 Task: Set up an approval process and email alert for Java course discount requests in Salesforce.
Action: Mouse moved to (494, 397)
Screenshot: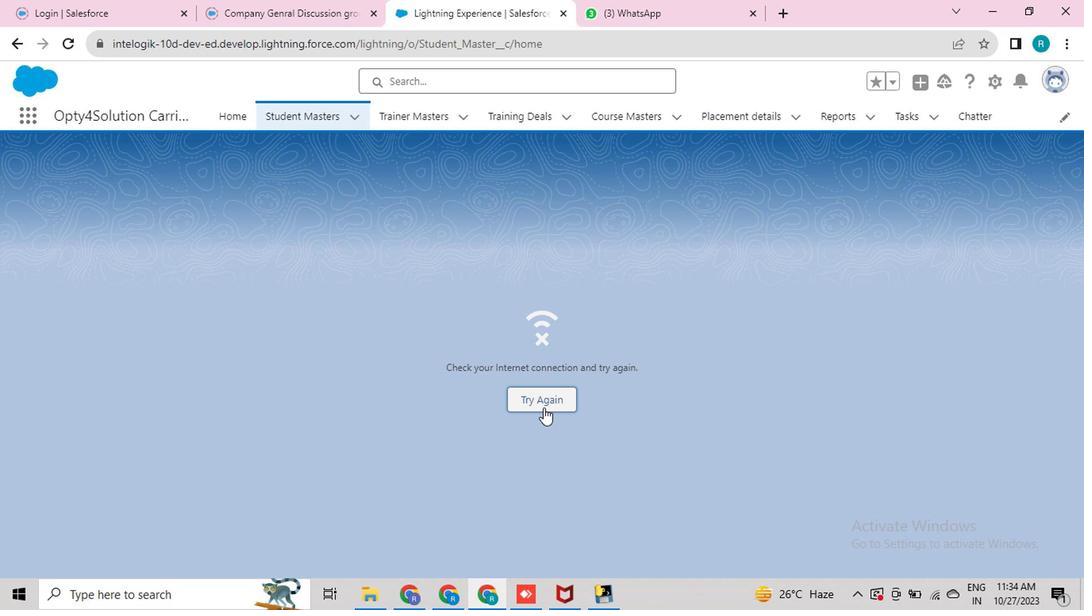 
Action: Mouse pressed left at (494, 397)
Screenshot: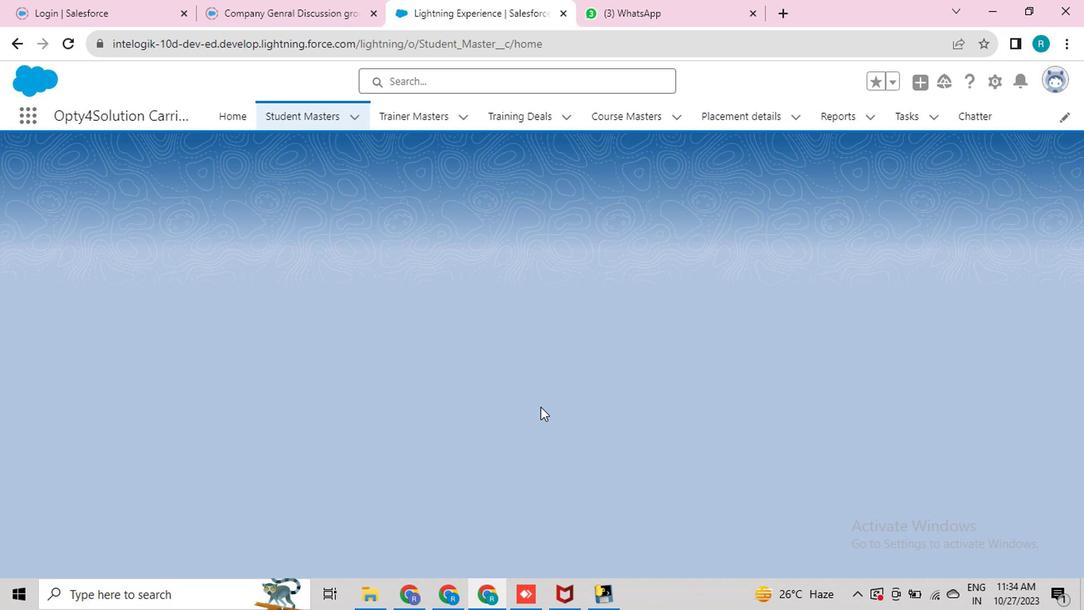 
Action: Mouse moved to (216, 185)
Screenshot: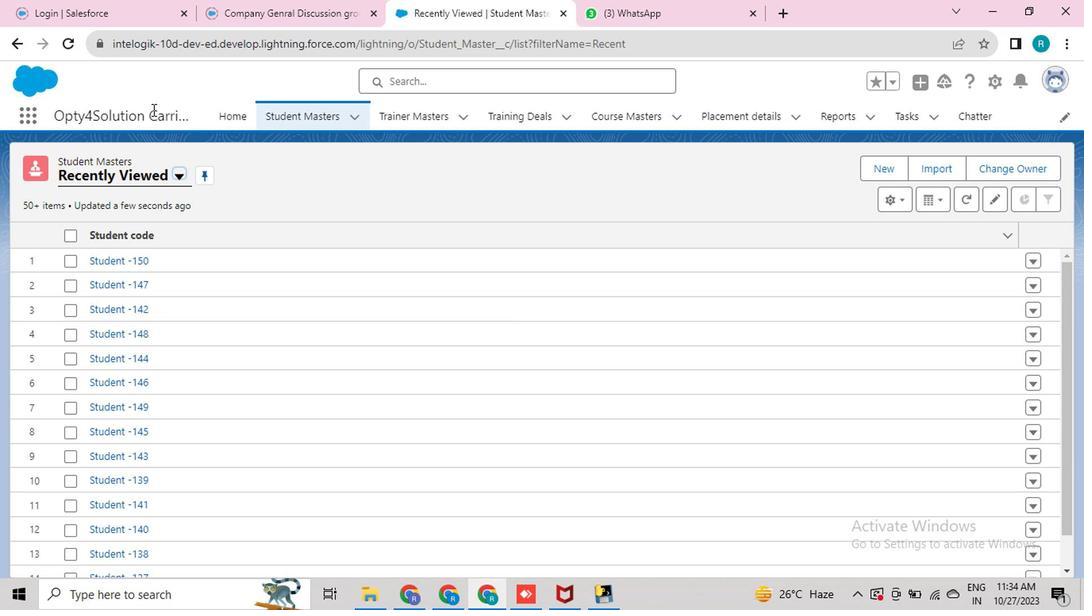 
Action: Key pressed <Key.f11>
Screenshot: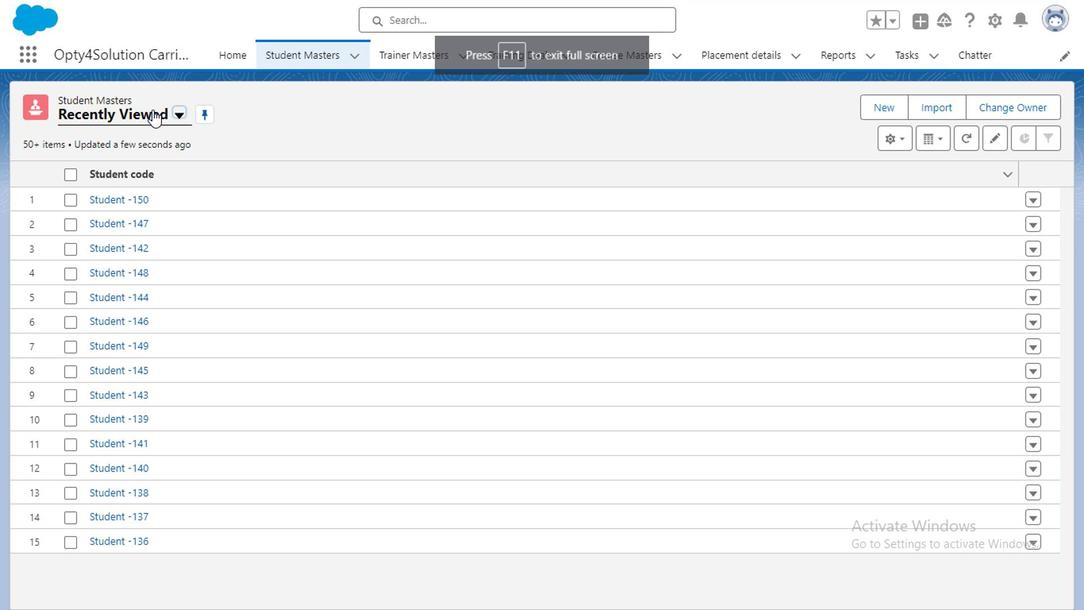 
Action: Mouse moved to (387, 145)
Screenshot: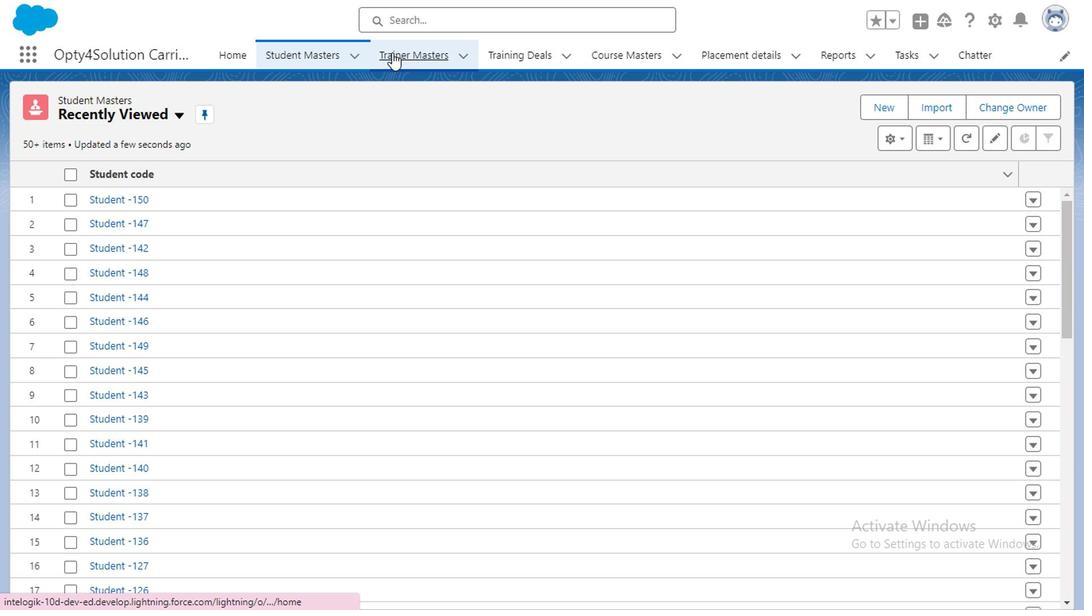 
Action: Mouse pressed left at (387, 145)
Screenshot: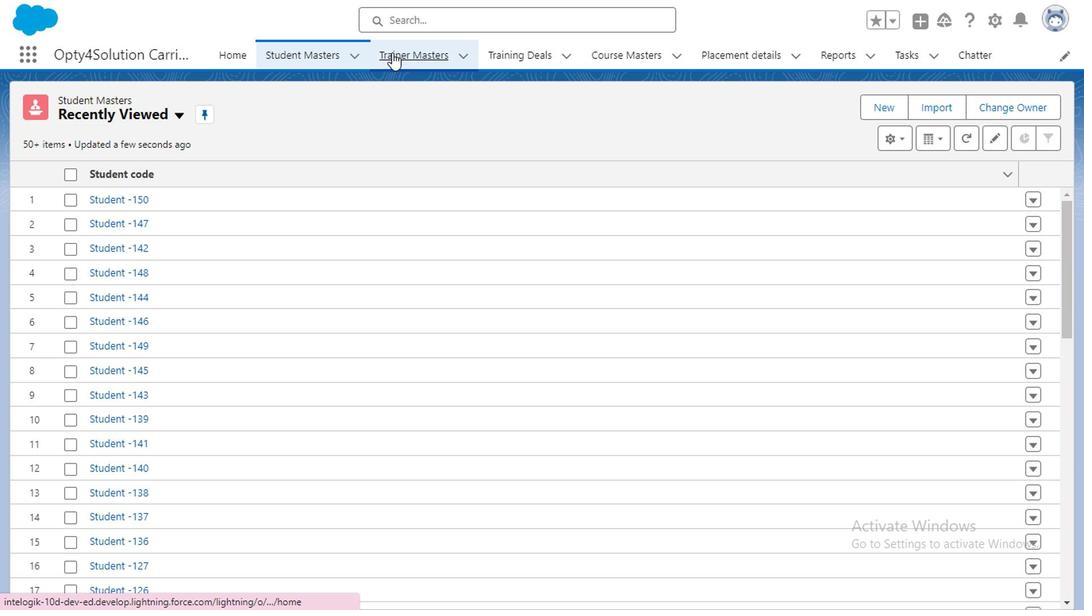
Action: Mouse moved to (817, 120)
Screenshot: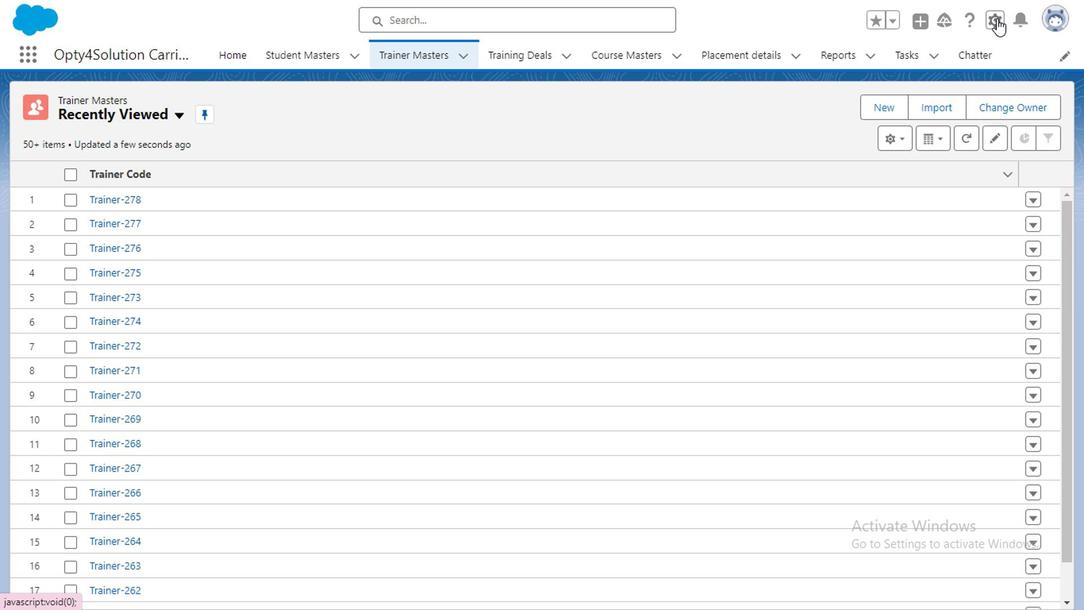 
Action: Mouse pressed left at (817, 120)
Screenshot: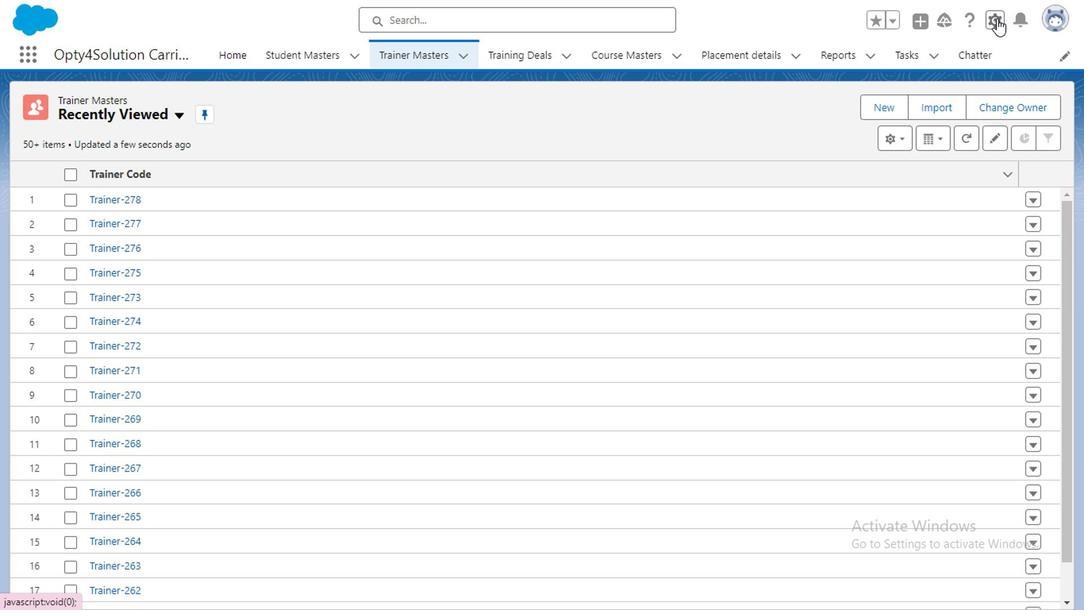 
Action: Mouse moved to (483, 308)
Screenshot: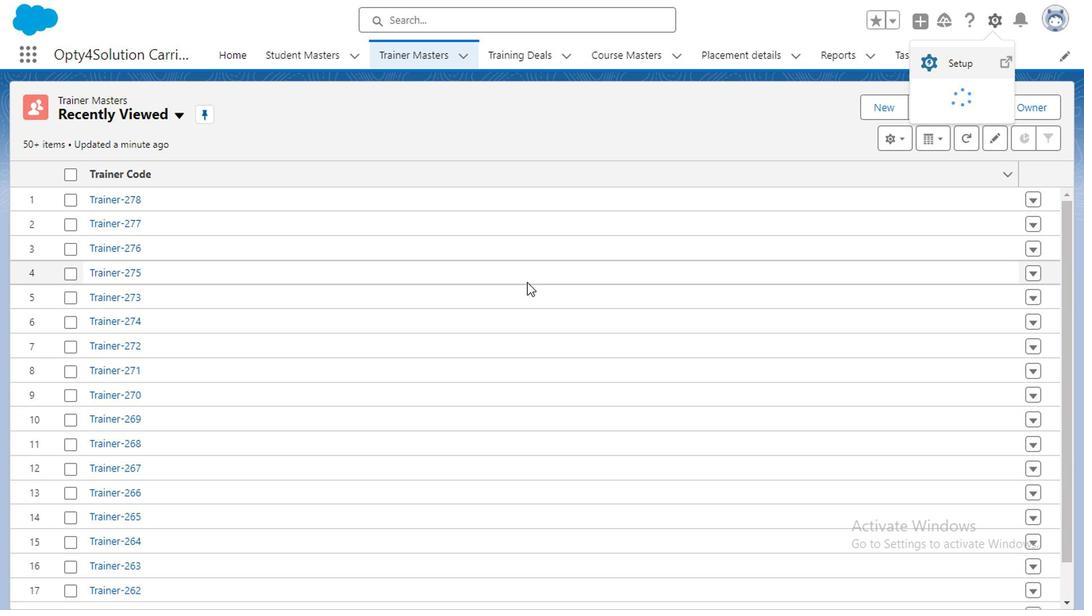 
Action: Mouse pressed left at (483, 308)
Screenshot: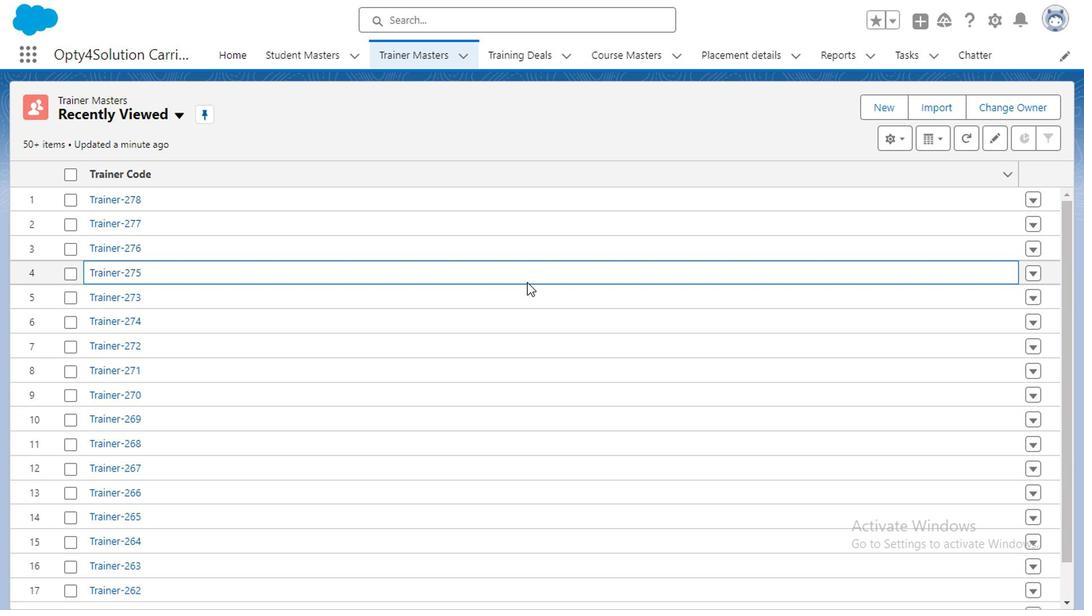 
Action: Mouse moved to (817, 118)
Screenshot: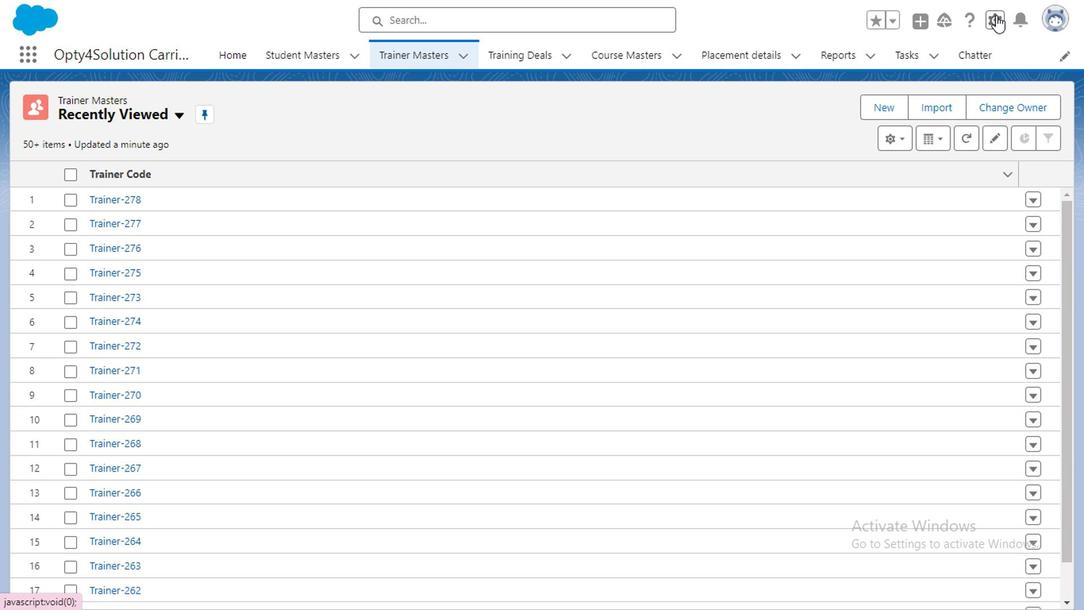 
Action: Mouse pressed left at (817, 118)
Screenshot: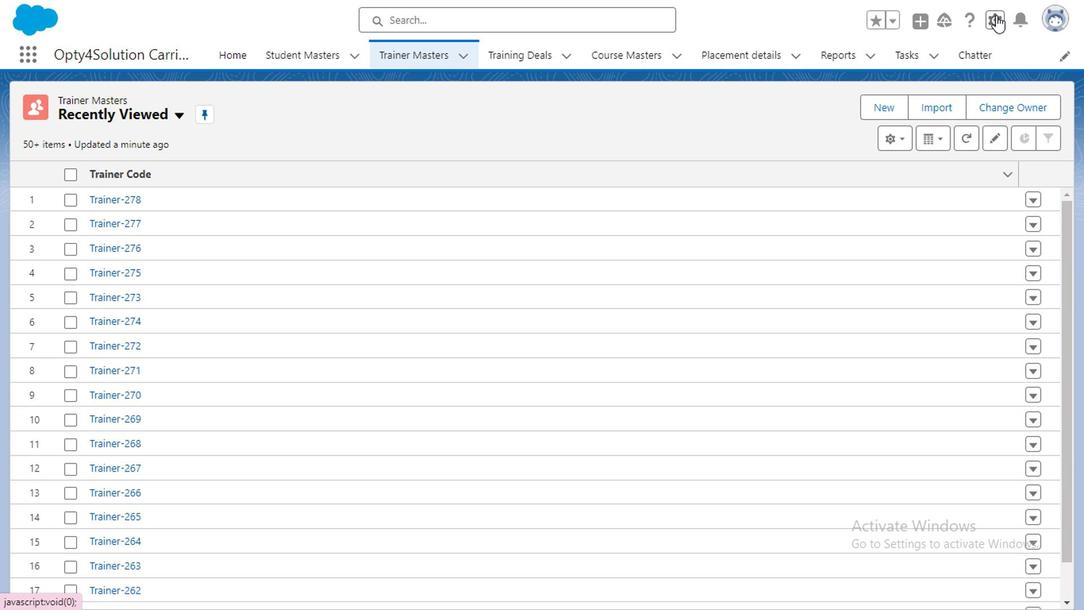 
Action: Mouse moved to (780, 155)
Screenshot: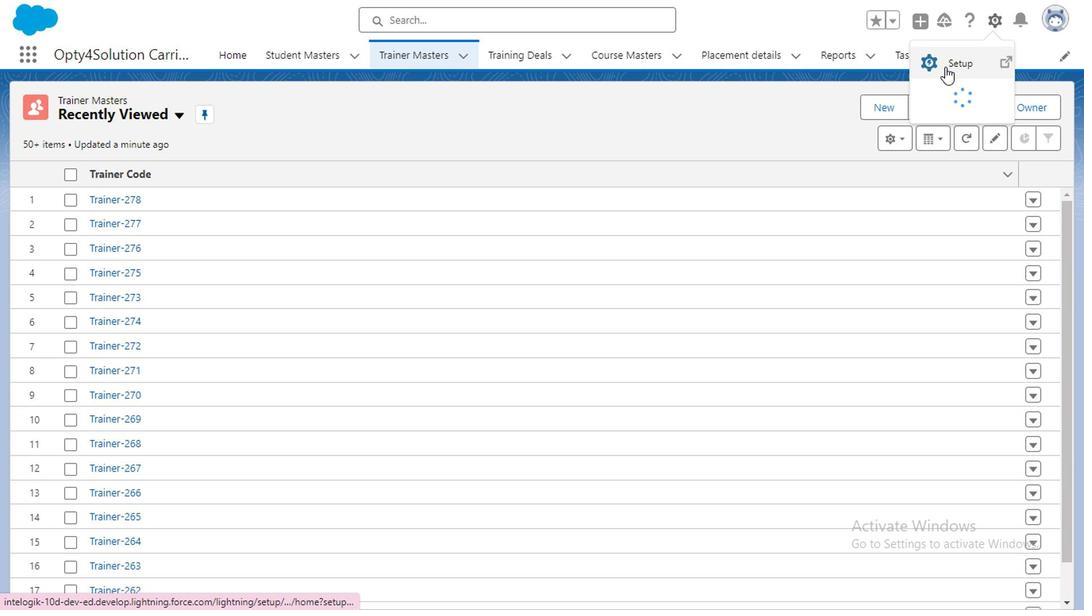 
Action: Mouse pressed left at (780, 155)
Screenshot: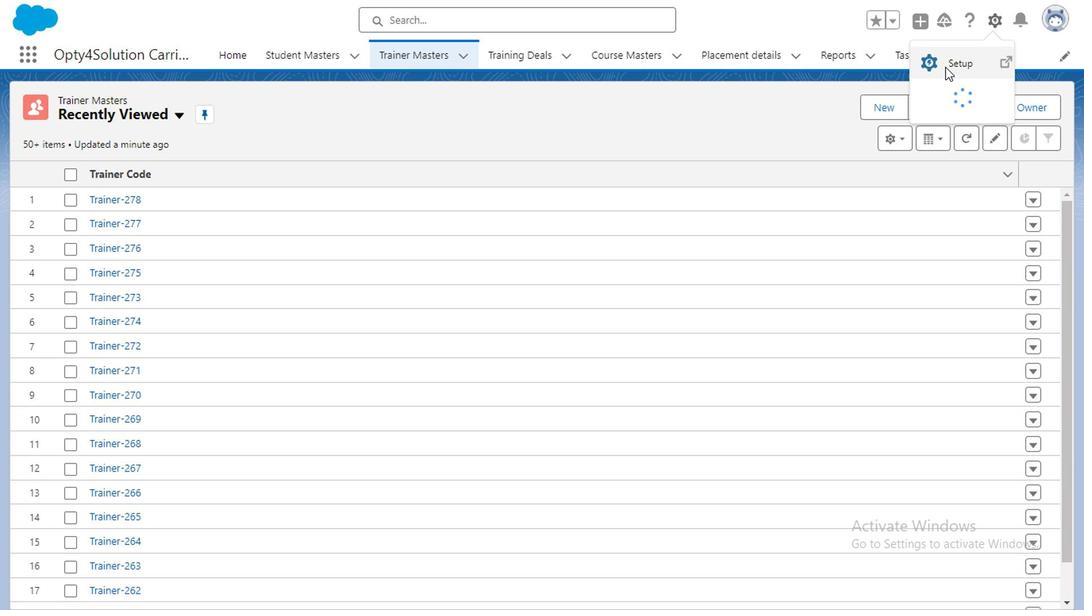 
Action: Mouse moved to (171, 179)
Screenshot: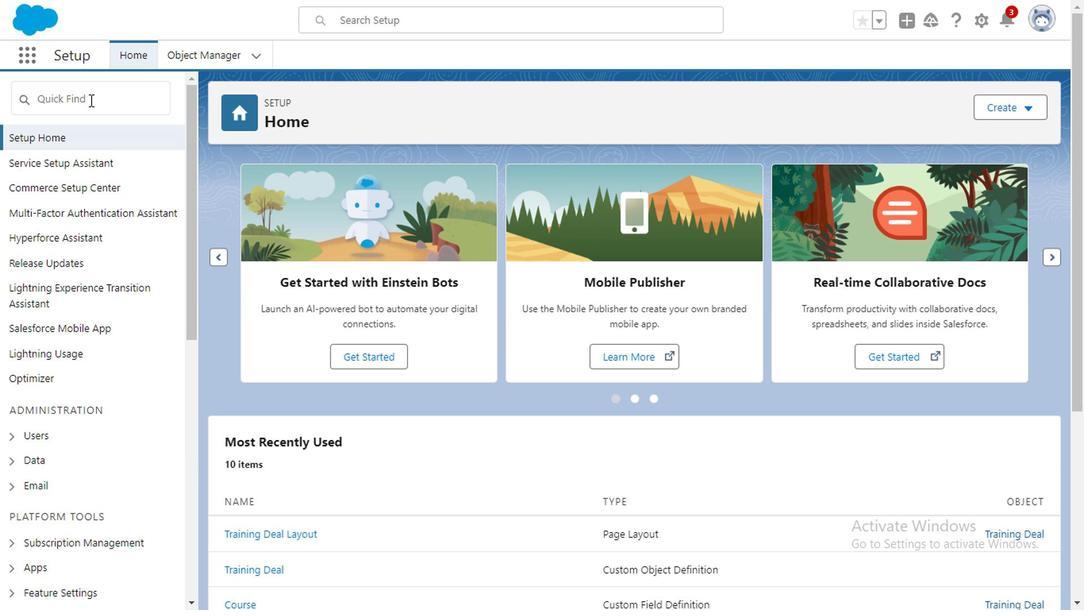 
Action: Mouse pressed left at (171, 179)
Screenshot: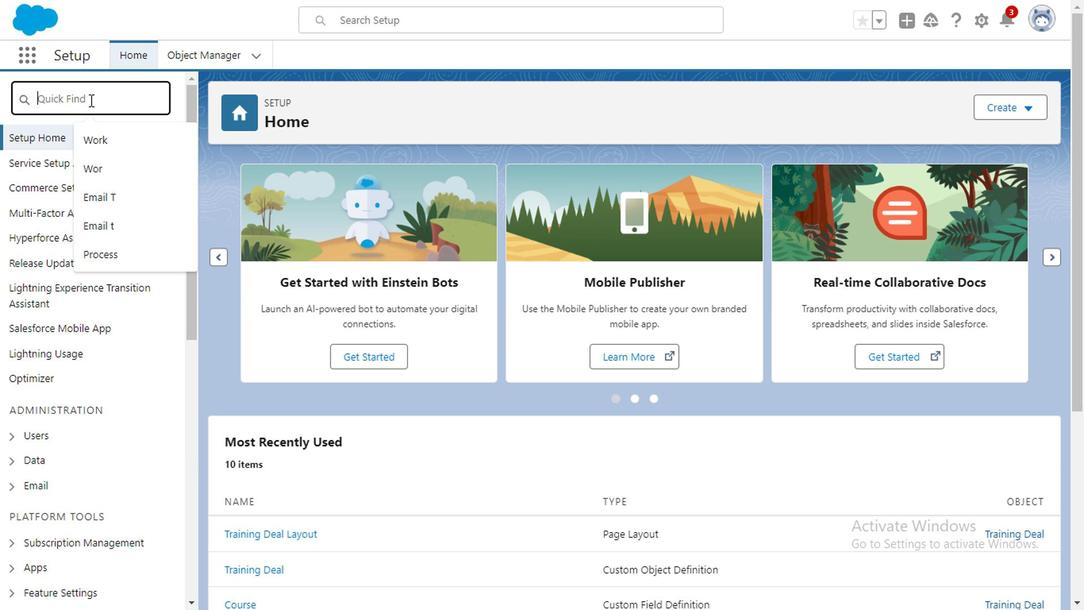 
Action: Mouse moved to (171, 179)
Screenshot: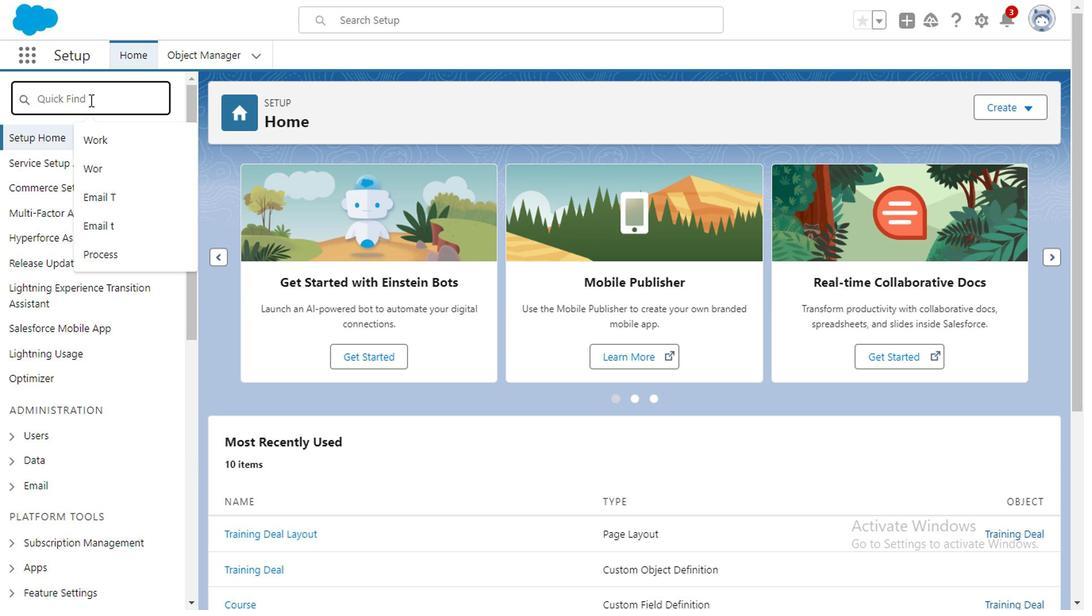 
Action: Key pressed <Key.caps_lock>A<Key.caps_lock>
Screenshot: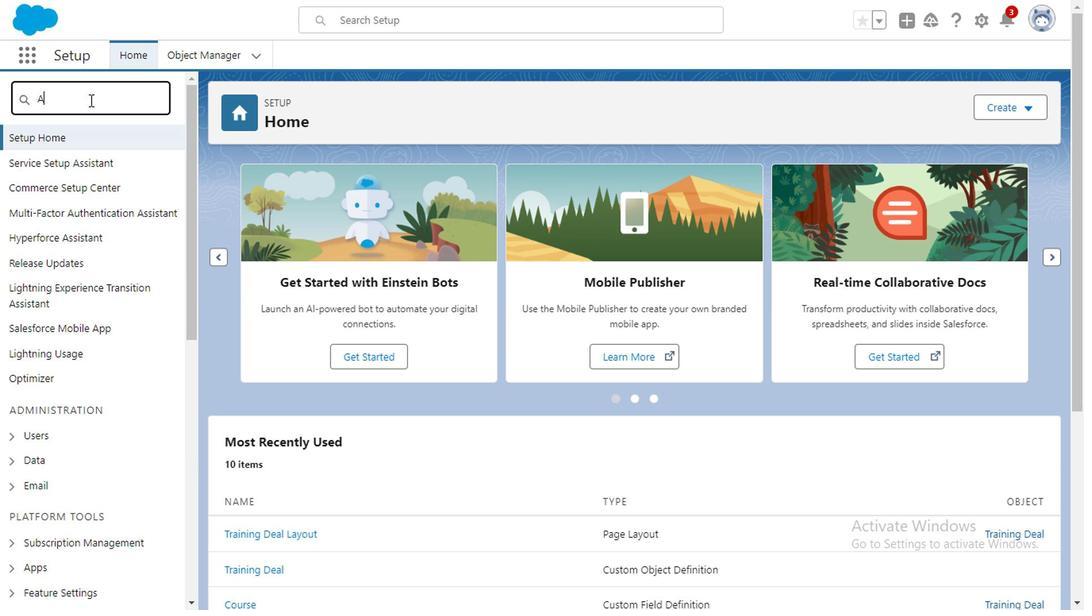 
Action: Mouse moved to (158, 179)
Screenshot: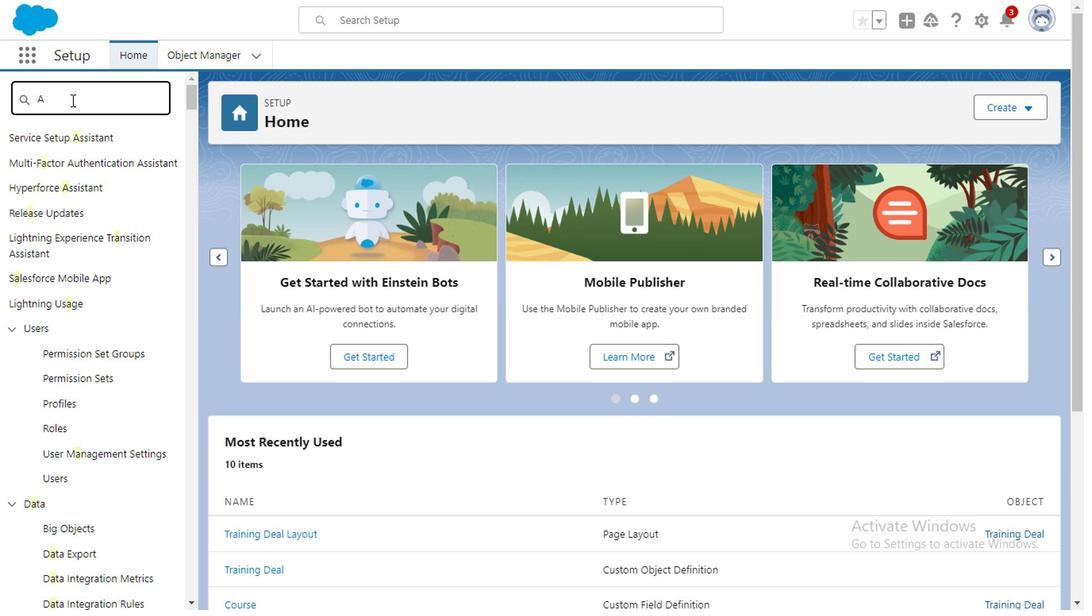 
Action: Key pressed pp
Screenshot: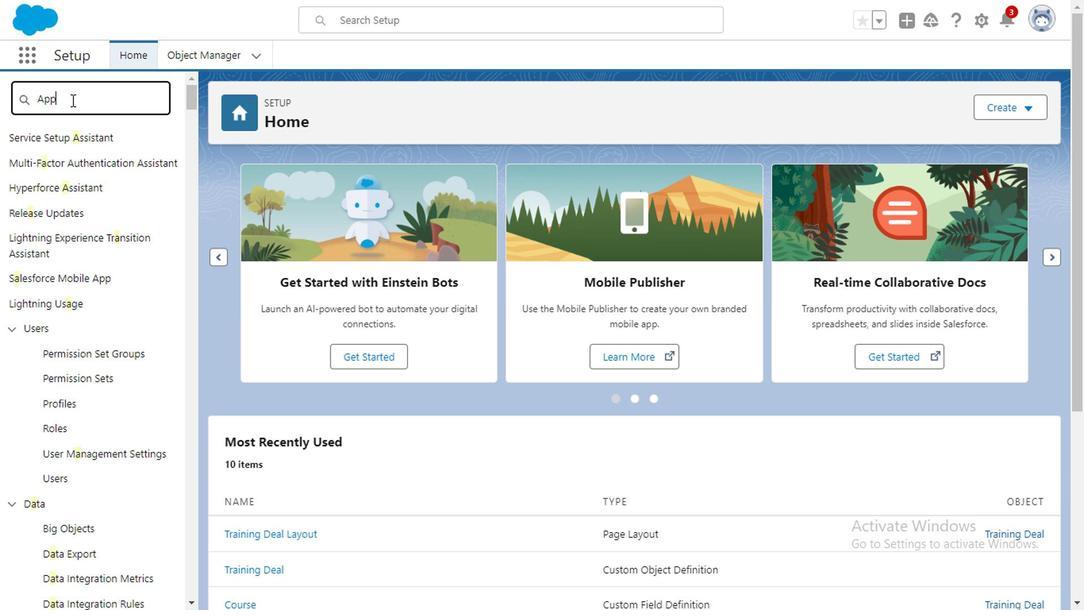 
Action: Mouse moved to (167, 180)
Screenshot: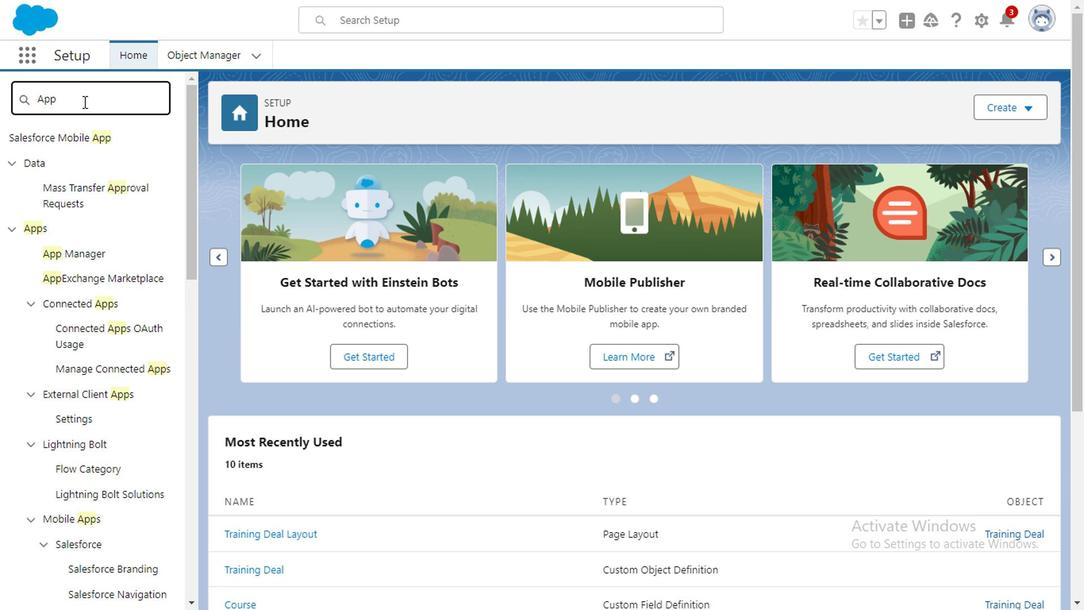 
Action: Mouse pressed left at (167, 180)
Screenshot: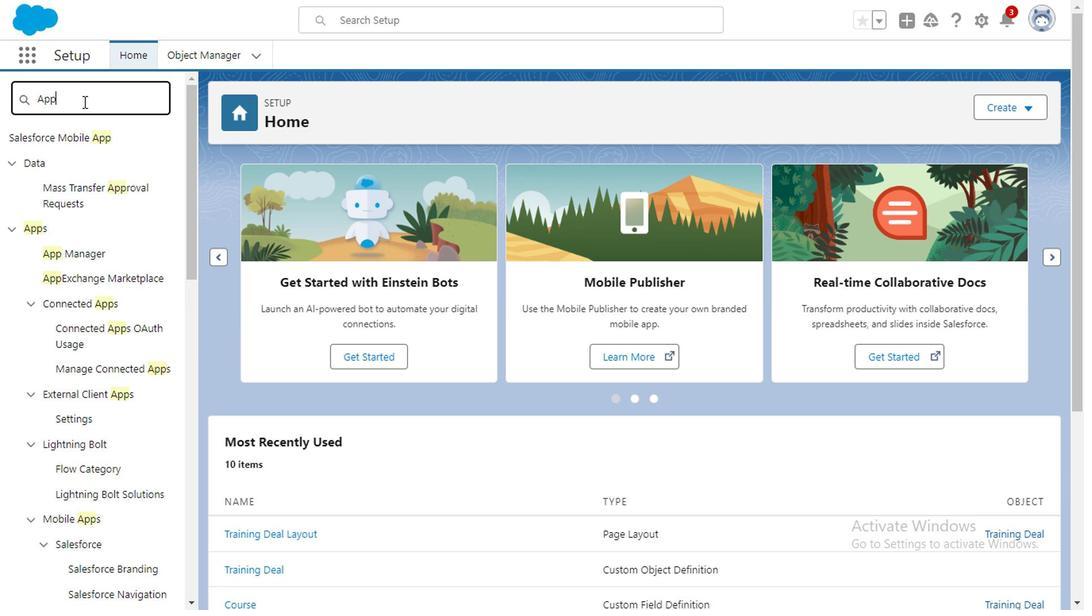 
Action: Key pressed r
Screenshot: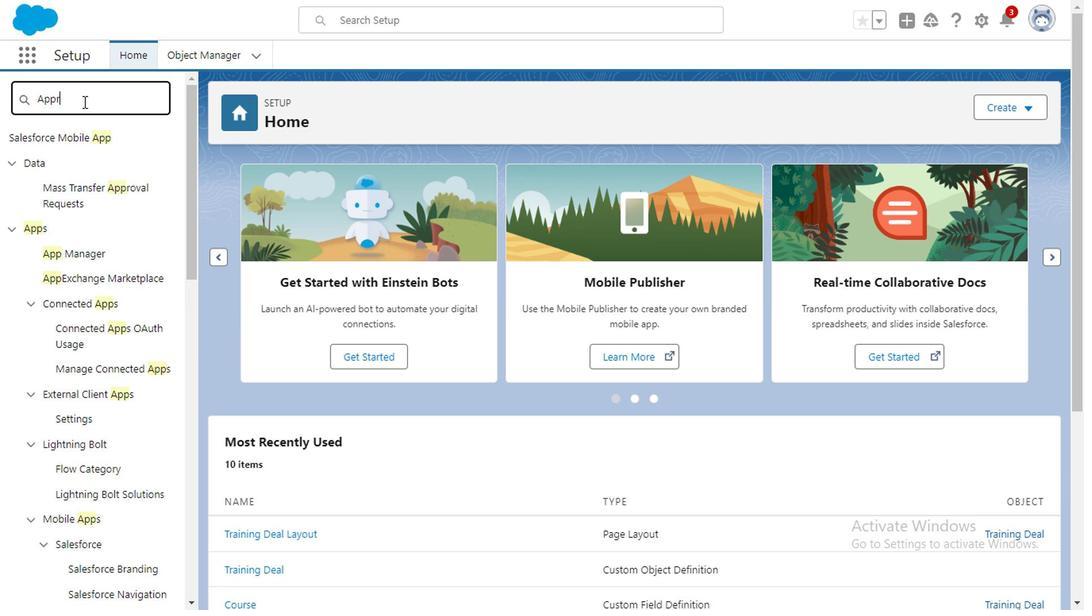 
Action: Mouse moved to (164, 259)
Screenshot: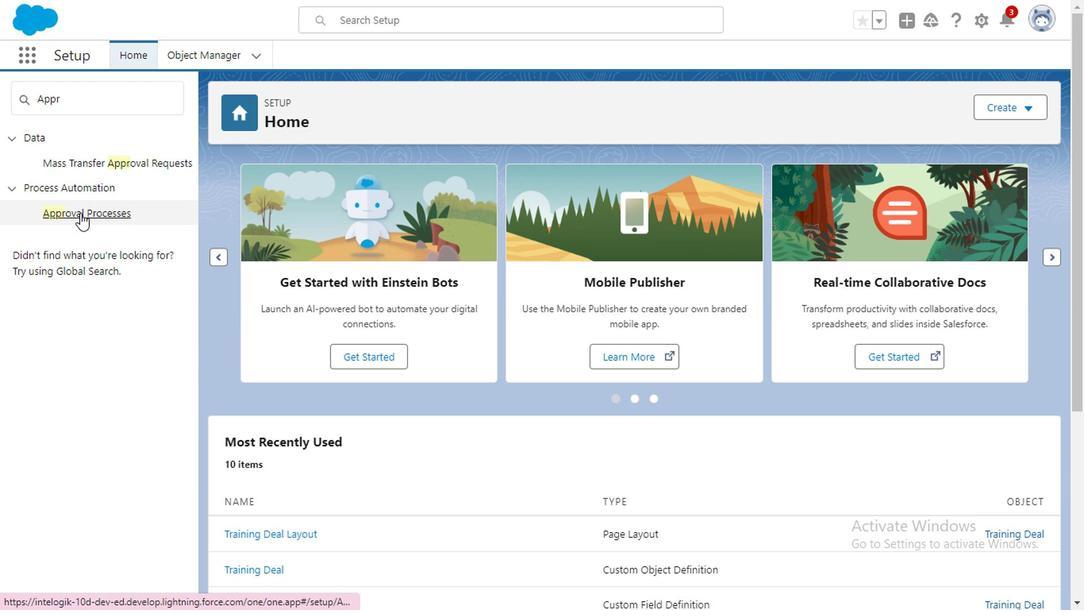 
Action: Mouse pressed left at (164, 259)
Screenshot: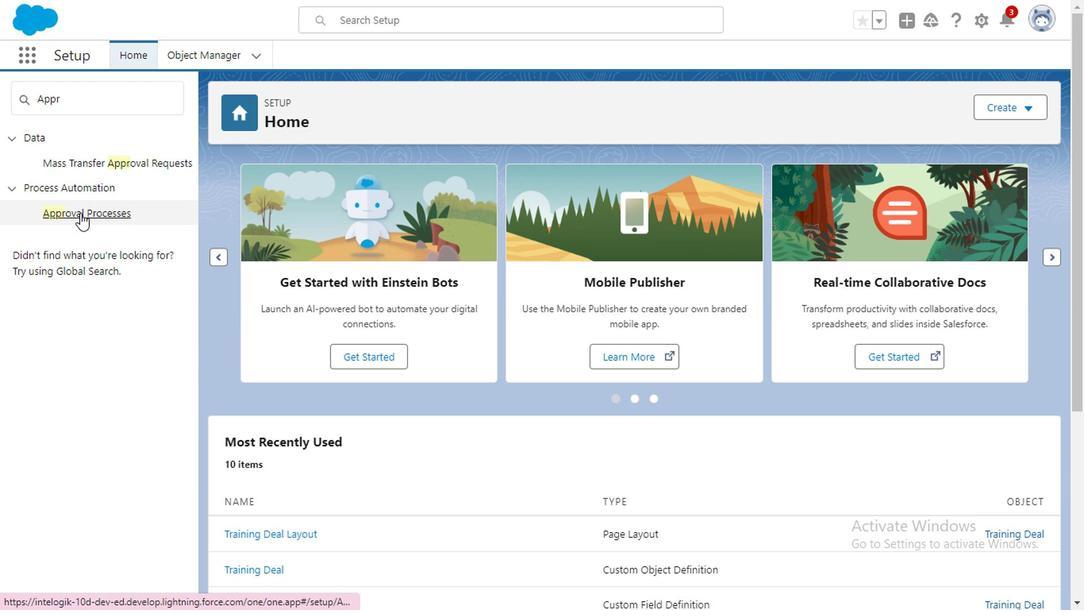 
Action: Mouse moved to (596, 341)
Screenshot: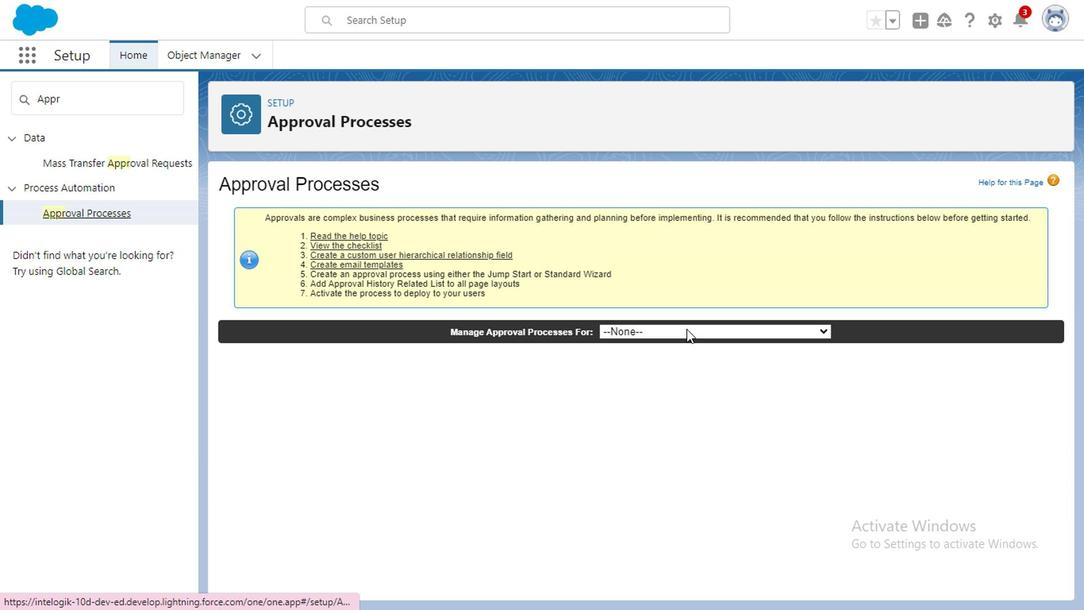 
Action: Mouse pressed left at (596, 341)
Screenshot: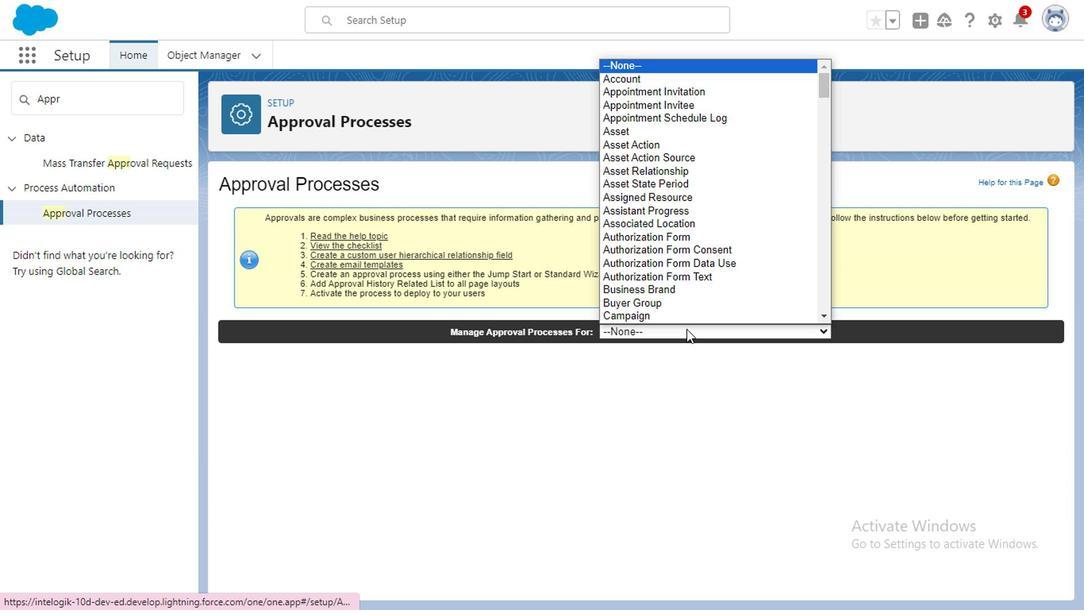 
Action: Mouse moved to (588, 279)
Screenshot: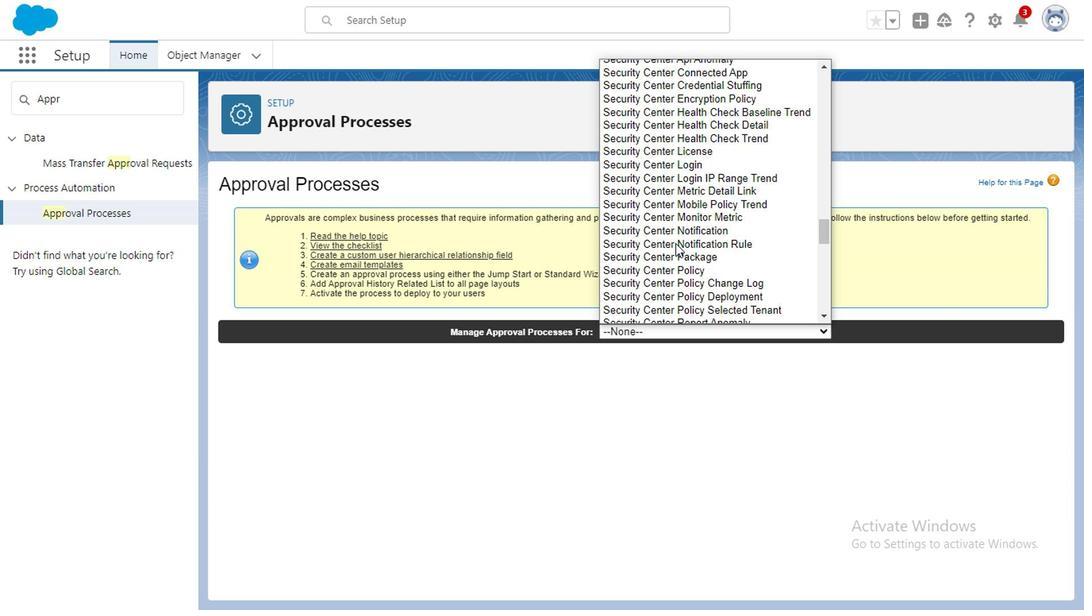 
Action: Mouse scrolled (588, 279) with delta (0, 0)
Screenshot: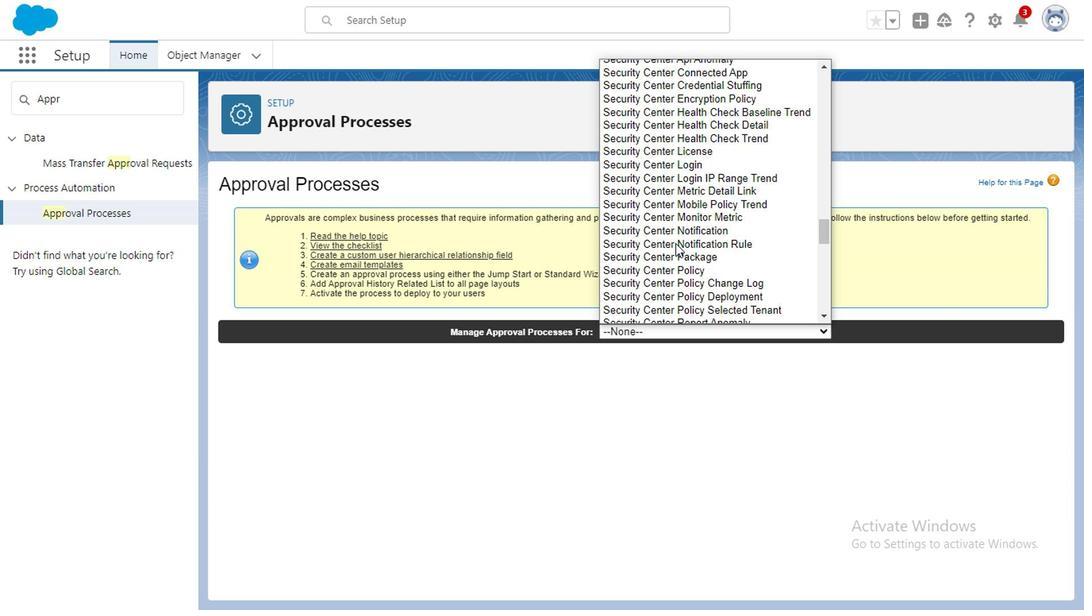 
Action: Mouse moved to (588, 280)
Screenshot: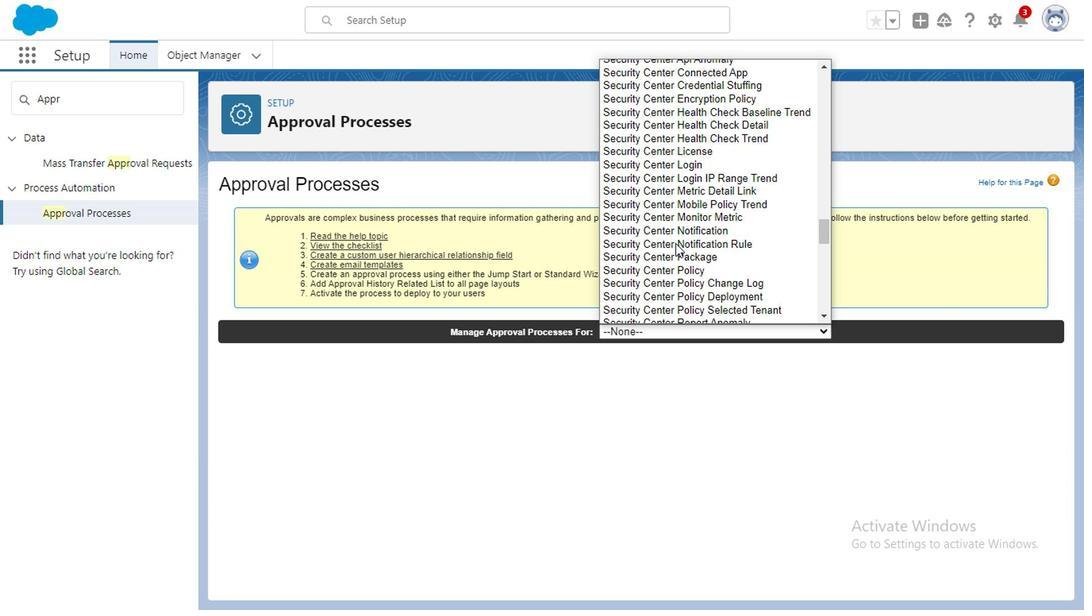 
Action: Mouse scrolled (588, 280) with delta (0, 0)
Screenshot: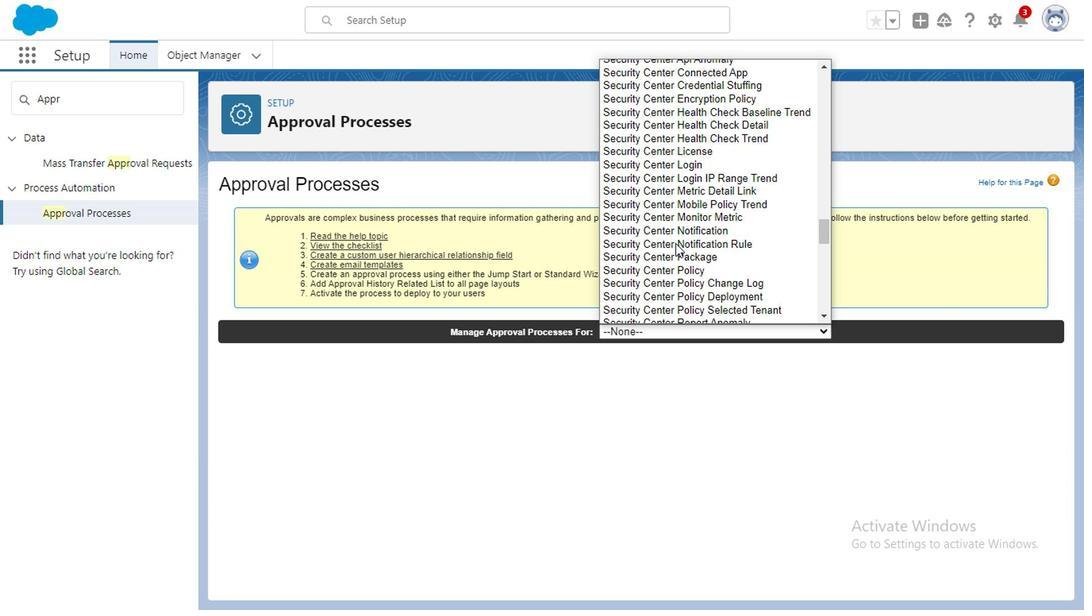 
Action: Mouse moved to (646, 271)
Screenshot: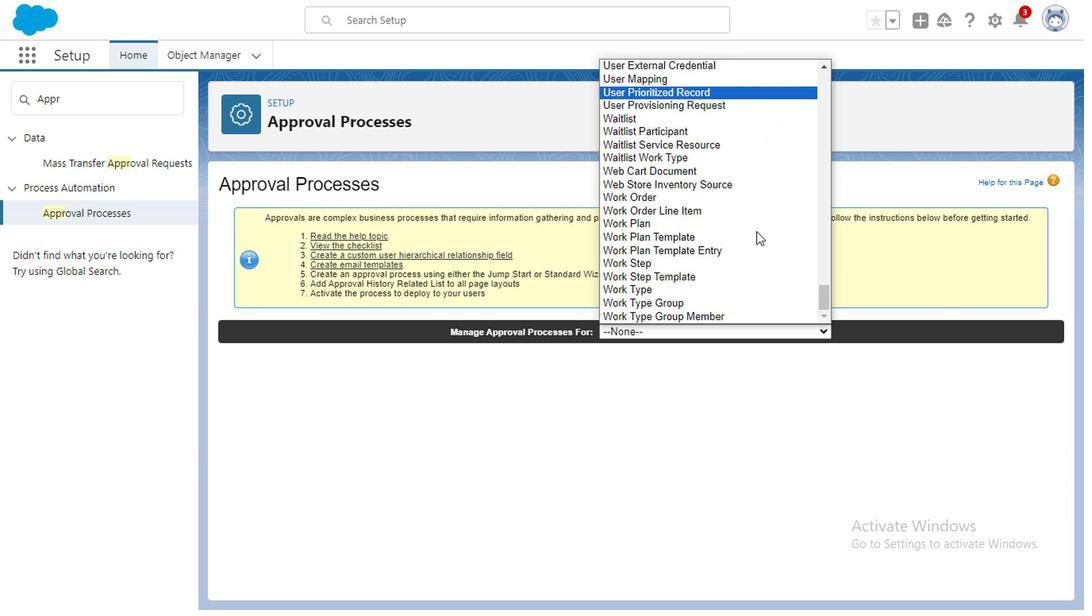 
Action: Mouse scrolled (646, 271) with delta (0, 0)
Screenshot: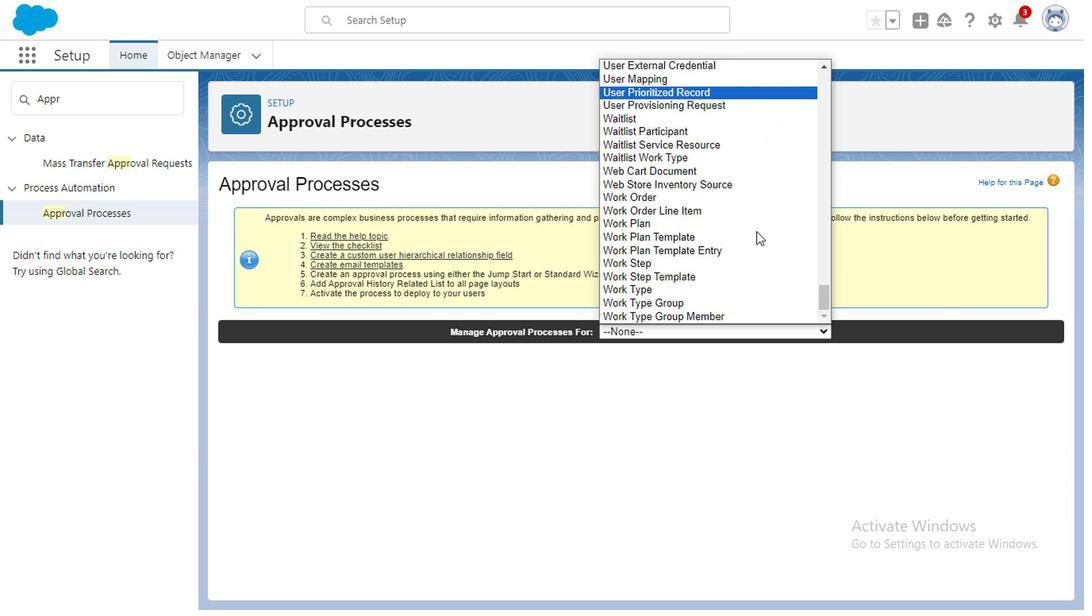 
Action: Mouse moved to (646, 271)
Screenshot: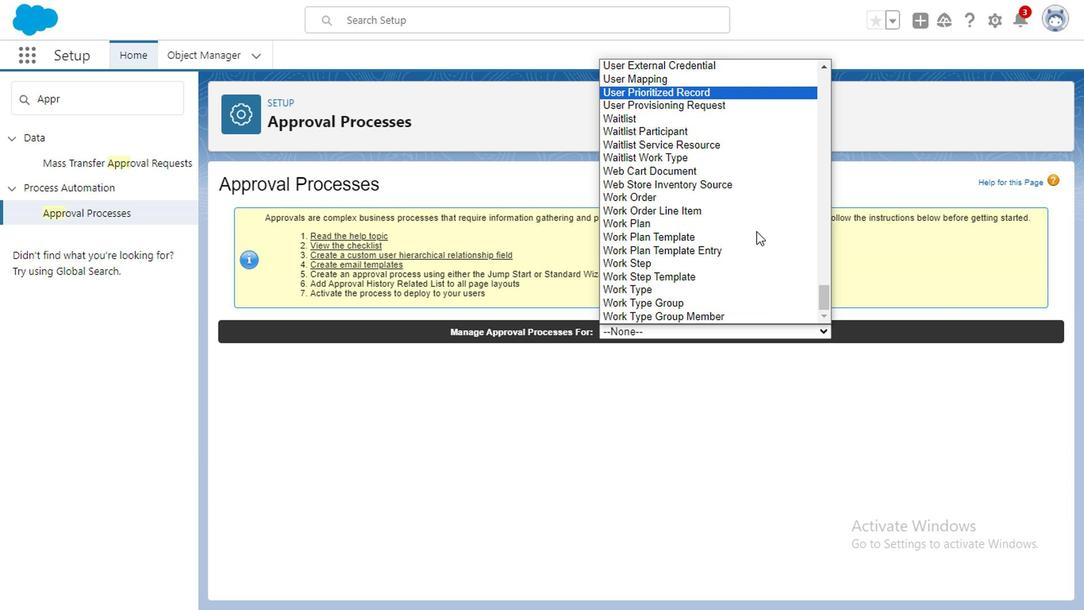 
Action: Mouse scrolled (646, 271) with delta (0, 0)
Screenshot: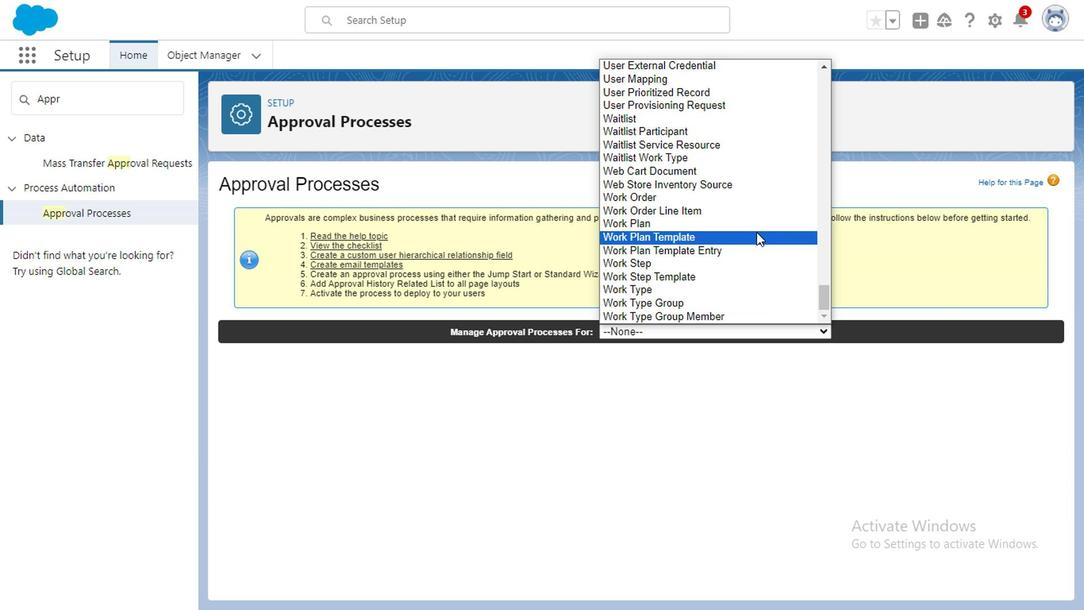 
Action: Mouse moved to (646, 272)
Screenshot: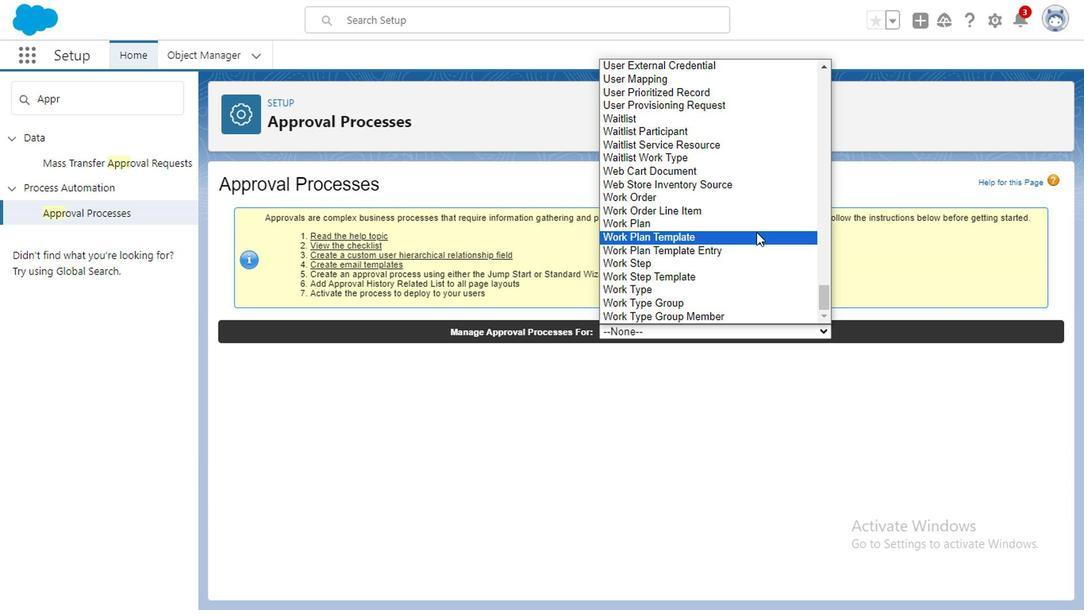 
Action: Mouse scrolled (646, 272) with delta (0, 0)
Screenshot: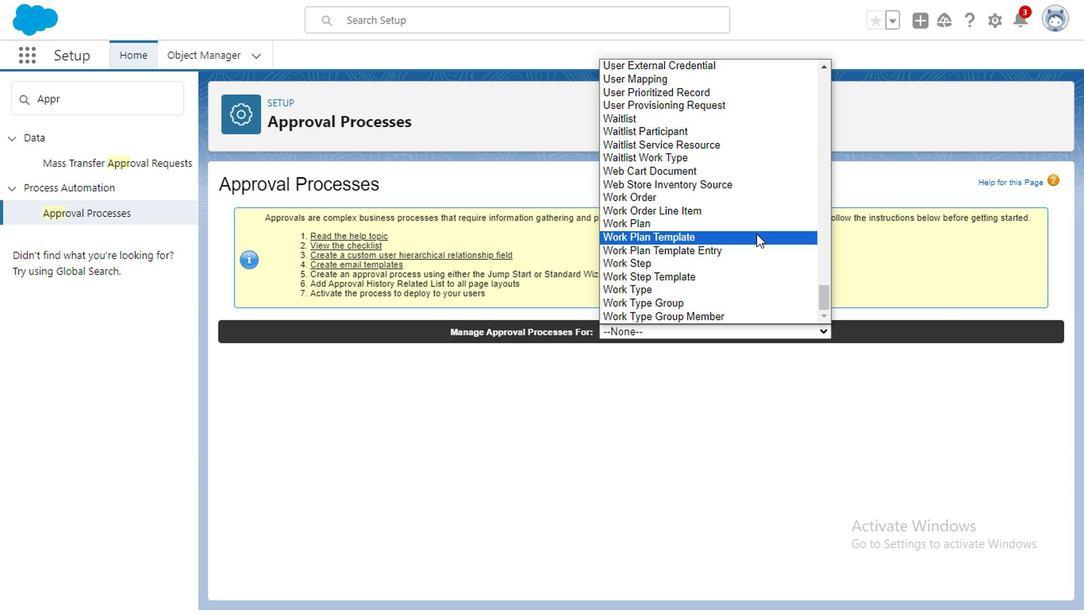 
Action: Mouse moved to (646, 273)
Screenshot: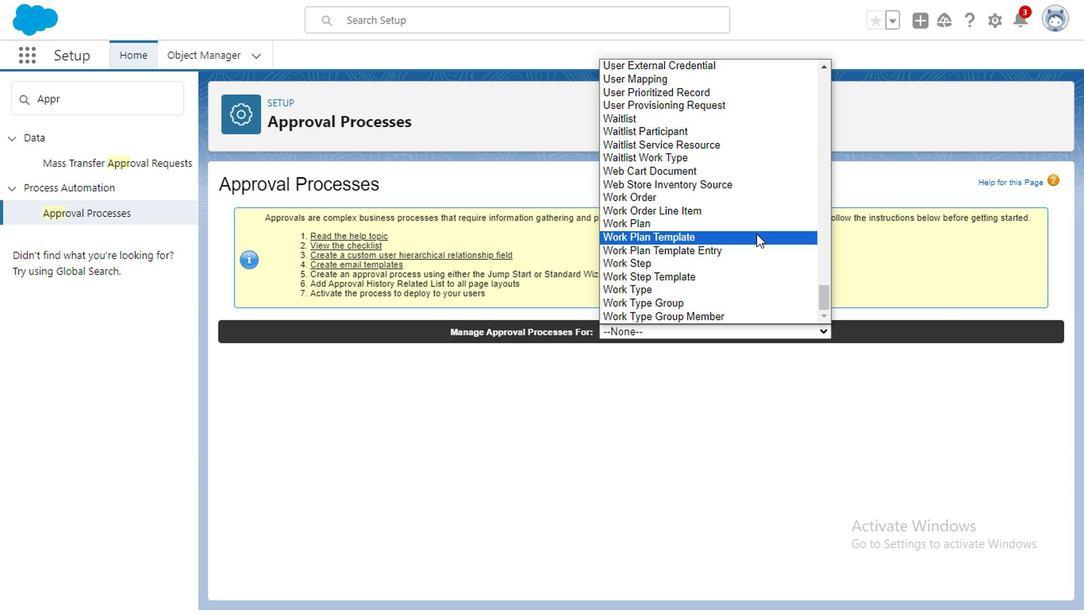 
Action: Mouse scrolled (646, 272) with delta (0, 0)
Screenshot: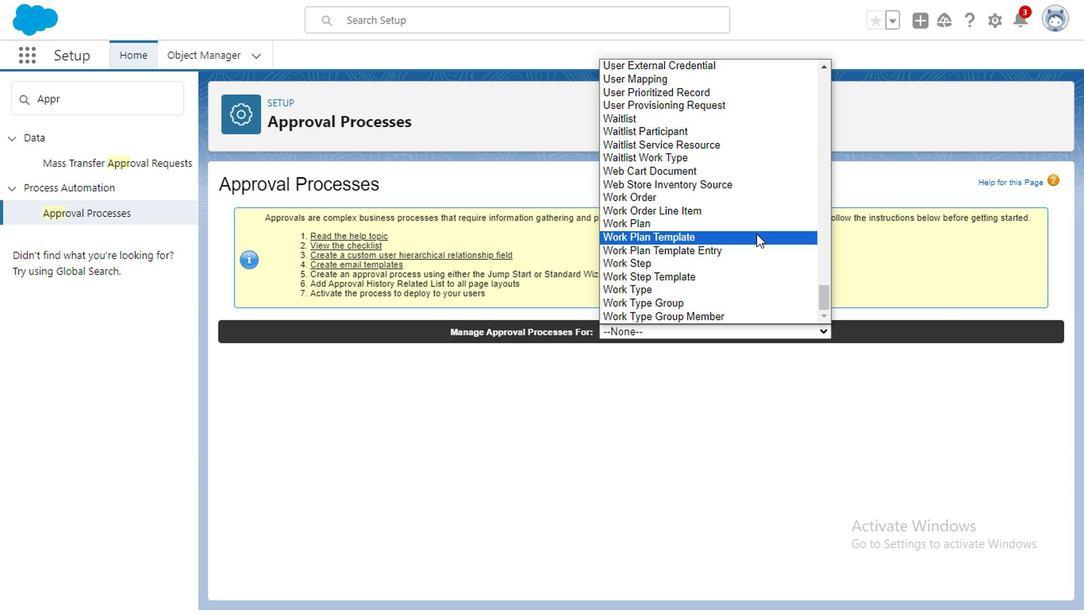 
Action: Mouse moved to (569, 277)
Screenshot: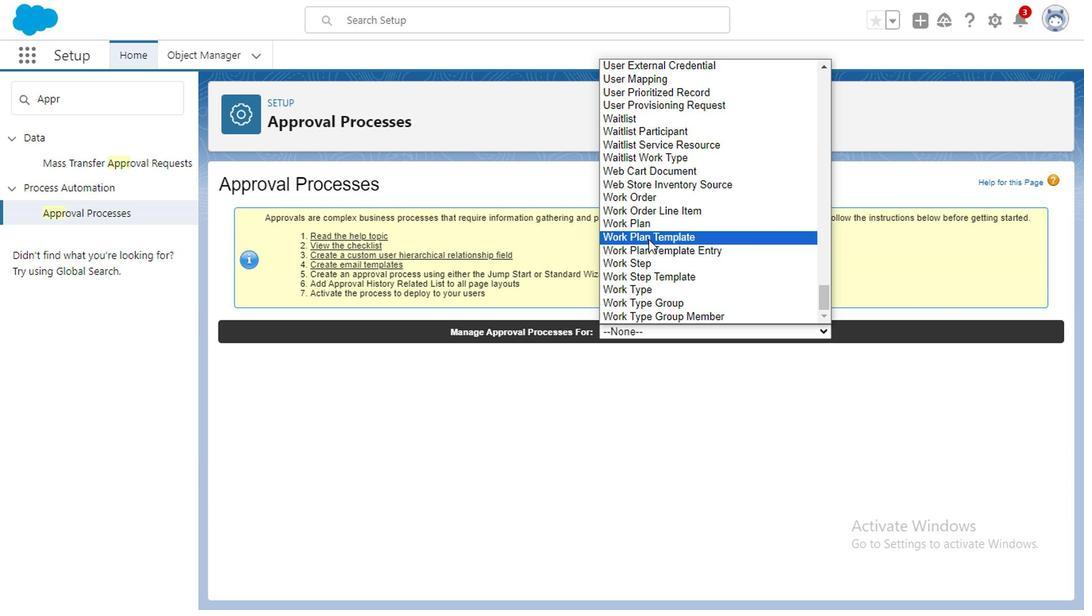 
Action: Mouse scrolled (569, 276) with delta (0, 0)
Screenshot: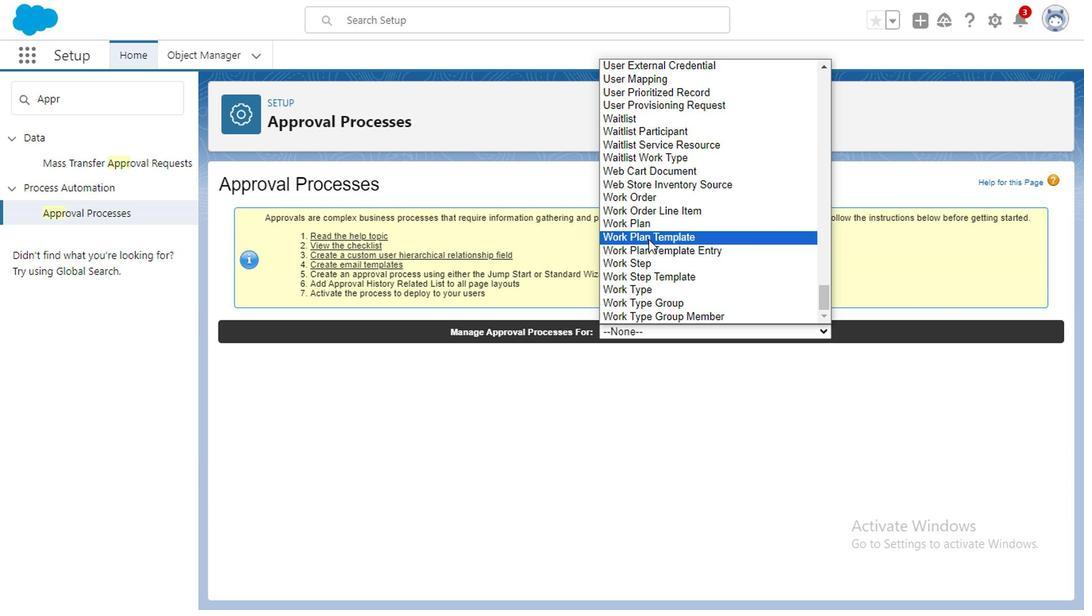 
Action: Mouse moved to (570, 278)
Screenshot: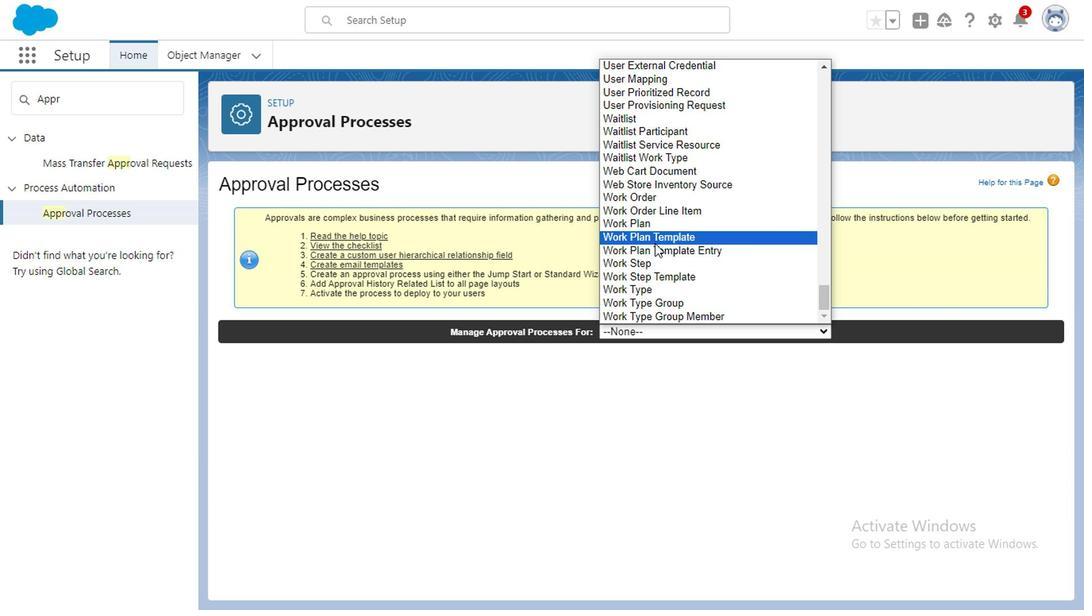 
Action: Mouse scrolled (570, 277) with delta (0, 0)
Screenshot: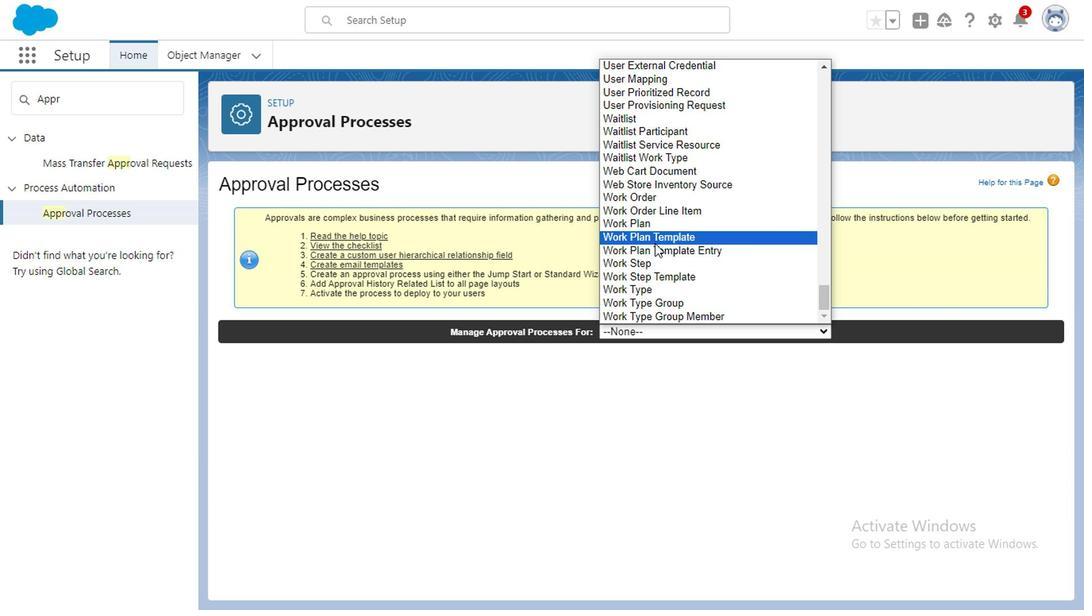 
Action: Mouse moved to (571, 279)
Screenshot: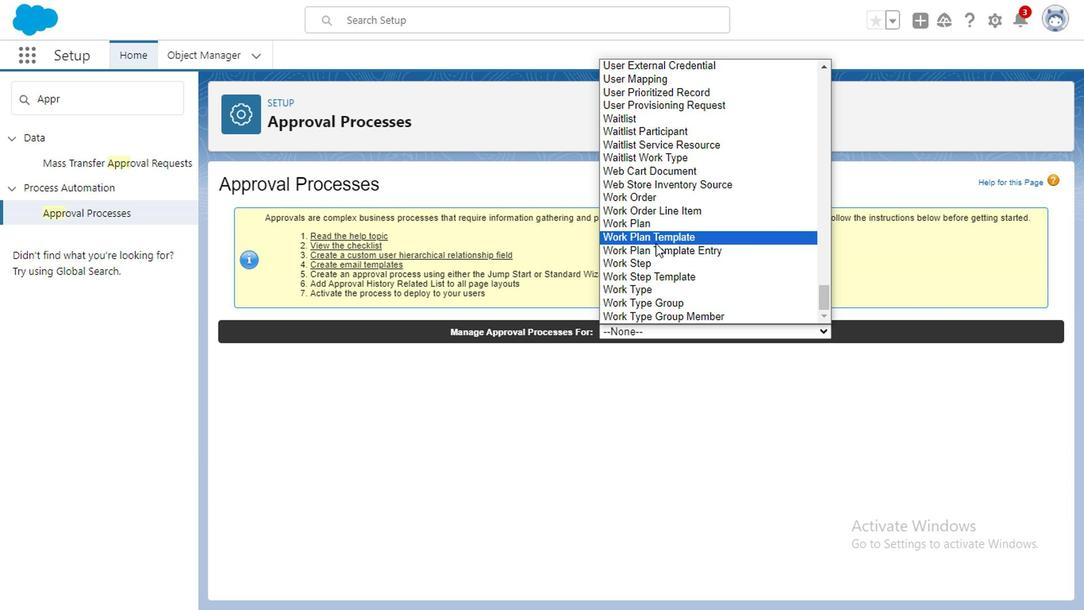 
Action: Mouse scrolled (571, 278) with delta (0, 0)
Screenshot: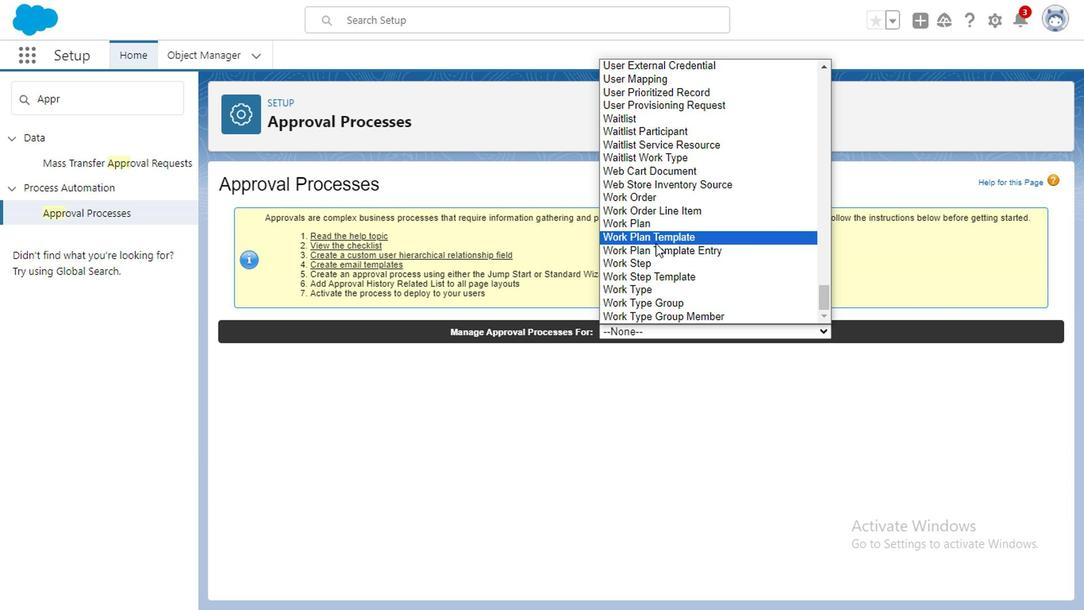 
Action: Mouse moved to (691, 317)
Screenshot: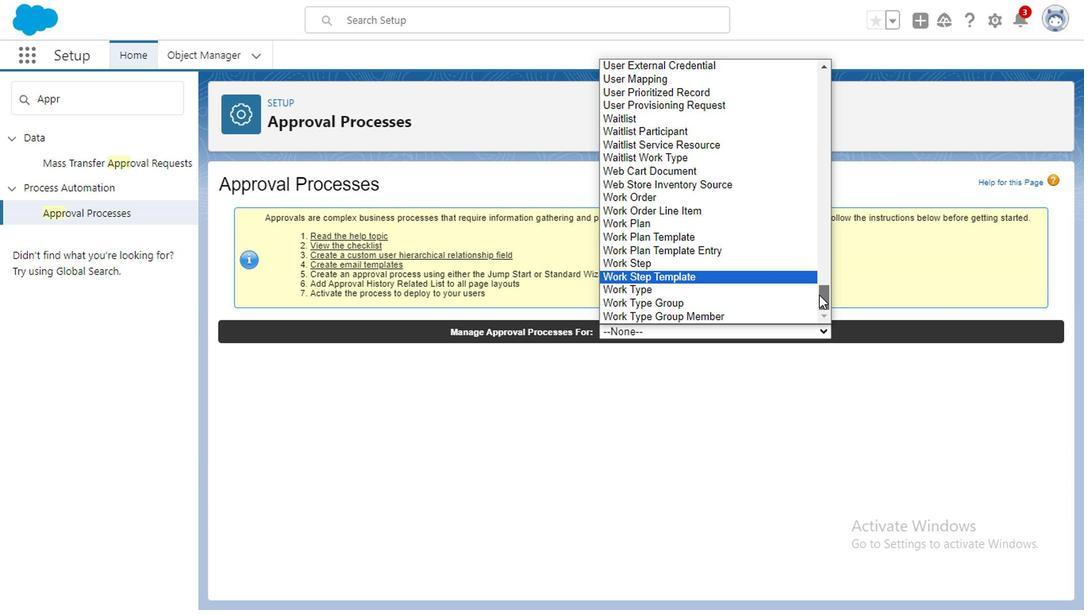 
Action: Mouse pressed left at (691, 317)
Screenshot: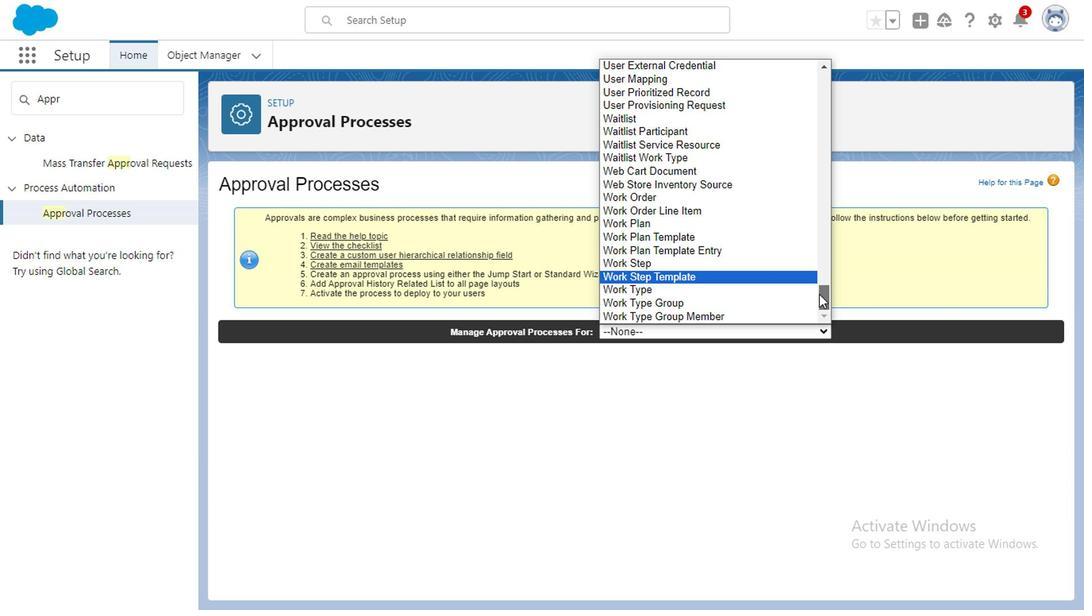 
Action: Mouse moved to (586, 245)
Screenshot: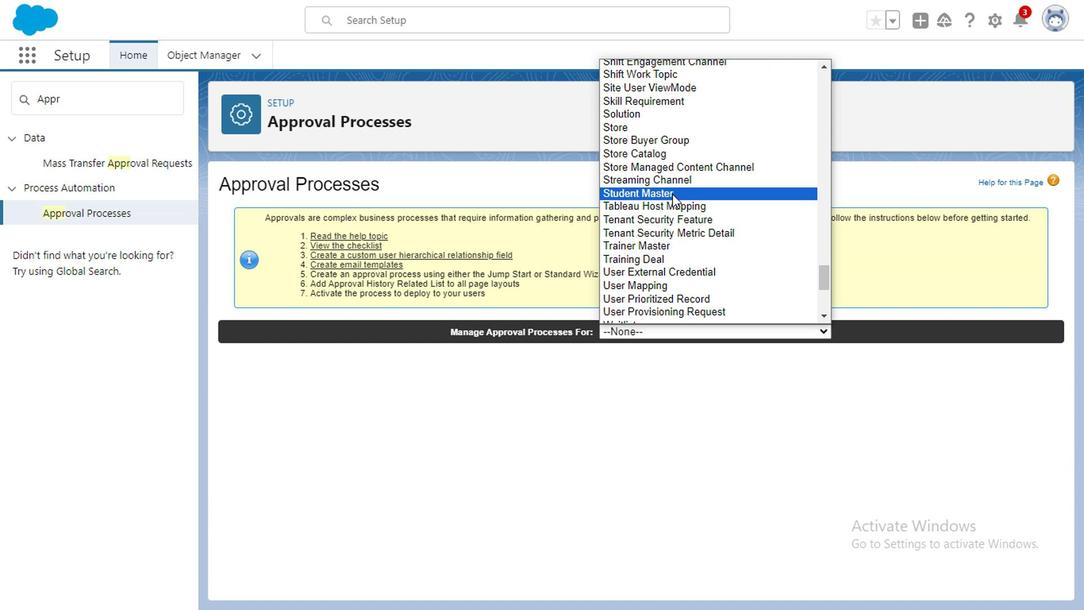
Action: Mouse pressed left at (586, 245)
Screenshot: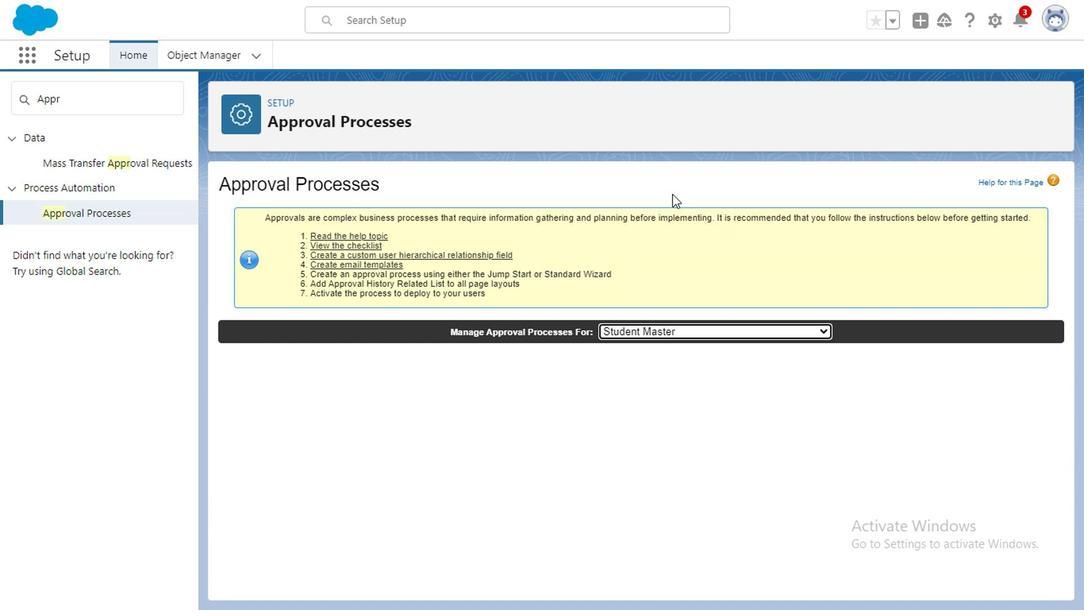 
Action: Mouse moved to (328, 390)
Screenshot: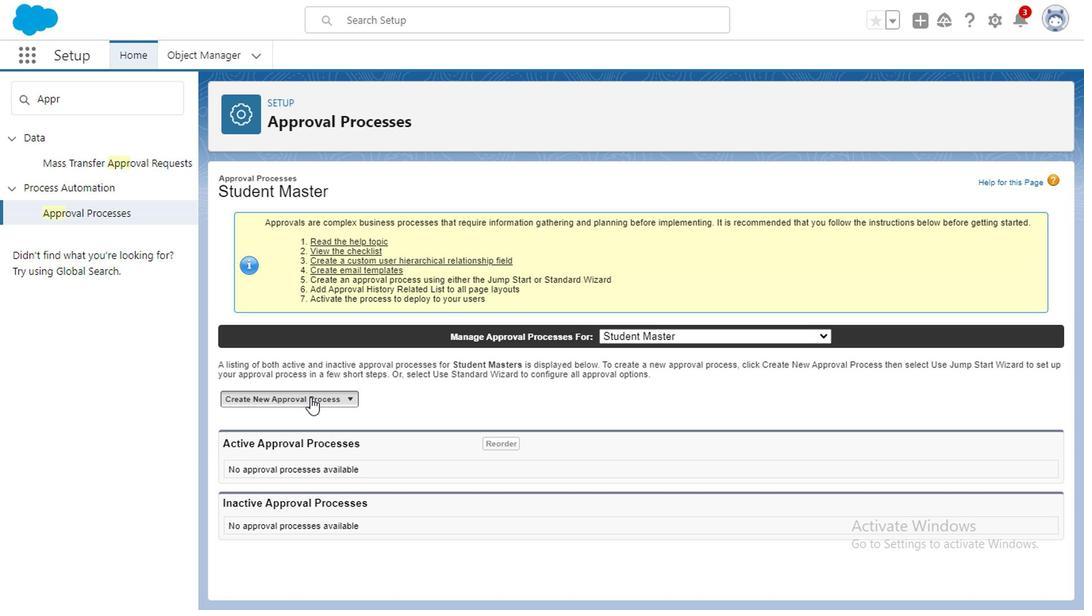 
Action: Mouse pressed left at (328, 390)
Screenshot: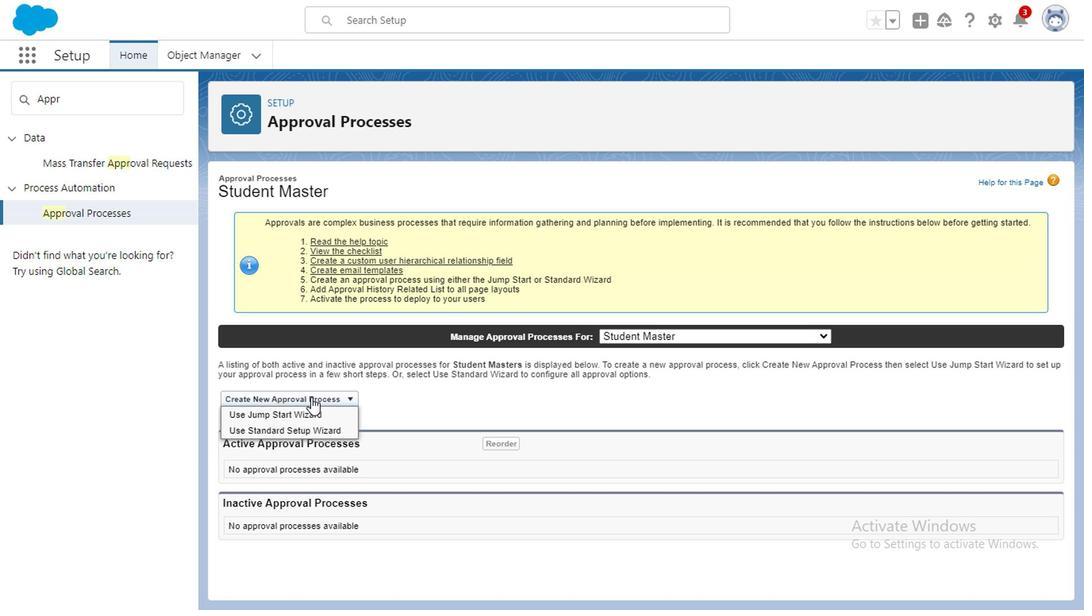 
Action: Mouse moved to (339, 417)
Screenshot: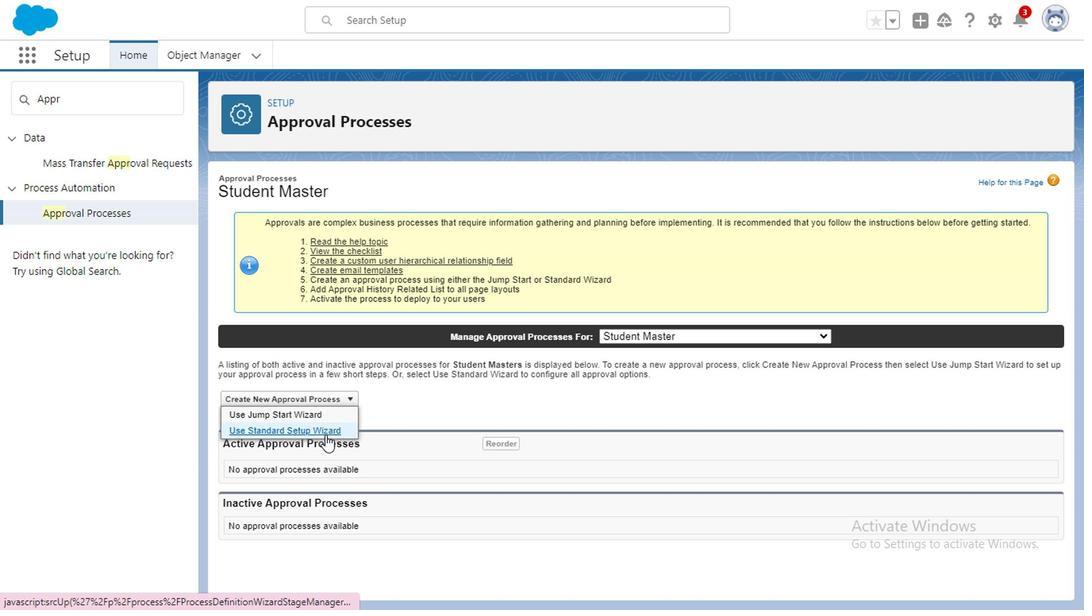 
Action: Mouse pressed left at (339, 417)
Screenshot: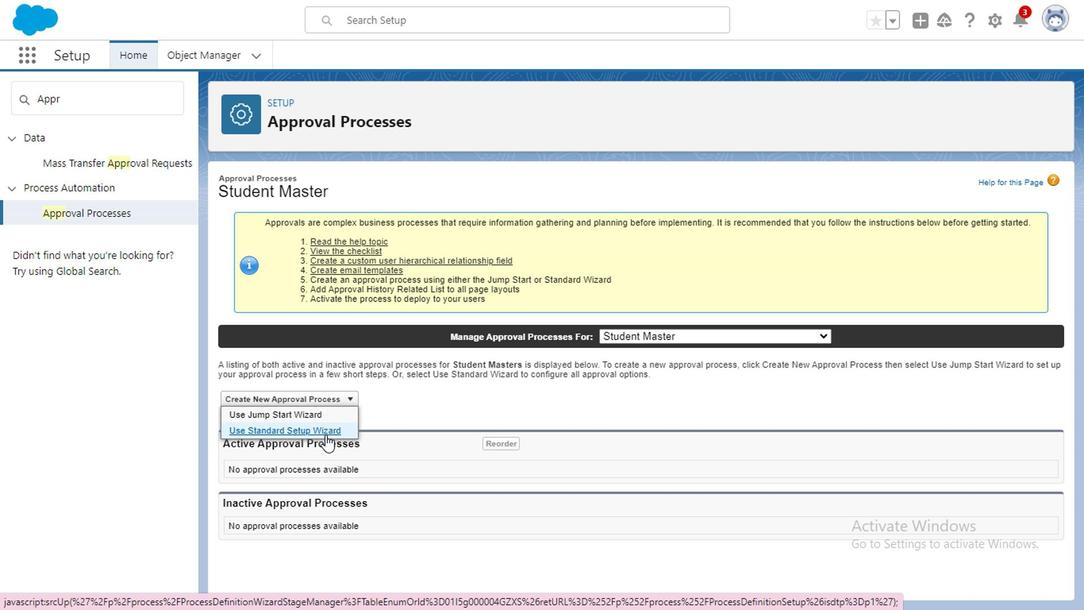 
Action: Mouse moved to (397, 350)
Screenshot: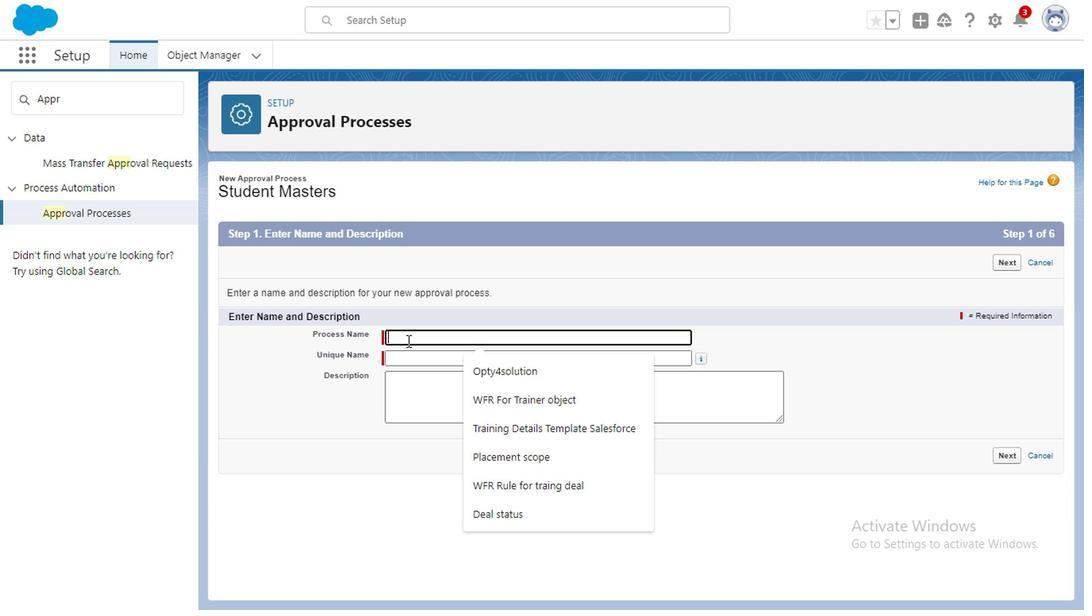 
Action: Mouse pressed left at (397, 350)
Screenshot: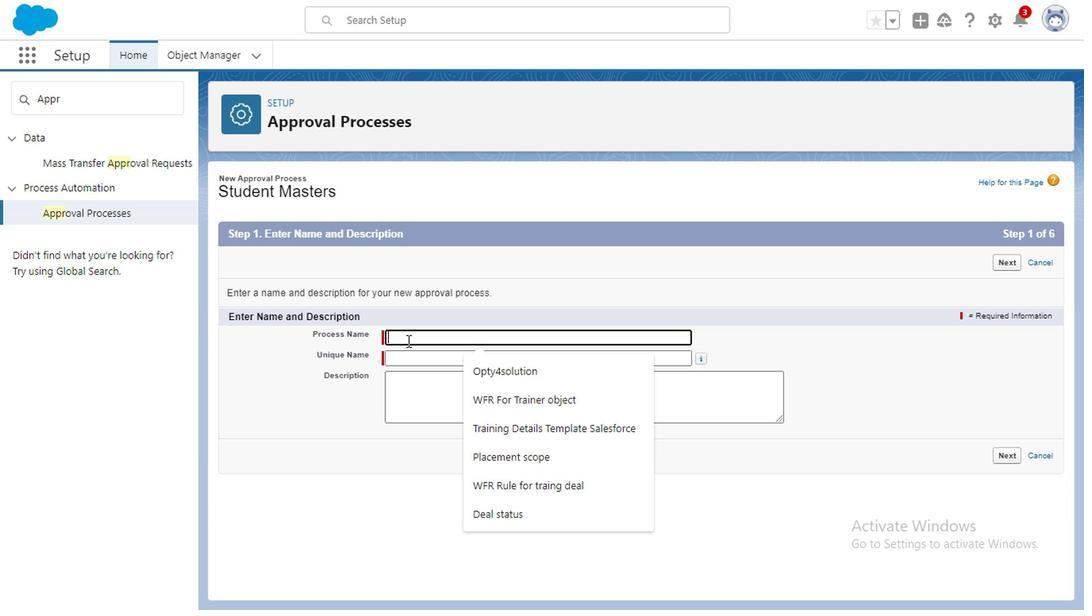 
Action: Mouse moved to (399, 350)
Screenshot: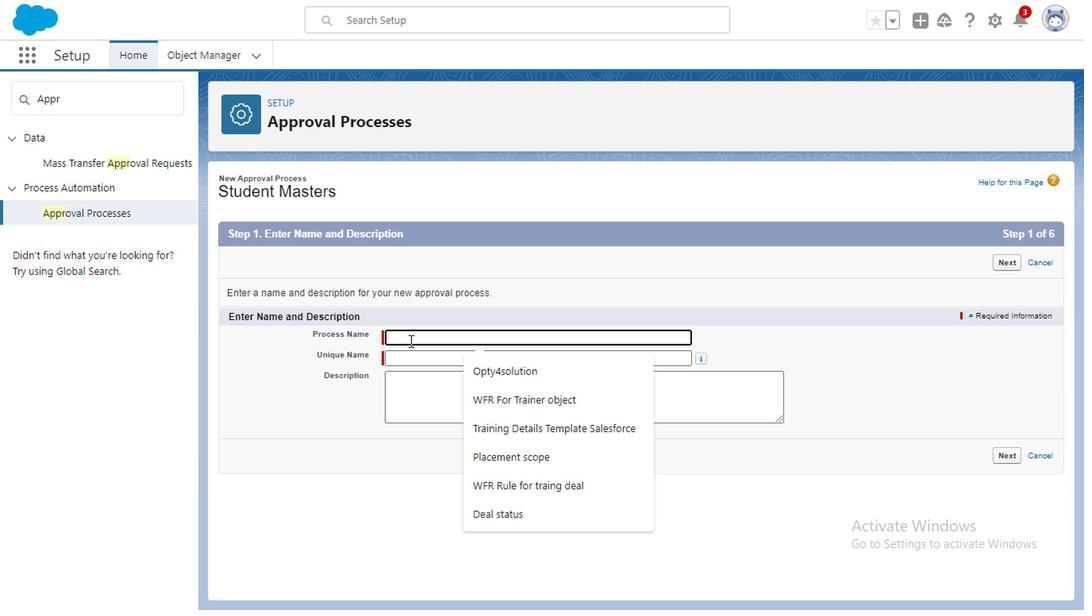 
Action: Mouse pressed left at (399, 350)
Screenshot: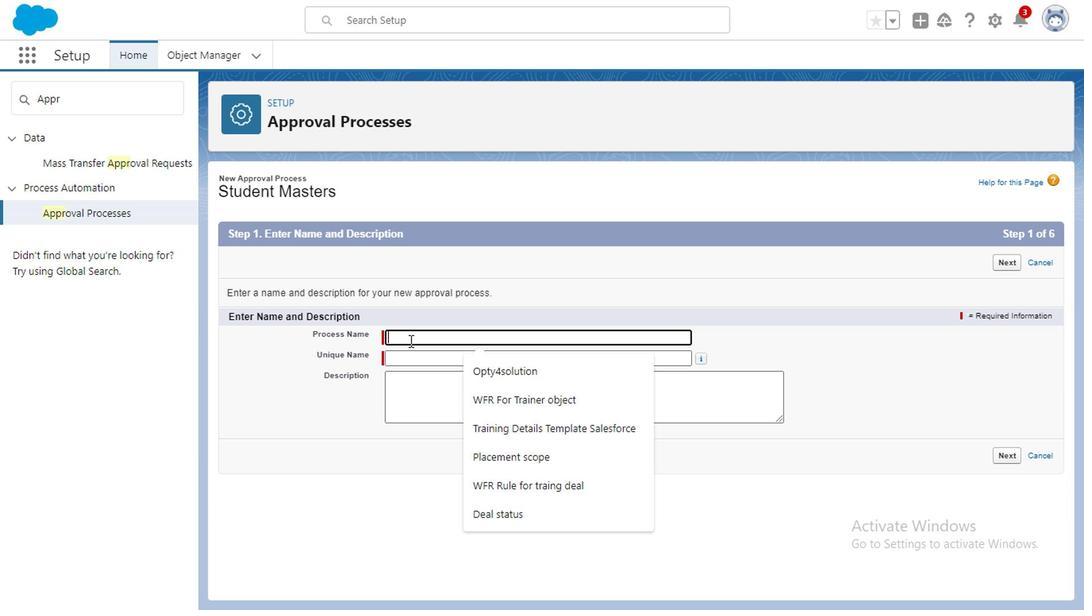 
Action: Key pressed <Key.caps_lock>A<Key.caps_lock>pp<Key.backspace><Key.backspace><Key.backspace><Key.caps_lock>A<Key.caps_lock>pproval<Key.space>process<Key.space>for<Key.space><Key.caps_lock>J<Key.caps_lock>ava
Screenshot: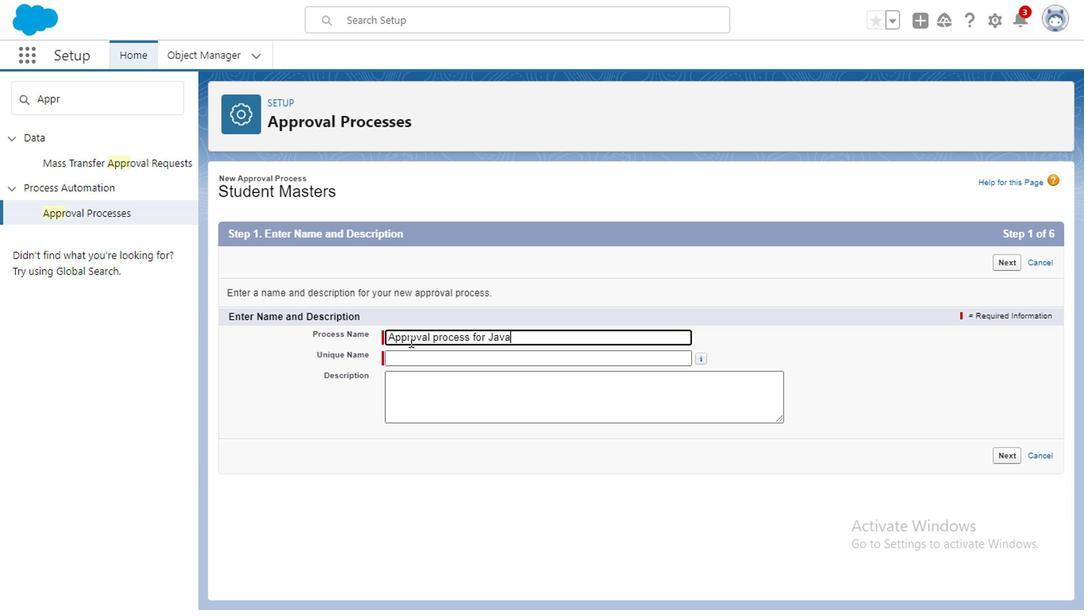 
Action: Mouse moved to (392, 363)
Screenshot: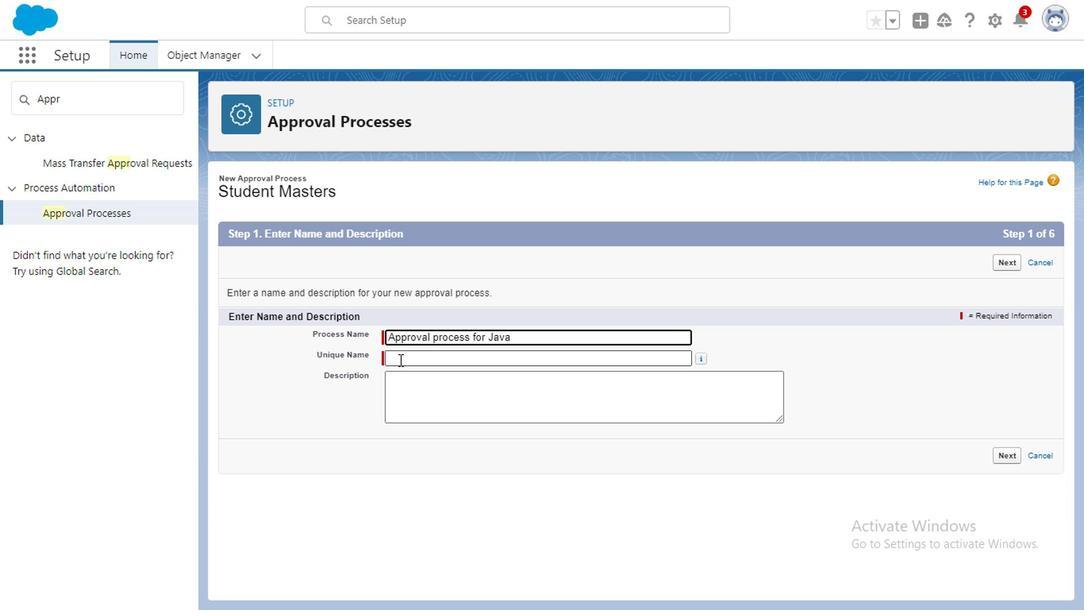 
Action: Mouse pressed left at (392, 363)
Screenshot: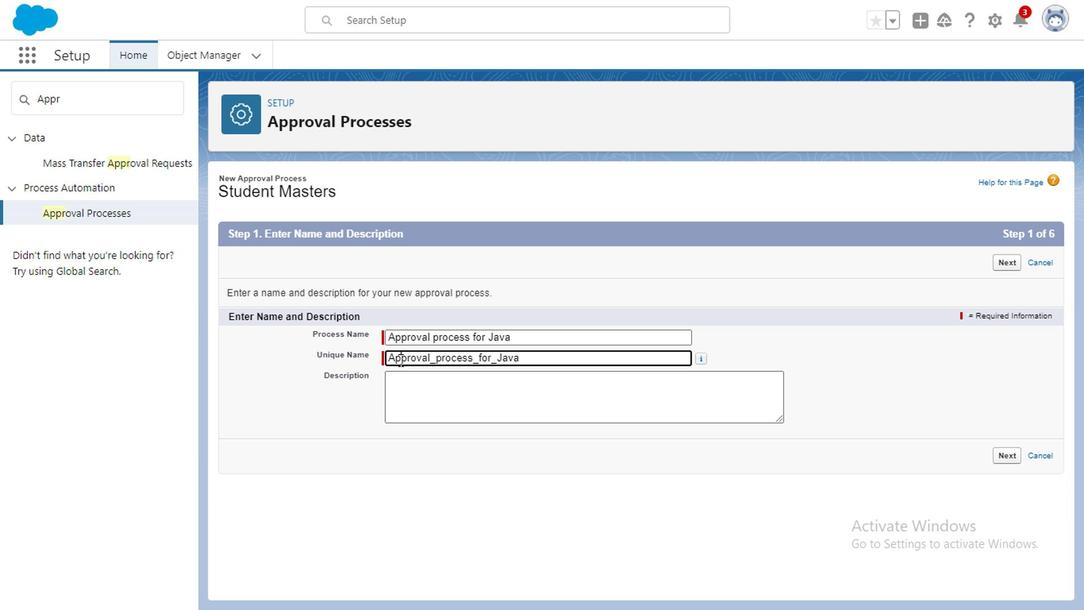 
Action: Mouse moved to (406, 393)
Screenshot: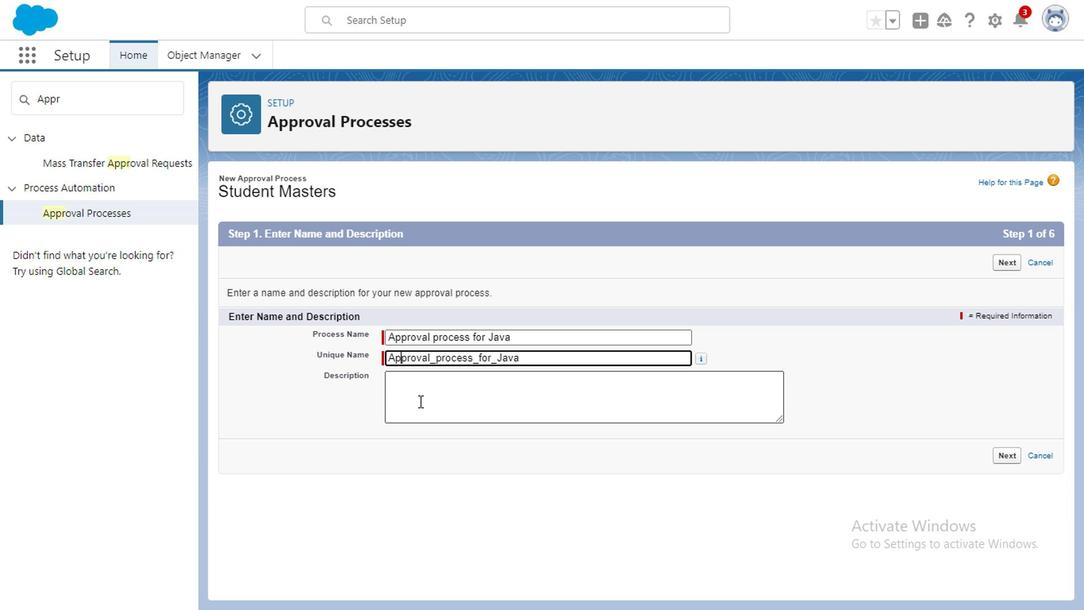 
Action: Mouse pressed left at (406, 393)
Screenshot: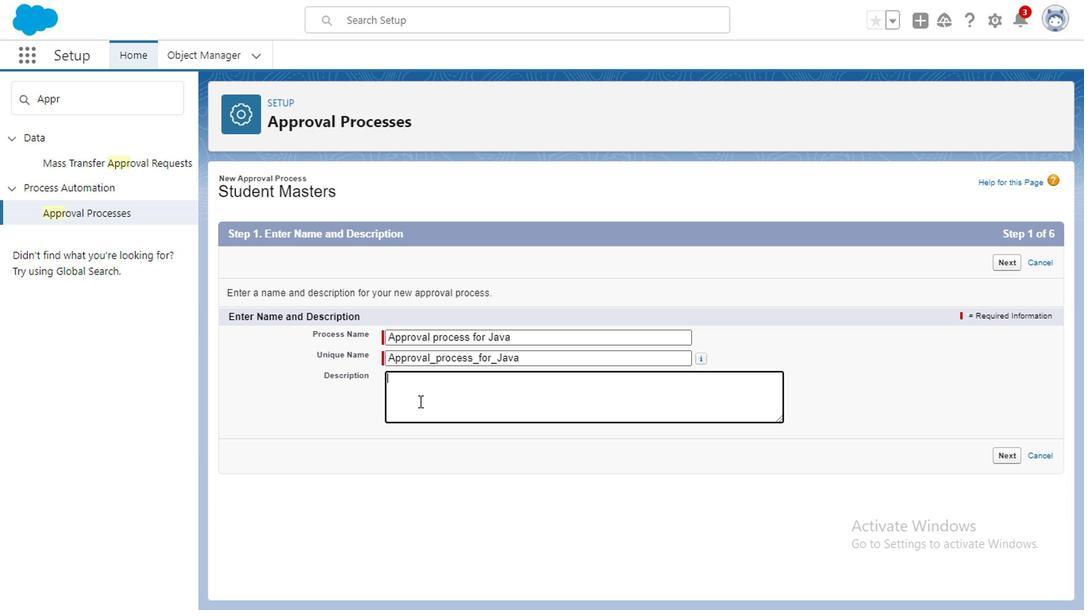 
Action: Key pressed <Key.caps_lock>I<Key.caps_lock>f<Key.space>any<Key.space>student<Key.space>ask<Key.space>for<Key.space>discount<Key.space>more<Key.space>than<Key.space>20<Key.space><Key.shift><Key.shift><Key.shift><Key.shift><Key.shift><Key.shift><Key.shift><Key.shift><Key.shift><Key.shift><Key.shift><Key.shift><Key.shift><Key.shift><Key.shift><Key.shift><Key.shift><Key.shift><Key.shift><Key.shift><Key.shift><Key.shift><Key.shift><Key.shift><Key.shift><Key.shift><Key.shift><Key.shift><Key.shift>%<Key.space>we<Key.space>need<Key.space>to<Key.space>submiit<Key.space>this<Key.space>
Screenshot: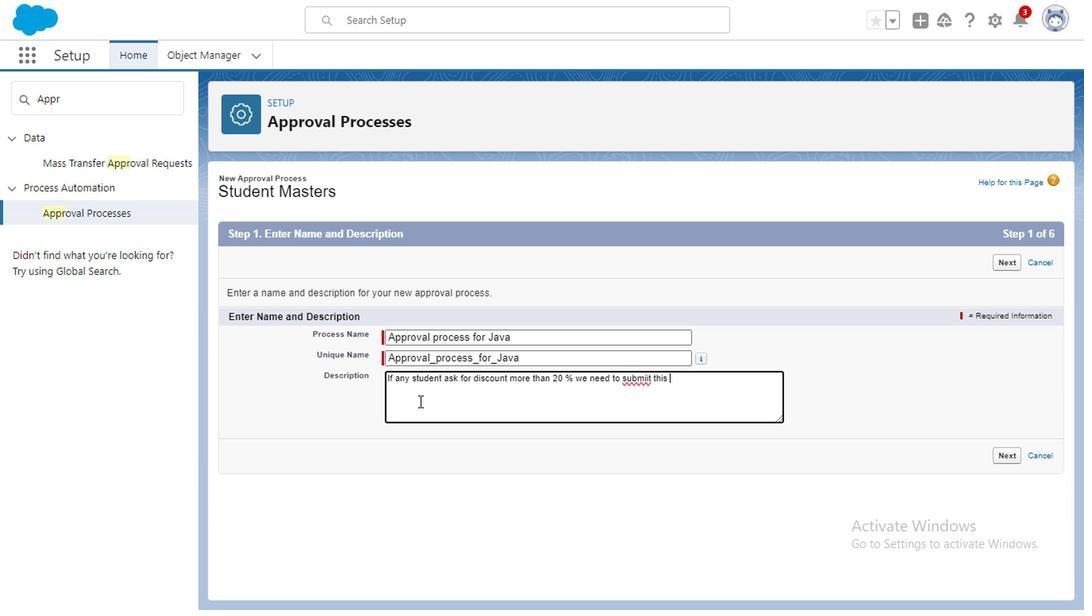
Action: Mouse moved to (572, 376)
Screenshot: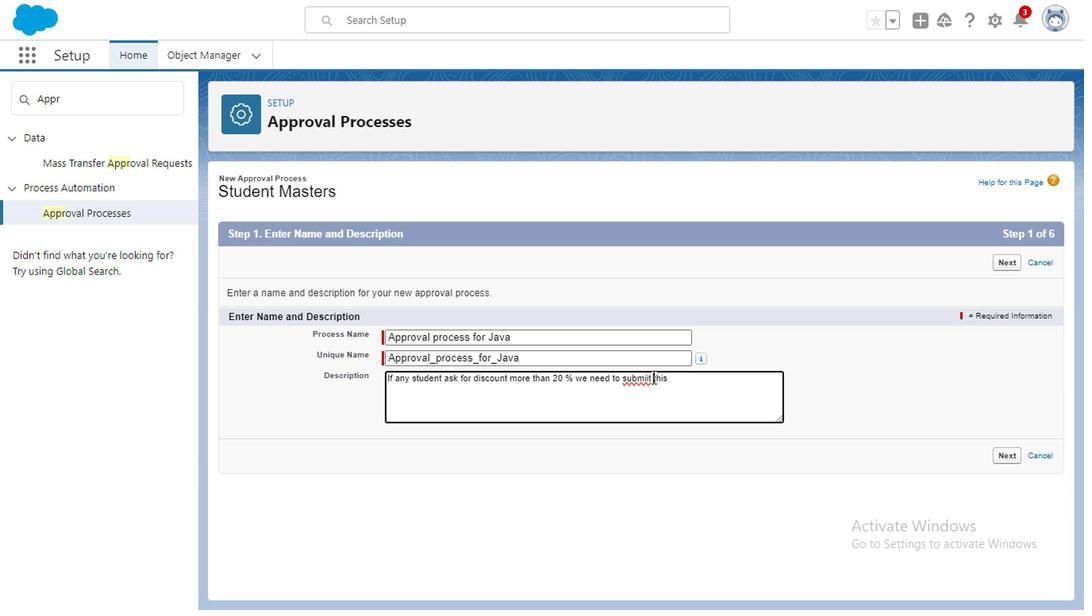 
Action: Mouse pressed left at (572, 376)
Screenshot: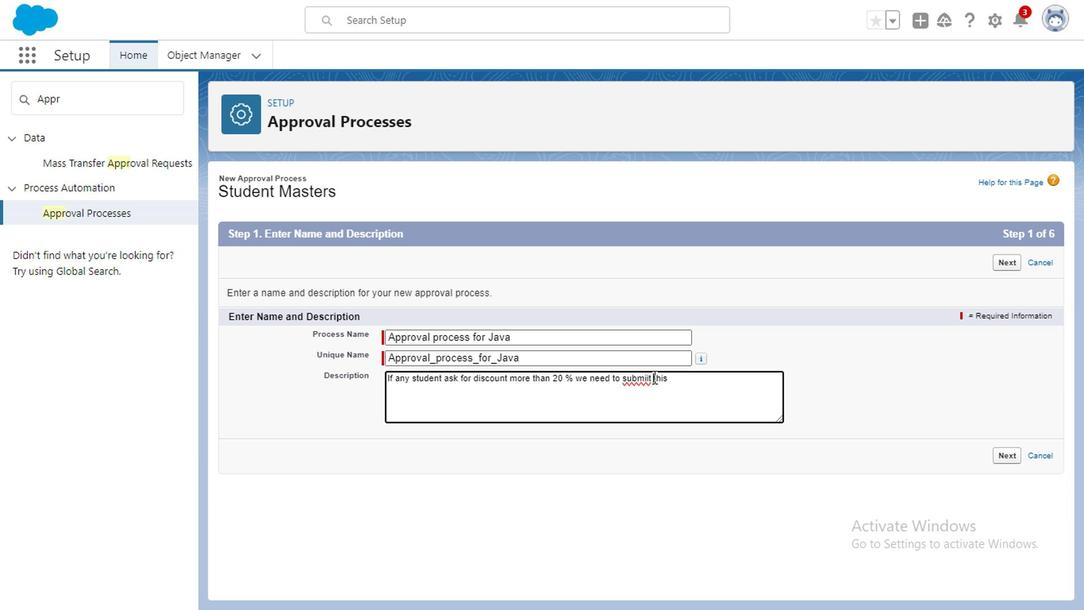 
Action: Mouse moved to (575, 373)
Screenshot: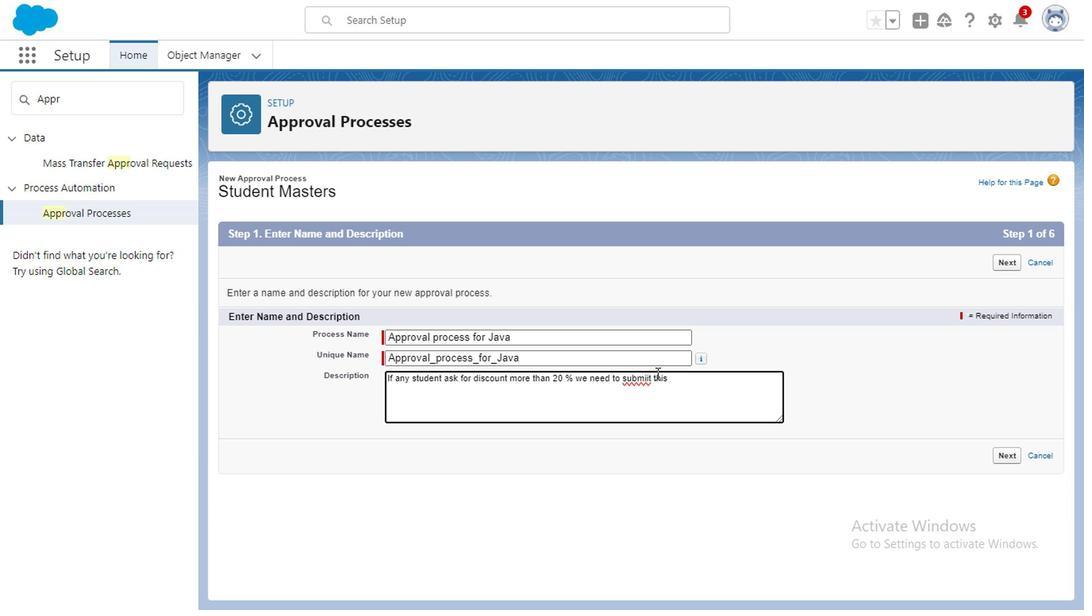 
Action: Key pressed <Key.backspace><Key.backspace><Key.backspace><Key.backspace>it<Key.space>
Screenshot: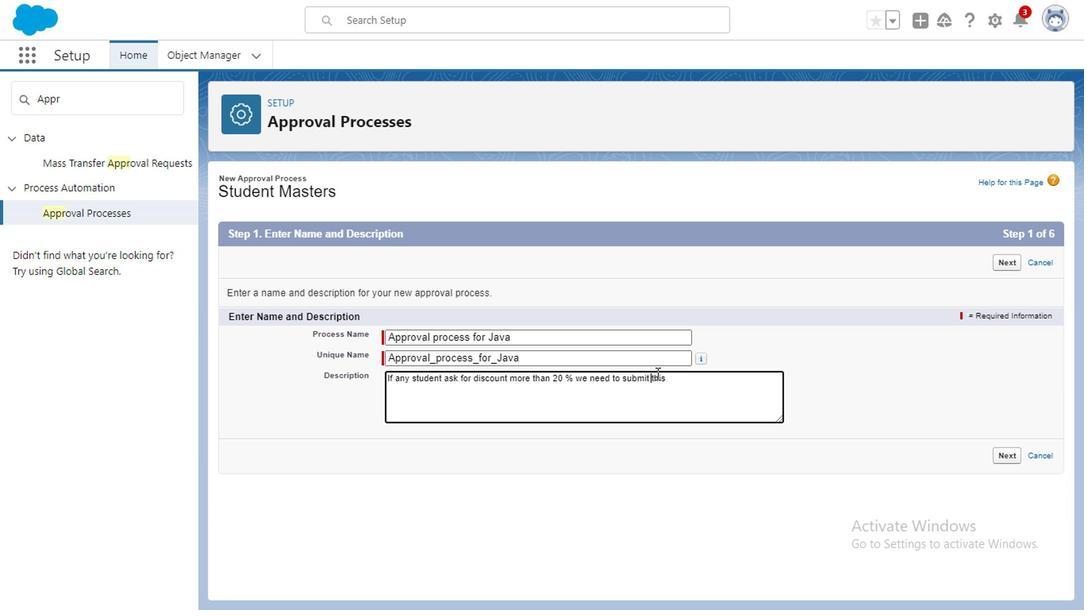 
Action: Mouse moved to (587, 378)
Screenshot: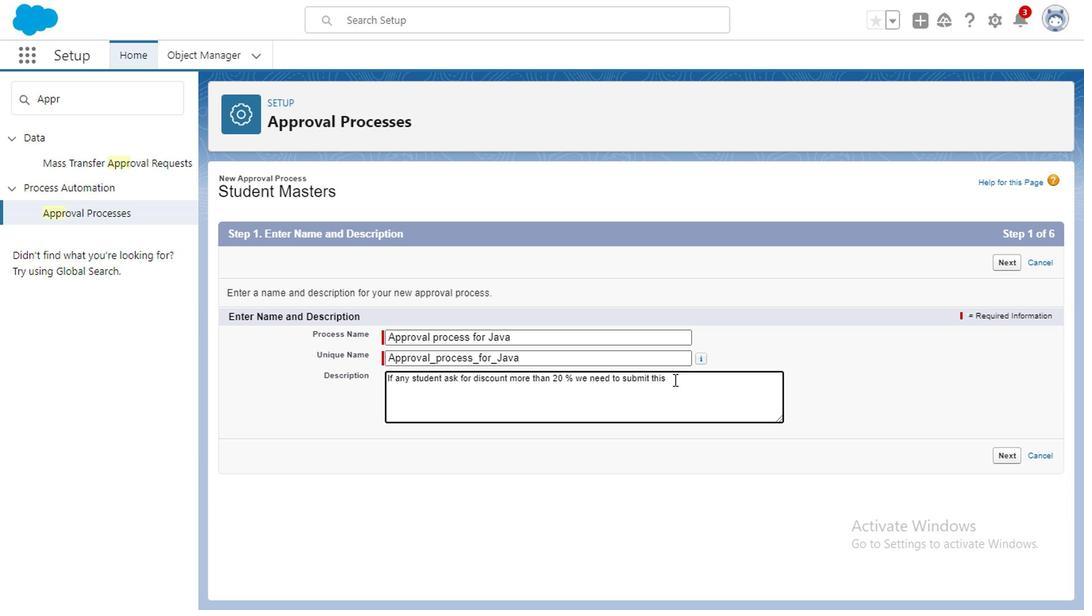 
Action: Mouse pressed left at (587, 378)
Screenshot: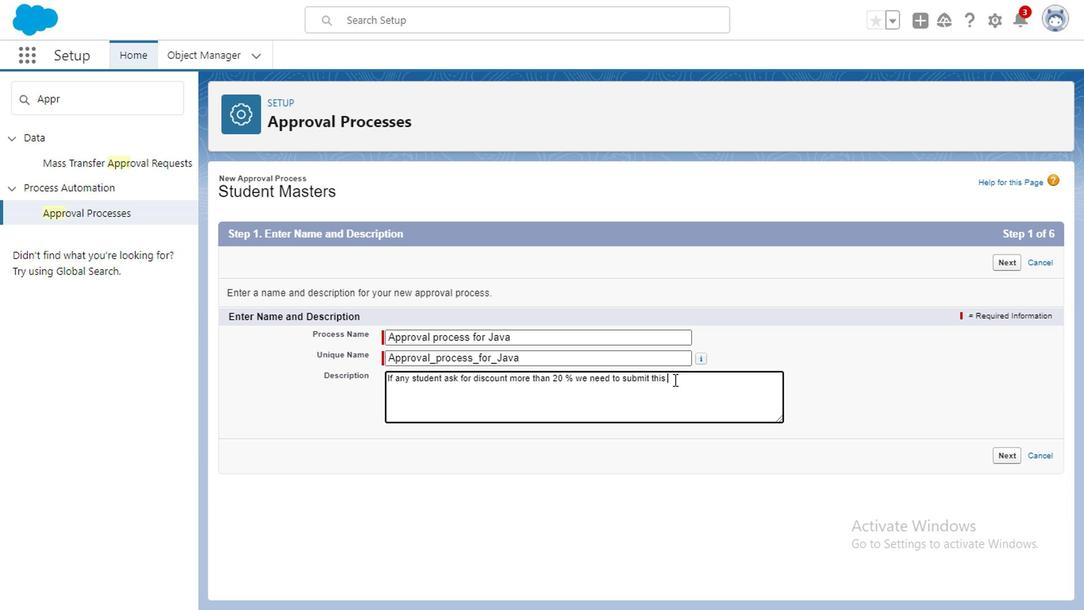 
Action: Key pressed for<Key.space>approval<Key.space>to<Key.space>
Screenshot: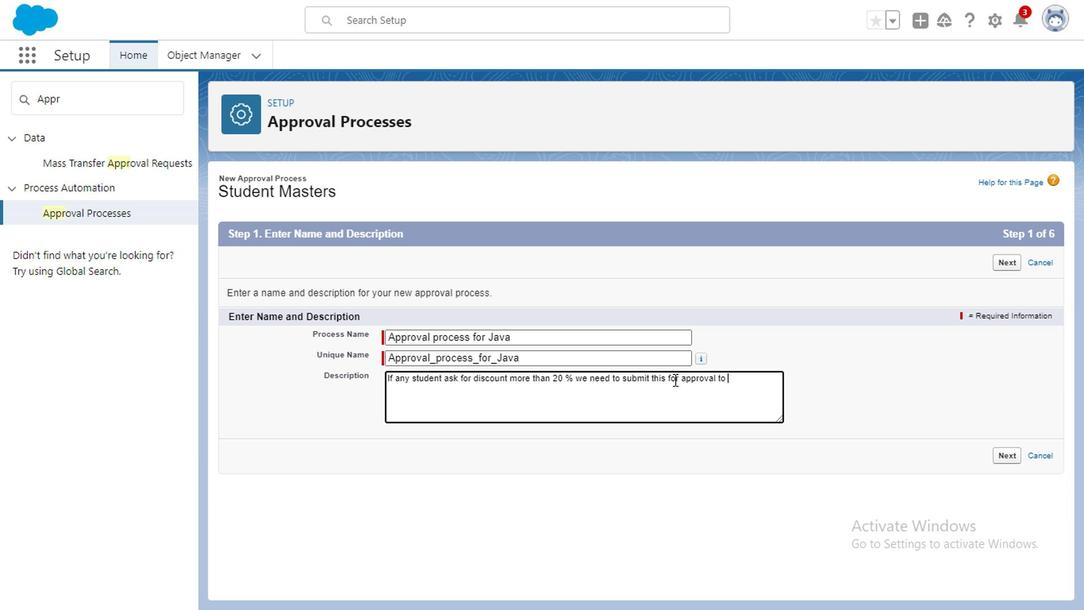 
Action: Mouse moved to (609, 401)
Screenshot: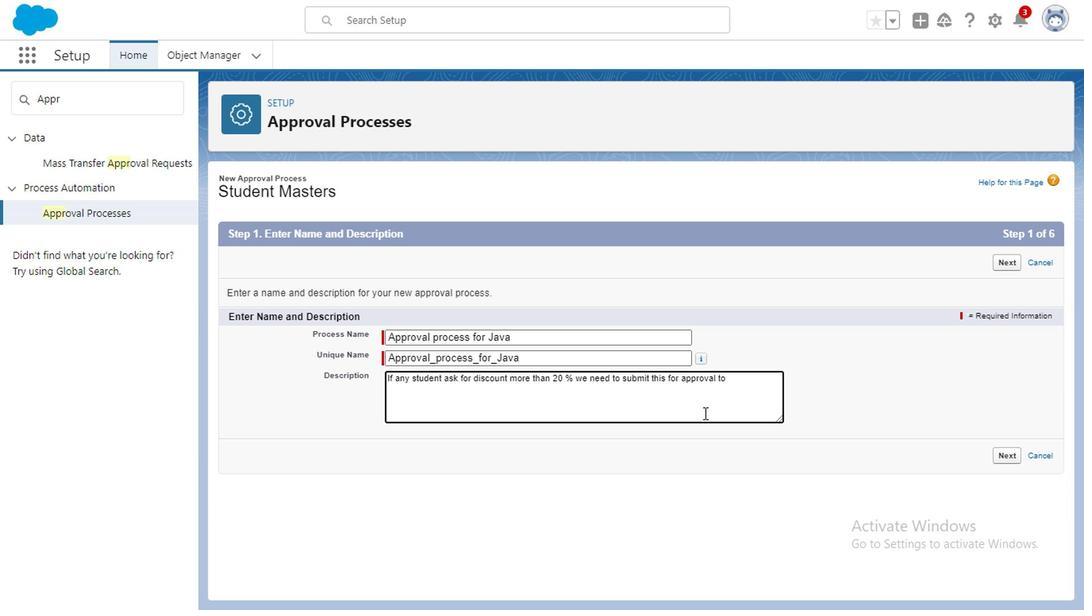 
Action: Key pressed <Key.caps_lock>R<Key.caps_lock>enuka<Key.space>and<Key.space>harray<Key.space>need<Key.space>to<Key.space>take<Key.space>decesion
Screenshot: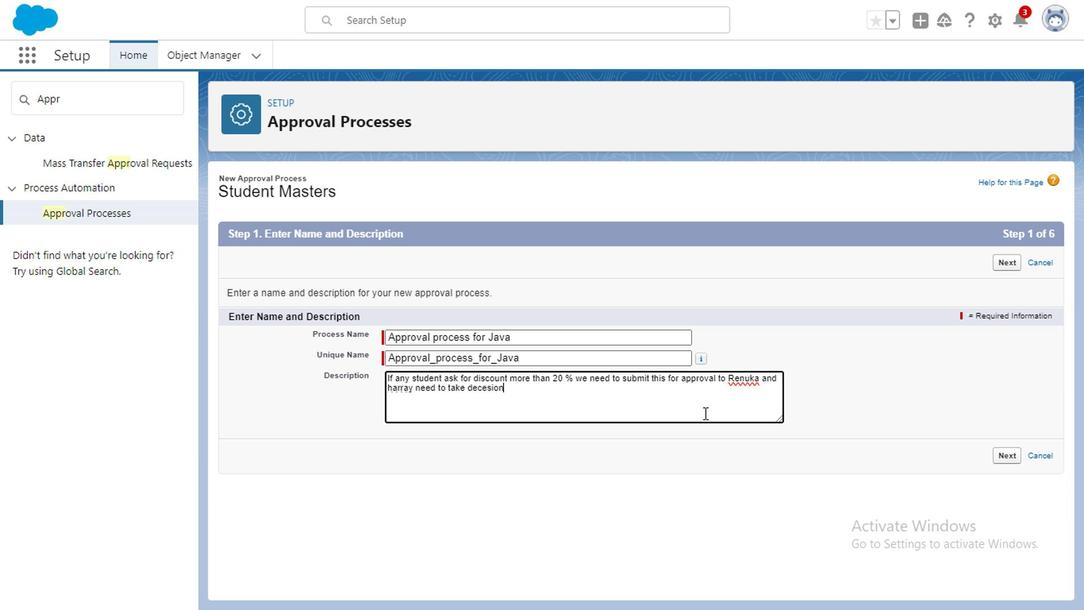 
Action: Mouse moved to (458, 383)
Screenshot: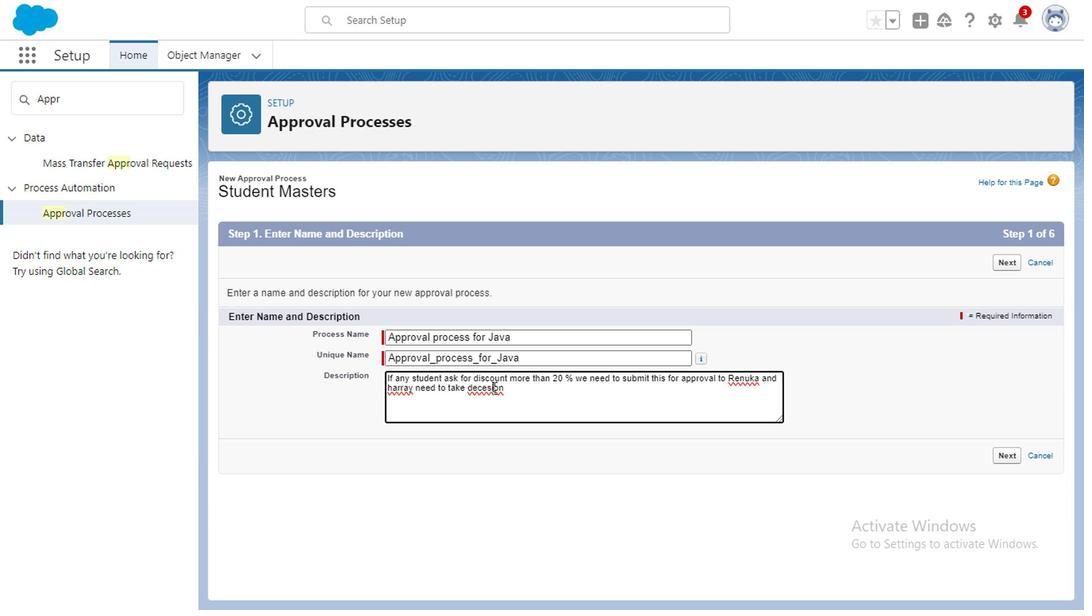 
Action: Mouse pressed right at (458, 383)
Screenshot: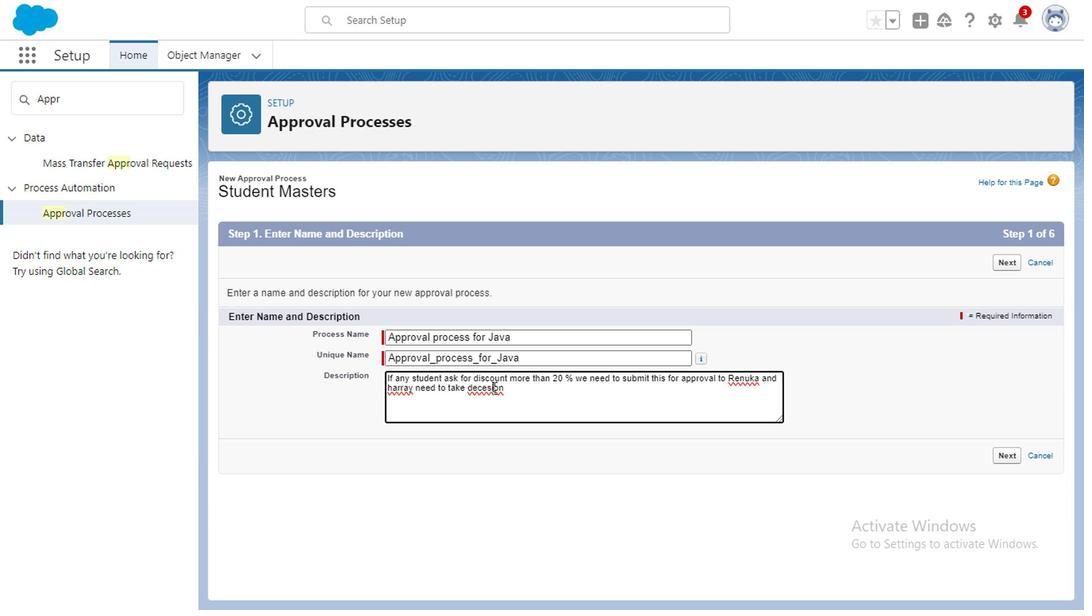 
Action: Mouse moved to (502, 223)
Screenshot: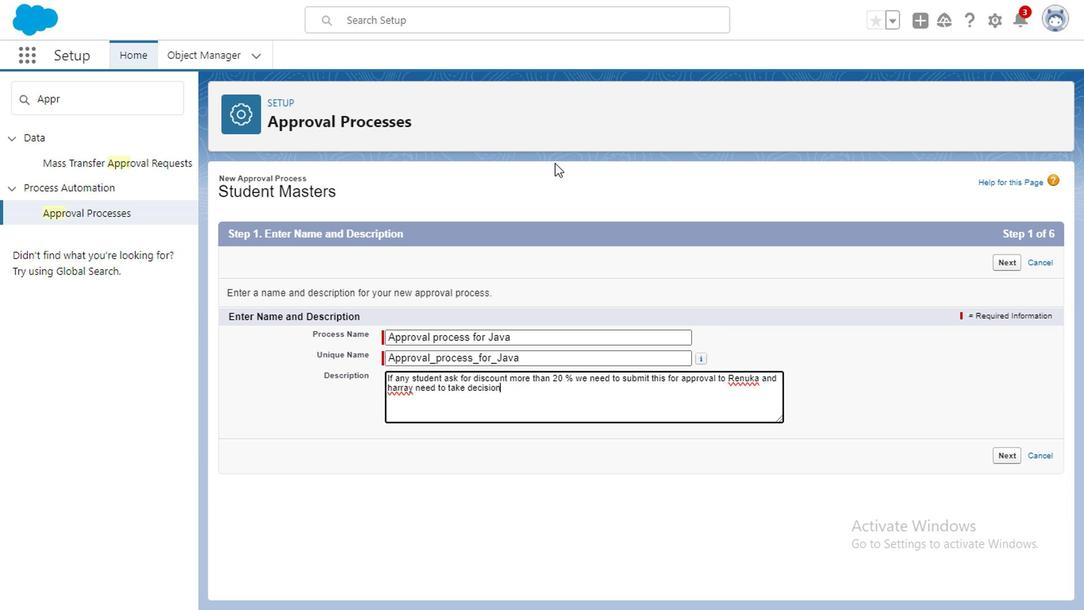 
Action: Mouse pressed left at (502, 223)
Screenshot: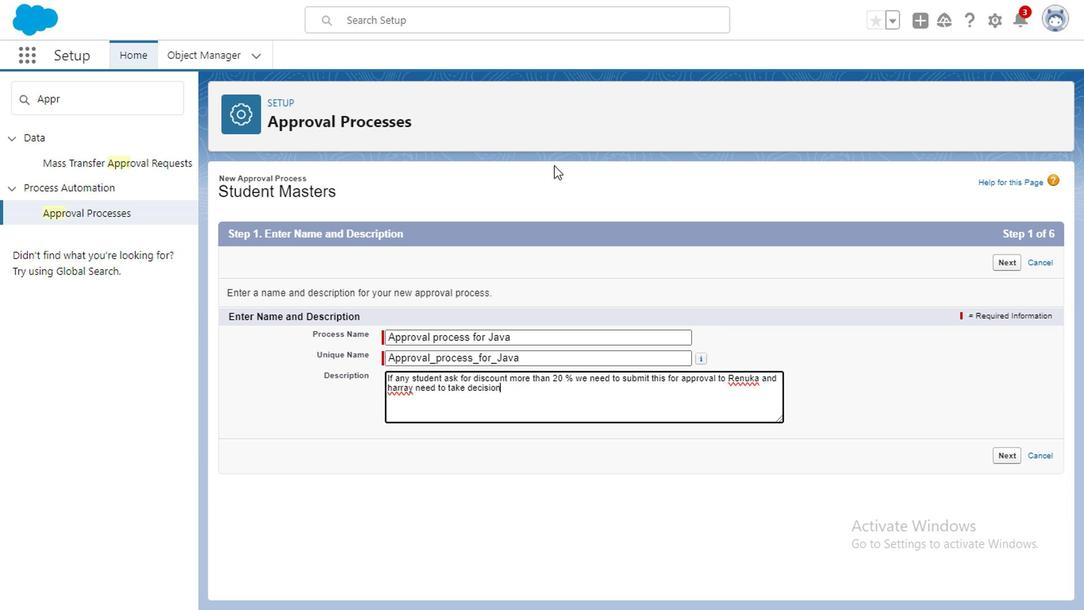 
Action: Mouse moved to (399, 384)
Screenshot: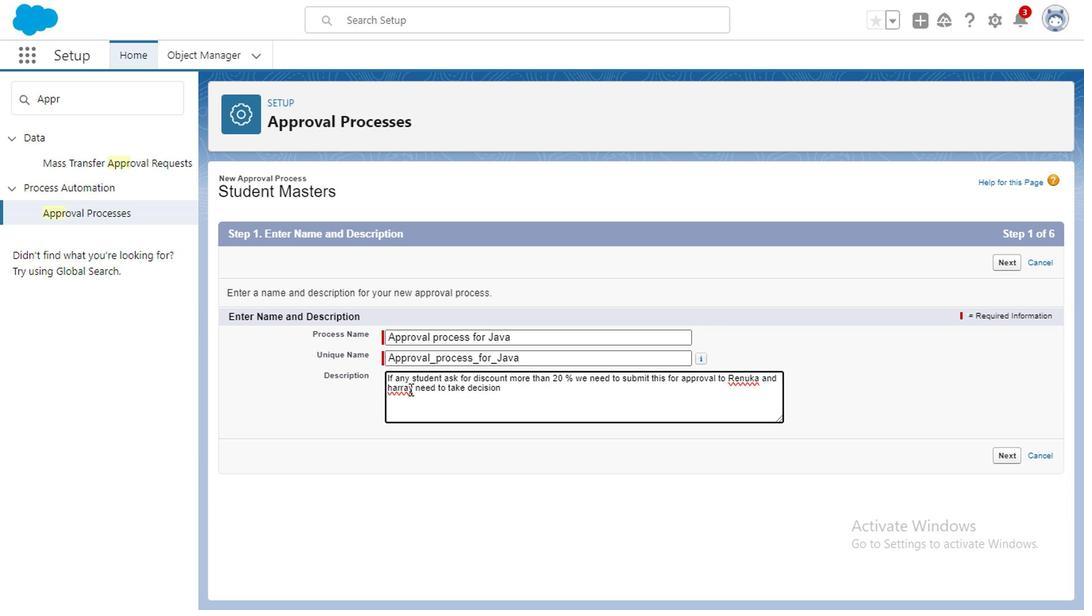 
Action: Mouse pressed right at (399, 384)
Screenshot: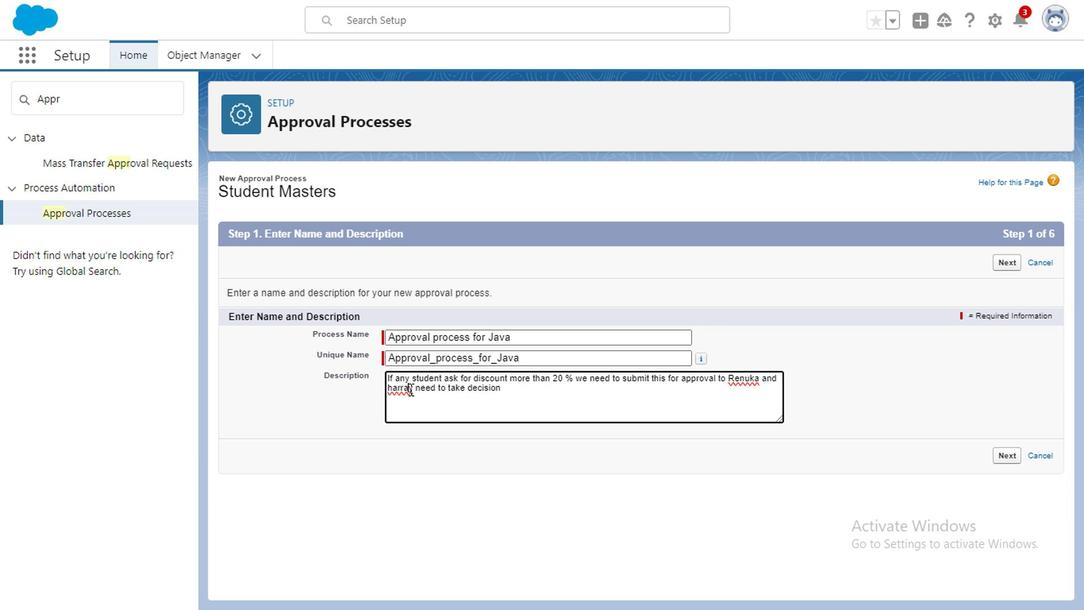 
Action: Mouse moved to (435, 220)
Screenshot: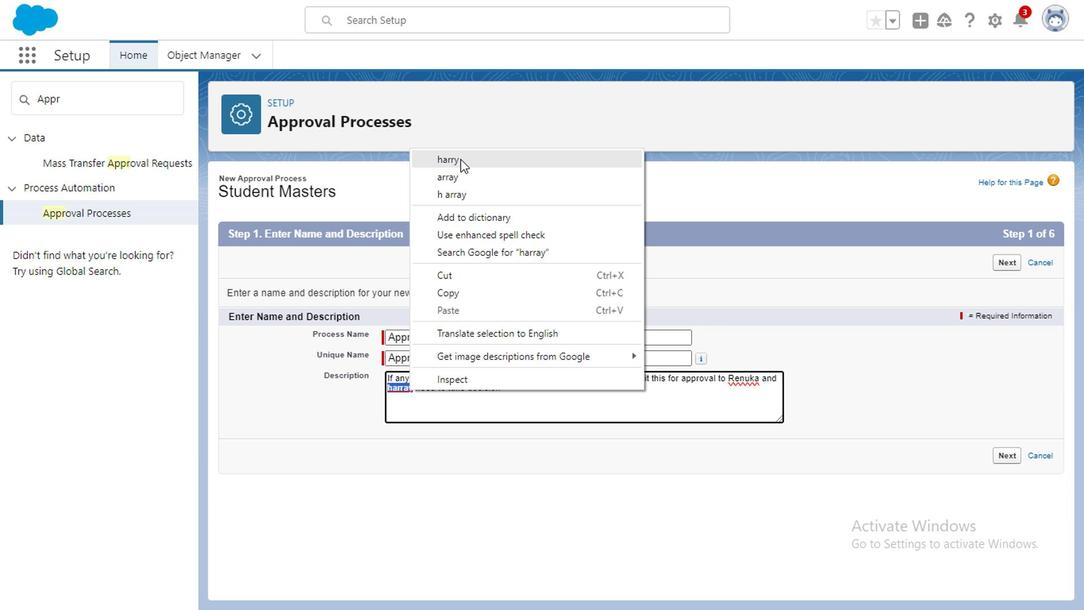
Action: Mouse pressed left at (435, 220)
Screenshot: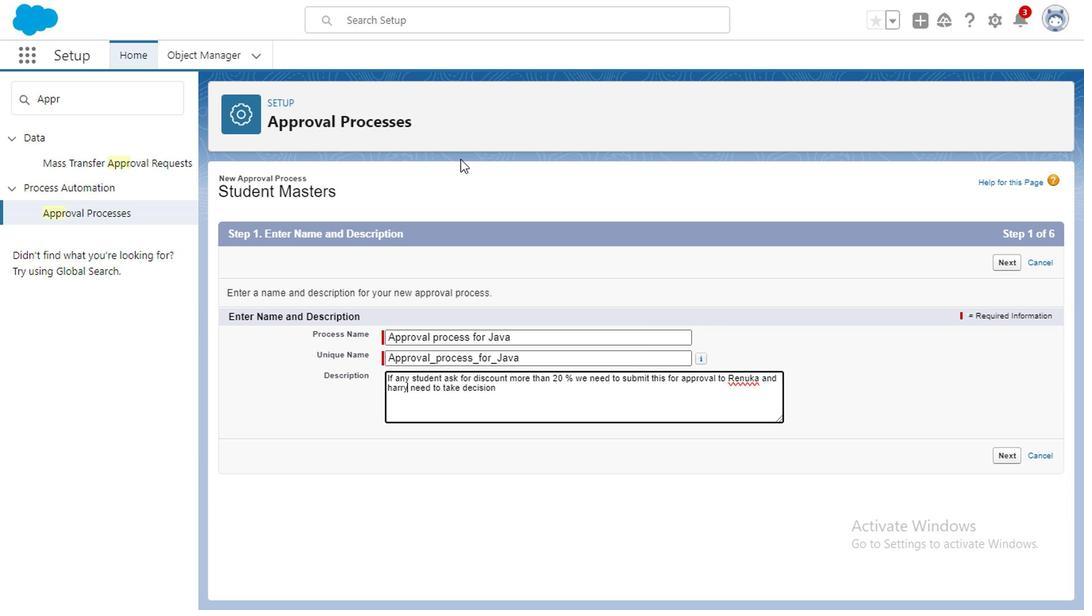 
Action: Mouse moved to (824, 433)
Screenshot: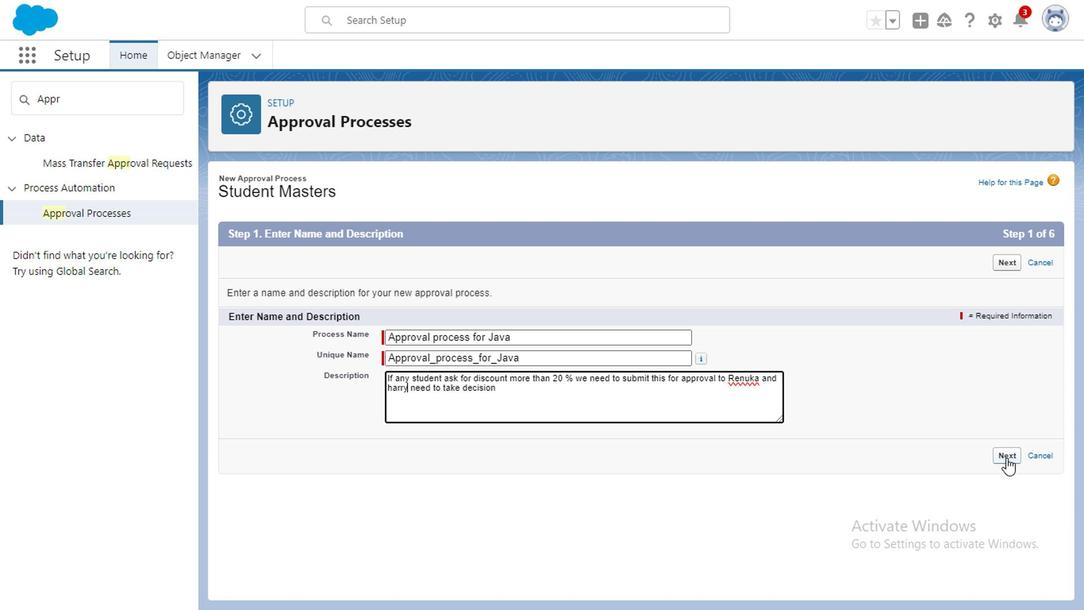 
Action: Mouse pressed left at (824, 433)
Screenshot: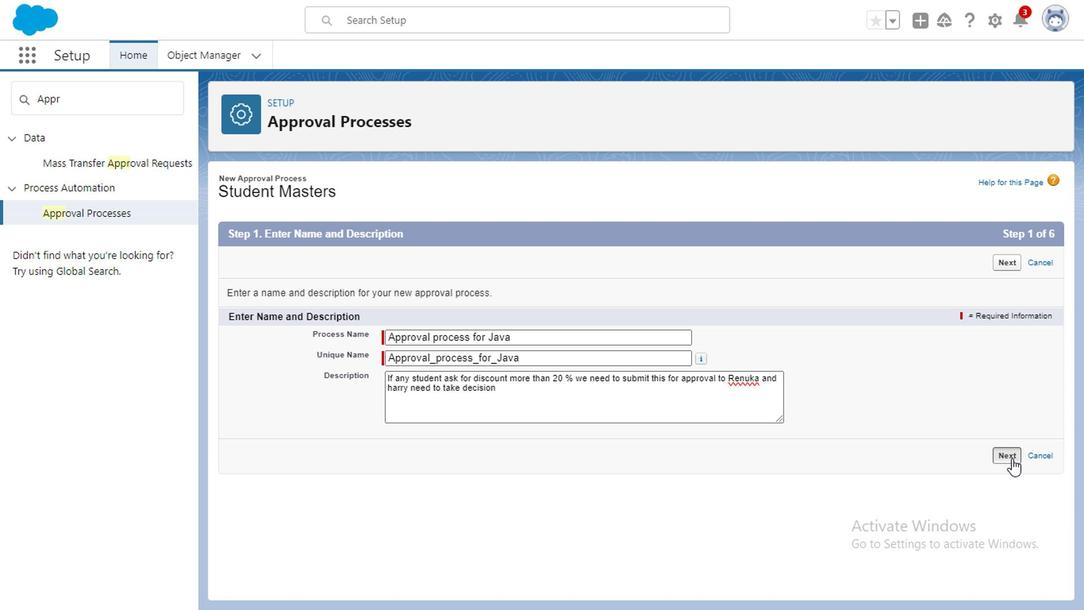 
Action: Mouse moved to (479, 400)
Screenshot: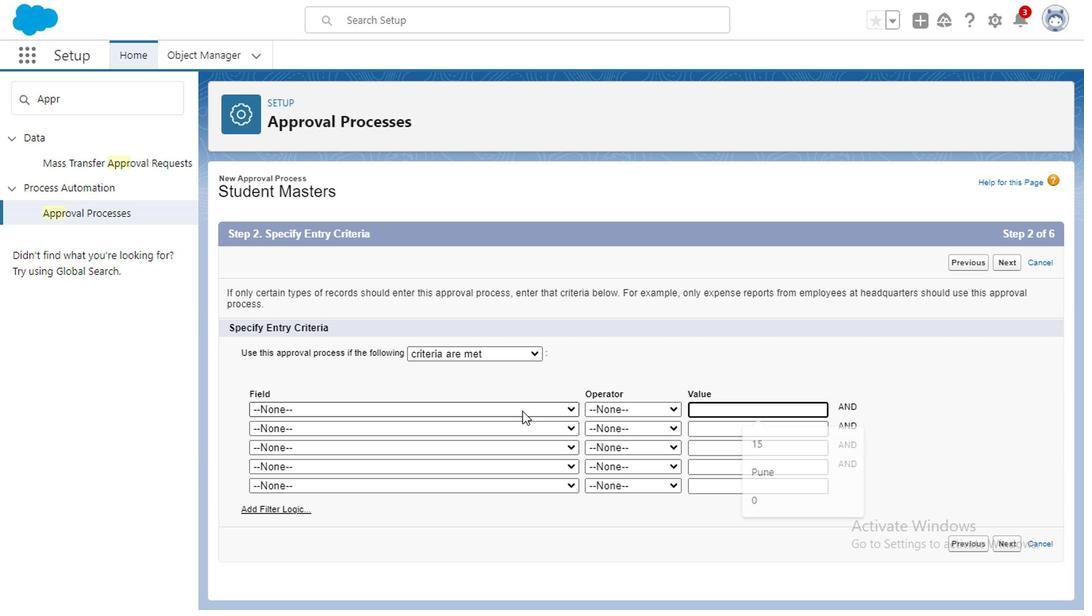 
Action: Mouse pressed left at (479, 400)
Screenshot: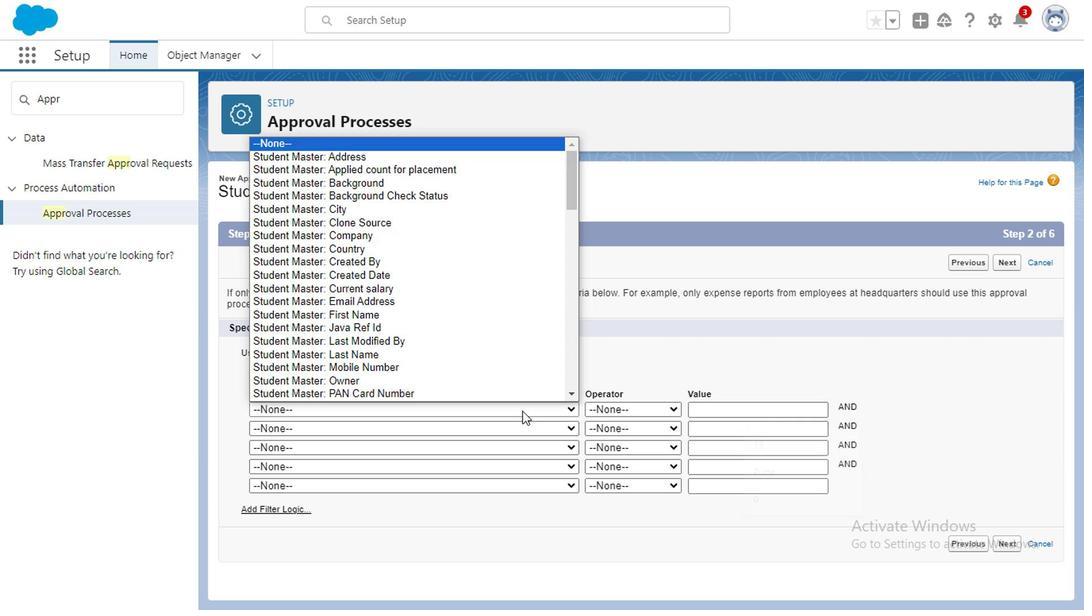 
Action: Mouse moved to (426, 361)
Screenshot: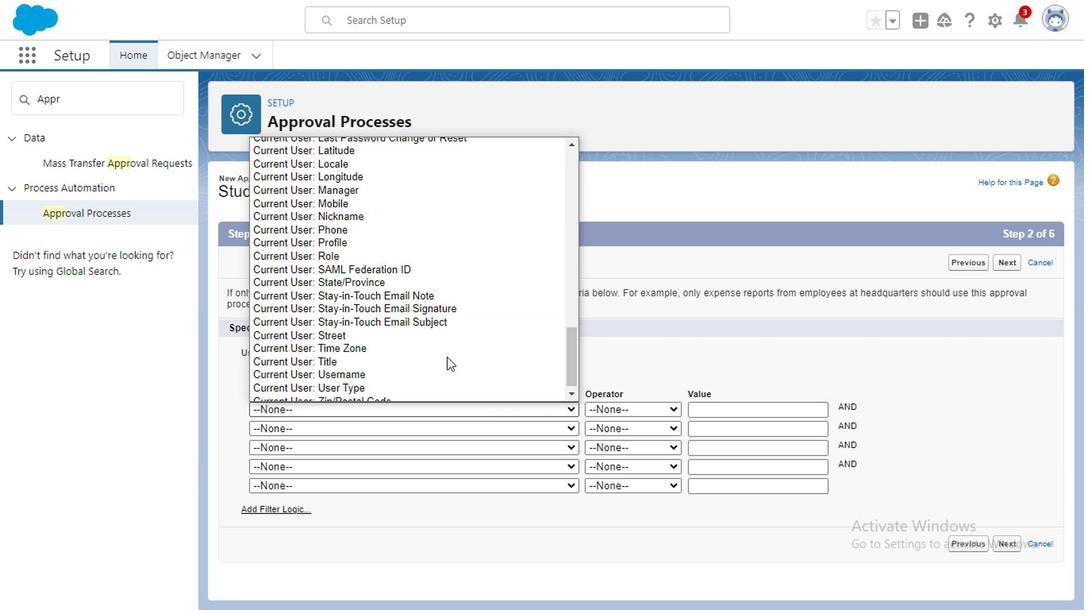 
Action: Mouse scrolled (426, 361) with delta (0, 0)
Screenshot: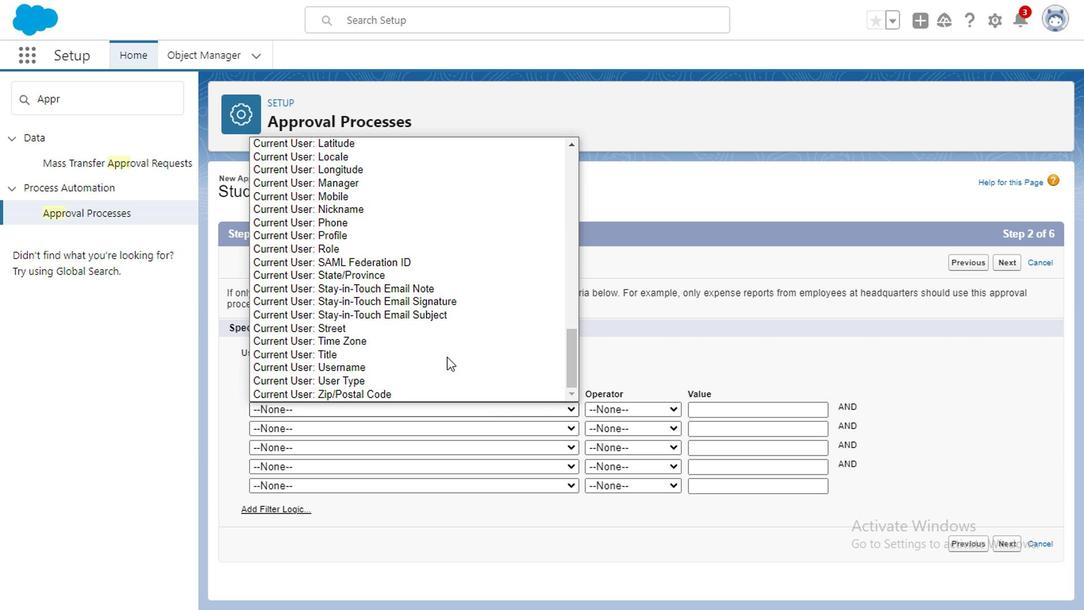 
Action: Mouse scrolled (426, 361) with delta (0, 0)
Screenshot: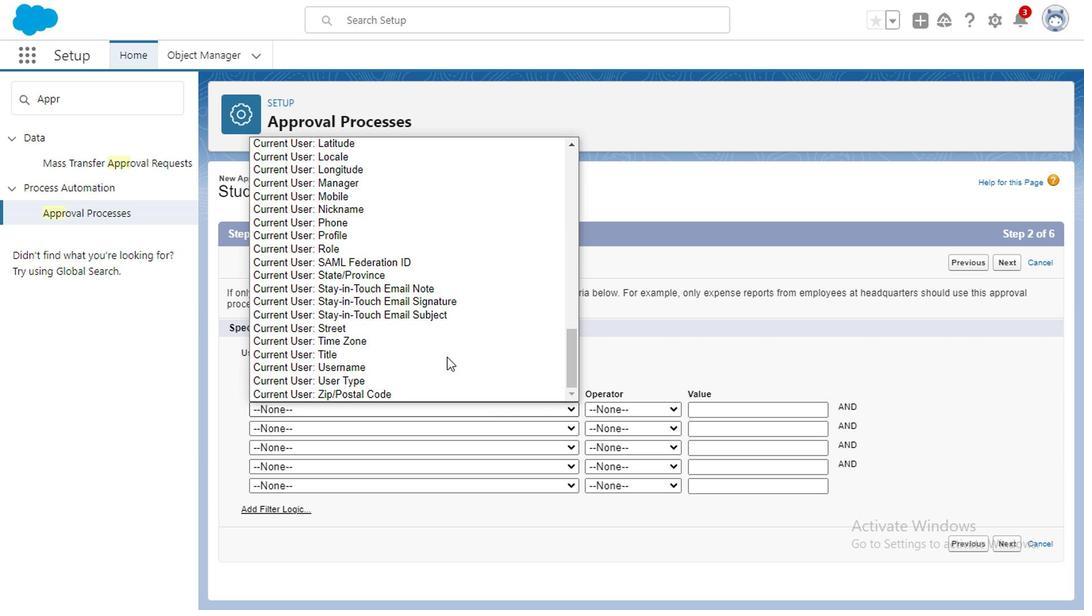 
Action: Mouse scrolled (426, 361) with delta (0, 0)
Screenshot: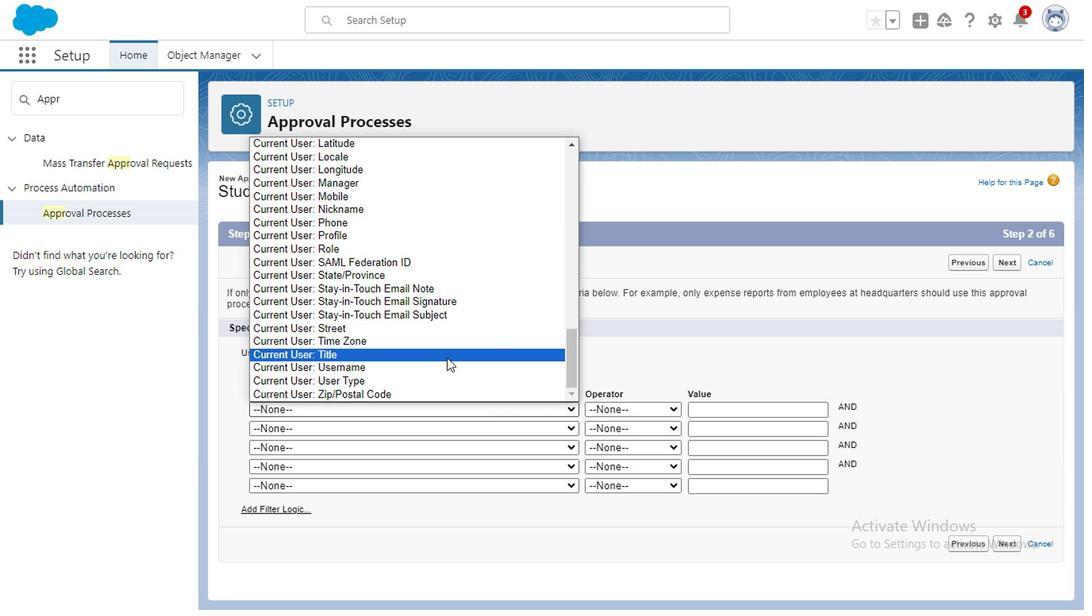 
Action: Mouse moved to (411, 342)
Screenshot: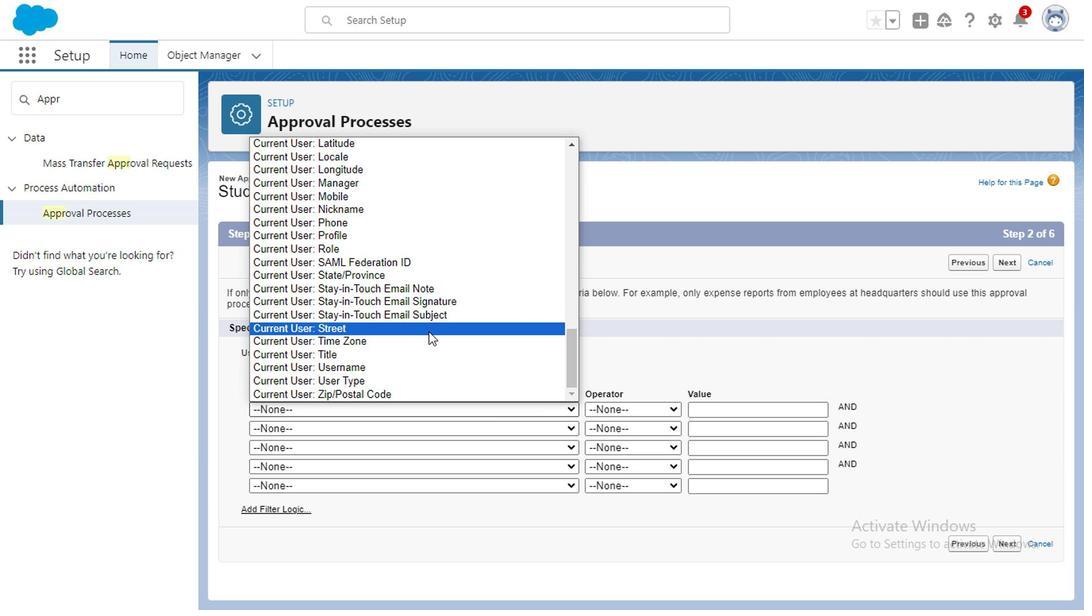 
Action: Mouse scrolled (411, 342) with delta (0, 0)
Screenshot: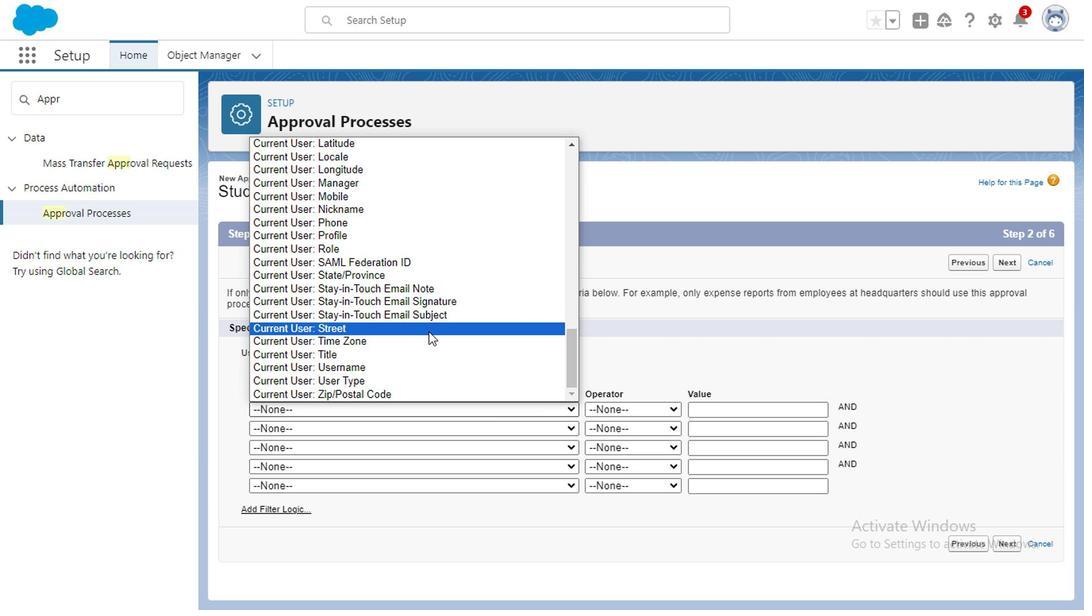 
Action: Mouse scrolled (411, 342) with delta (0, 0)
Screenshot: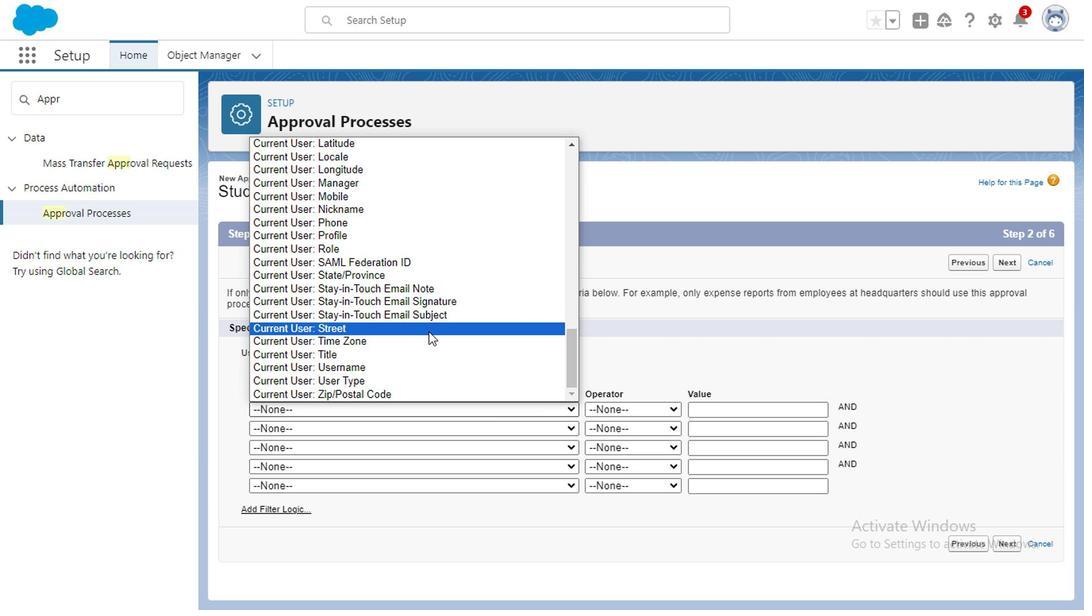 
Action: Mouse moved to (411, 342)
Screenshot: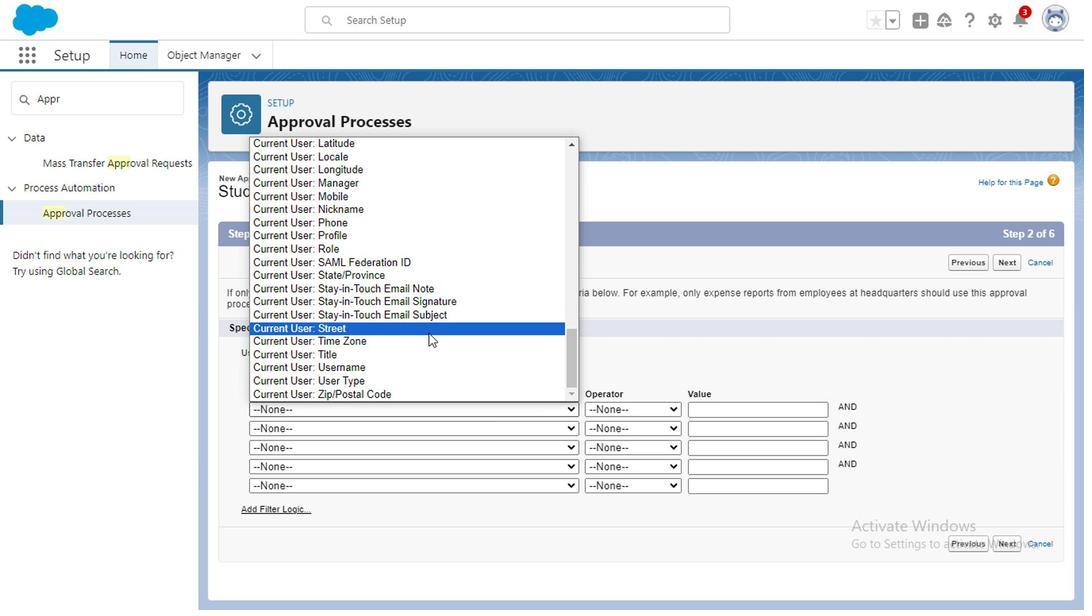 
Action: Mouse scrolled (411, 342) with delta (0, 0)
Screenshot: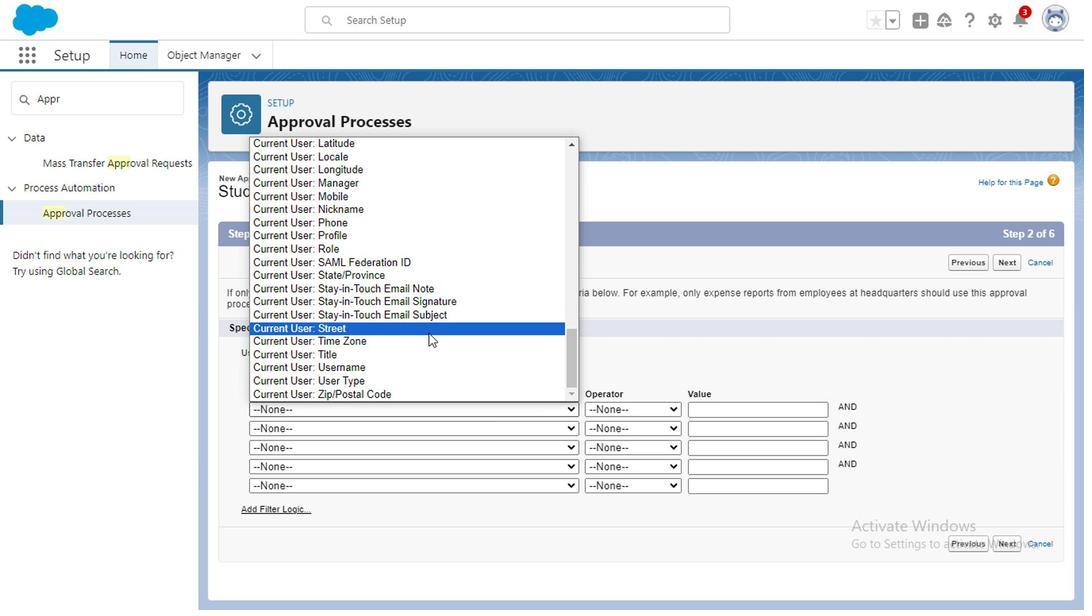 
Action: Mouse moved to (411, 342)
Screenshot: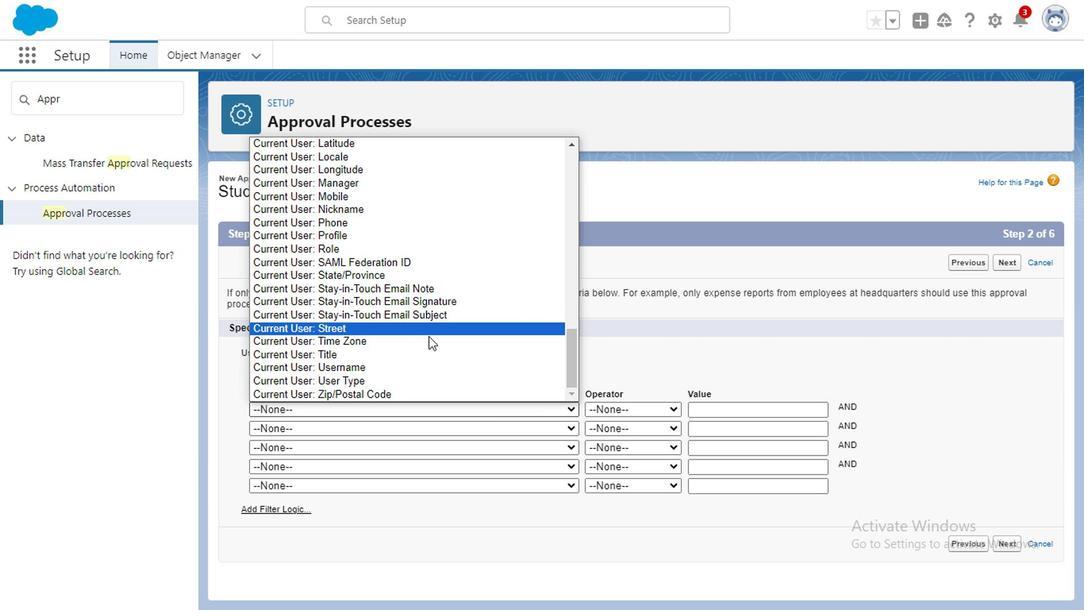 
Action: Mouse scrolled (411, 342) with delta (0, 0)
Screenshot: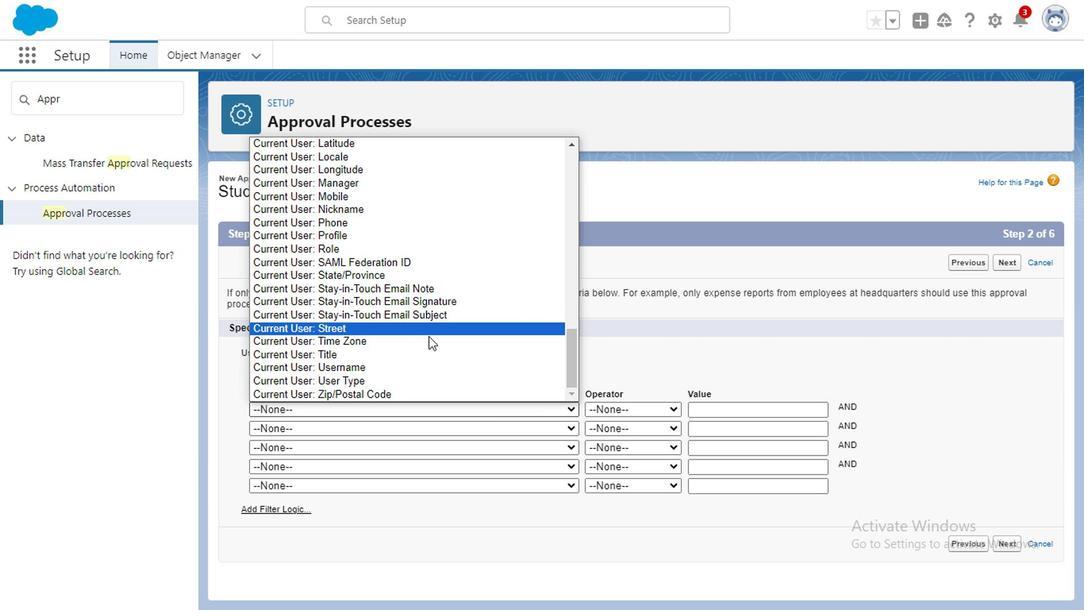 
Action: Mouse moved to (412, 342)
Screenshot: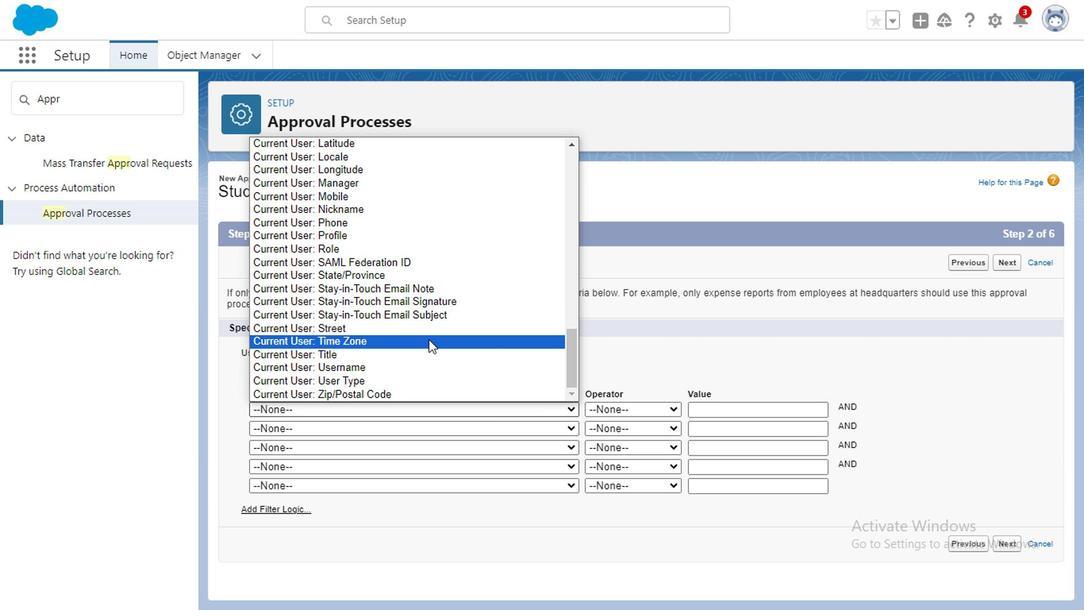 
Action: Mouse scrolled (412, 342) with delta (0, 0)
Screenshot: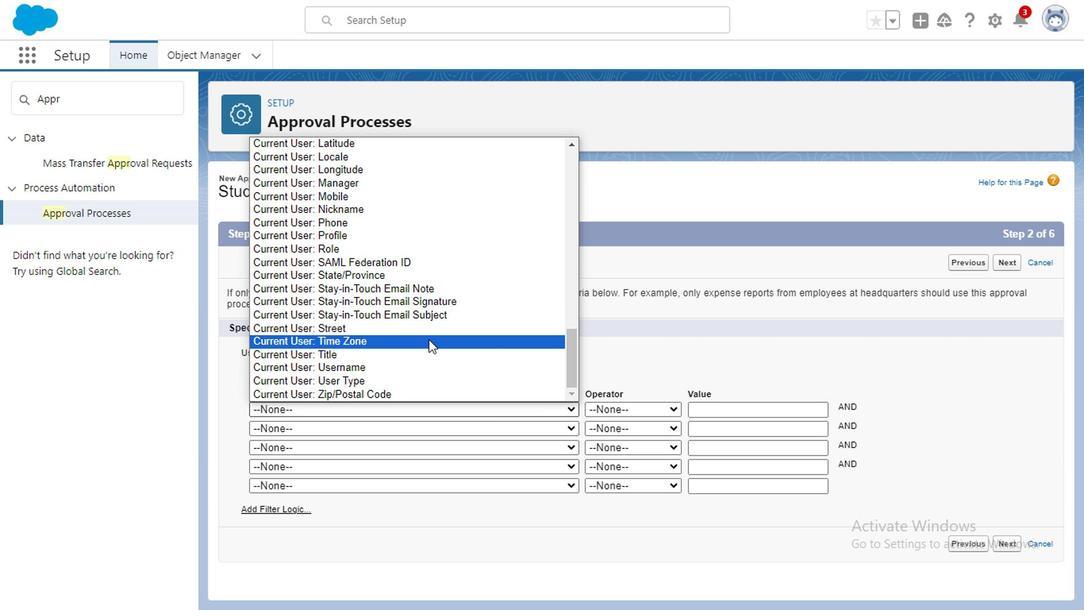 
Action: Mouse moved to (411, 352)
Screenshot: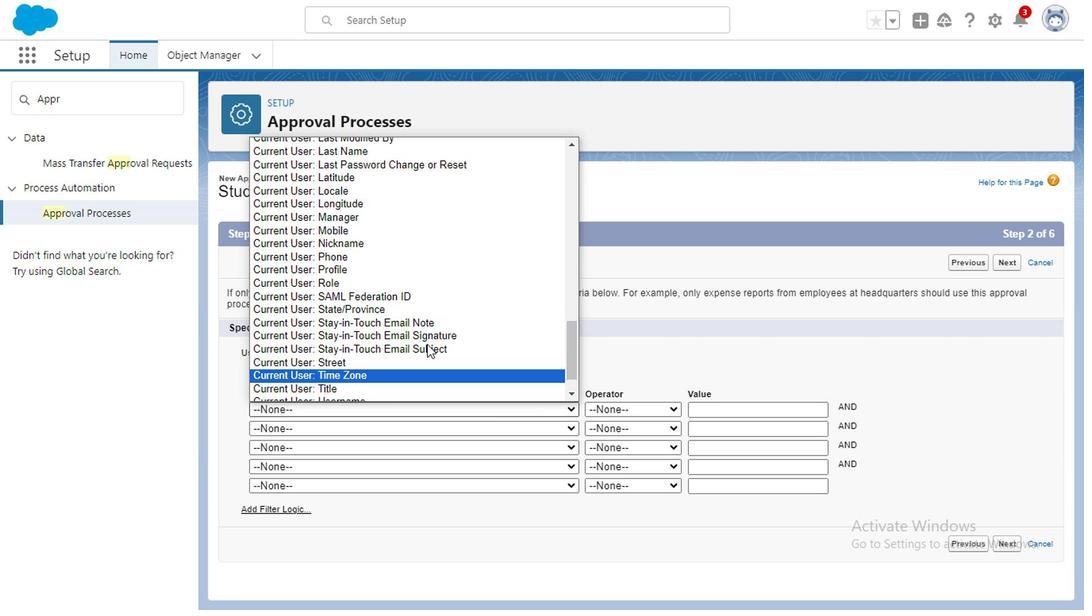 
Action: Mouse scrolled (411, 353) with delta (0, 0)
Screenshot: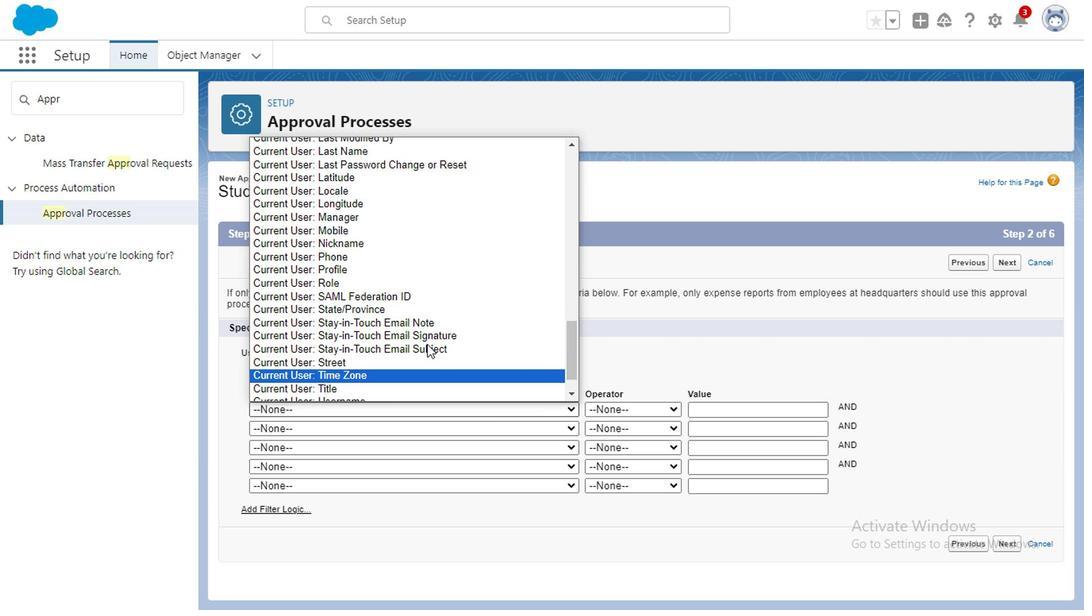
Action: Mouse moved to (431, 345)
Screenshot: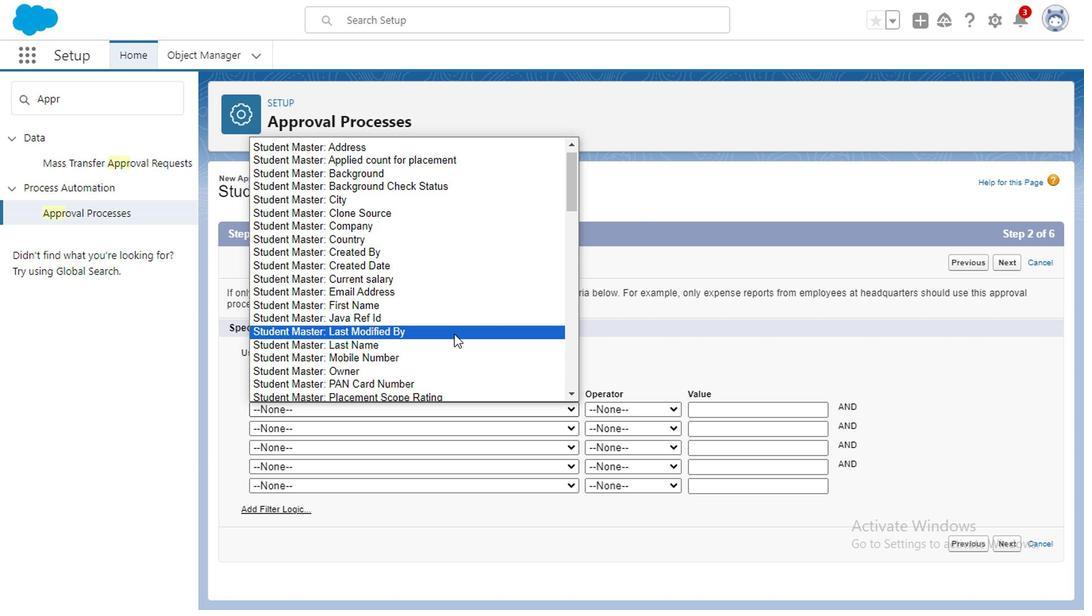 
Action: Mouse scrolled (431, 344) with delta (0, 0)
Screenshot: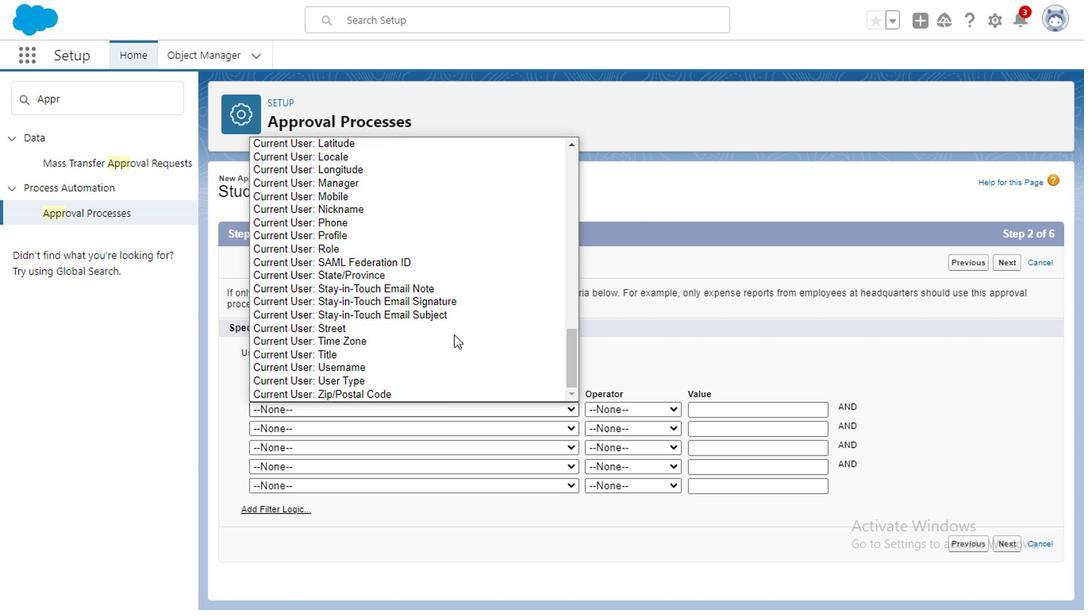 
Action: Mouse scrolled (431, 344) with delta (0, 0)
Screenshot: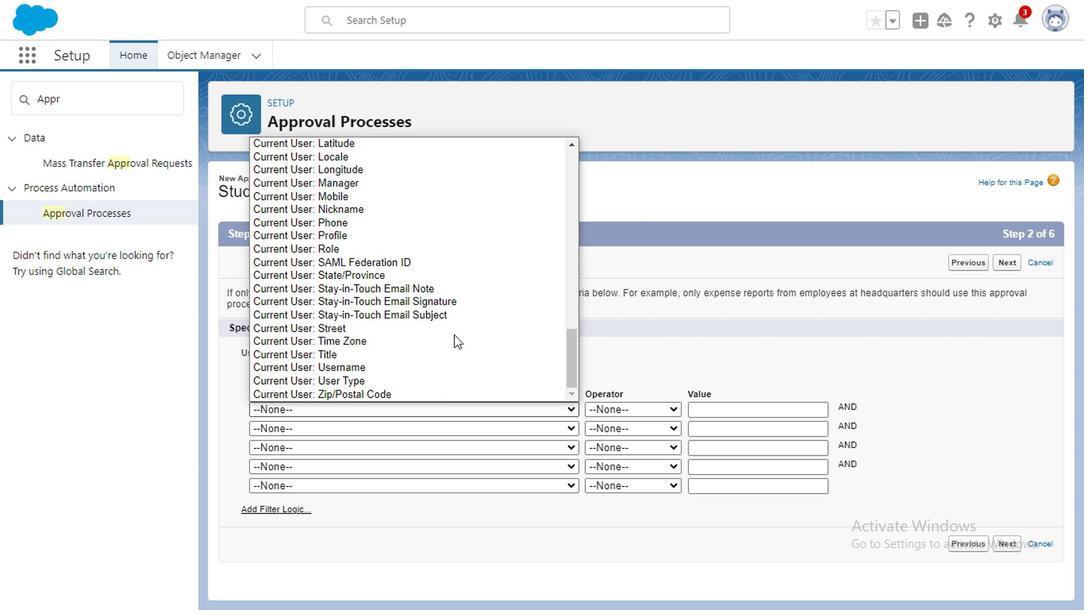 
Action: Mouse scrolled (431, 344) with delta (0, 0)
Screenshot: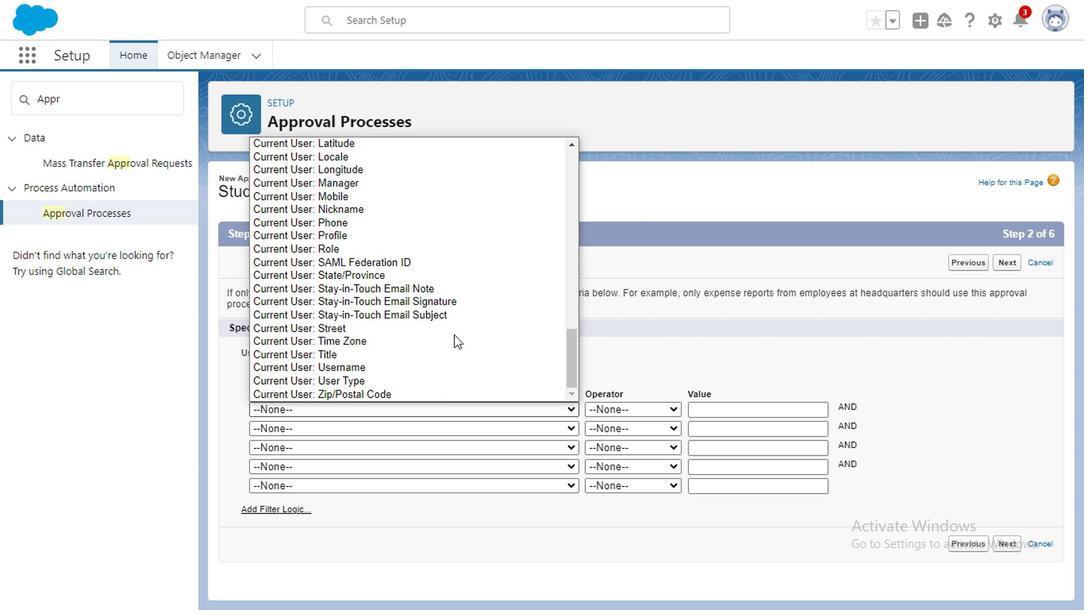 
Action: Mouse moved to (431, 345)
Screenshot: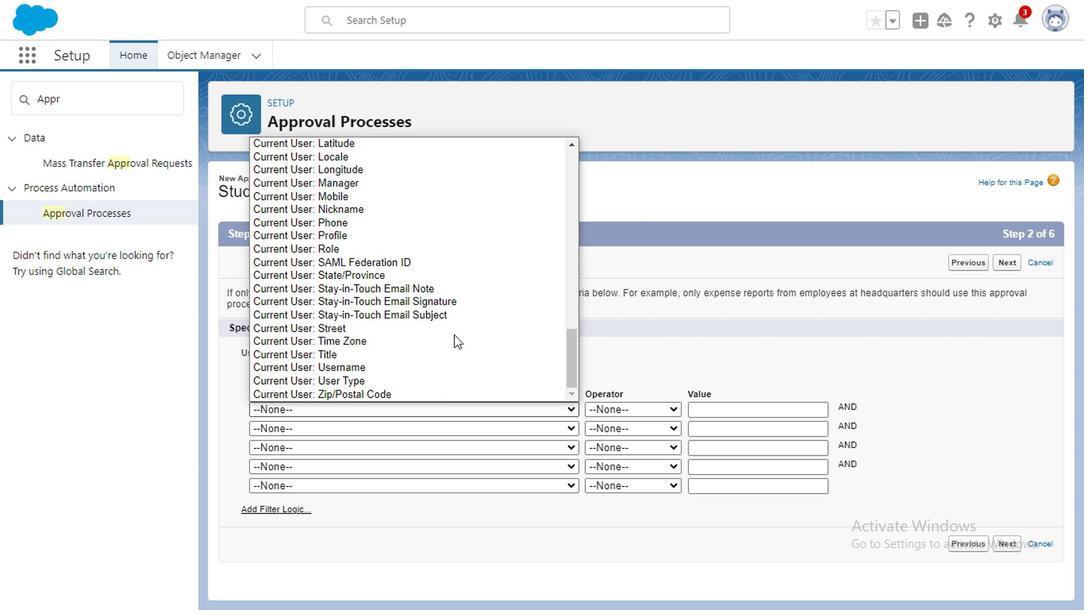 
Action: Mouse scrolled (431, 345) with delta (0, 0)
Screenshot: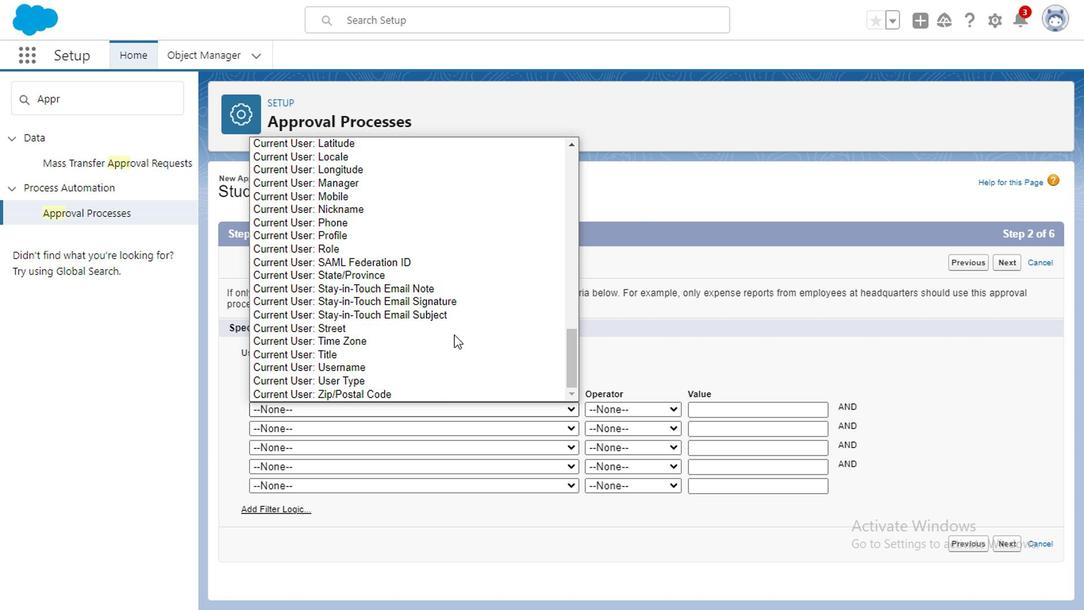 
Action: Mouse scrolled (431, 345) with delta (0, 0)
Screenshot: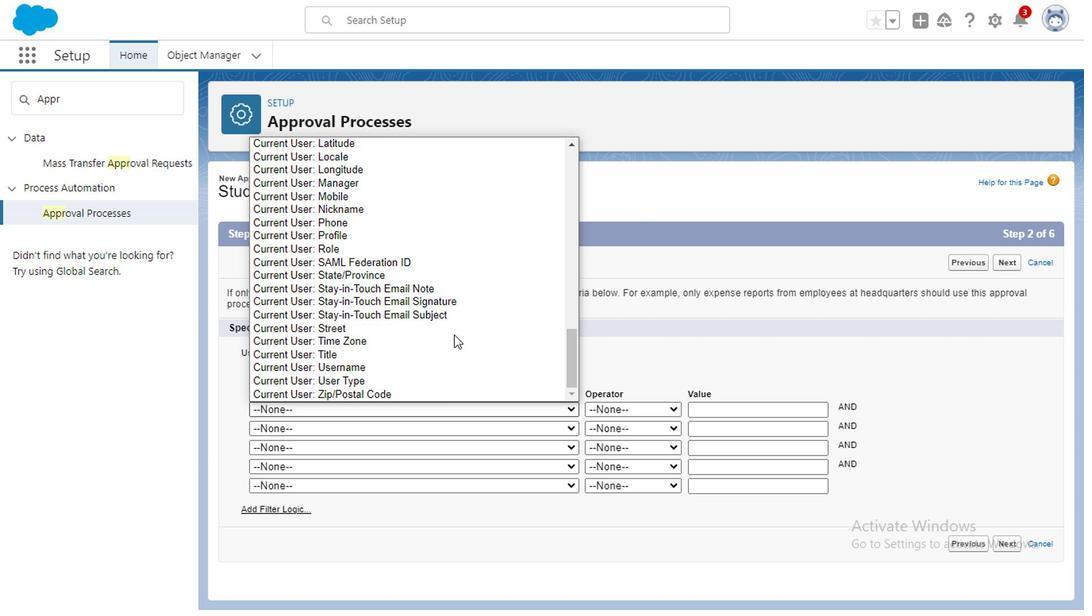 
Action: Mouse scrolled (431, 345) with delta (0, 0)
Screenshot: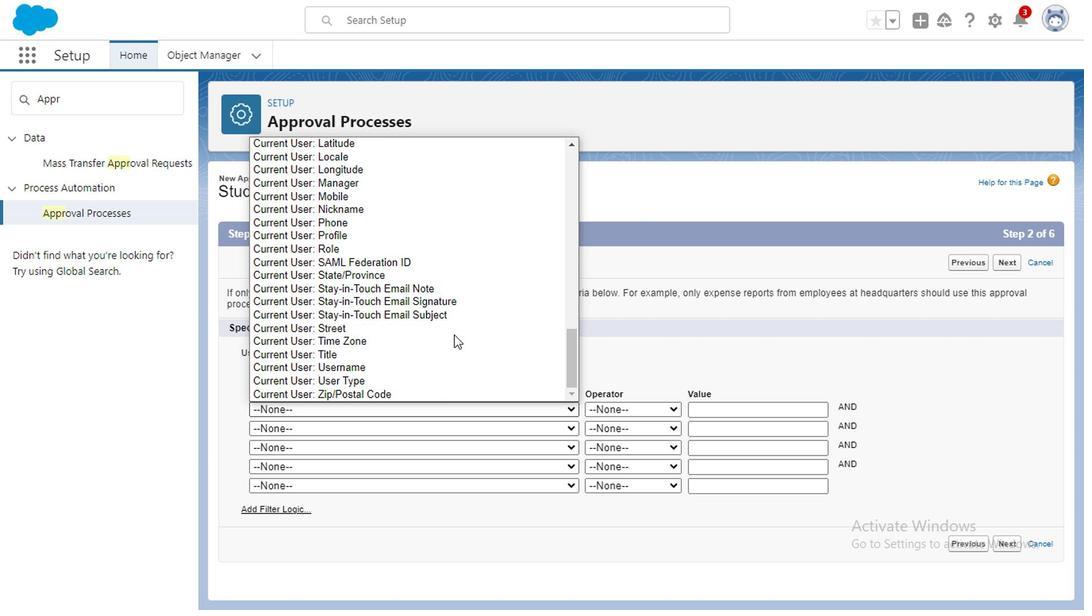 
Action: Mouse scrolled (431, 345) with delta (0, 0)
Screenshot: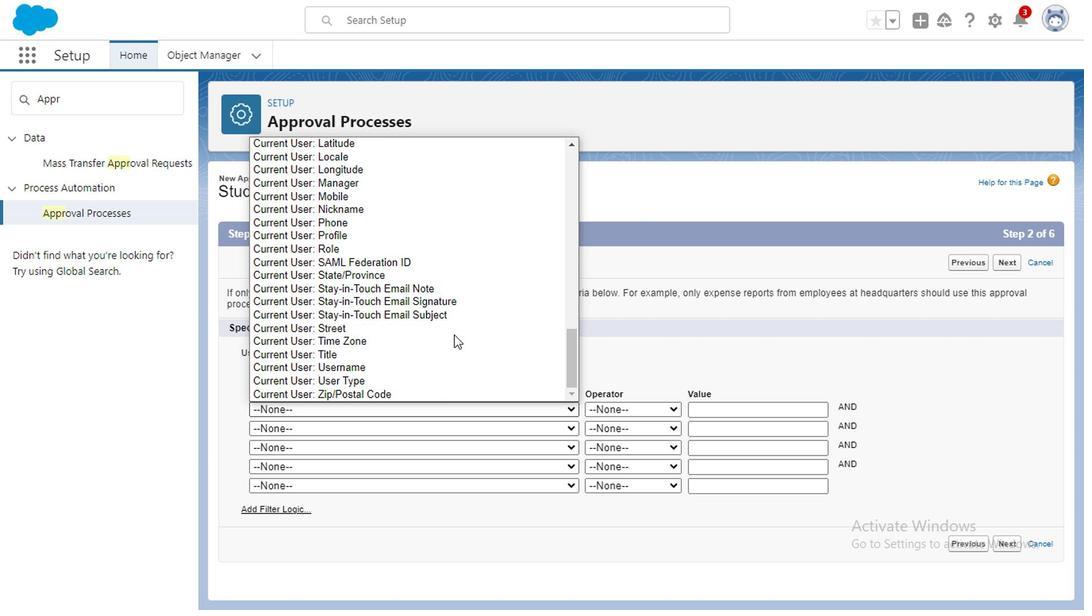 
Action: Mouse moved to (431, 347)
Screenshot: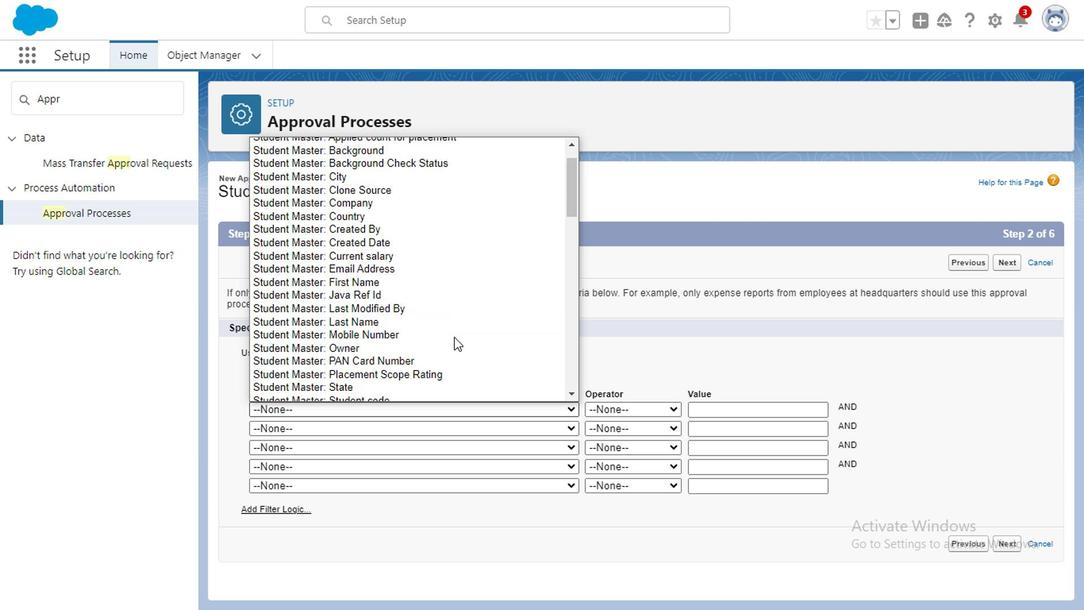 
Action: Mouse scrolled (431, 348) with delta (0, 0)
Screenshot: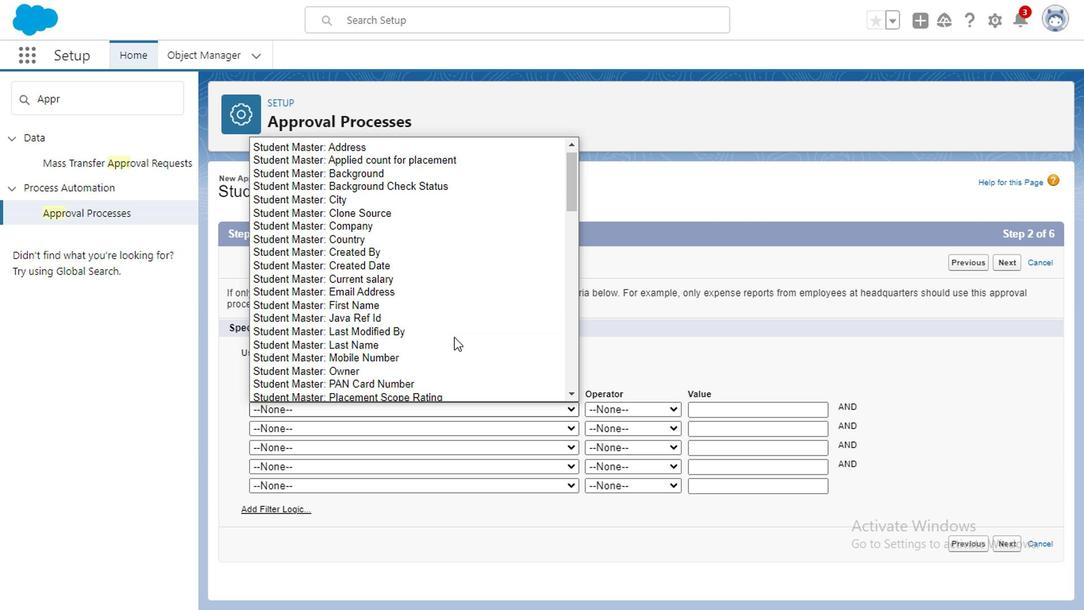 
Action: Mouse scrolled (431, 348) with delta (0, 0)
Screenshot: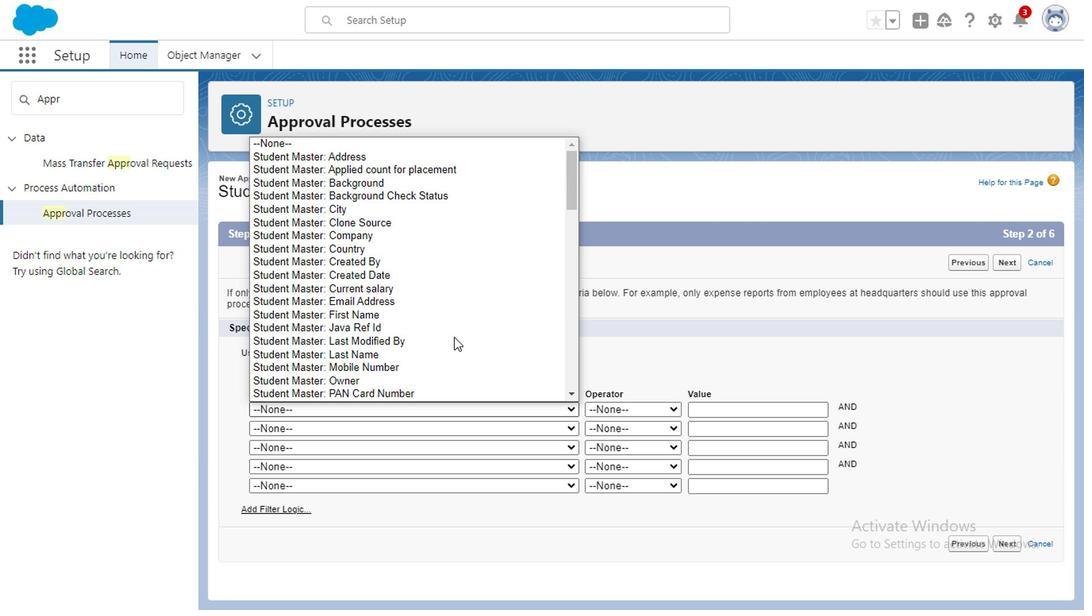 
Action: Mouse scrolled (431, 348) with delta (0, 0)
Screenshot: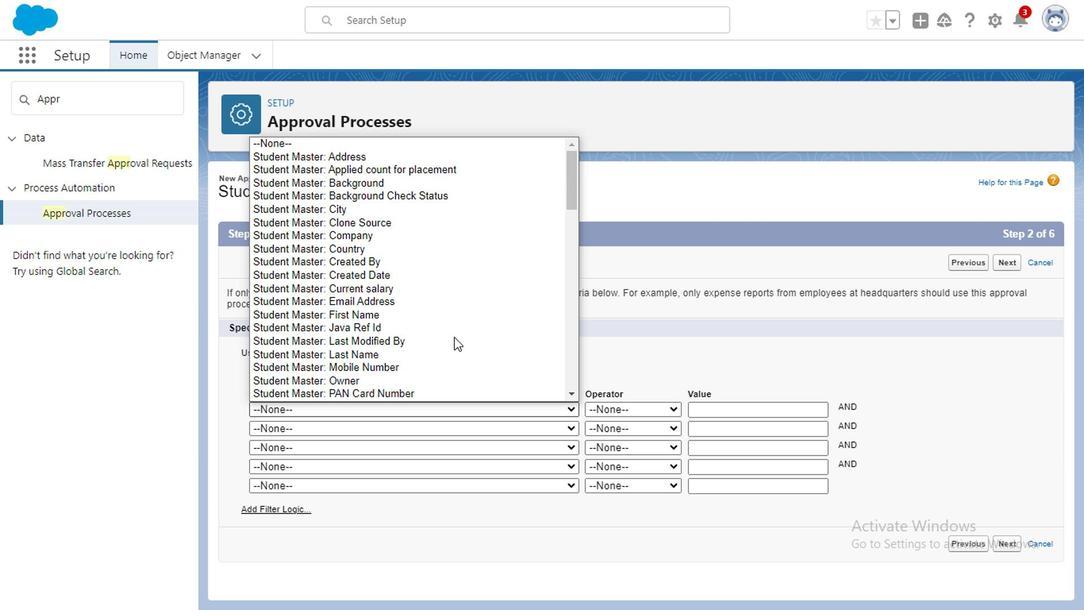 
Action: Mouse scrolled (431, 348) with delta (0, 0)
Screenshot: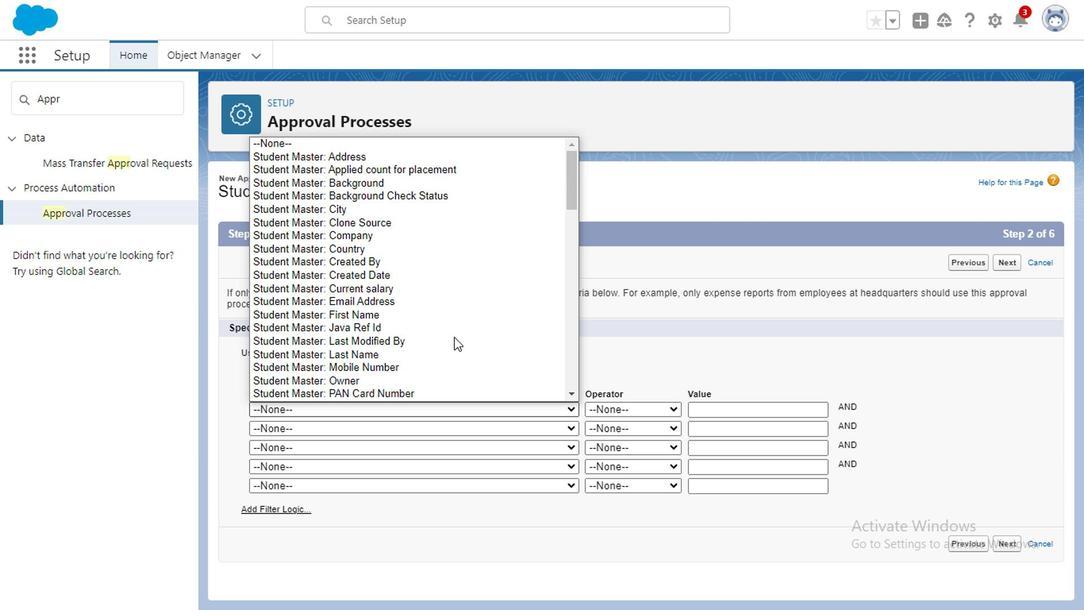
Action: Mouse moved to (430, 342)
Screenshot: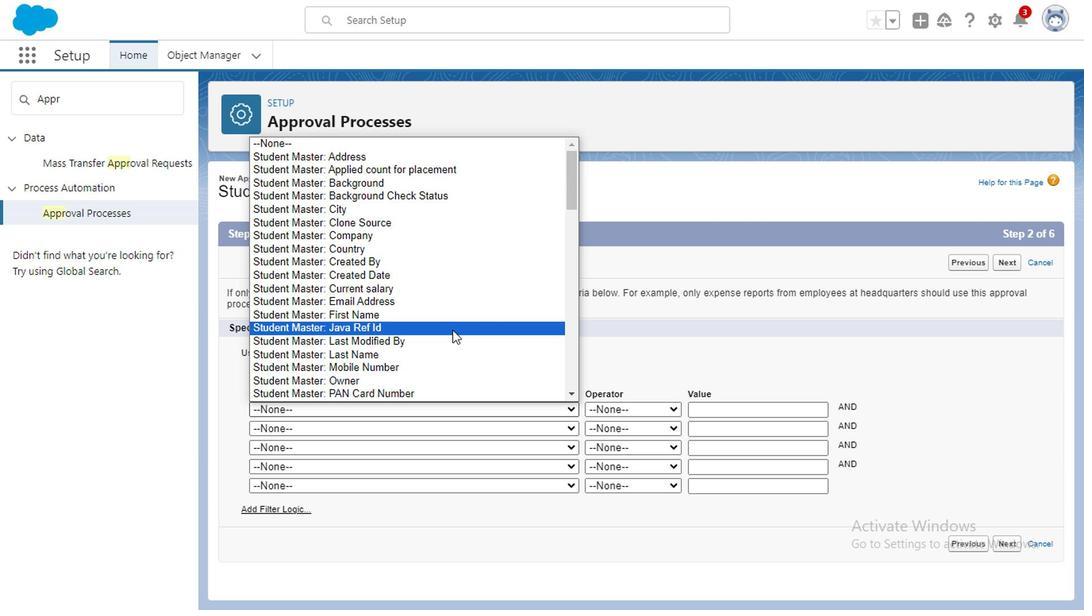 
Action: Mouse scrolled (430, 342) with delta (0, 0)
Screenshot: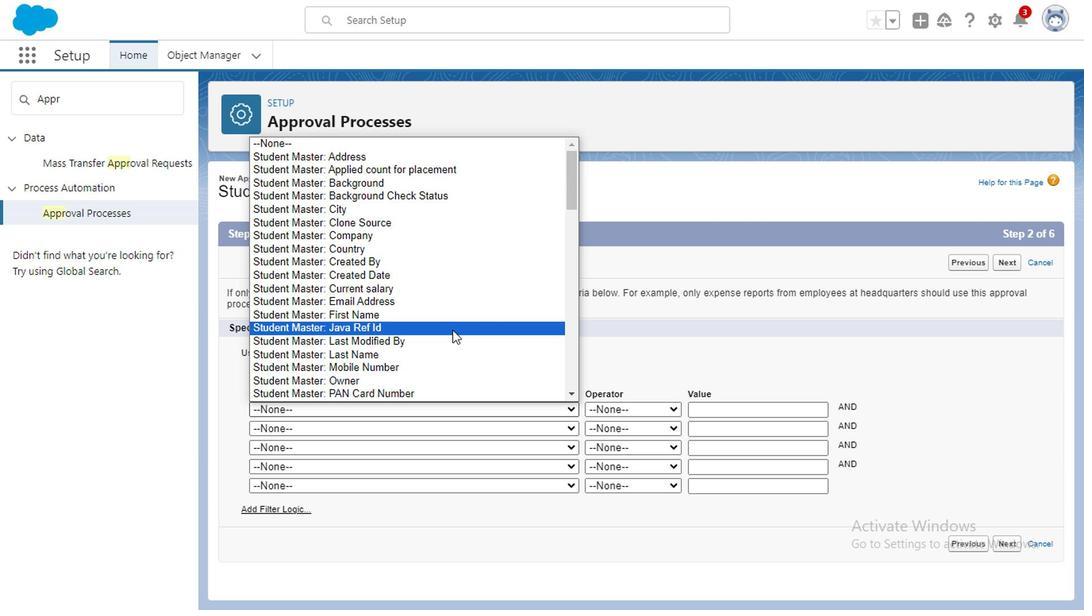 
Action: Mouse moved to (392, 458)
Screenshot: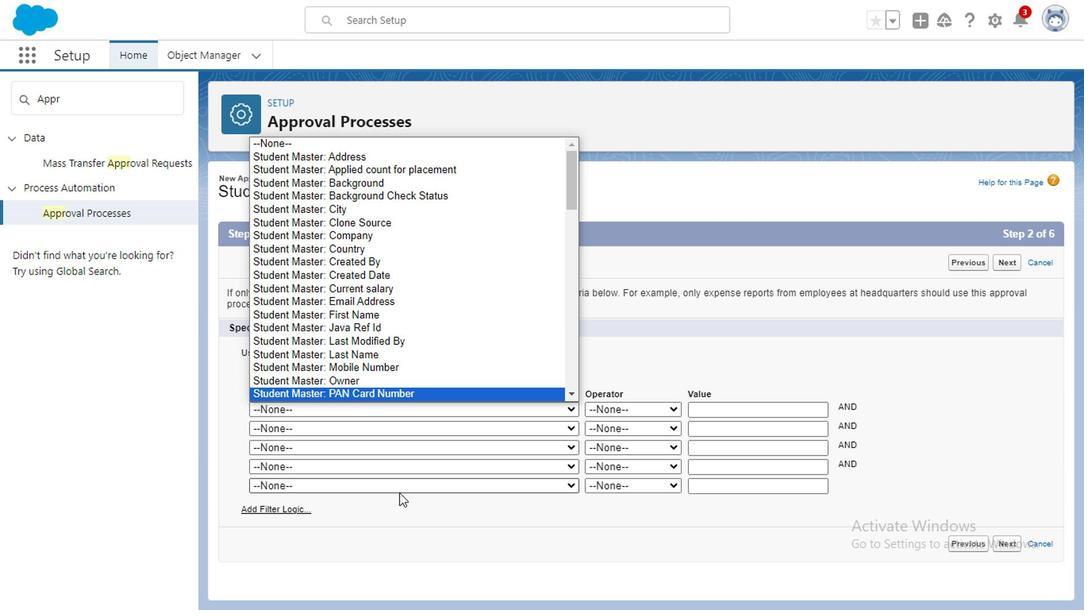 
Action: Mouse pressed left at (392, 458)
Screenshot: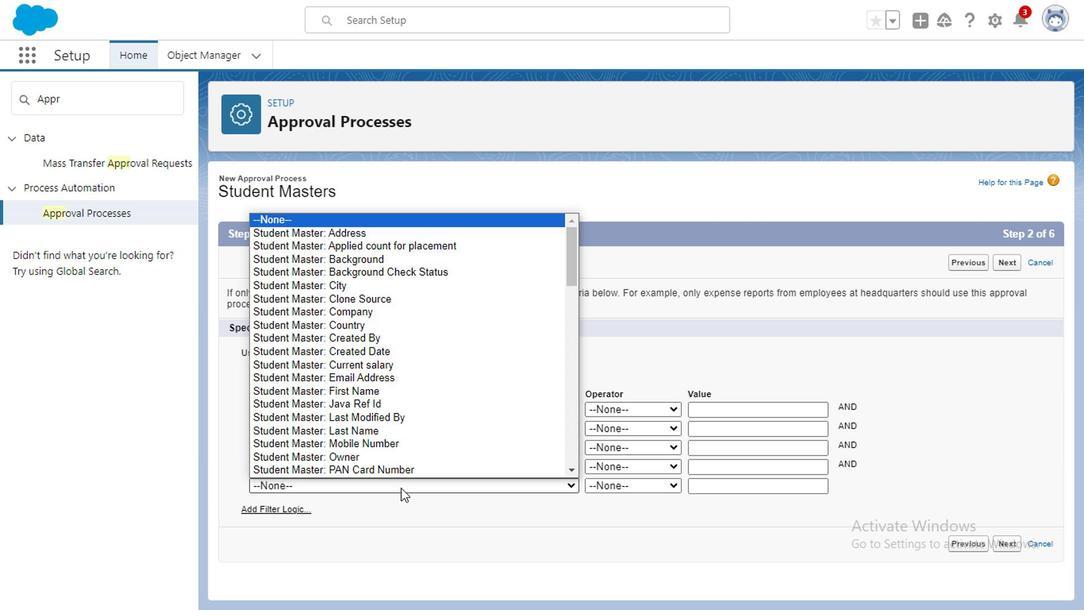 
Action: Mouse moved to (608, 367)
Screenshot: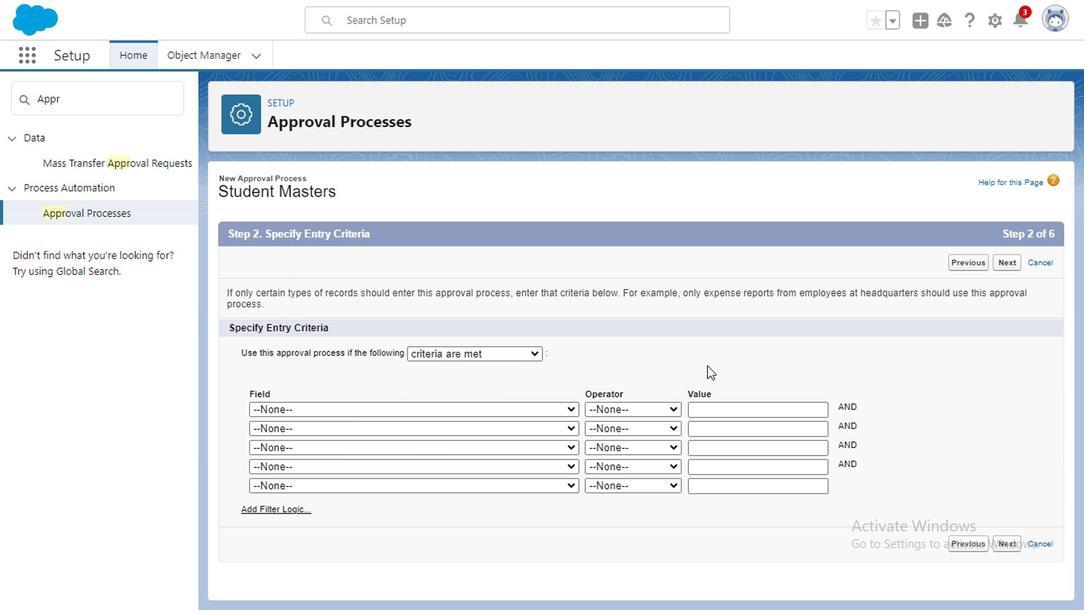 
Action: Mouse pressed left at (608, 367)
Screenshot: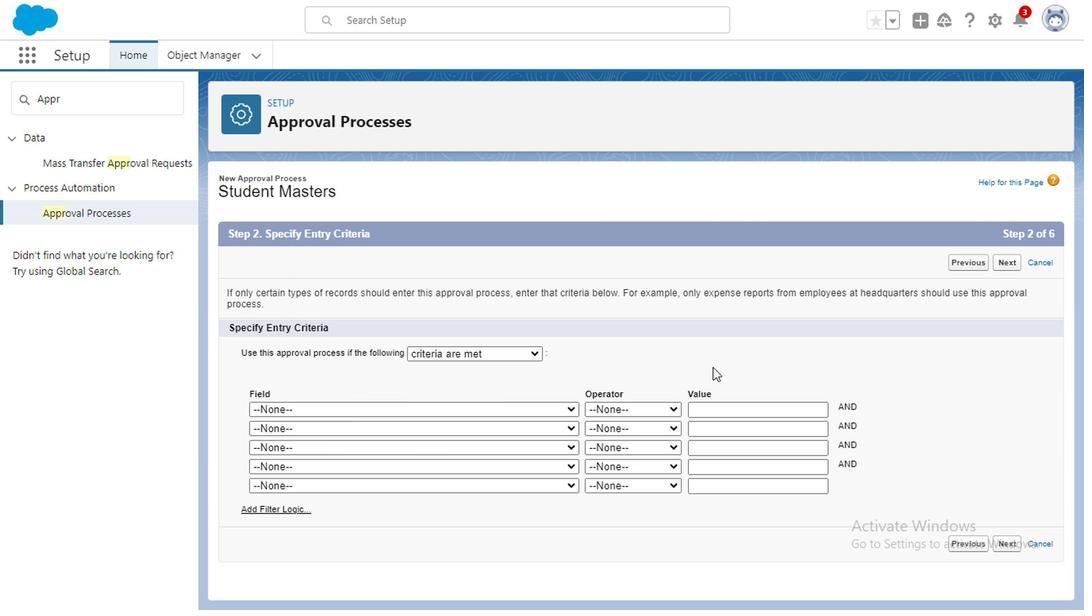 
Action: Mouse moved to (790, 295)
Screenshot: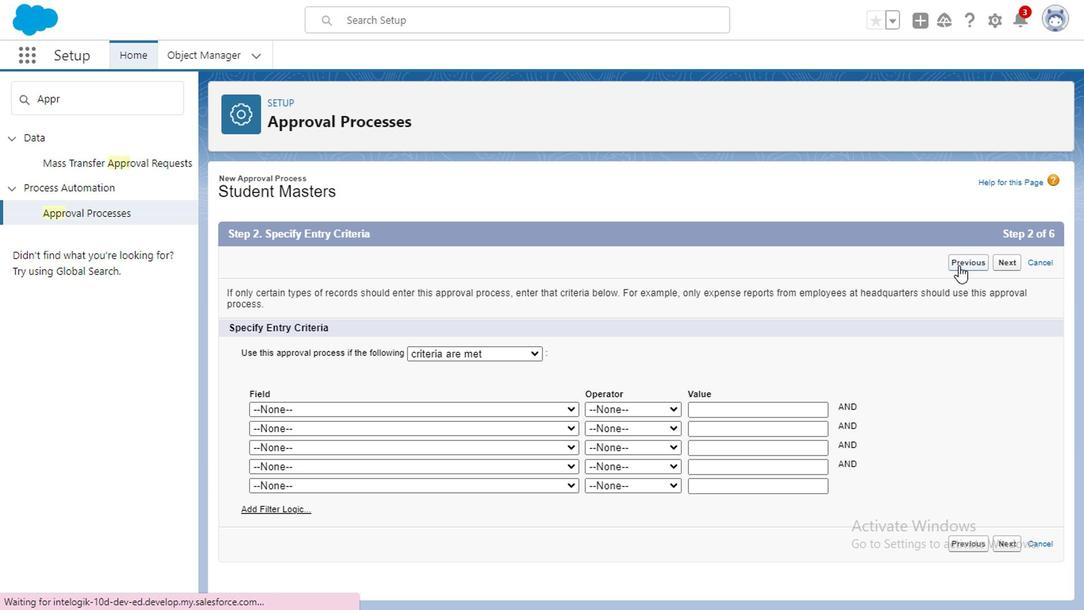 
Action: Mouse pressed left at (790, 295)
Screenshot: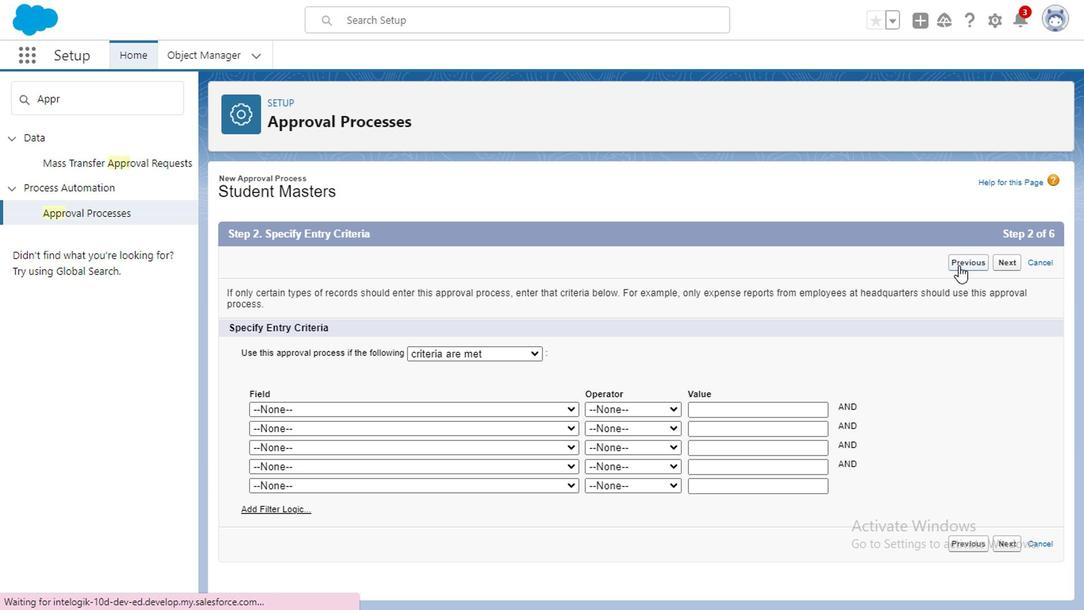 
Action: Mouse moved to (176, 253)
Screenshot: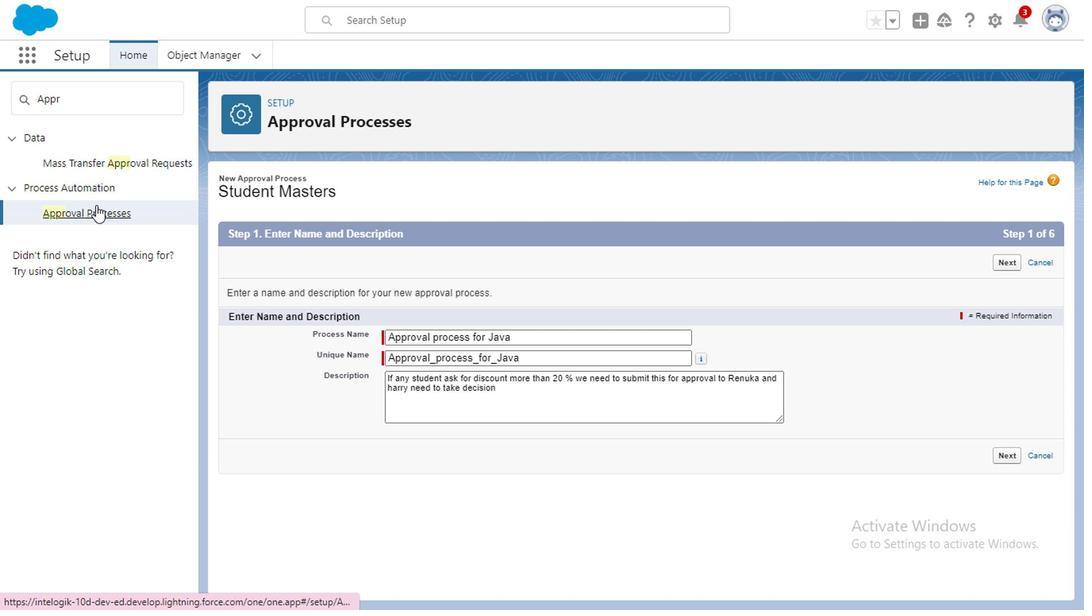 
Action: Mouse pressed left at (176, 253)
Screenshot: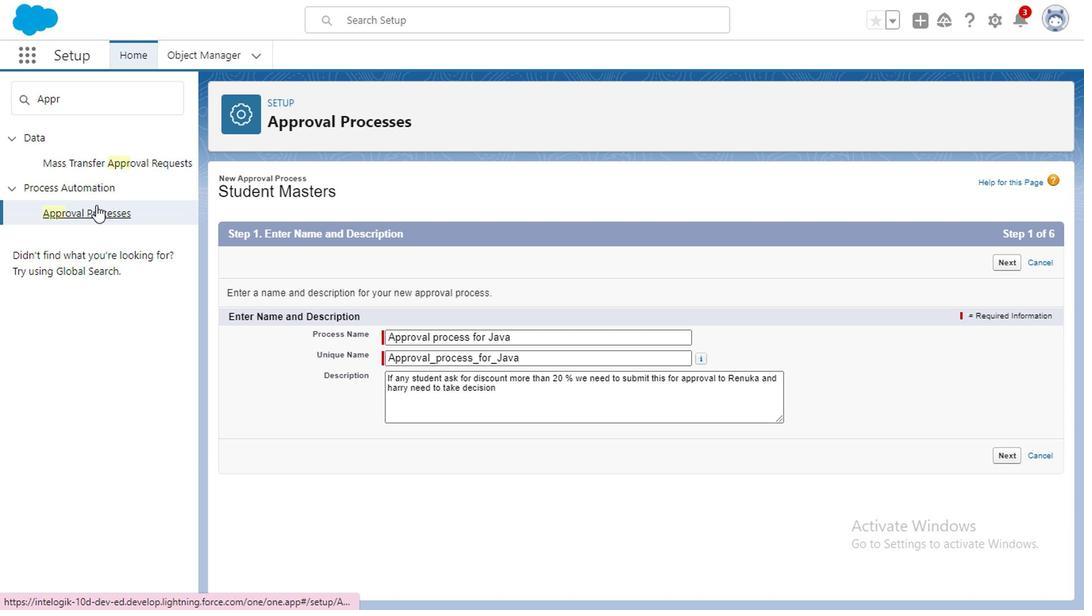 
Action: Mouse moved to (620, 347)
Screenshot: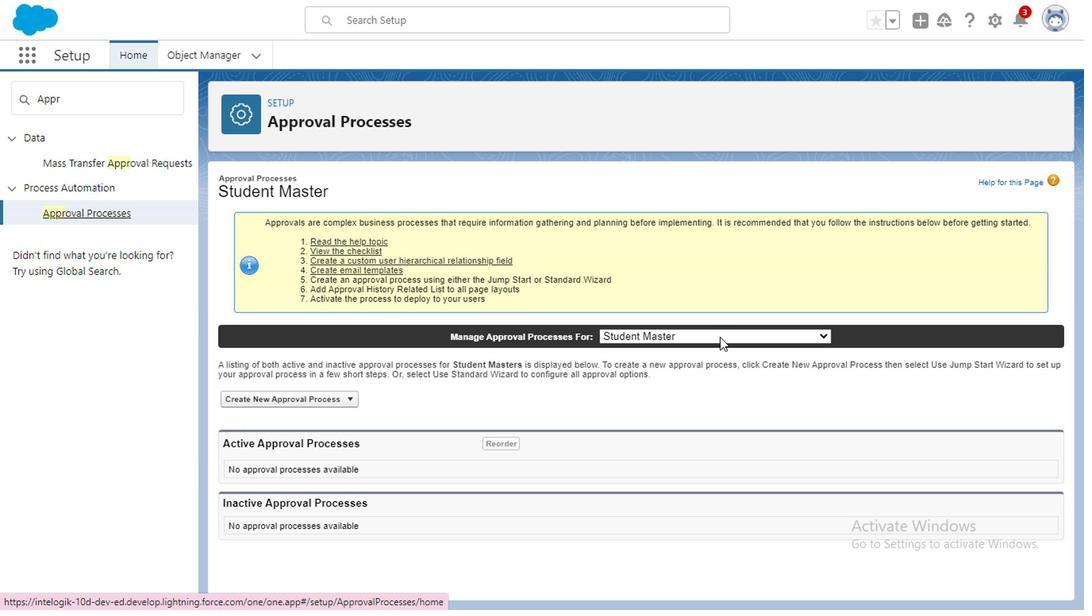 
Action: Mouse pressed left at (620, 347)
Screenshot: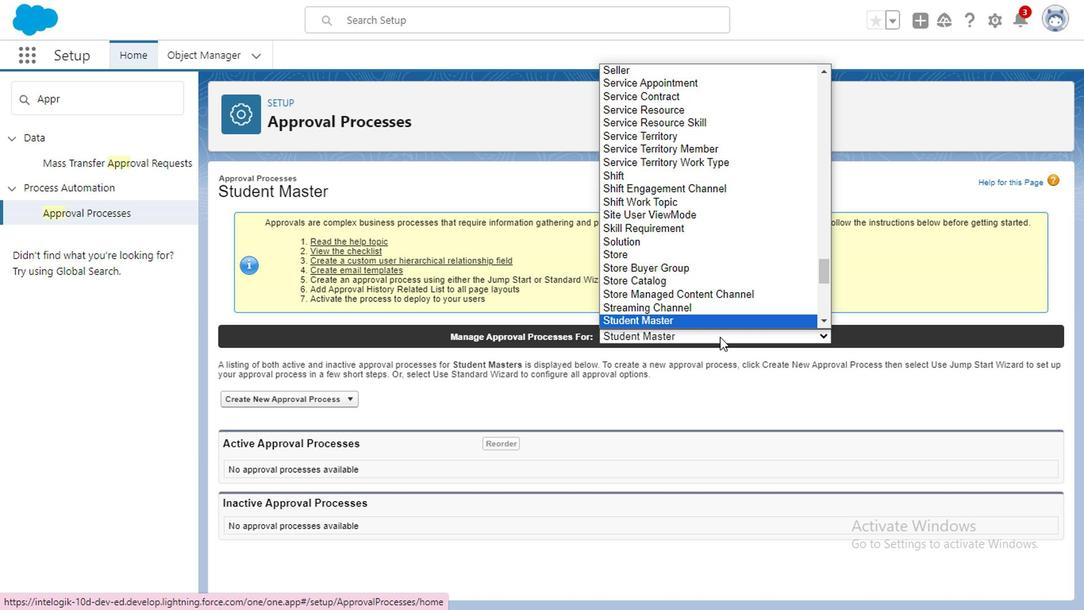 
Action: Mouse moved to (595, 233)
Screenshot: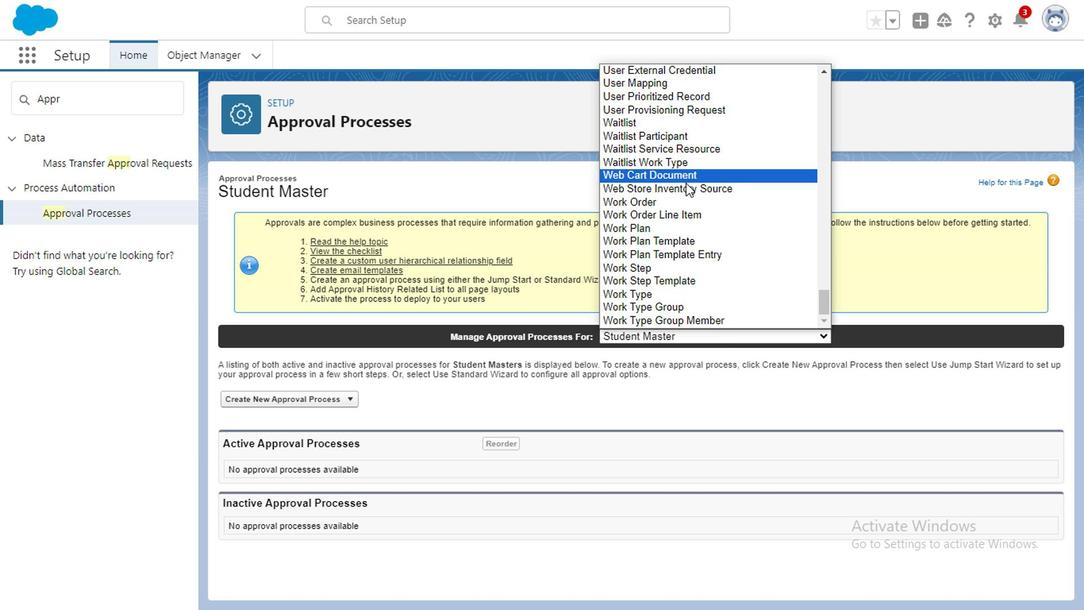 
Action: Mouse scrolled (595, 232) with delta (0, 0)
Screenshot: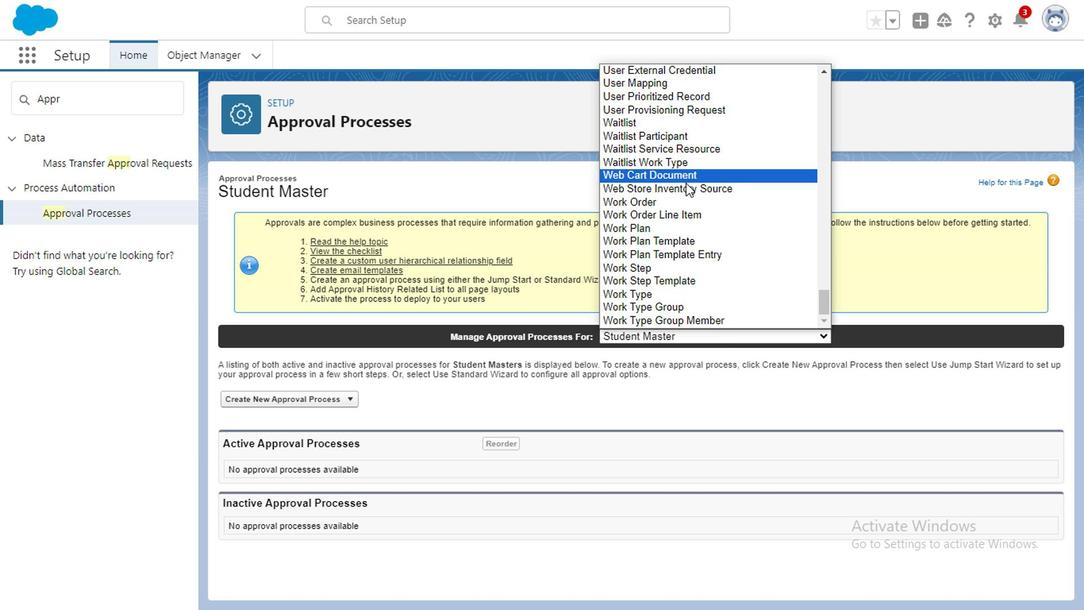 
Action: Mouse moved to (595, 235)
Screenshot: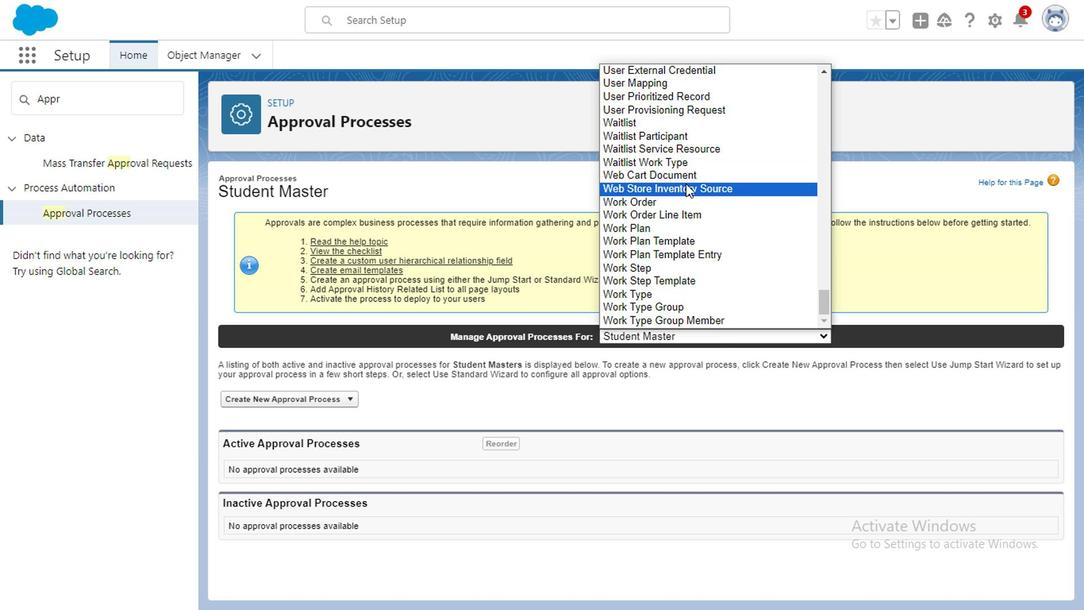 
Action: Mouse scrolled (595, 235) with delta (0, 0)
Screenshot: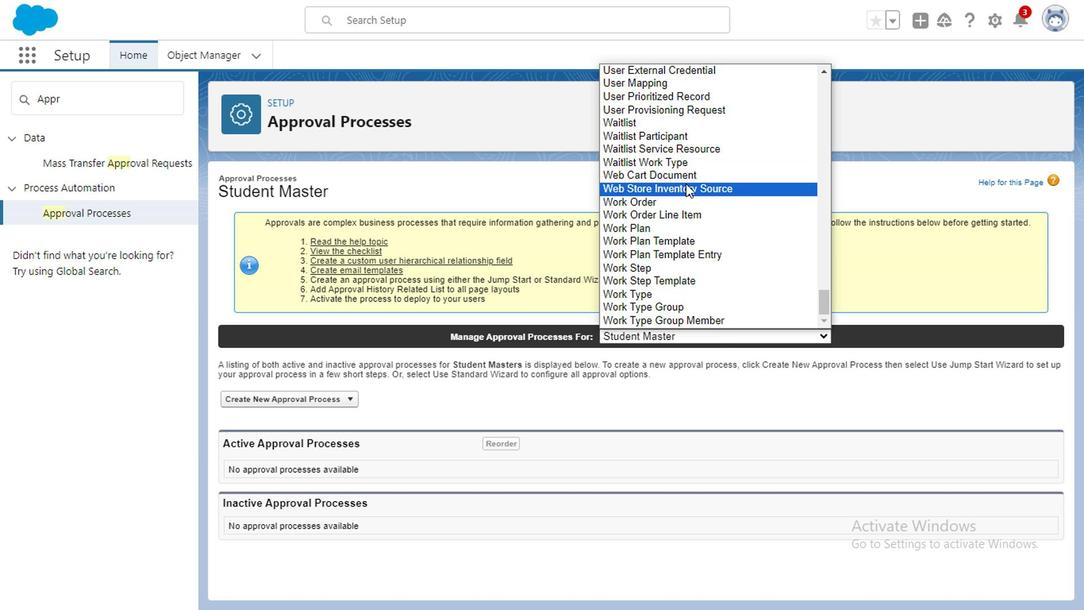 
Action: Mouse moved to (597, 239)
Screenshot: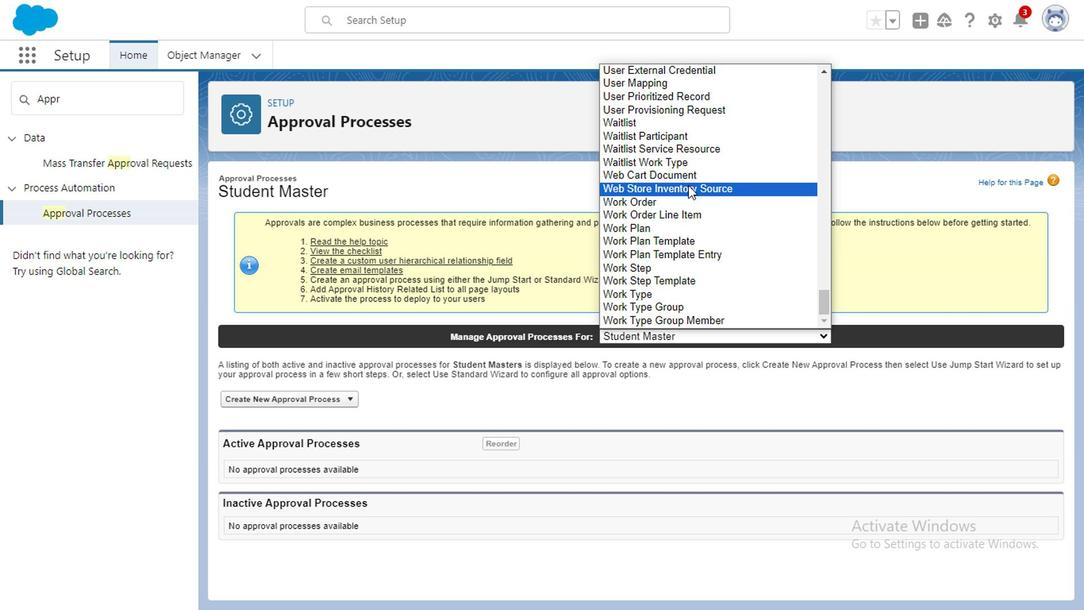 
Action: Mouse scrolled (597, 238) with delta (0, 0)
Screenshot: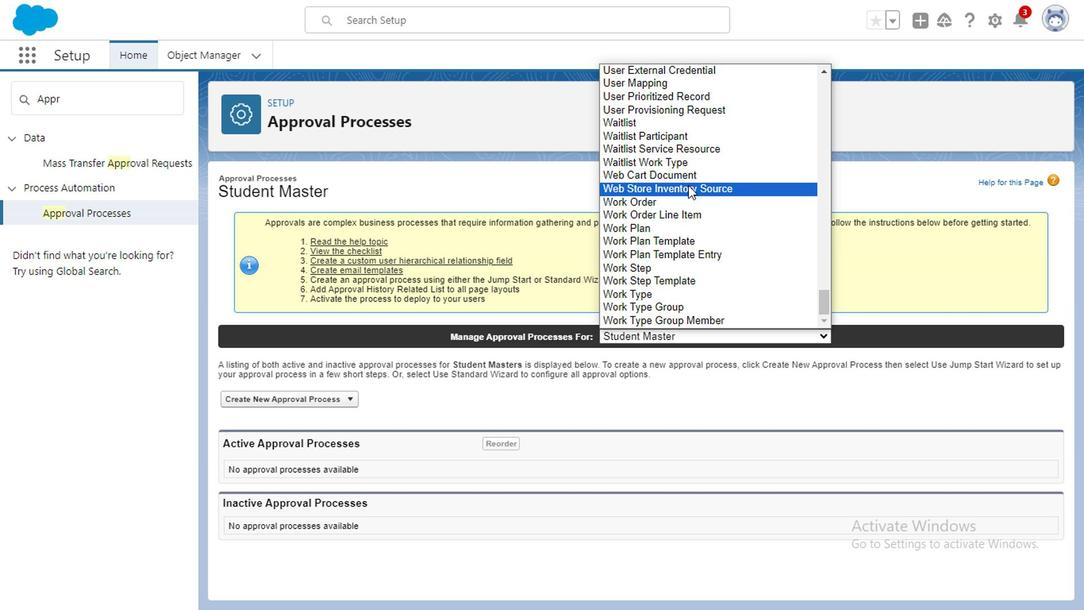 
Action: Mouse moved to (612, 319)
Screenshot: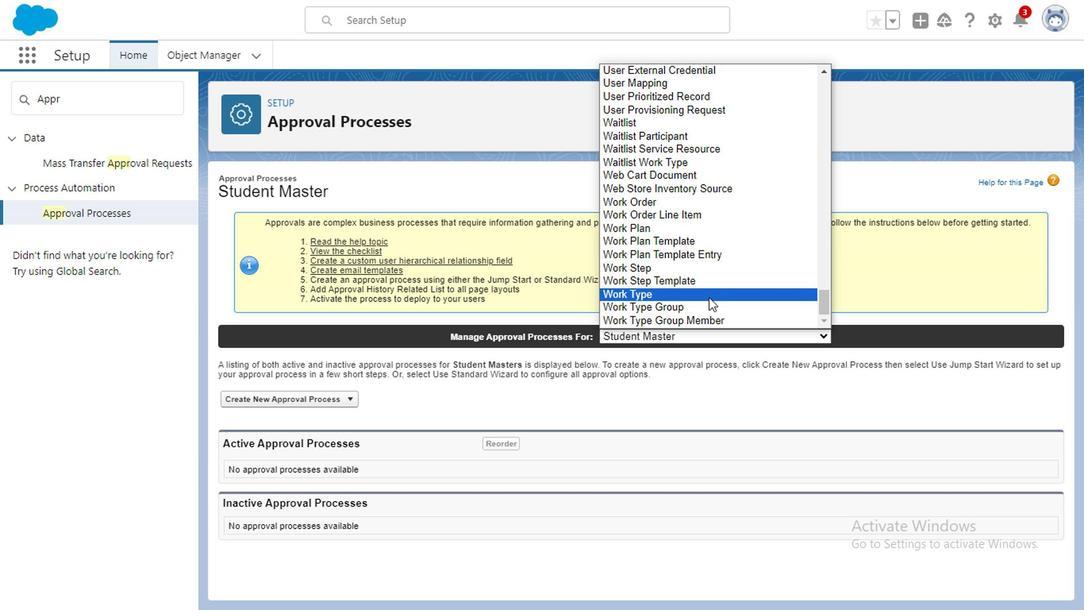 
Action: Mouse scrolled (612, 318) with delta (0, 0)
Screenshot: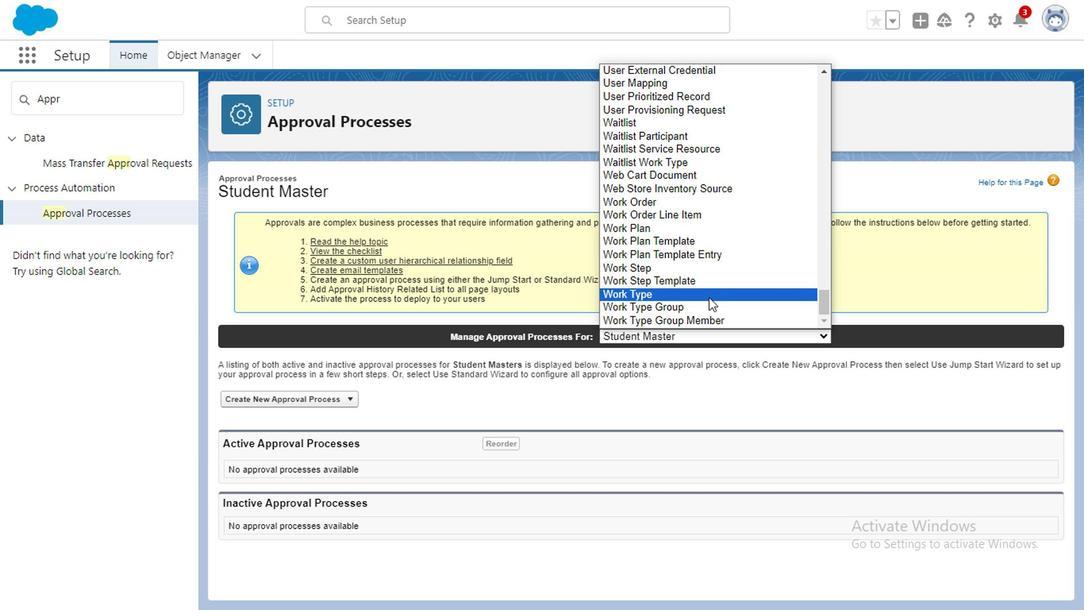 
Action: Mouse moved to (693, 319)
Screenshot: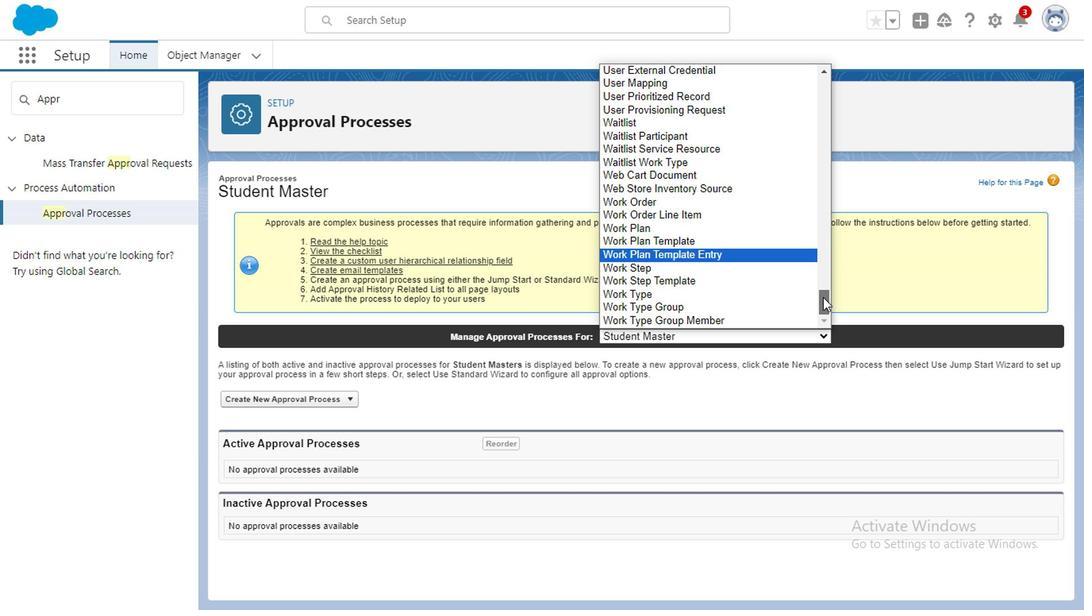 
Action: Mouse pressed left at (693, 319)
Screenshot: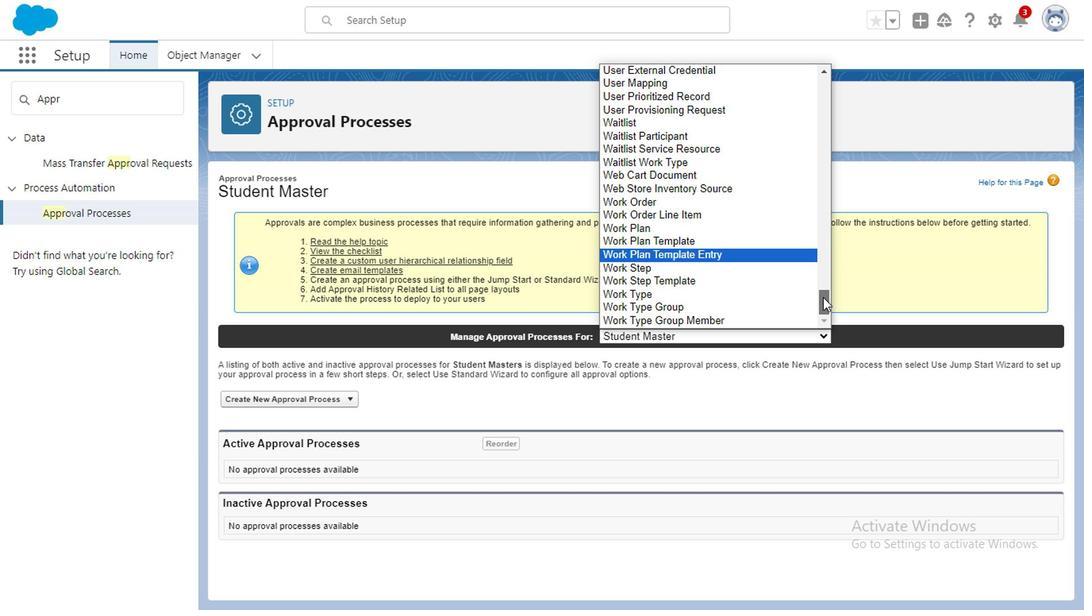 
Action: Mouse moved to (565, 201)
Screenshot: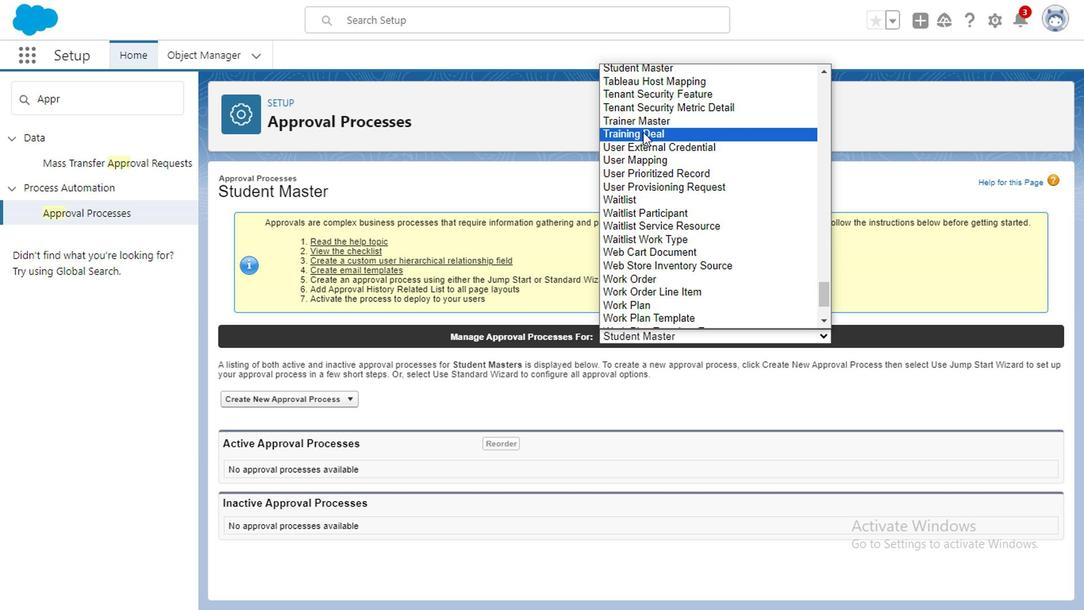 
Action: Mouse pressed left at (565, 201)
Screenshot: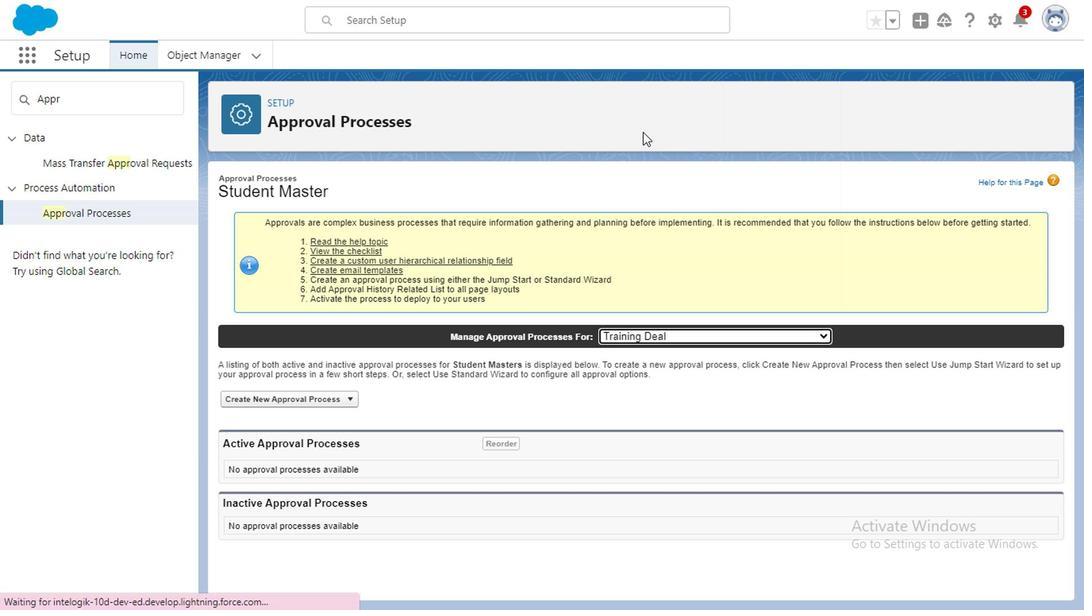
Action: Mouse moved to (323, 391)
Screenshot: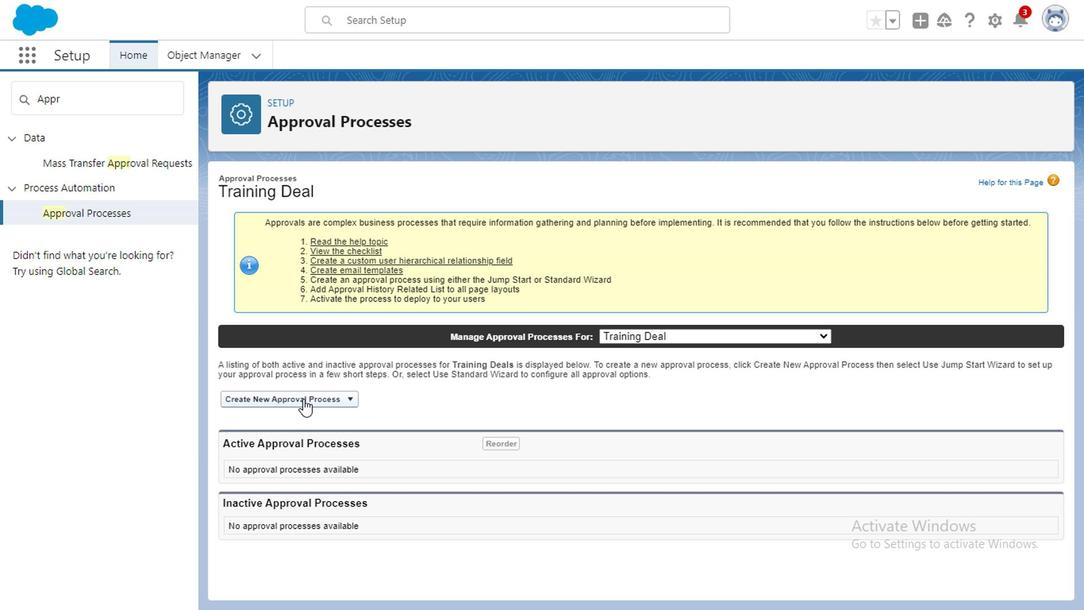 
Action: Mouse pressed left at (323, 391)
Screenshot: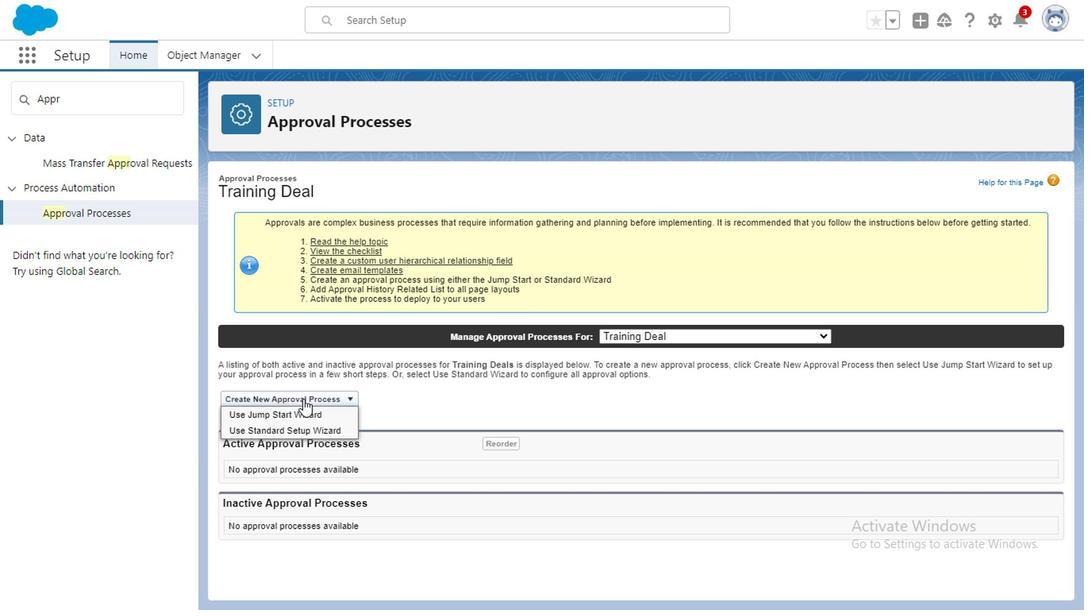 
Action: Mouse moved to (310, 413)
Screenshot: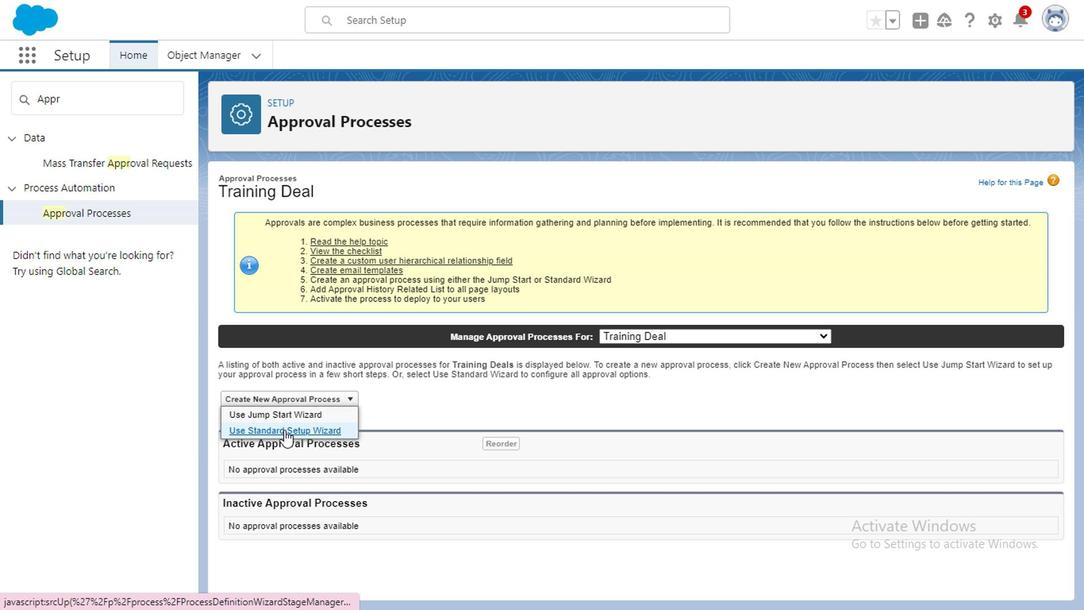 
Action: Mouse pressed left at (310, 413)
Screenshot: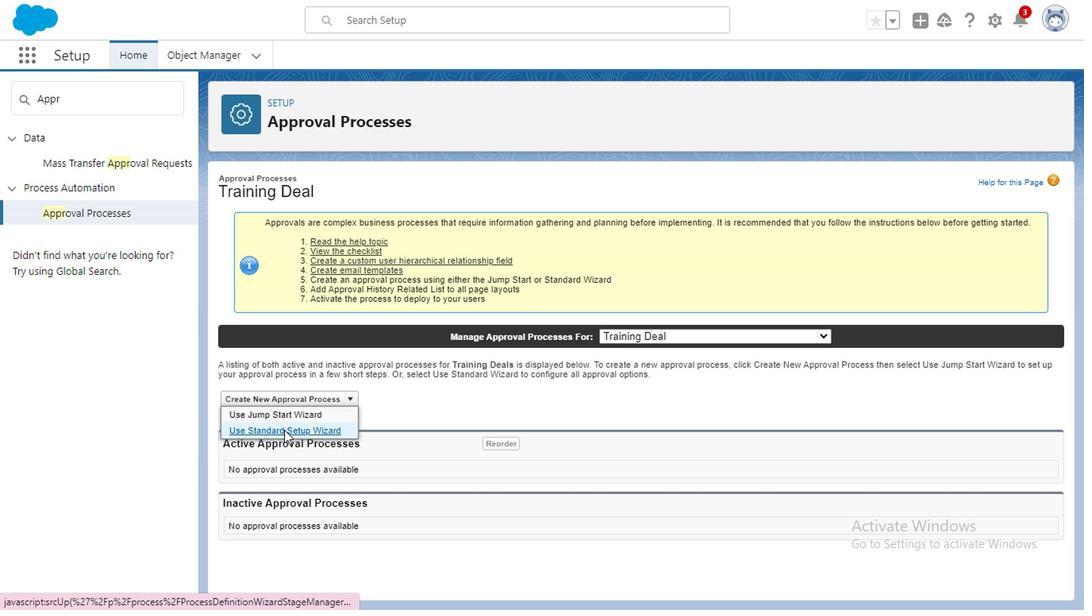 
Action: Mouse moved to (405, 347)
Screenshot: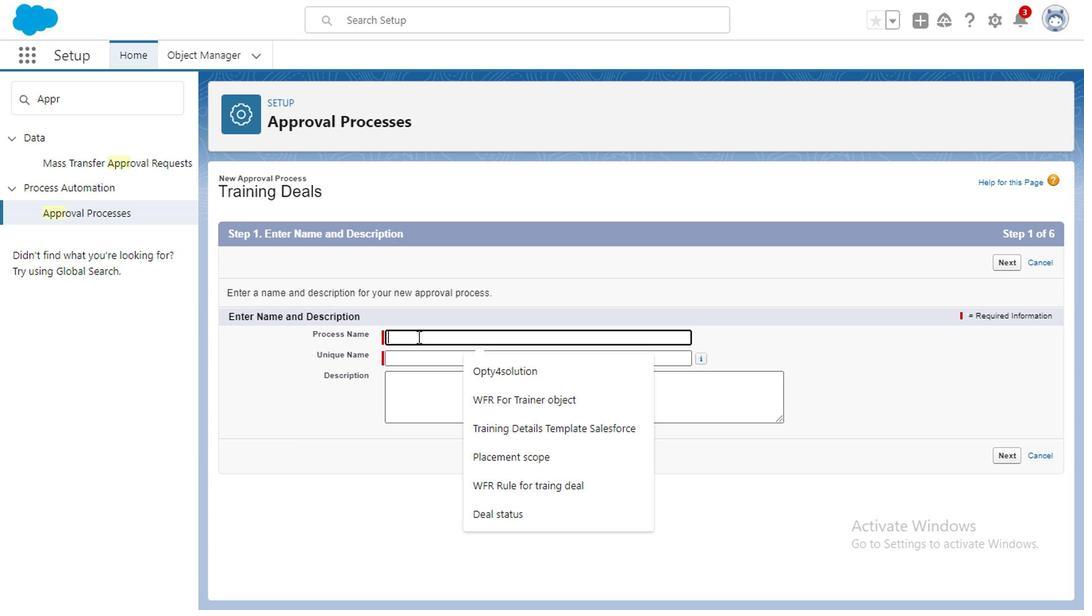 
Action: Mouse pressed left at (405, 347)
Screenshot: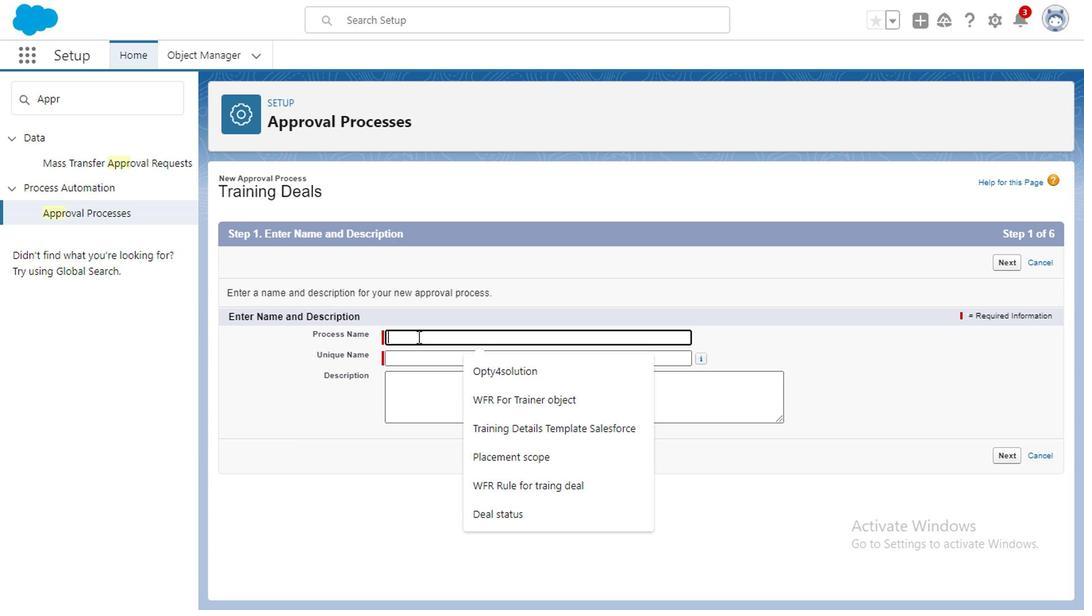 
Action: Mouse moved to (399, 353)
Screenshot: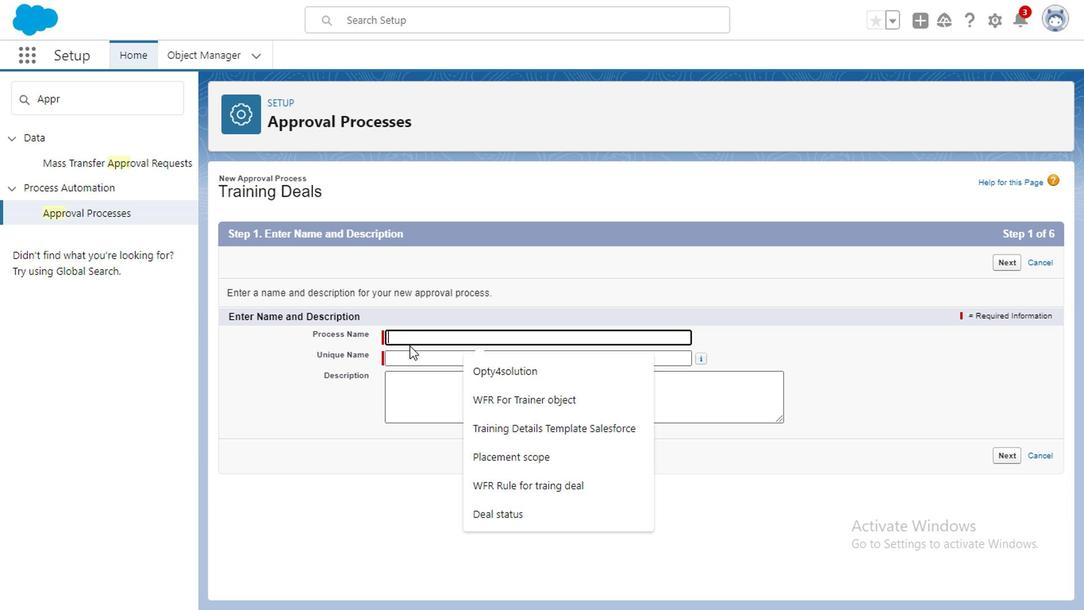 
Action: Key pressed <Key.caps_lock>A<Key.caps_lock>pproval<Key.space>process<Key.space>for<Key.space>java
Screenshot: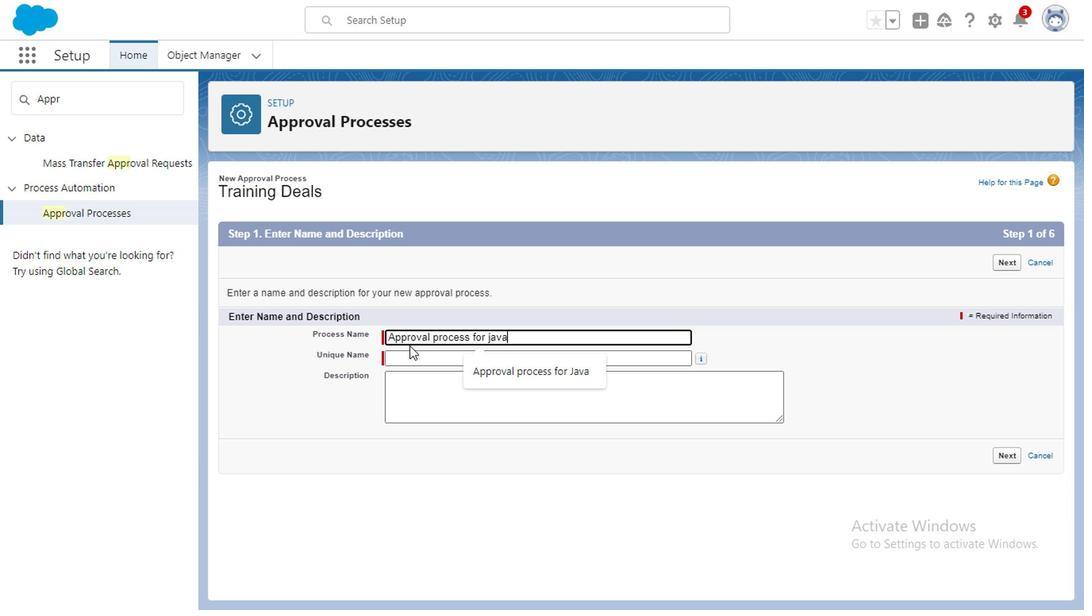 
Action: Mouse moved to (392, 364)
Screenshot: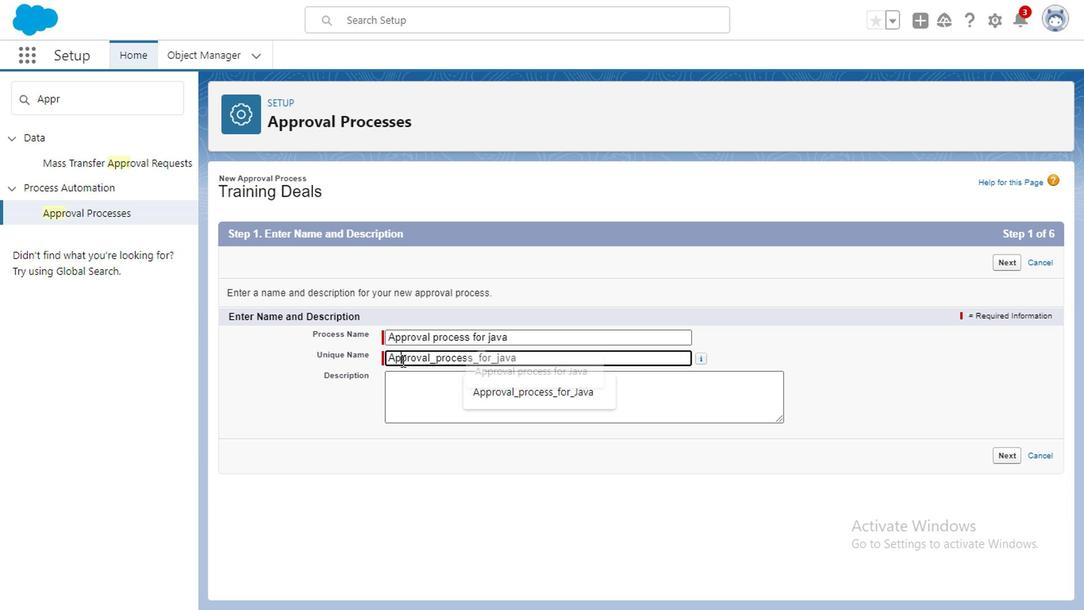 
Action: Mouse pressed left at (392, 364)
Screenshot: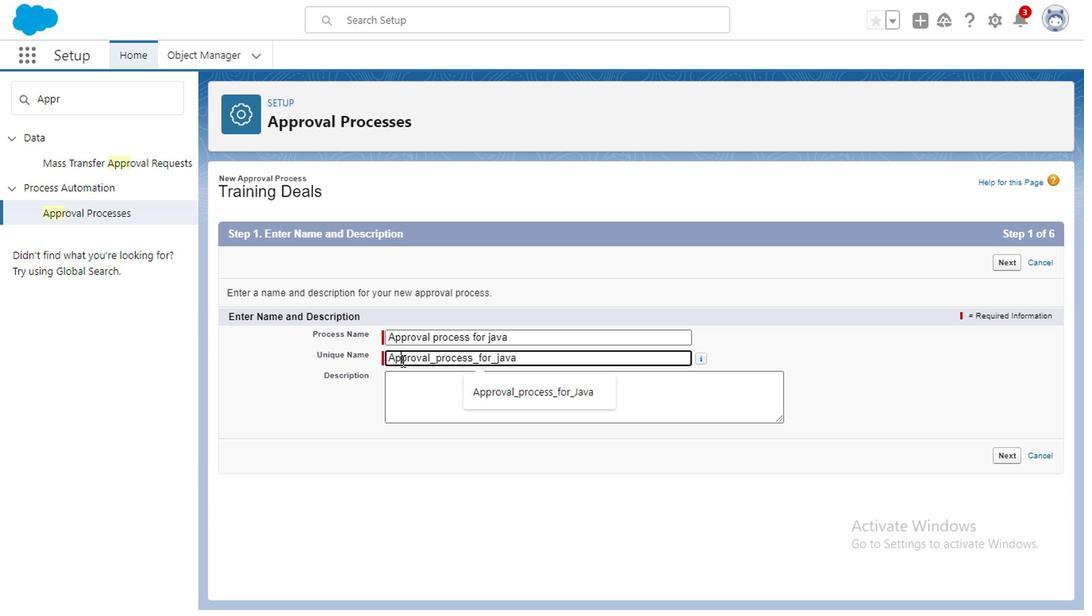 
Action: Mouse moved to (826, 431)
Screenshot: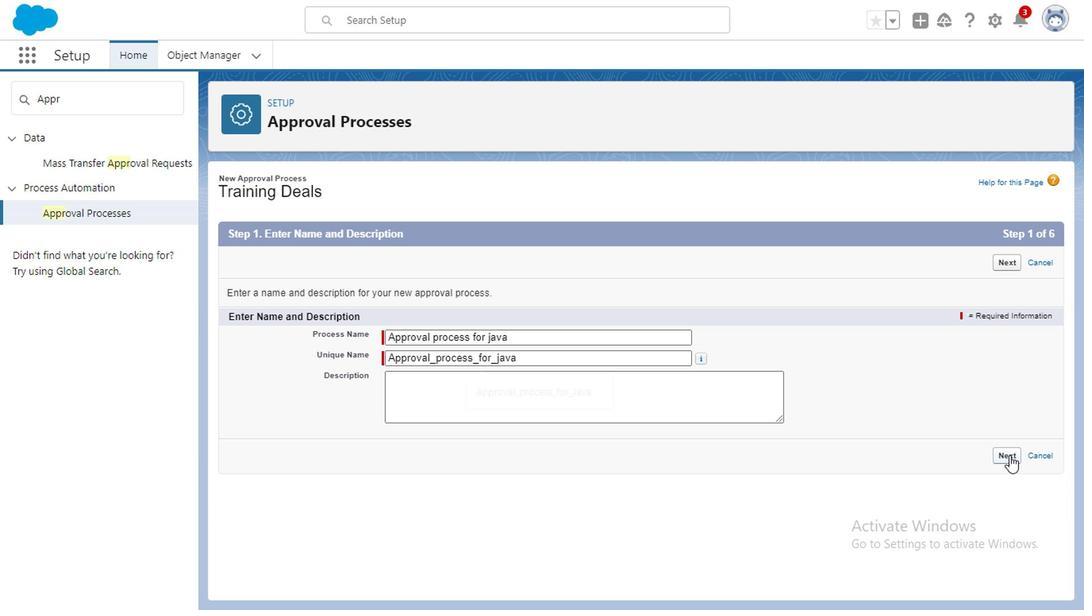 
Action: Mouse pressed left at (826, 431)
Screenshot: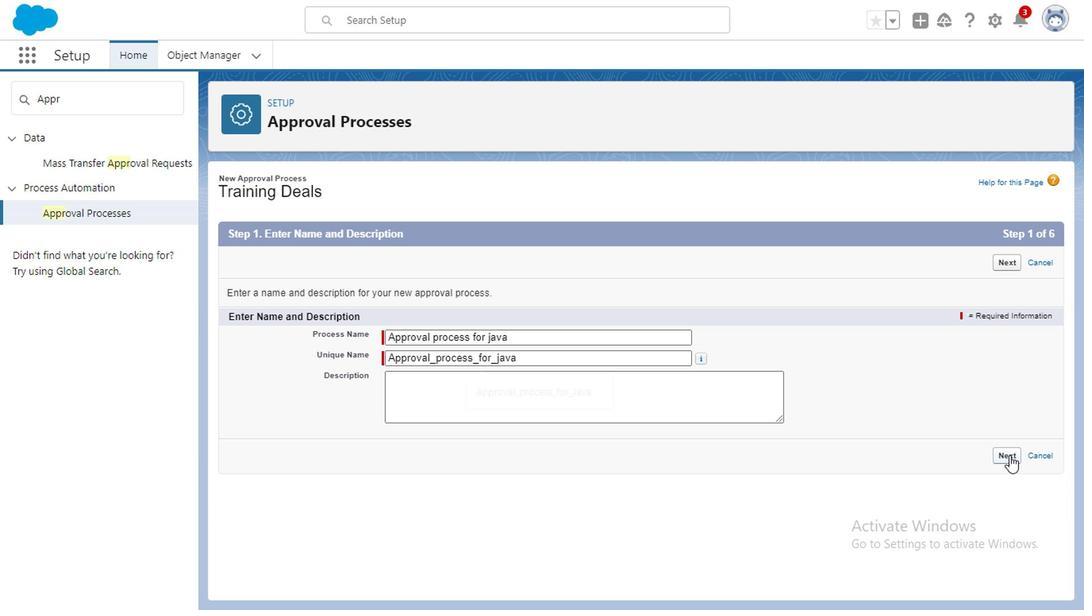 
Action: Mouse moved to (466, 397)
Screenshot: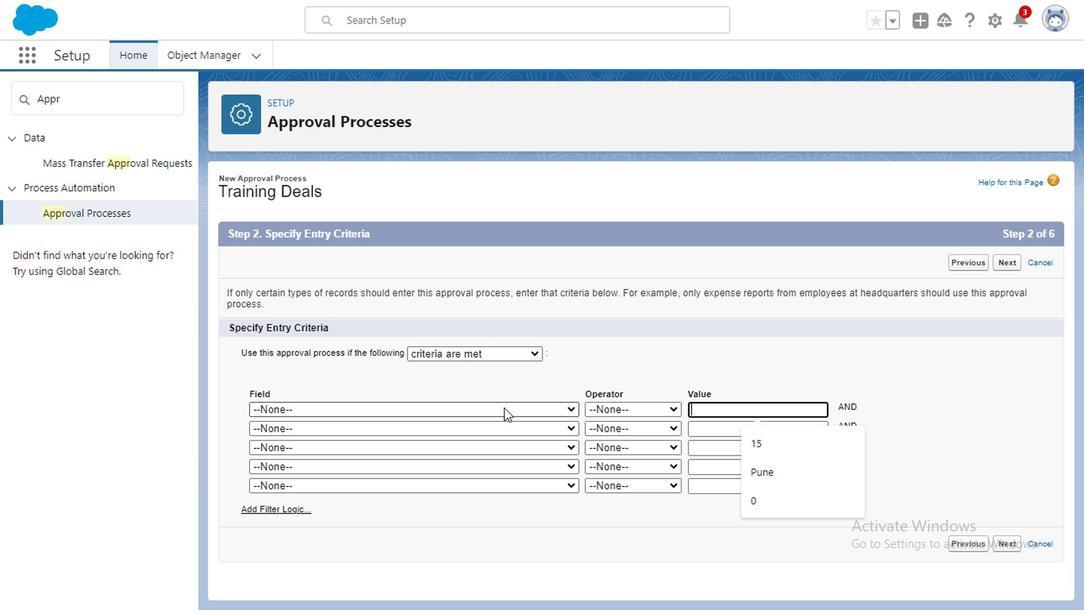 
Action: Mouse pressed left at (466, 397)
Screenshot: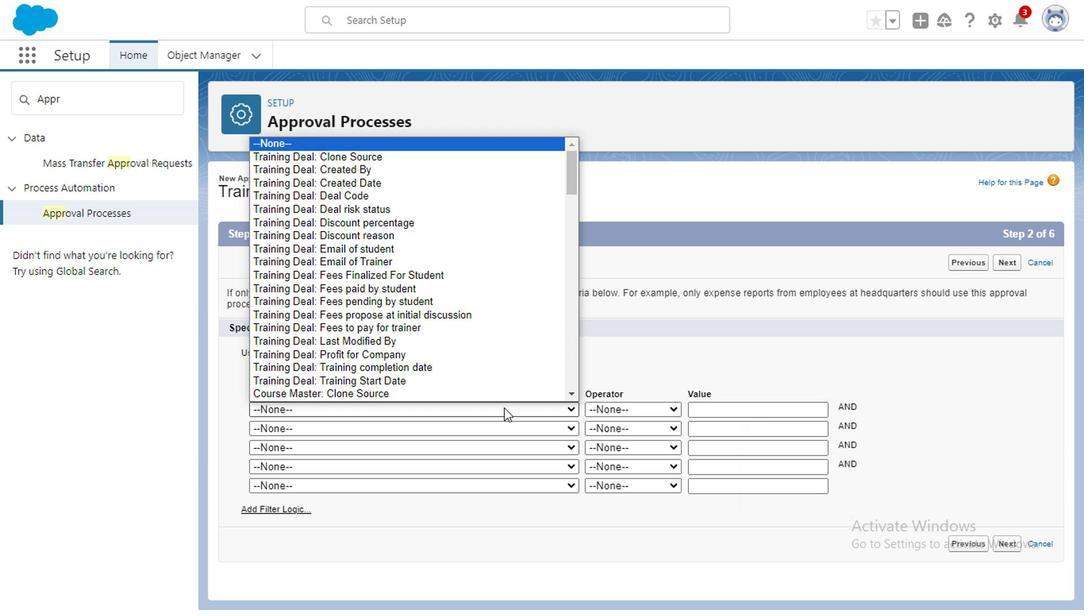 
Action: Mouse moved to (392, 344)
Screenshot: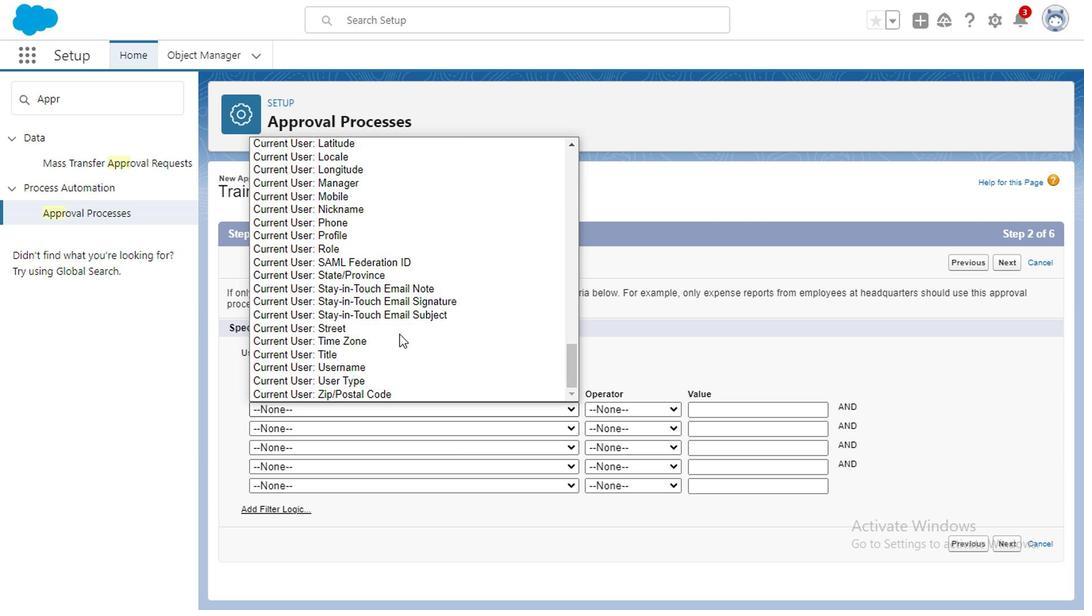 
Action: Mouse scrolled (392, 344) with delta (0, 0)
Screenshot: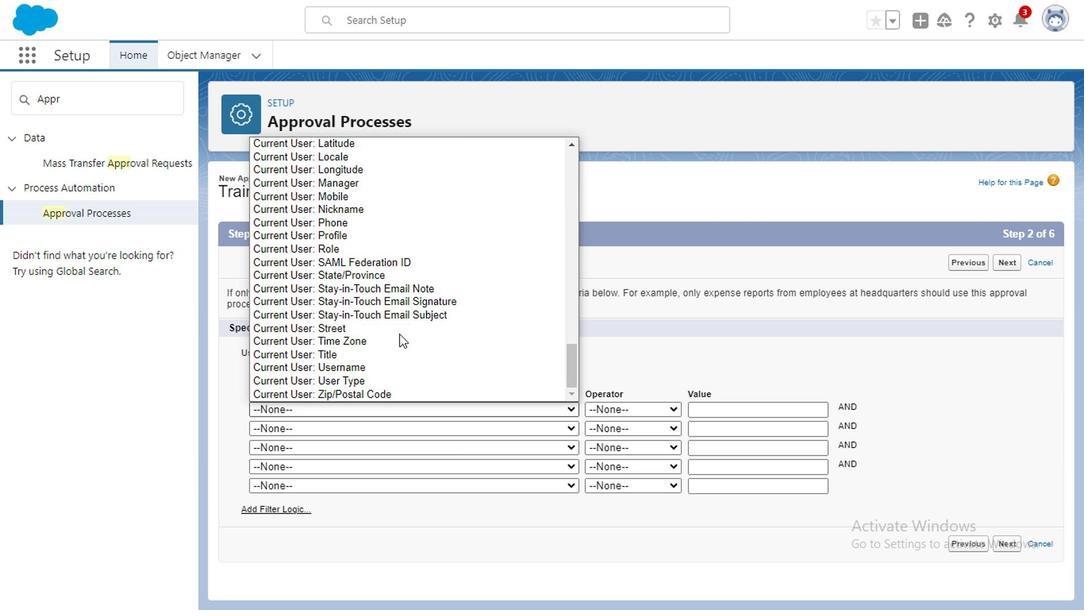 
Action: Mouse scrolled (392, 344) with delta (0, 0)
Screenshot: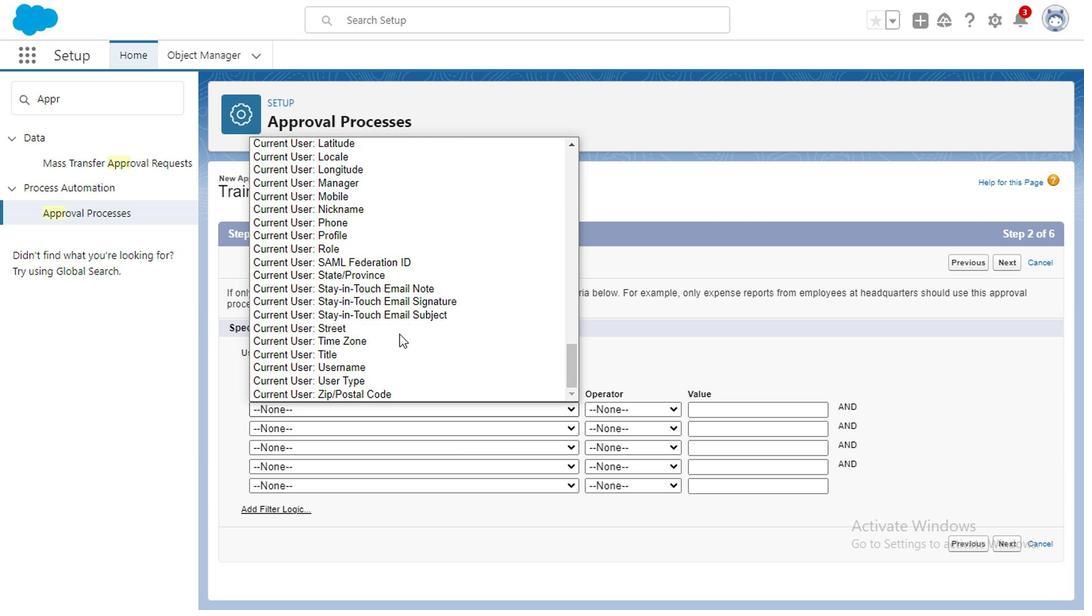 
Action: Mouse scrolled (392, 344) with delta (0, 0)
Screenshot: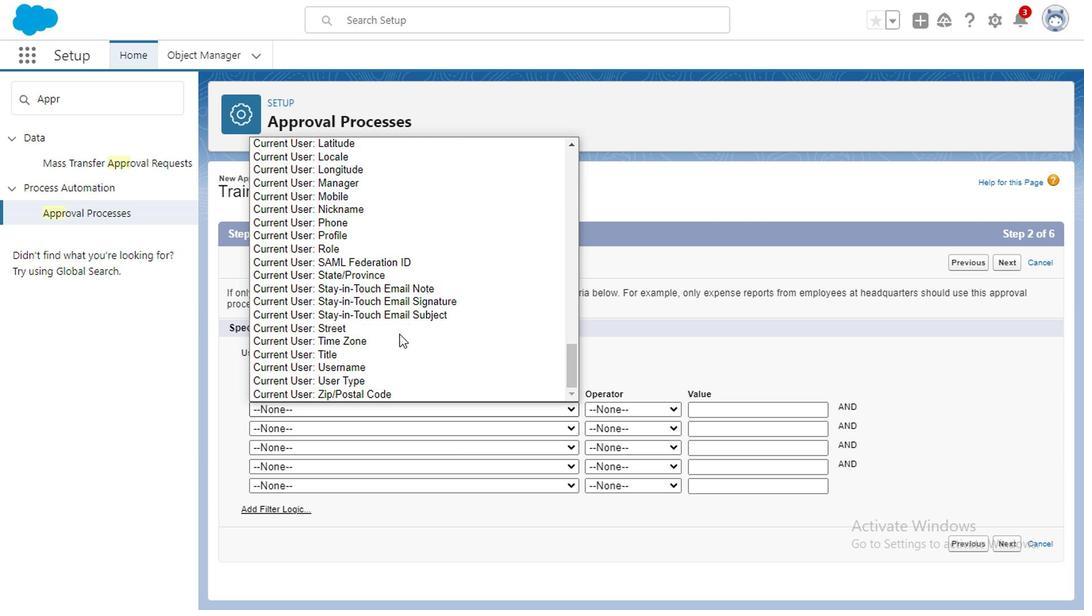 
Action: Mouse moved to (387, 354)
Screenshot: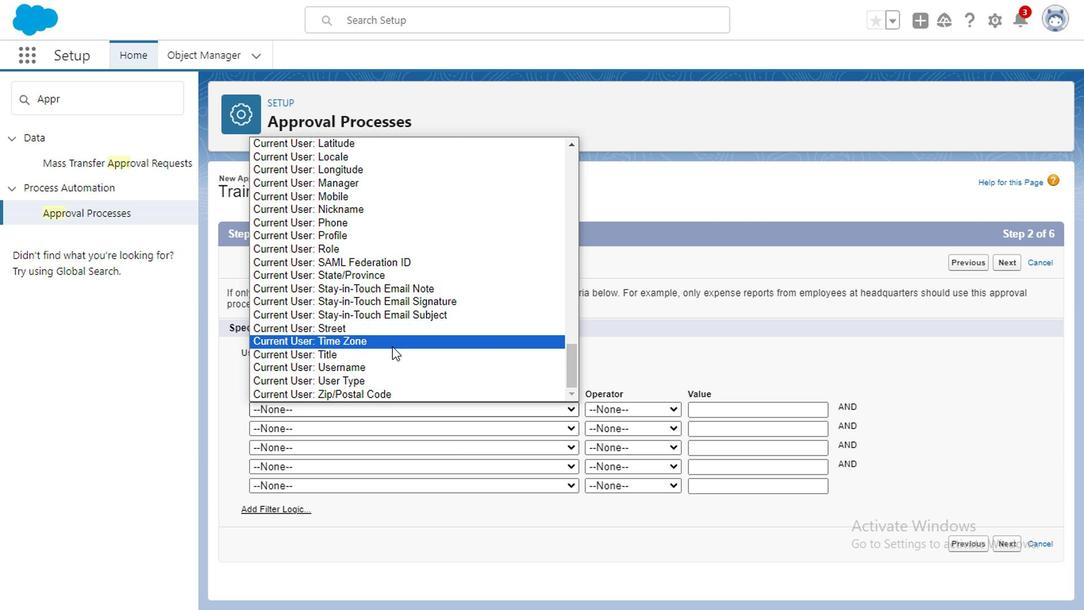 
Action: Mouse scrolled (387, 353) with delta (0, 0)
Screenshot: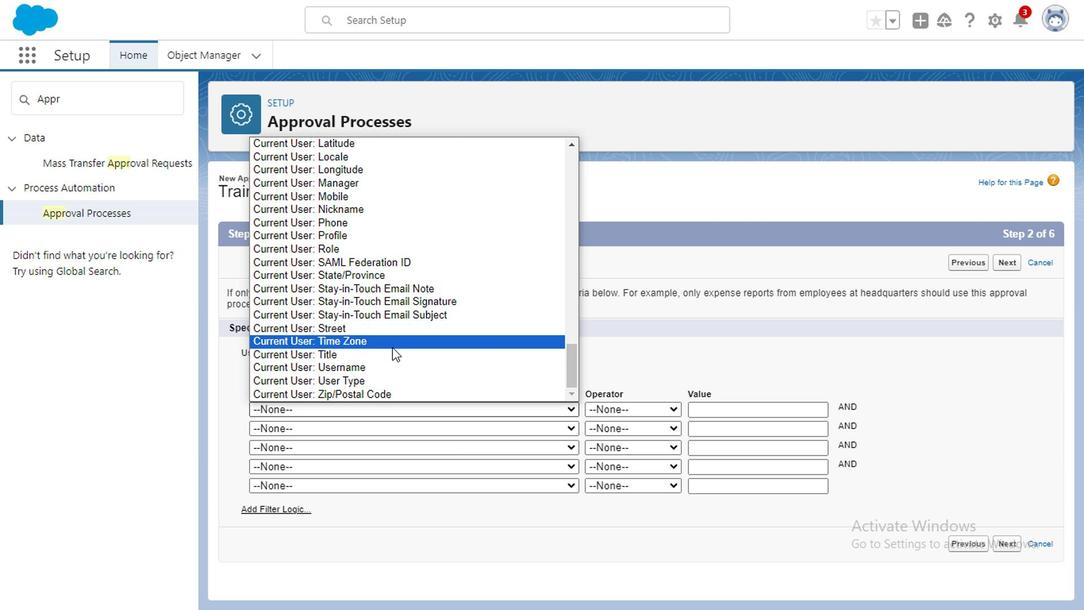 
Action: Mouse scrolled (387, 353) with delta (0, 0)
Screenshot: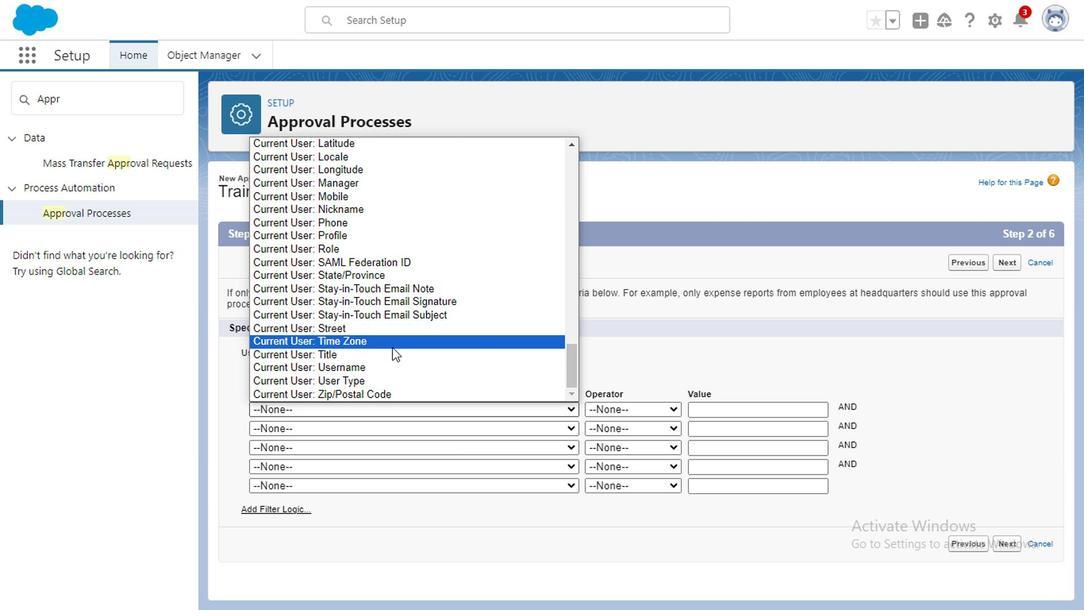 
Action: Mouse moved to (387, 354)
Screenshot: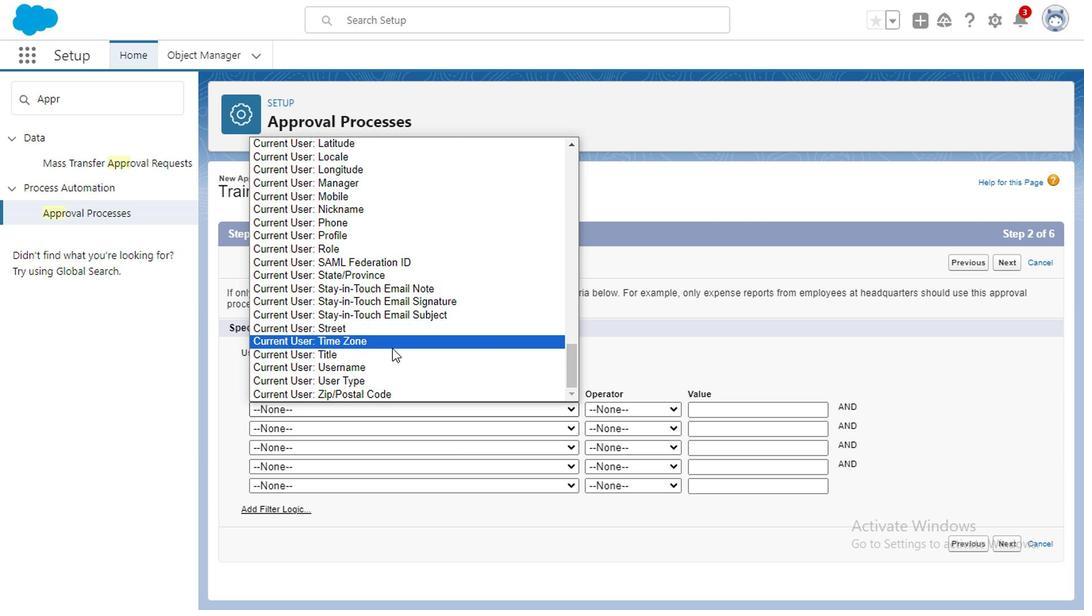 
Action: Mouse scrolled (387, 353) with delta (0, 0)
Screenshot: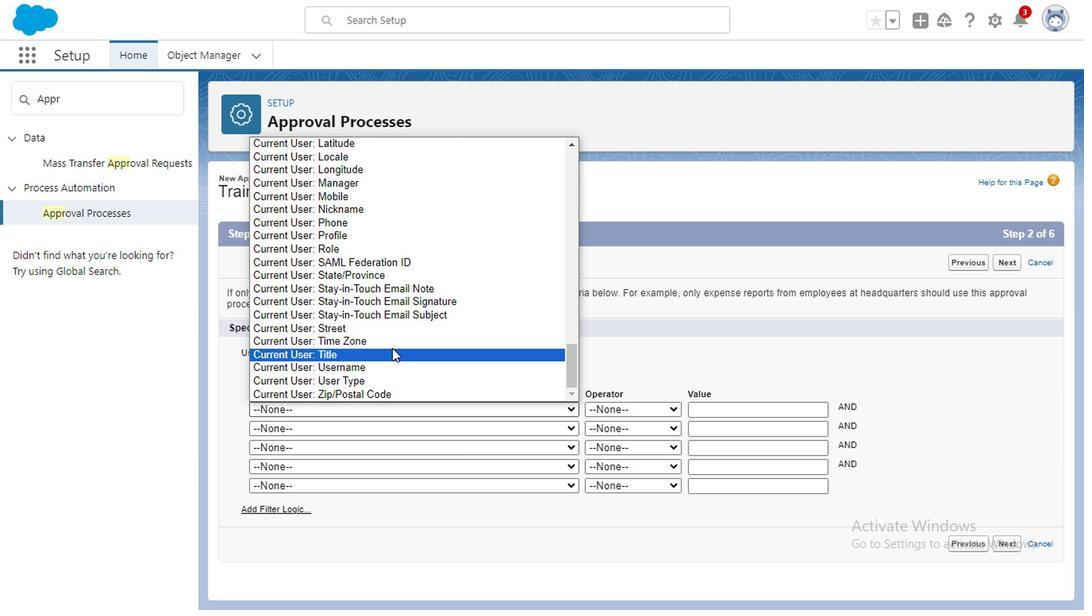 
Action: Mouse moved to (512, 376)
Screenshot: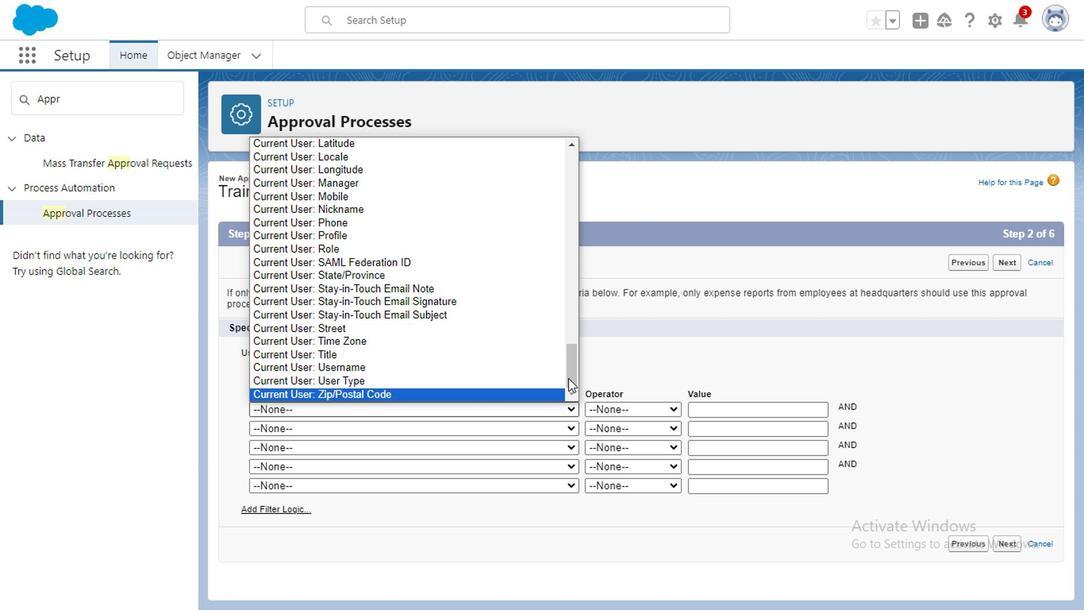 
Action: Mouse pressed left at (512, 376)
Screenshot: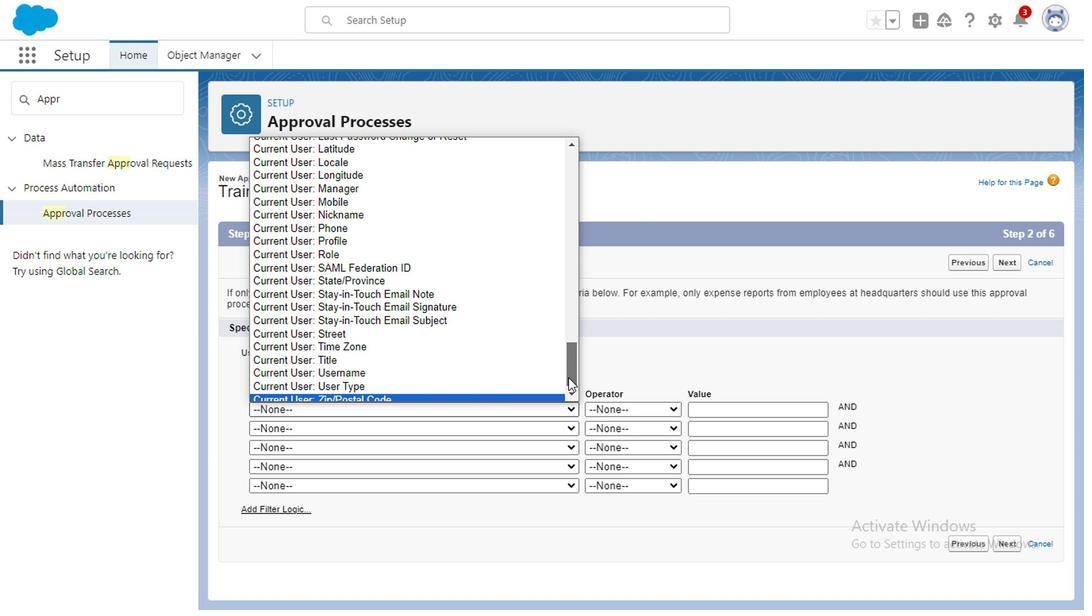 
Action: Mouse moved to (514, 272)
Screenshot: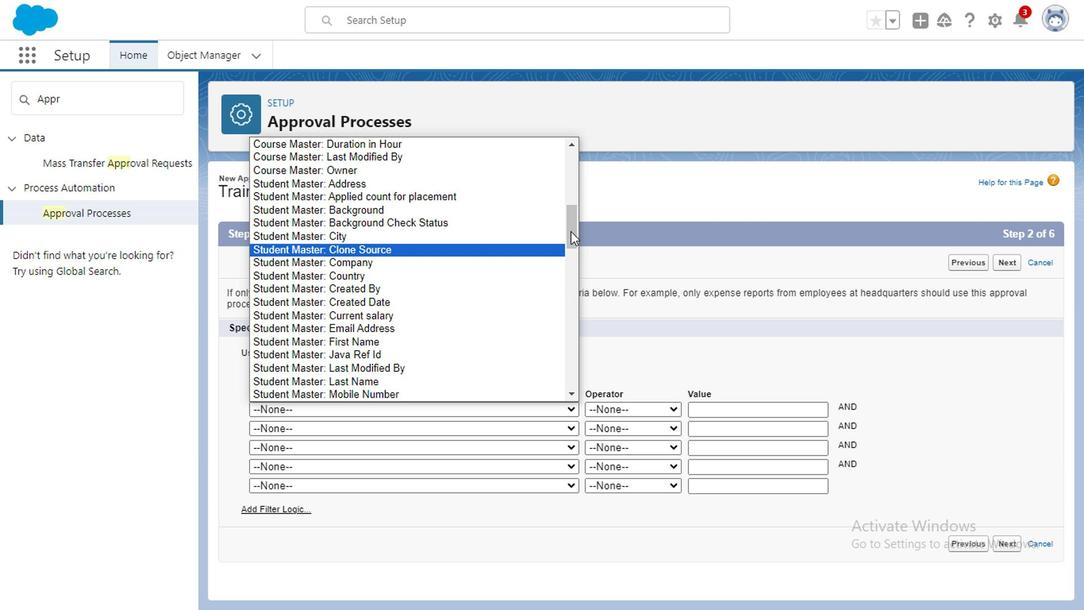 
Action: Mouse pressed left at (514, 272)
Screenshot: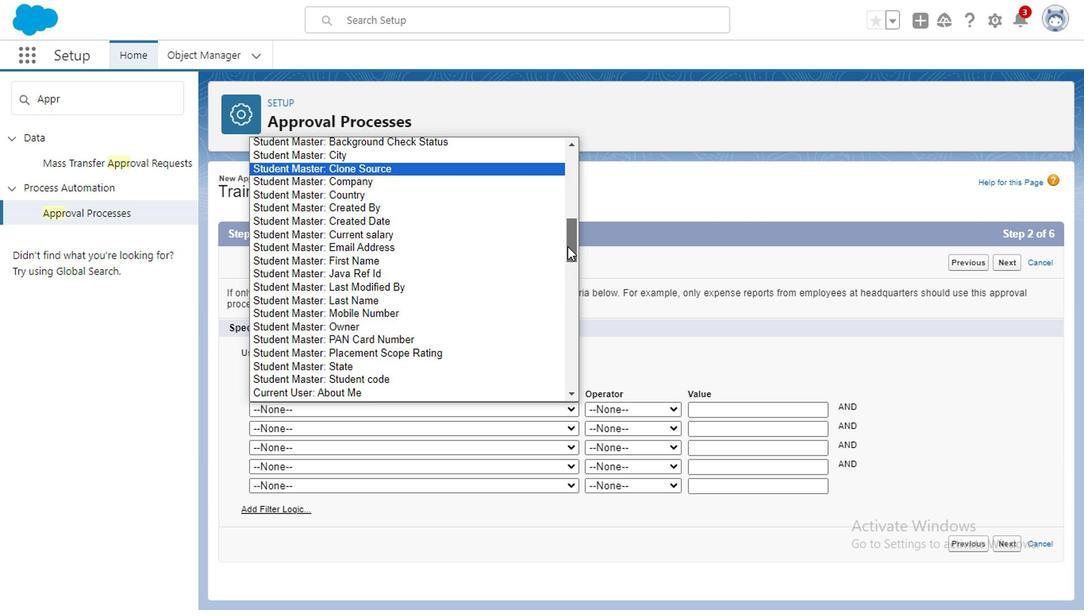 
Action: Mouse moved to (513, 359)
Screenshot: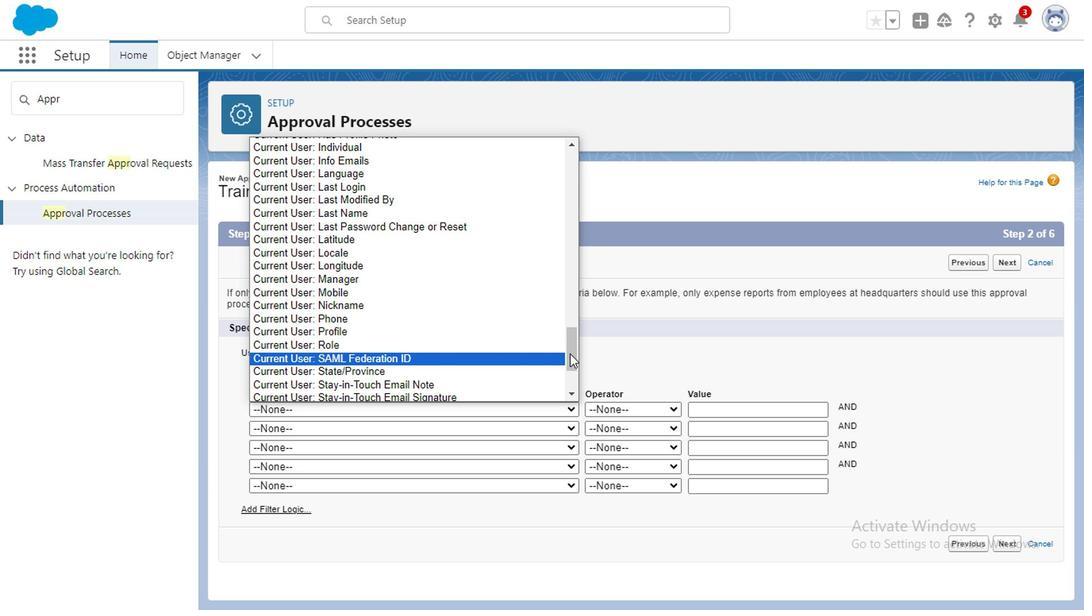 
Action: Mouse pressed left at (513, 359)
Screenshot: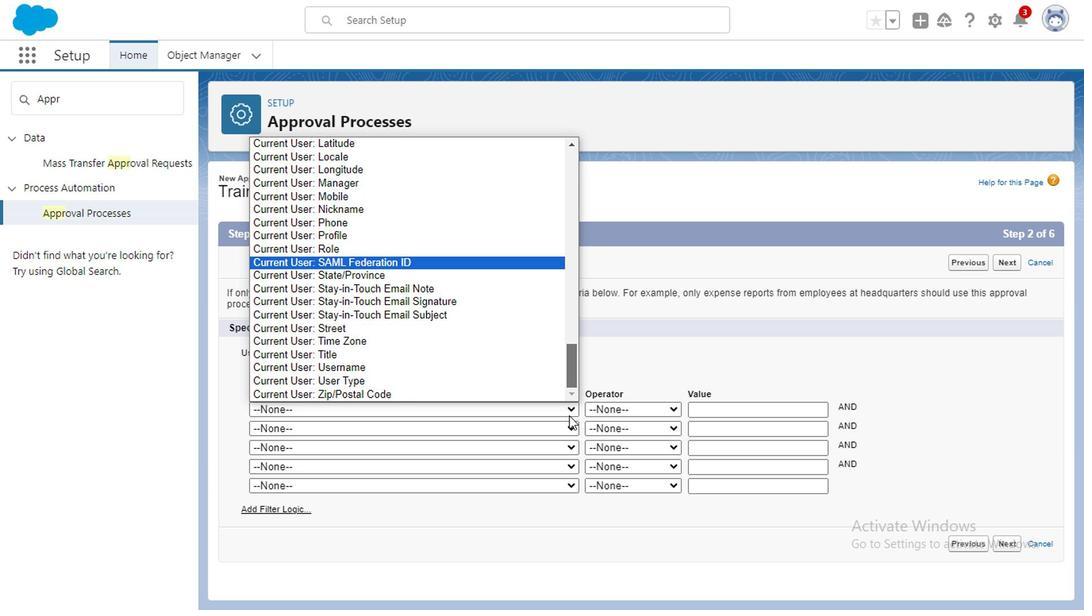 
Action: Mouse moved to (513, 375)
Screenshot: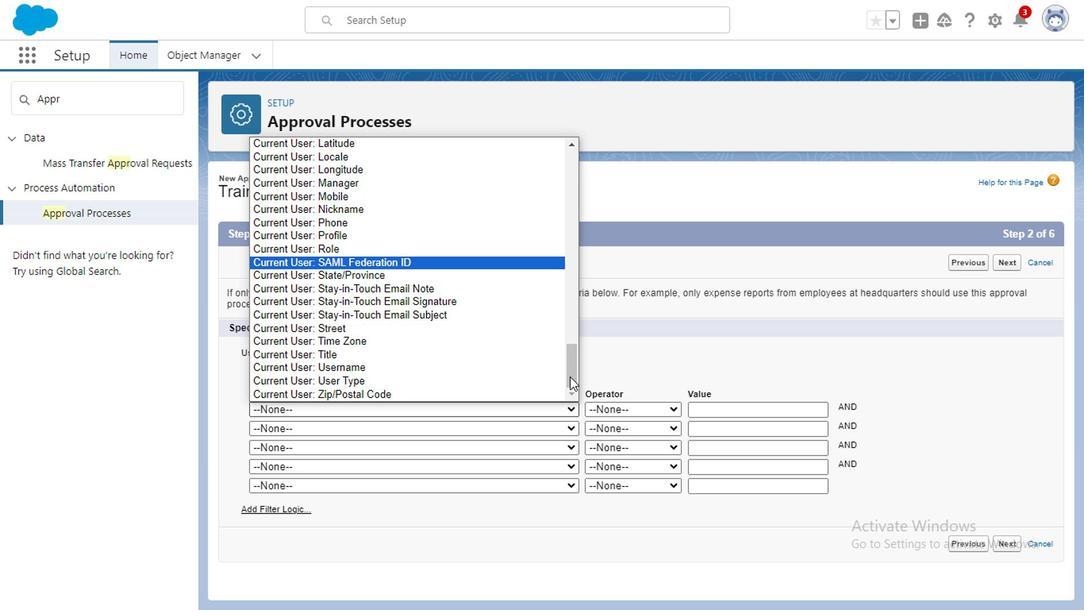 
Action: Mouse pressed left at (513, 375)
Screenshot: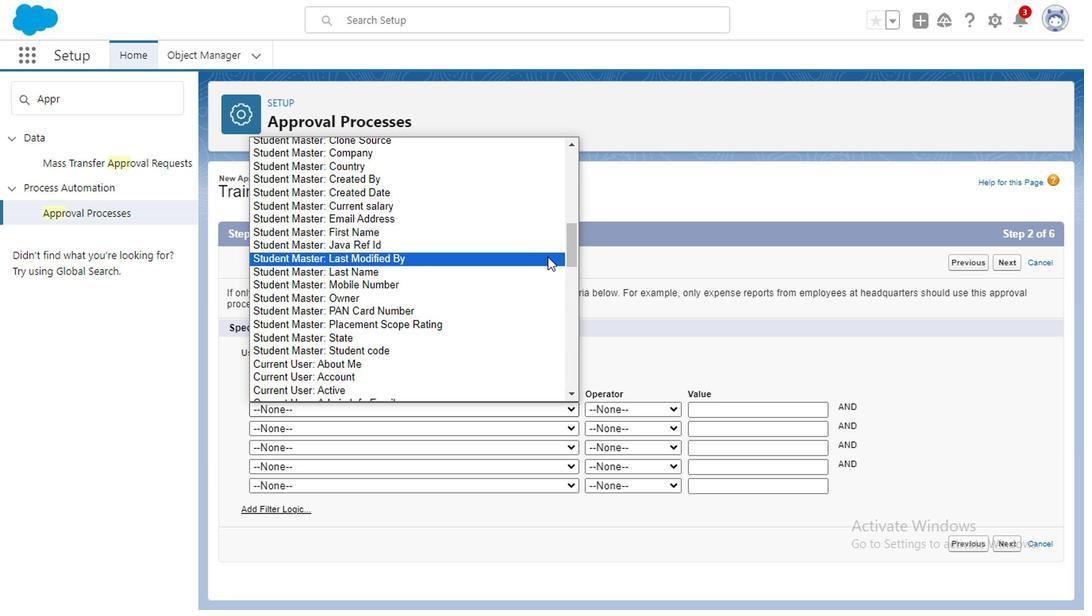 
Action: Mouse moved to (513, 286)
Screenshot: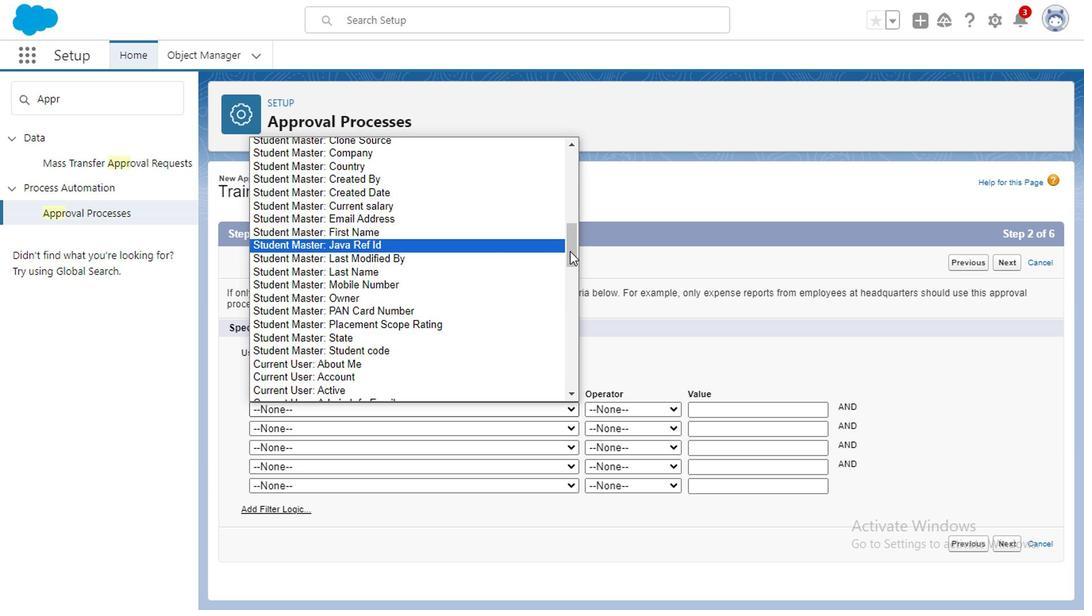 
Action: Mouse pressed left at (513, 286)
Screenshot: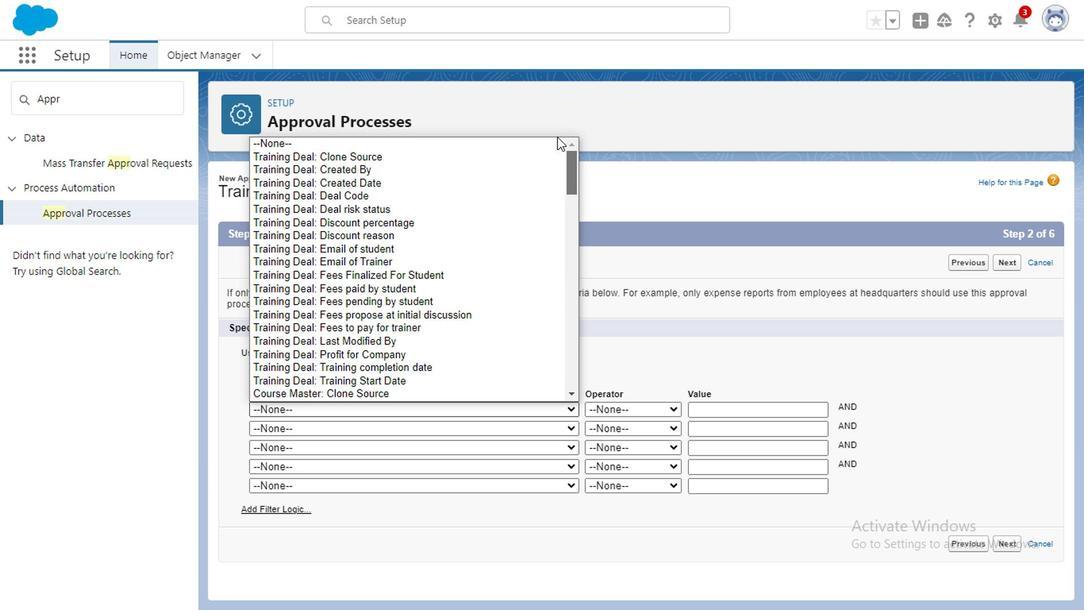 
Action: Mouse moved to (394, 265)
Screenshot: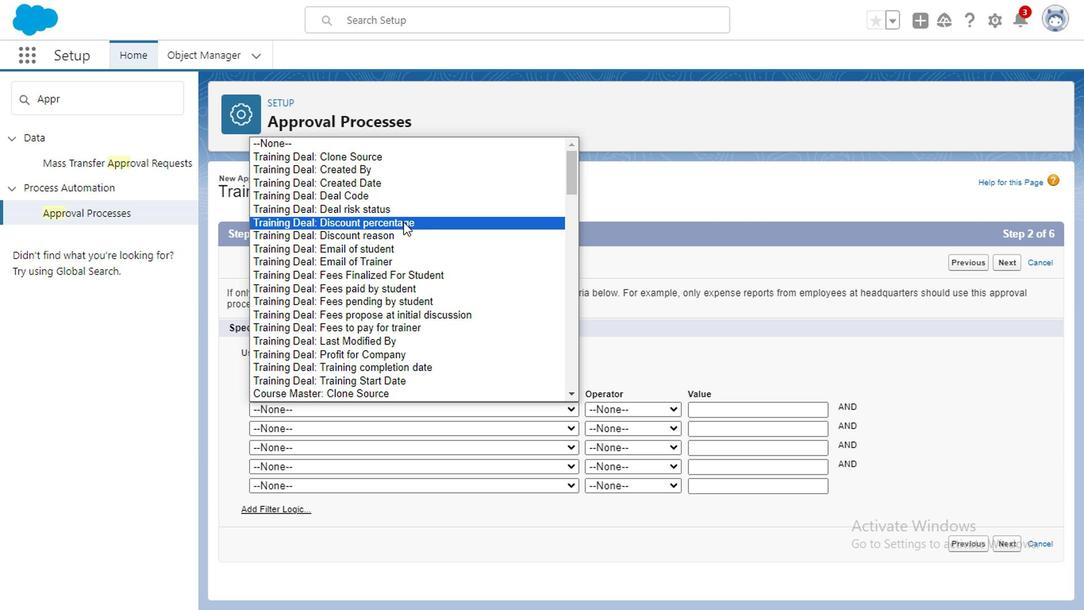 
Action: Mouse pressed left at (394, 265)
Screenshot: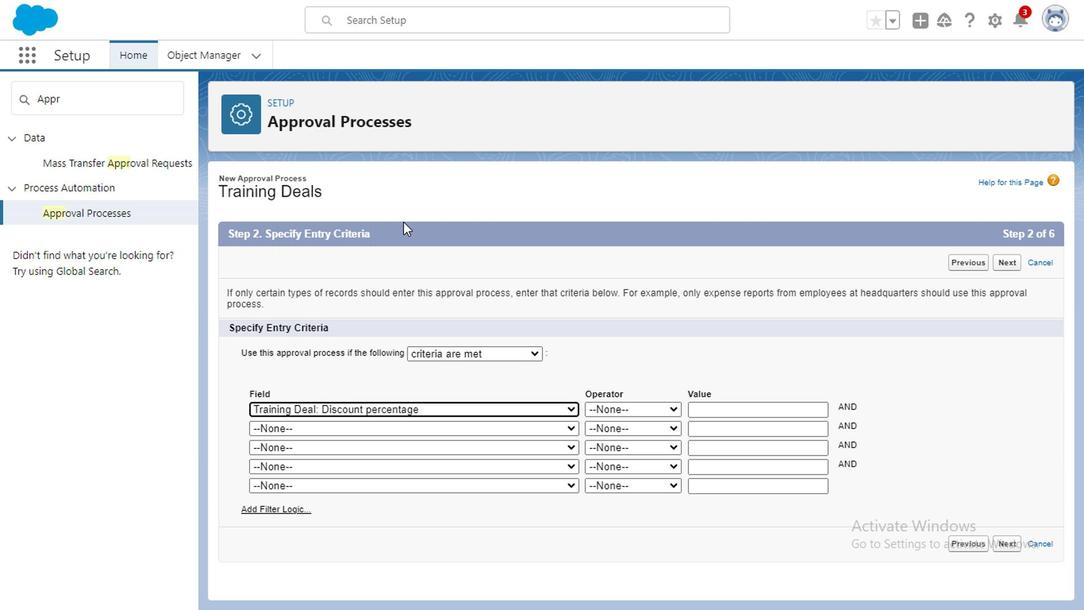 
Action: Mouse moved to (546, 400)
Screenshot: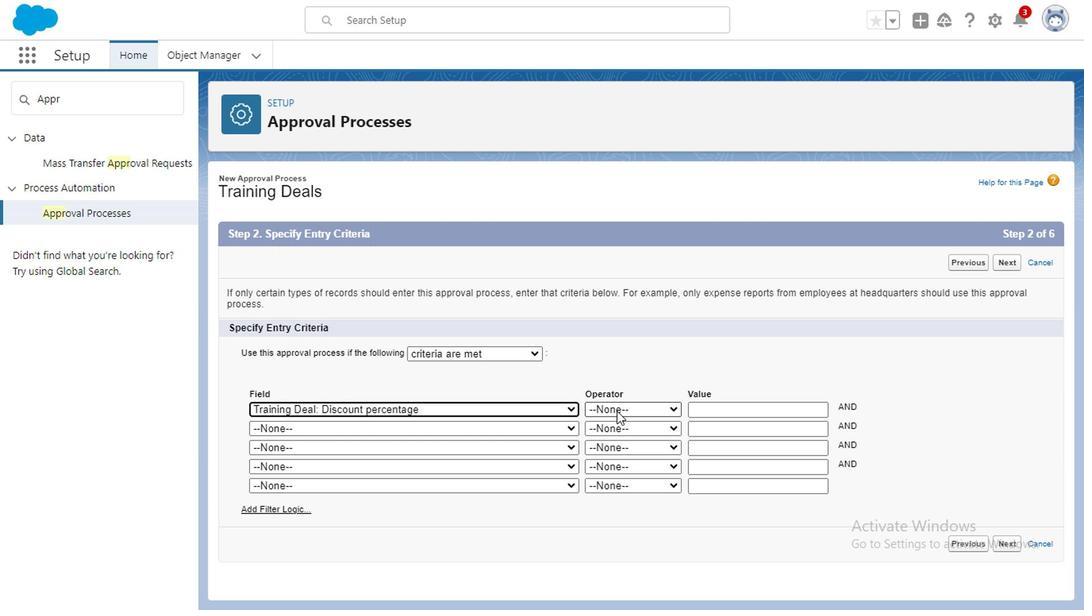 
Action: Mouse pressed left at (546, 400)
Screenshot: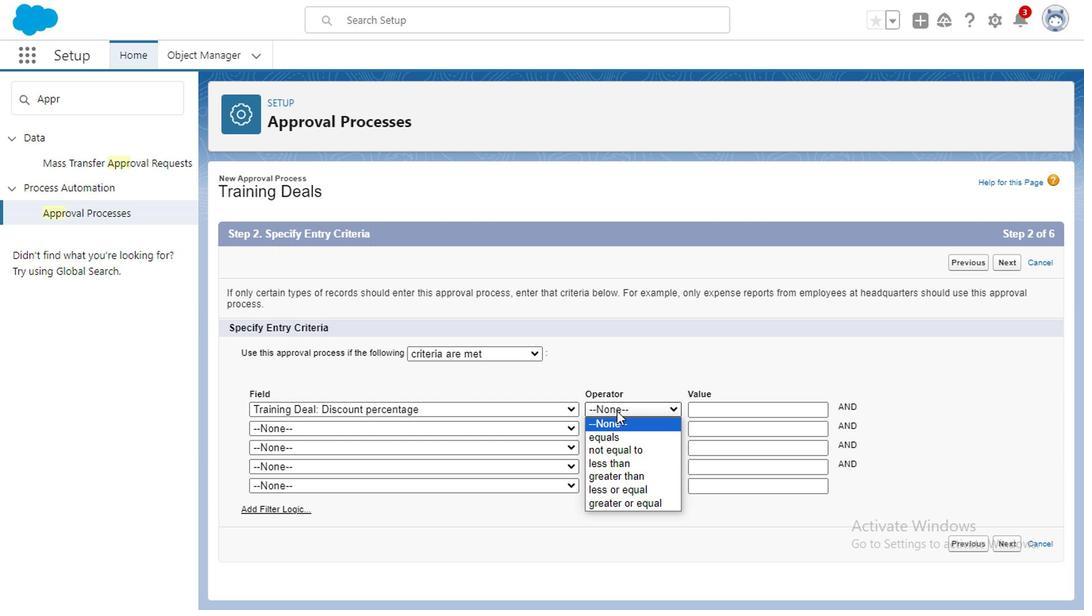 
Action: Mouse moved to (551, 446)
Screenshot: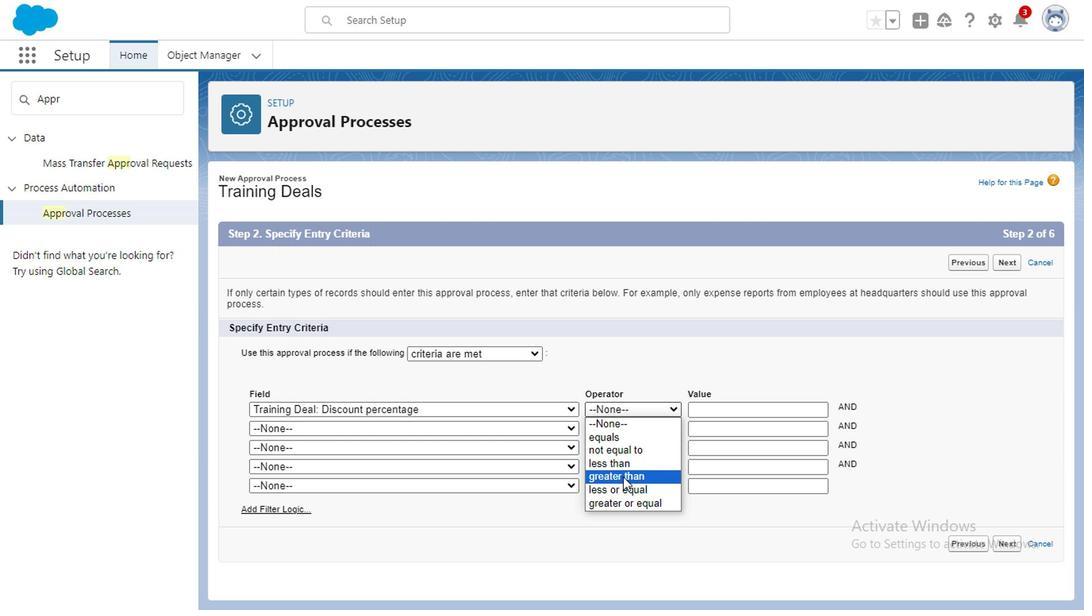
Action: Mouse pressed left at (551, 446)
Screenshot: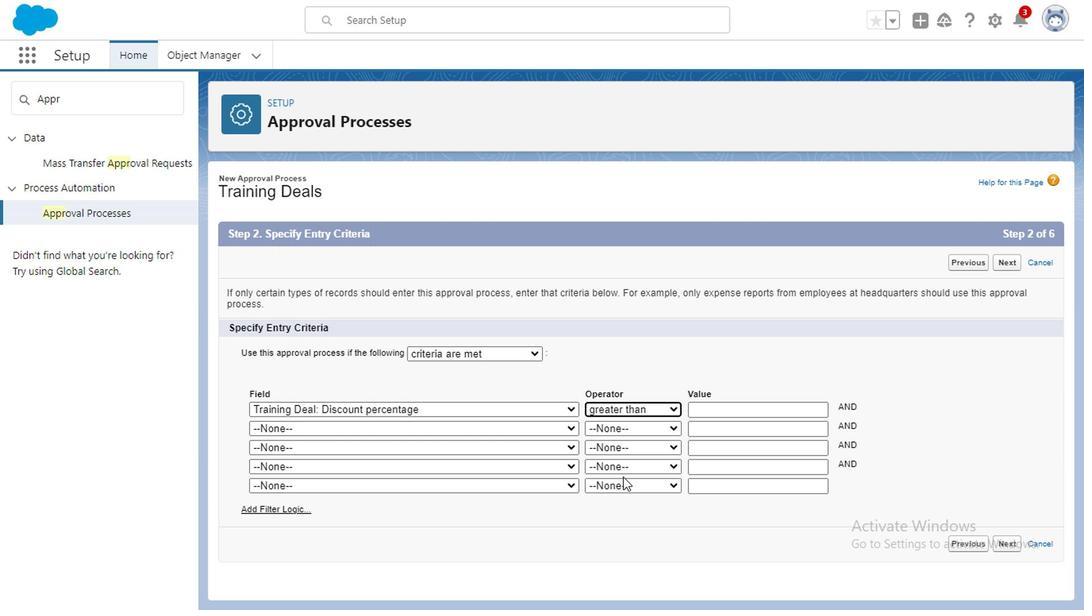 
Action: Mouse moved to (604, 398)
Screenshot: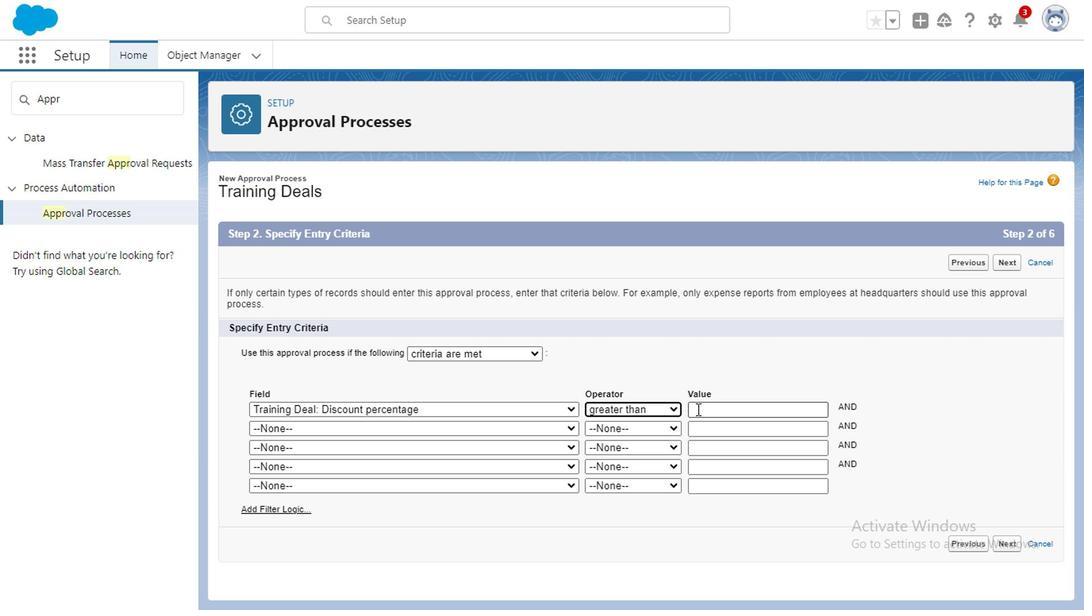 
Action: Mouse pressed left at (604, 398)
Screenshot: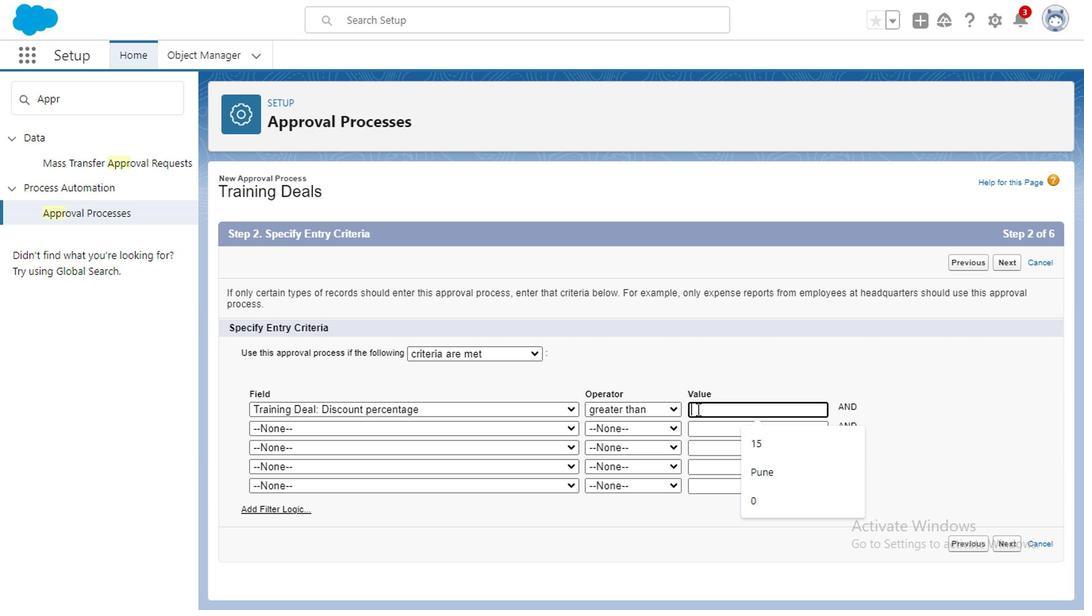
Action: Key pressed 30
Screenshot: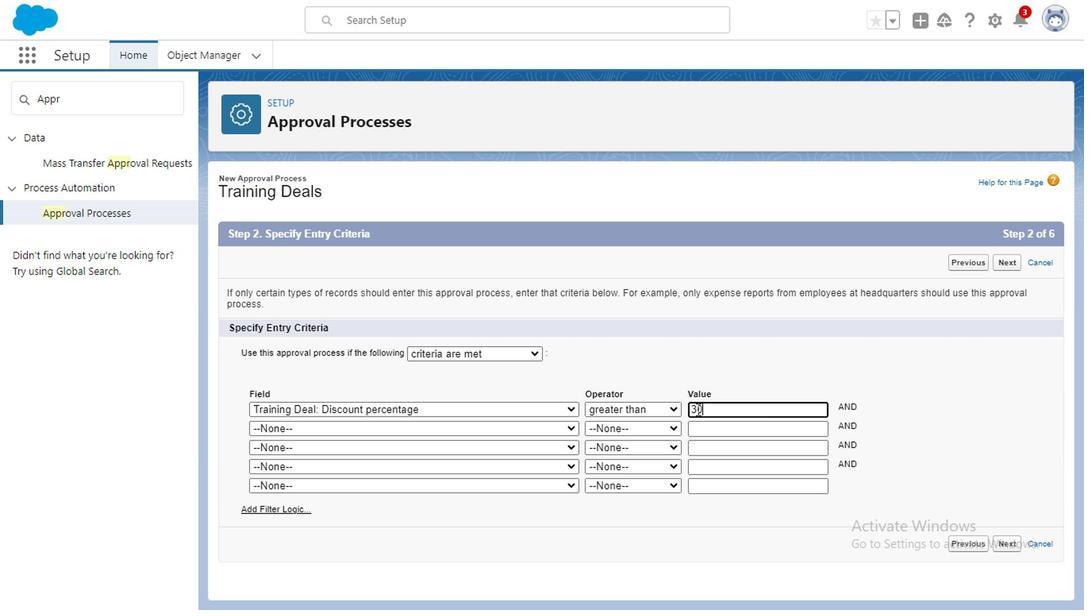 
Action: Mouse pressed left at (604, 398)
Screenshot: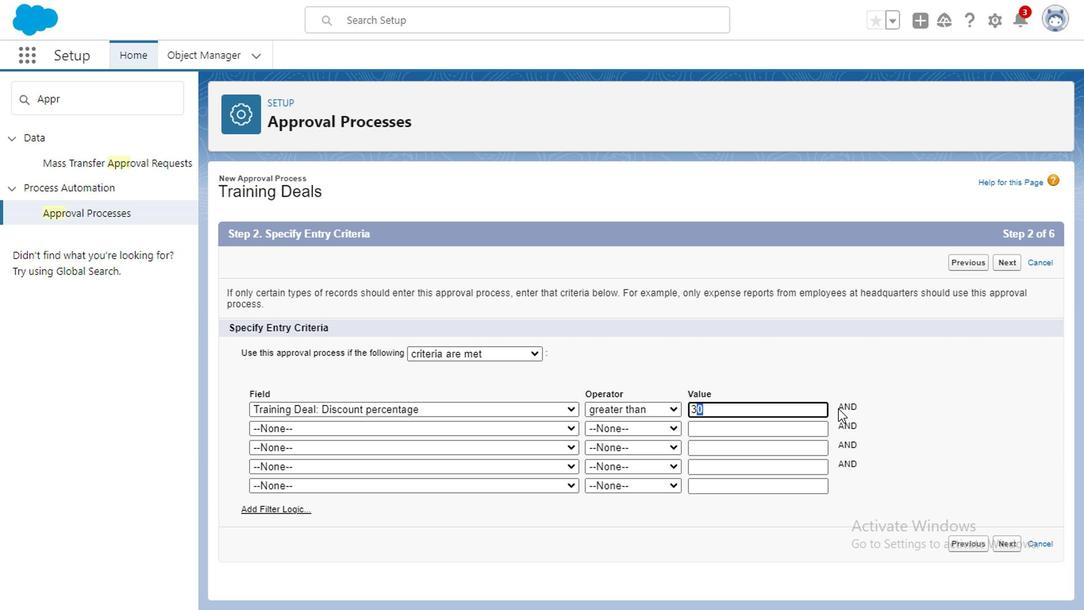 
Action: Mouse moved to (823, 496)
Screenshot: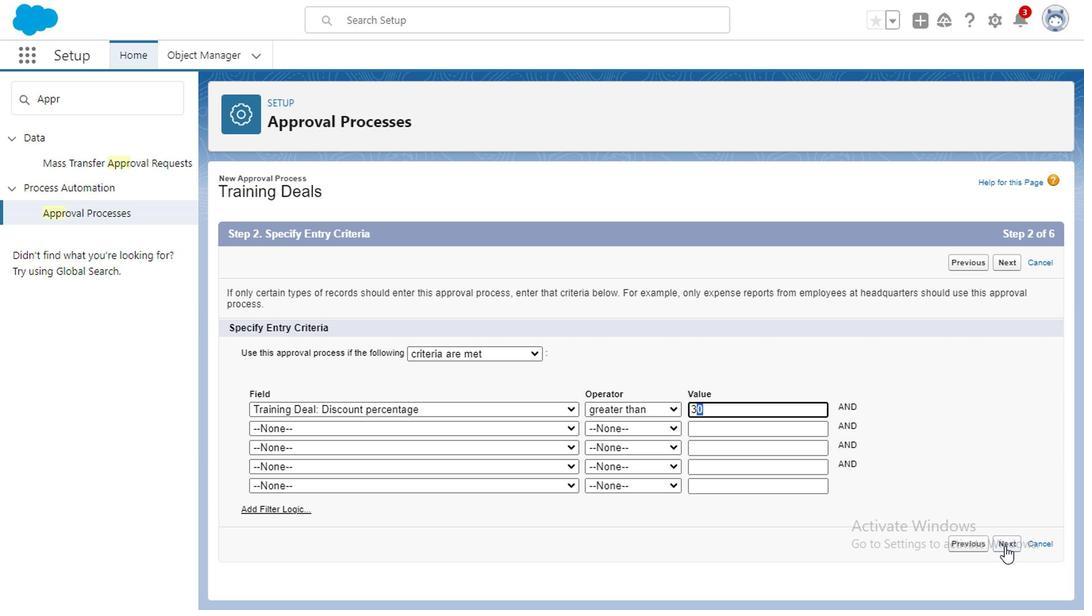 
Action: Mouse pressed left at (823, 496)
Screenshot: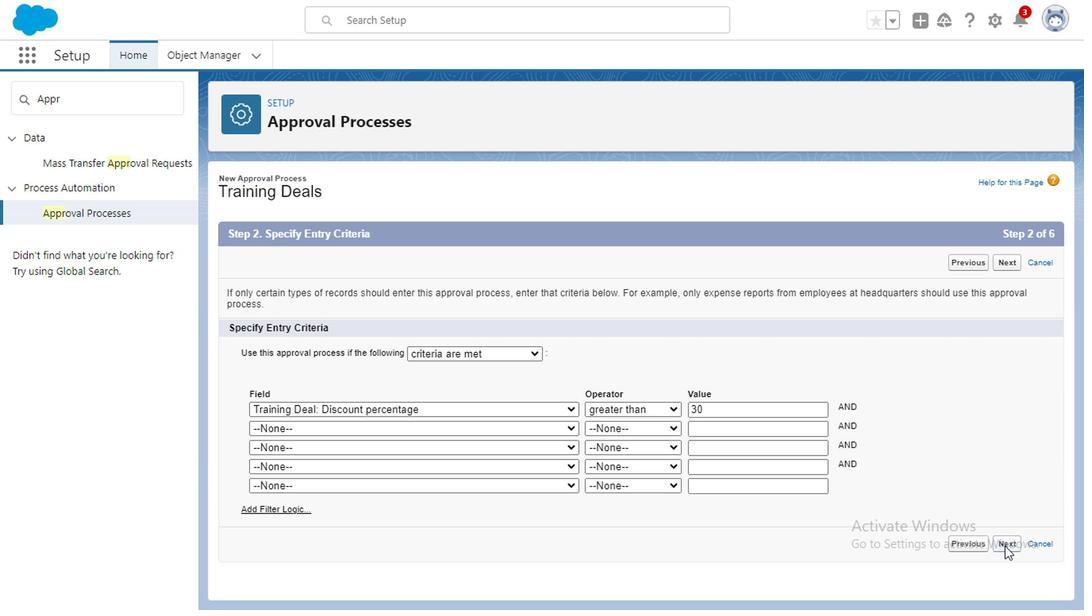 
Action: Mouse moved to (534, 363)
Screenshot: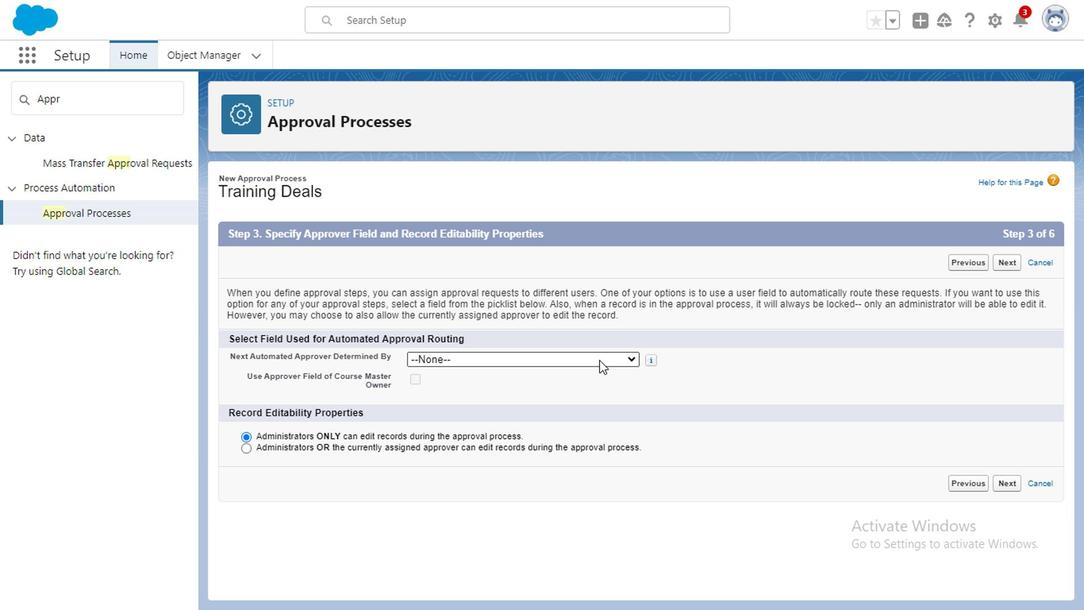 
Action: Mouse pressed left at (534, 363)
Screenshot: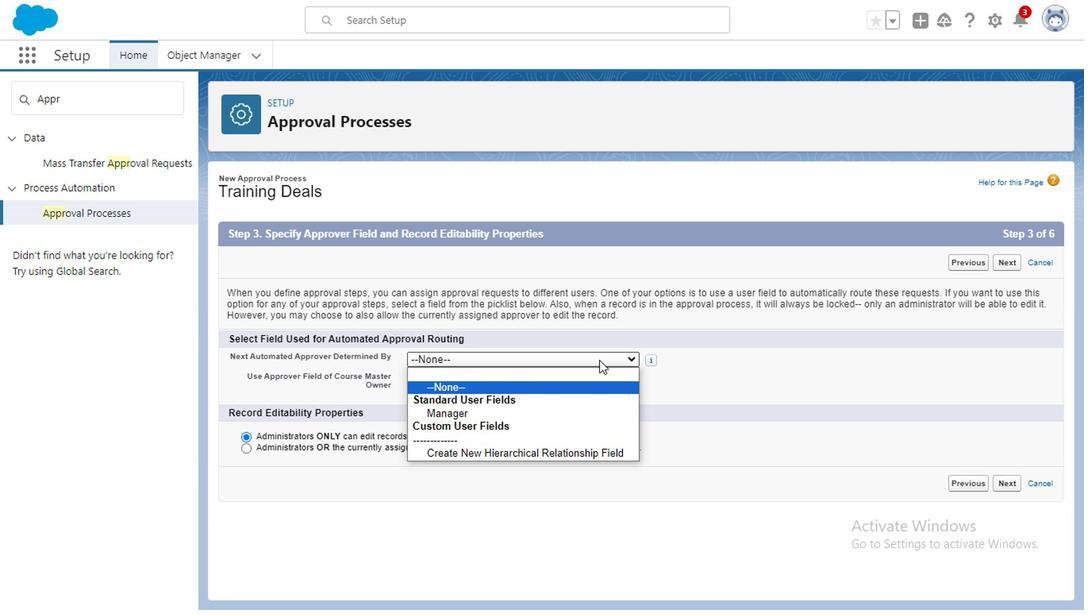 
Action: Mouse moved to (463, 415)
Screenshot: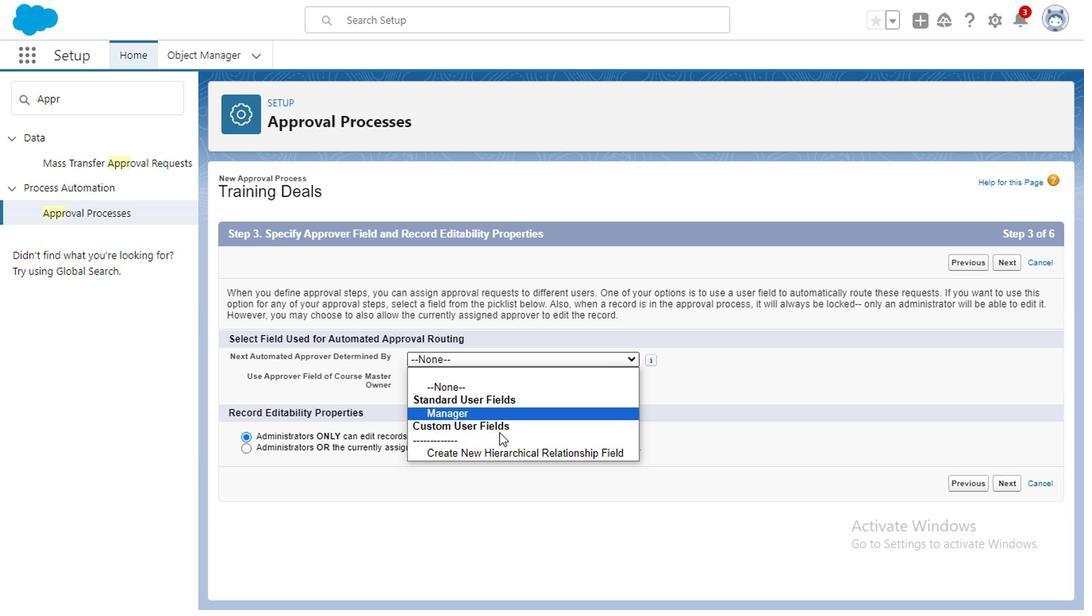
Action: Mouse pressed left at (463, 415)
Screenshot: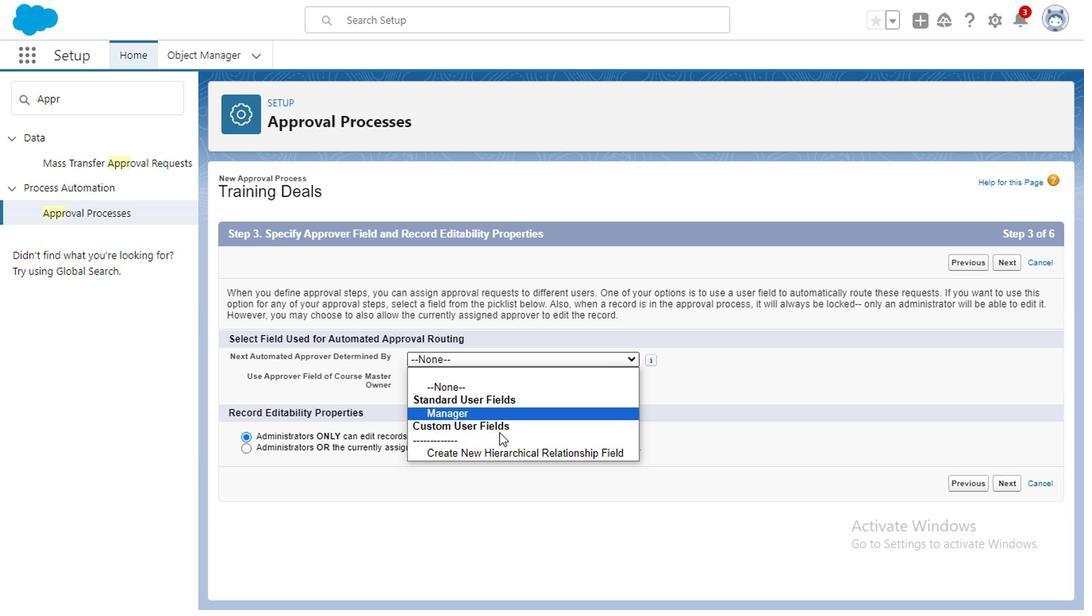 
Action: Mouse moved to (448, 411)
Screenshot: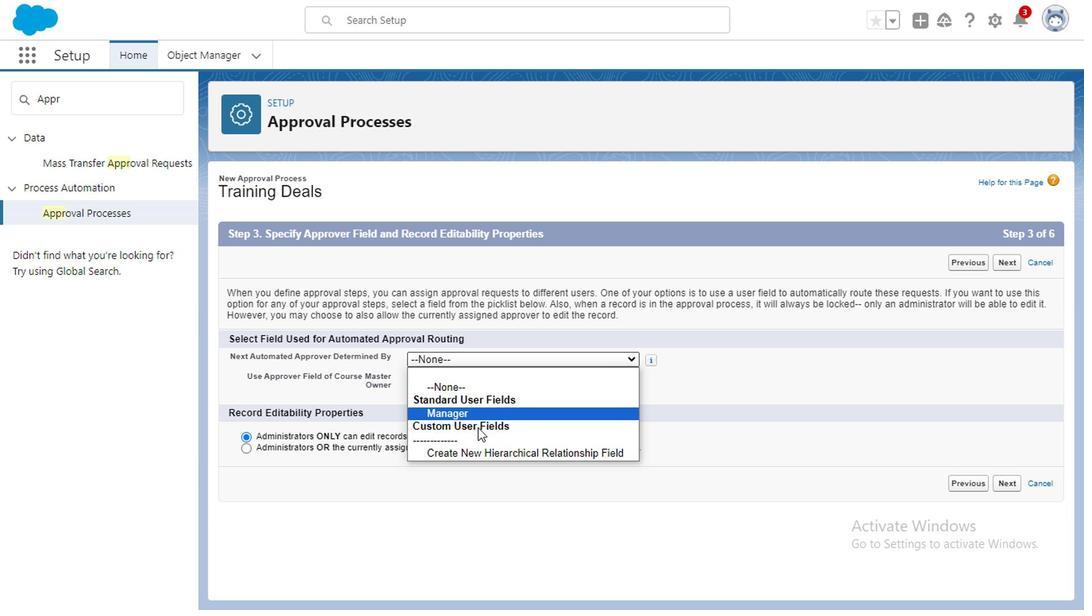 
Action: Mouse pressed left at (448, 411)
Screenshot: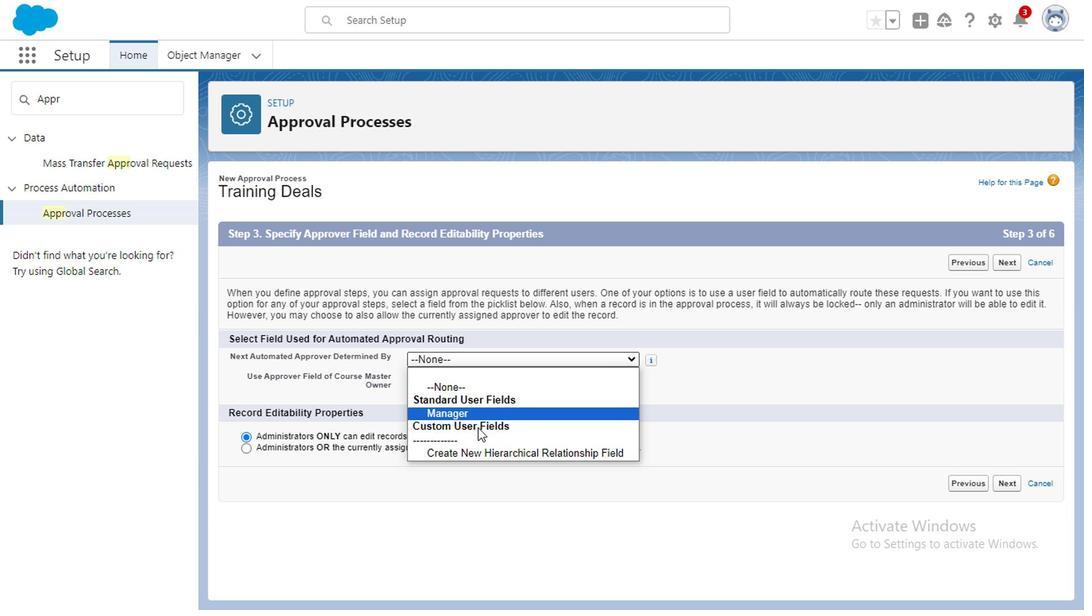 
Action: Mouse moved to (433, 401)
Screenshot: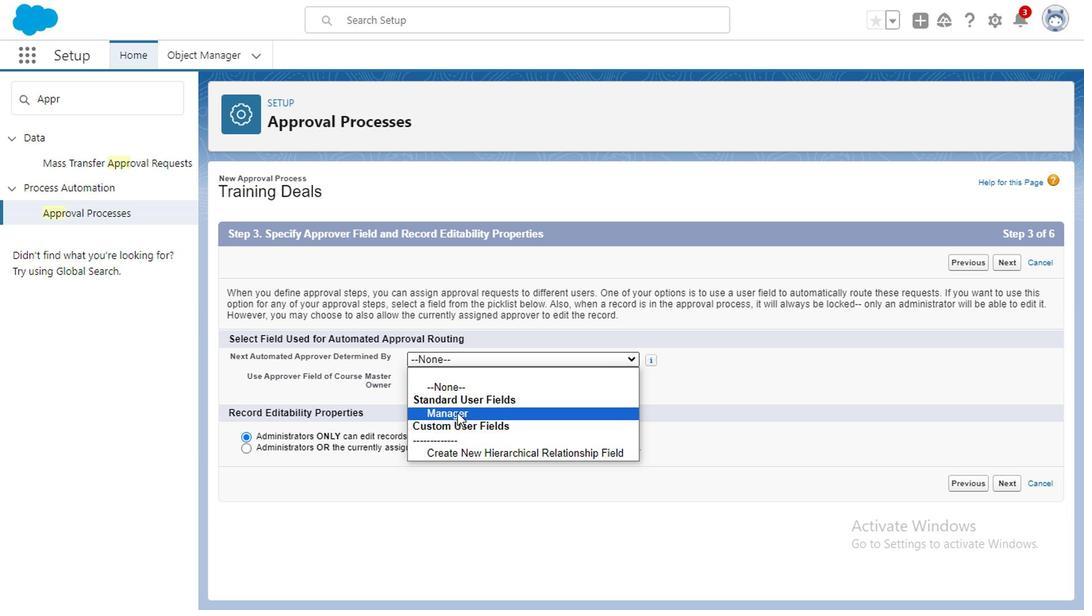 
Action: Mouse pressed left at (433, 401)
Screenshot: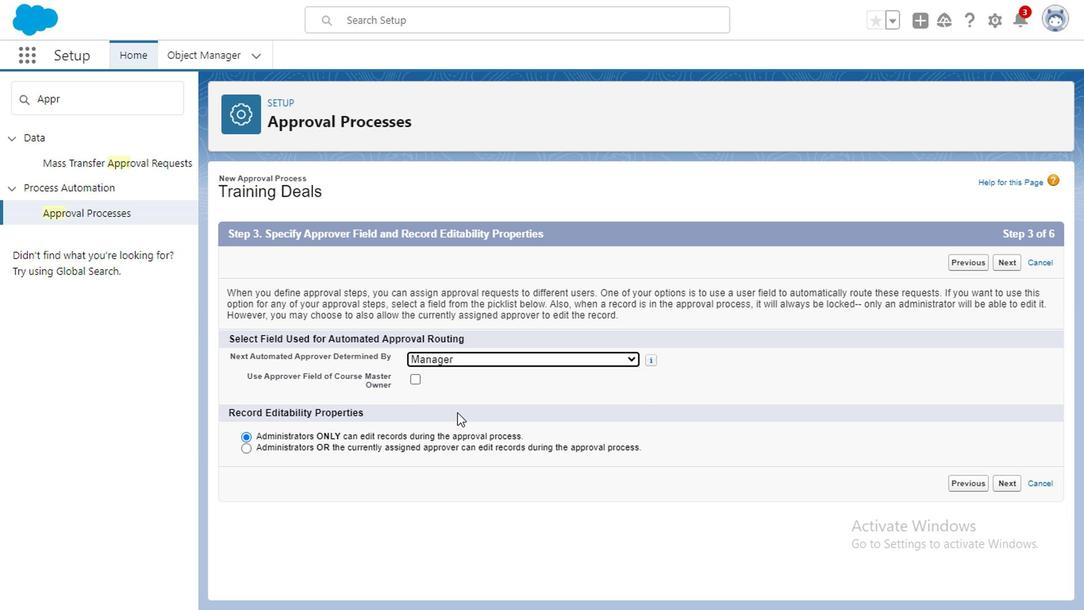 
Action: Mouse moved to (487, 362)
Screenshot: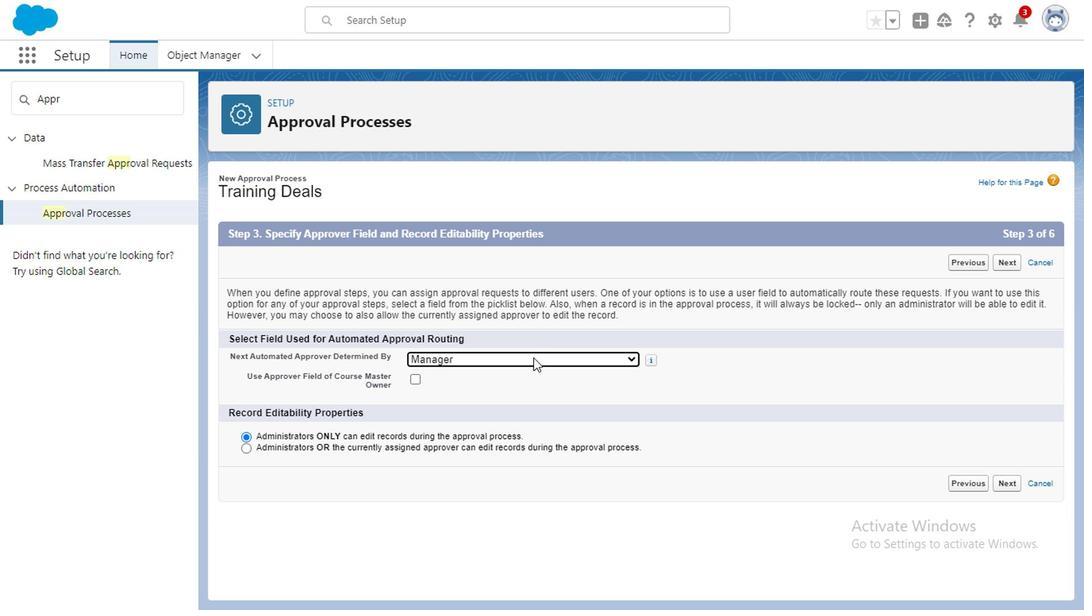 
Action: Mouse pressed left at (487, 362)
Screenshot: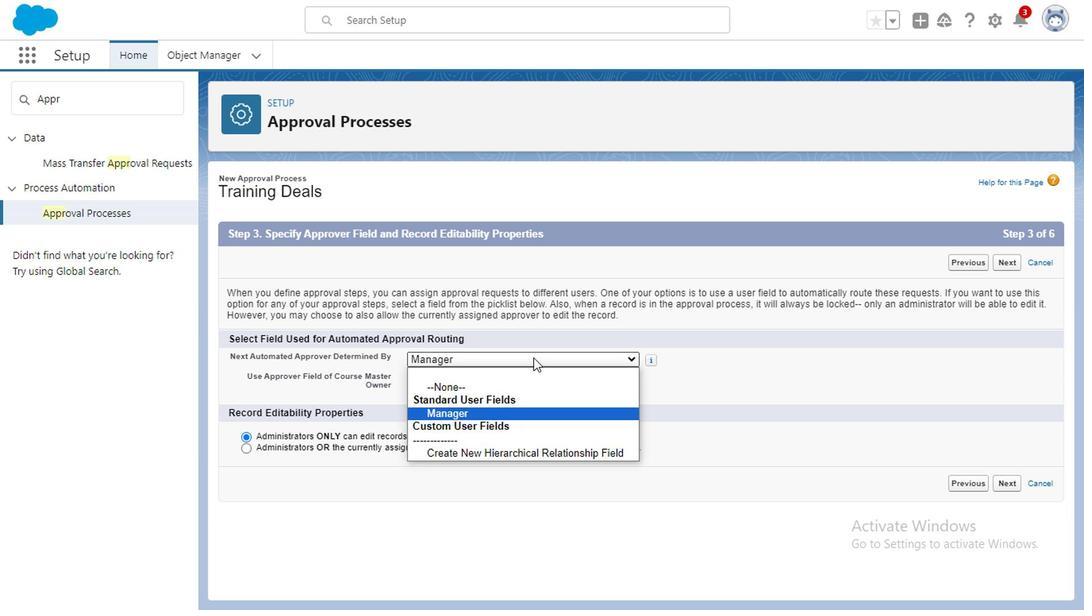 
Action: Mouse moved to (461, 392)
Screenshot: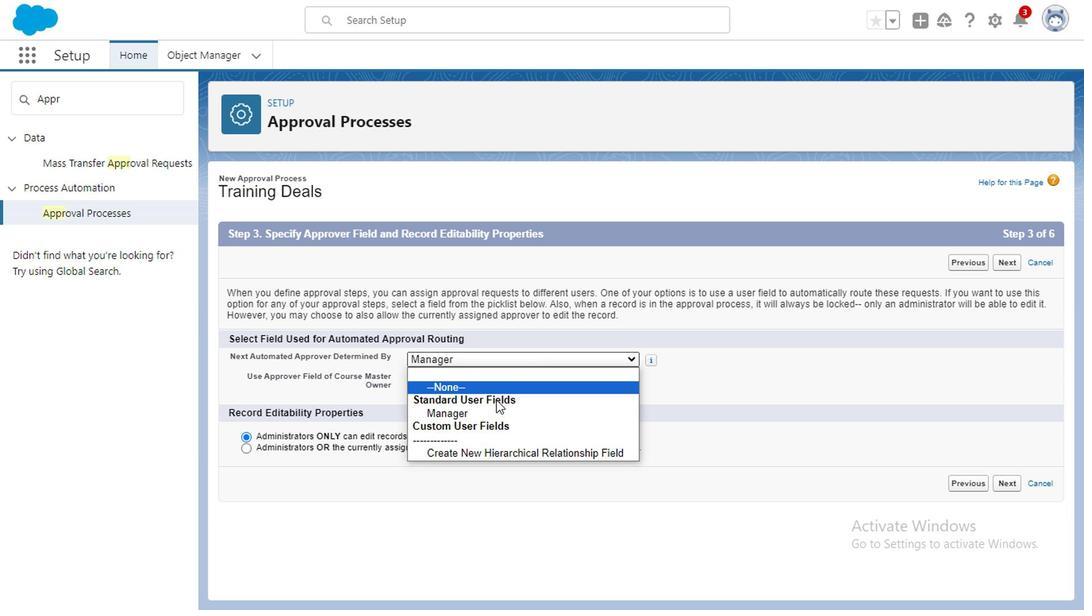 
Action: Mouse pressed left at (461, 392)
Screenshot: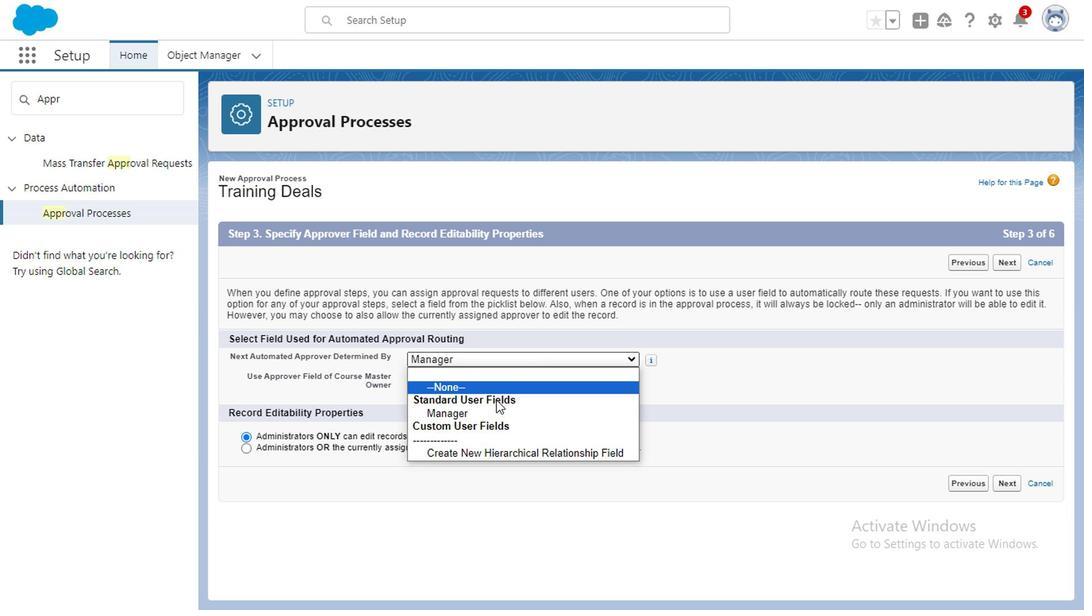 
Action: Mouse moved to (422, 402)
Screenshot: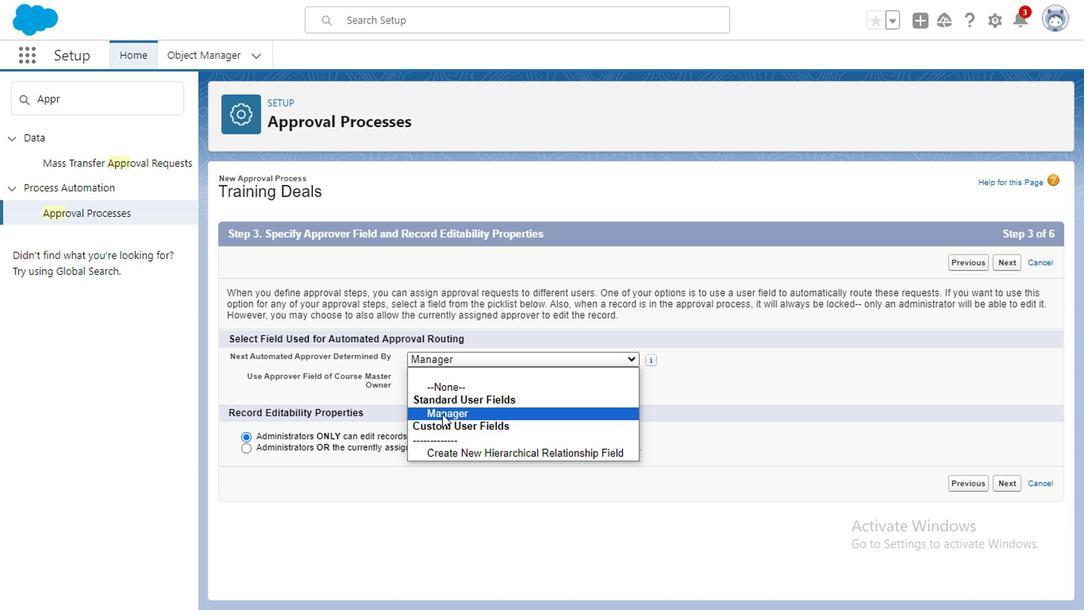 
Action: Mouse pressed left at (422, 402)
Screenshot: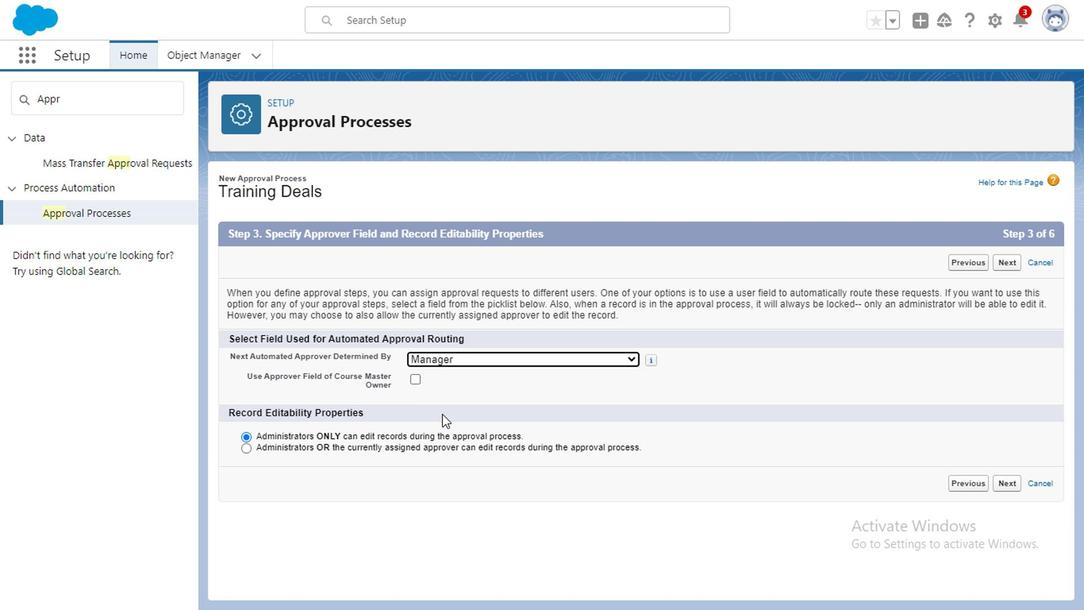 
Action: Mouse moved to (826, 453)
Screenshot: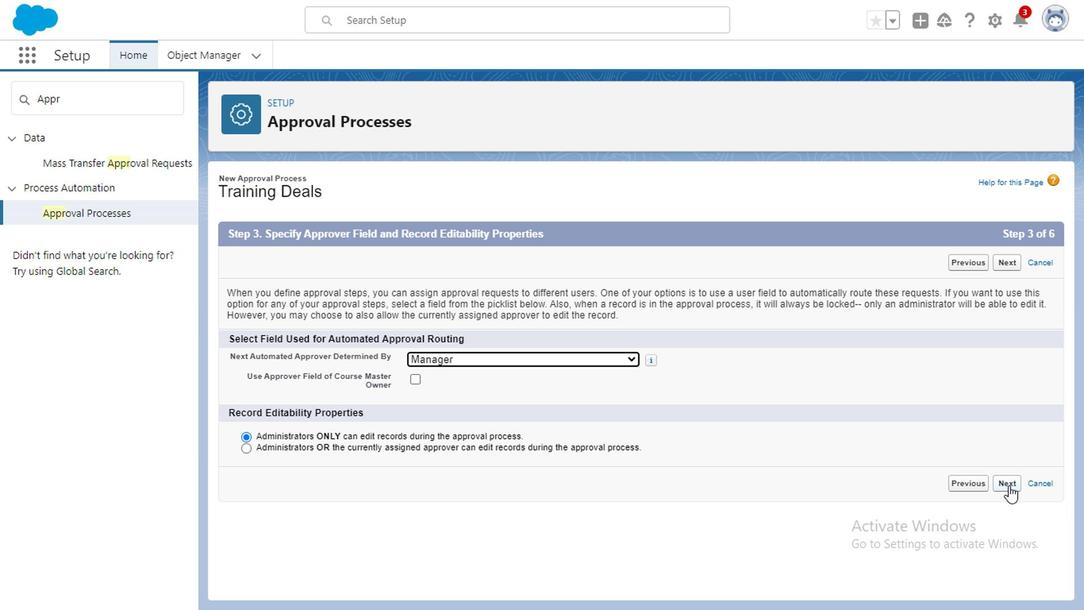 
Action: Mouse pressed left at (826, 453)
Screenshot: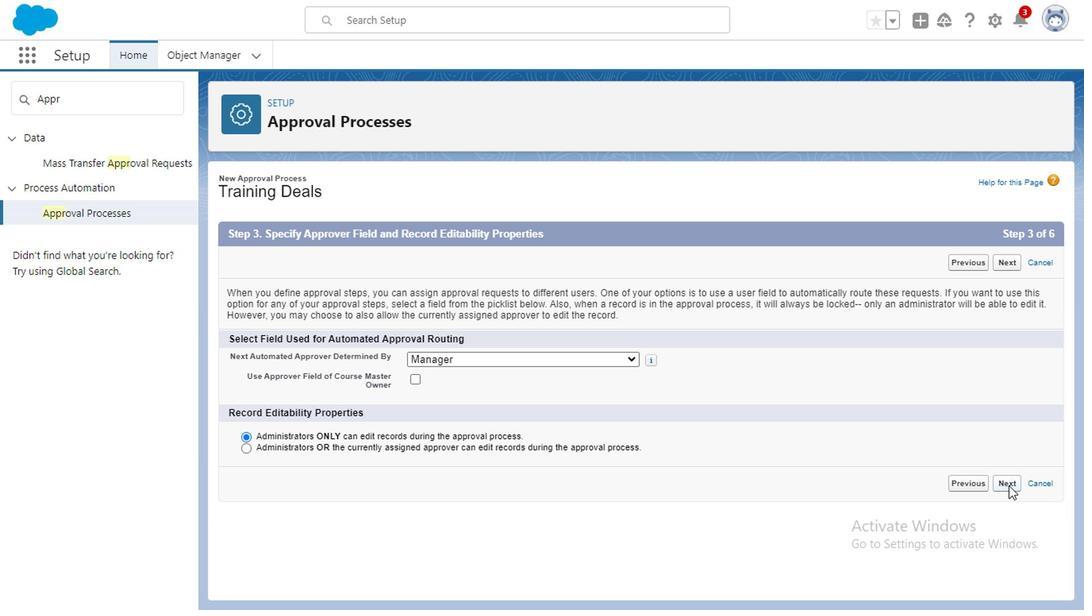 
Action: Mouse pressed left at (826, 453)
Screenshot: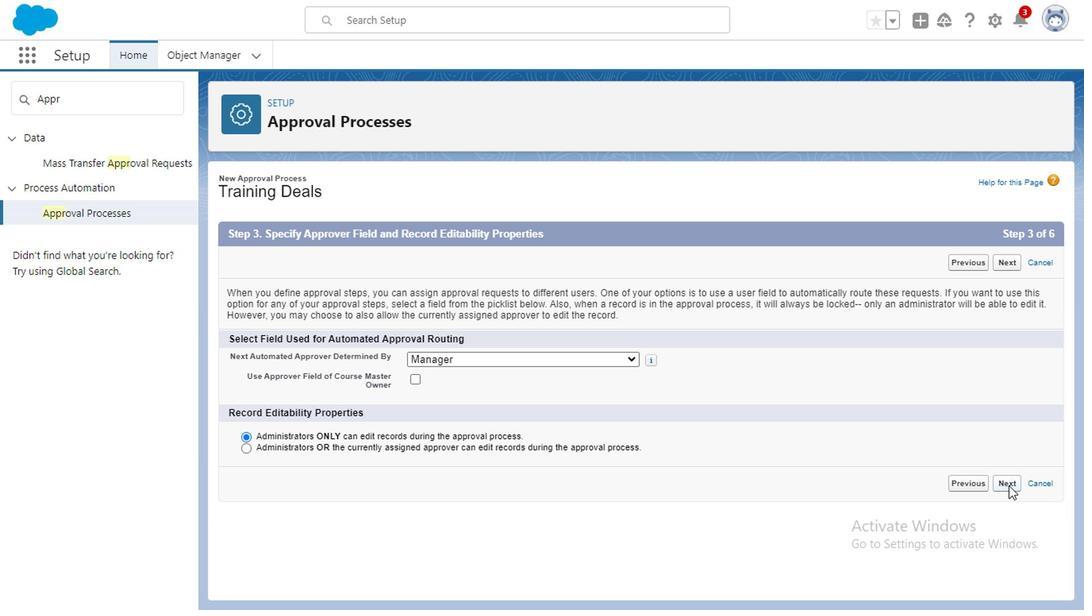 
Action: Mouse moved to (187, 176)
Screenshot: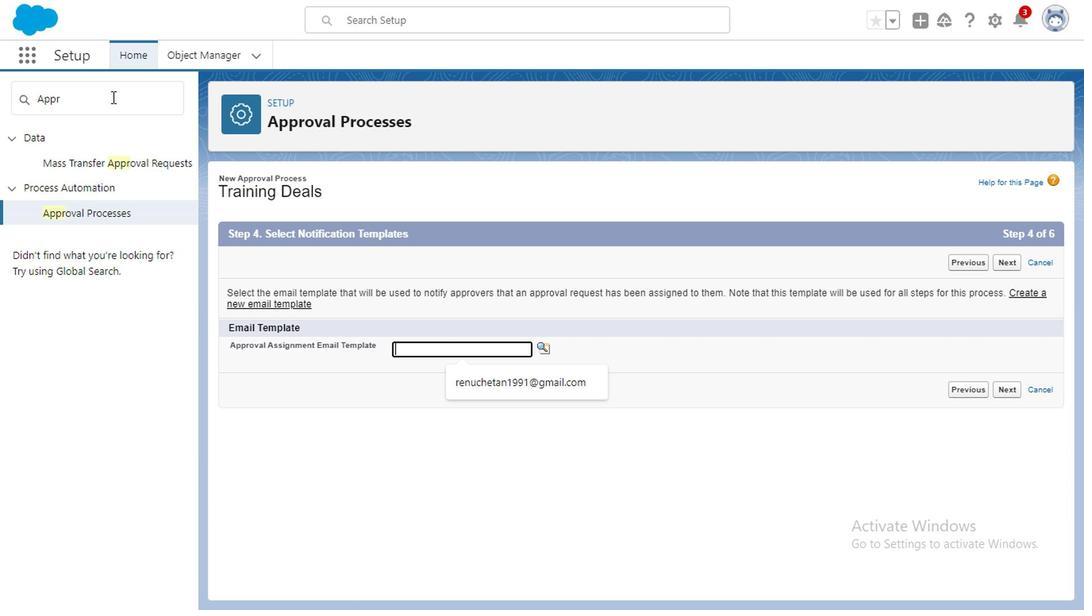 
Action: Mouse pressed left at (187, 176)
Screenshot: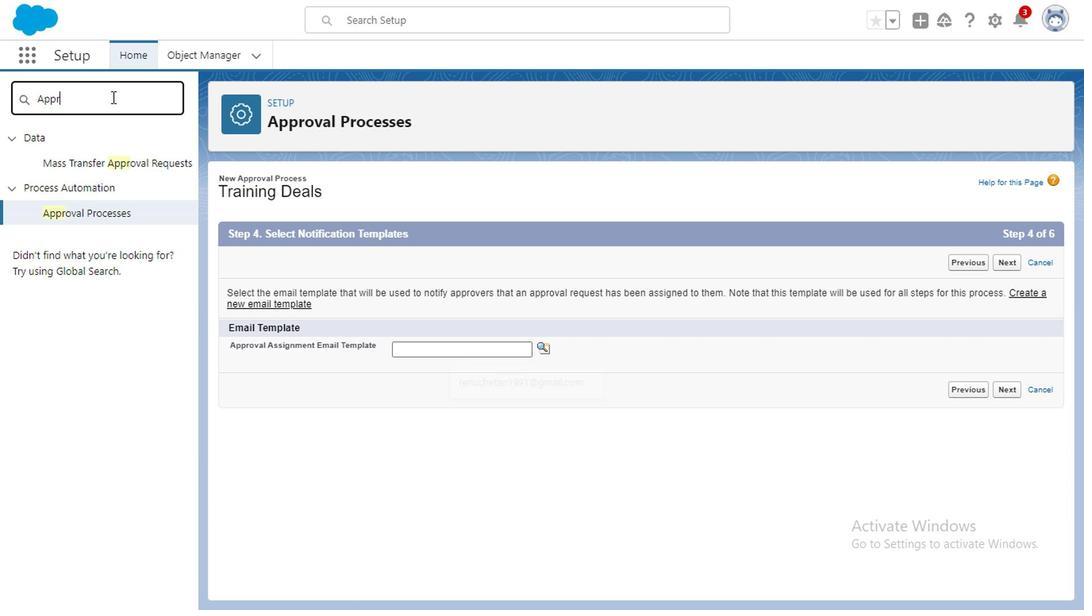 
Action: Key pressed <Key.backspace><Key.backspace><Key.backspace><Key.backspace><Key.backspace><Key.backspace><Key.backspace><Key.backspace><Key.backspace><Key.caps_lock>E<Key.caps_lock>mail<Key.space>temp
Screenshot: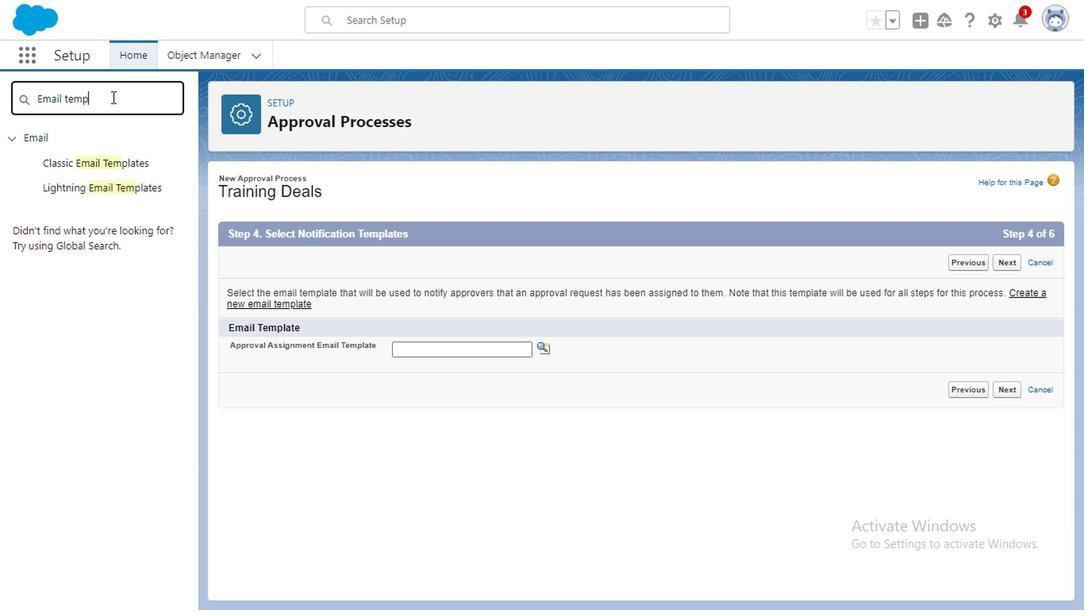 
Action: Mouse moved to (200, 221)
Screenshot: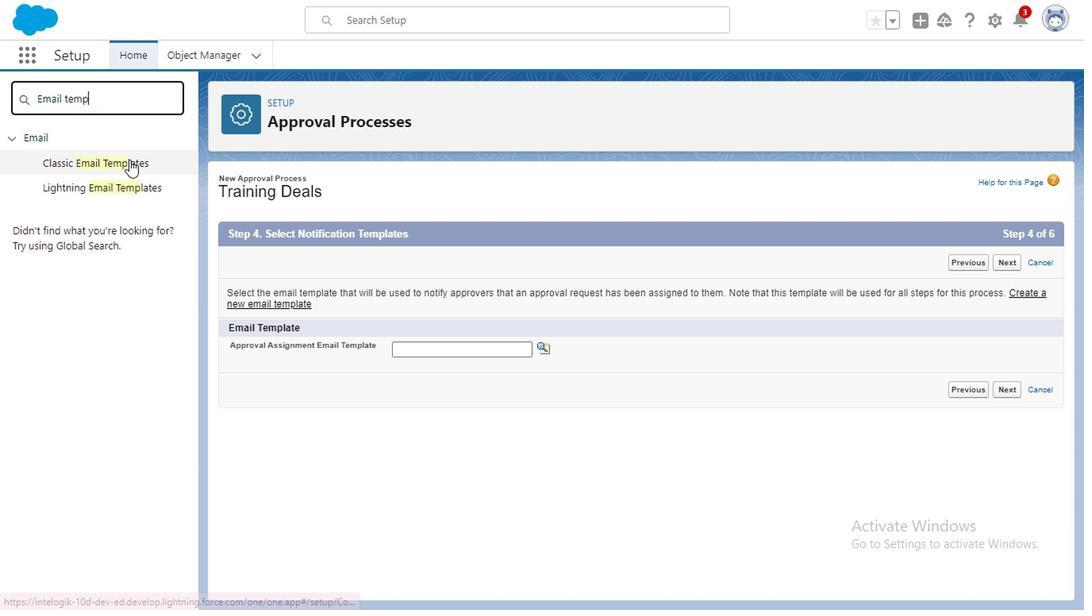 
Action: Mouse pressed left at (200, 221)
Screenshot: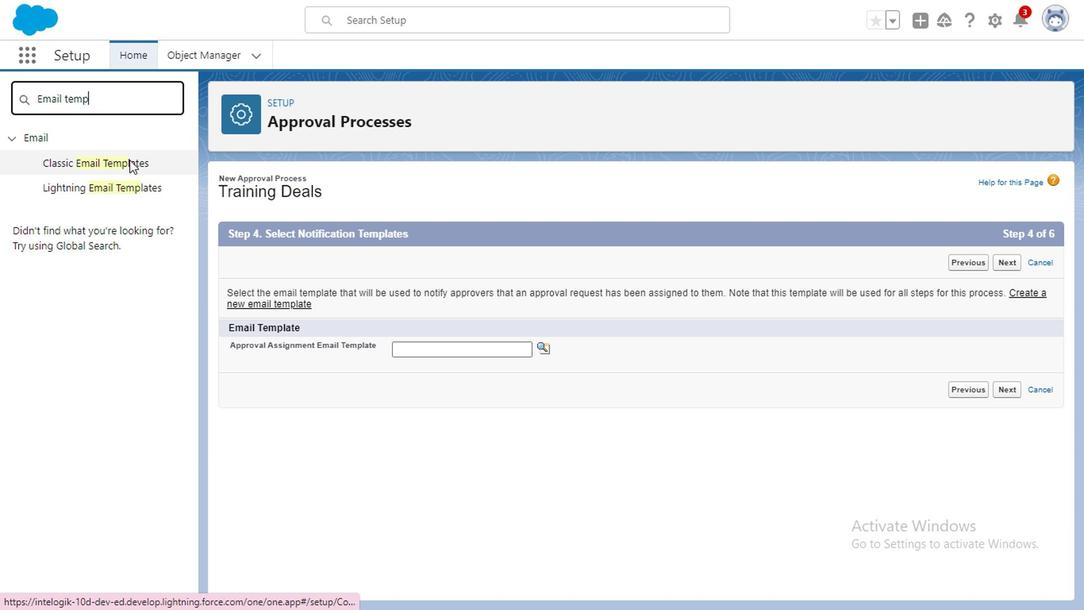 
Action: Mouse moved to (465, 318)
Screenshot: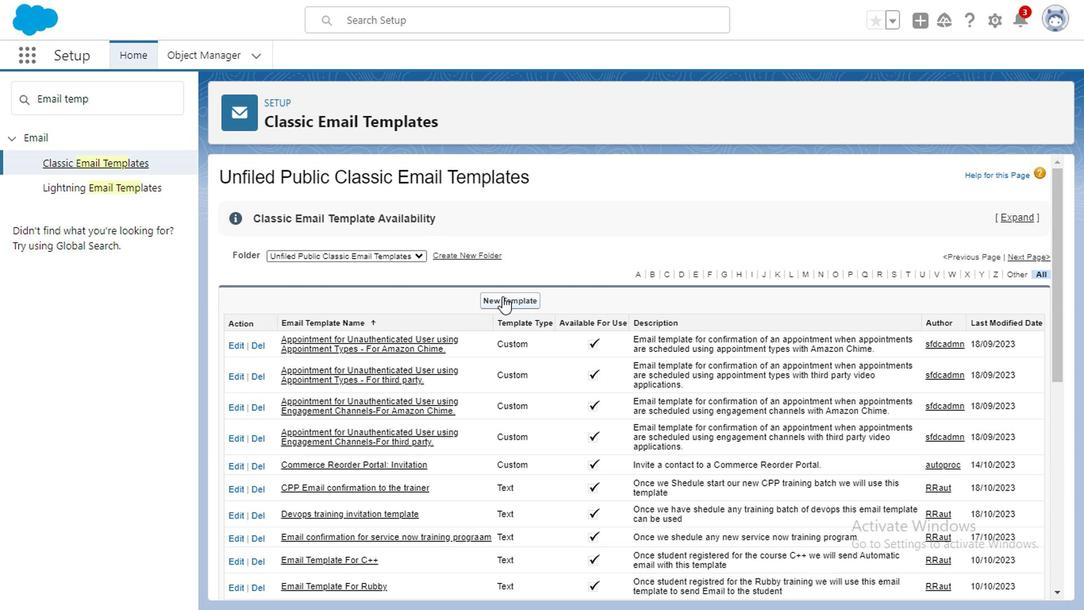 
Action: Mouse pressed left at (465, 318)
Screenshot: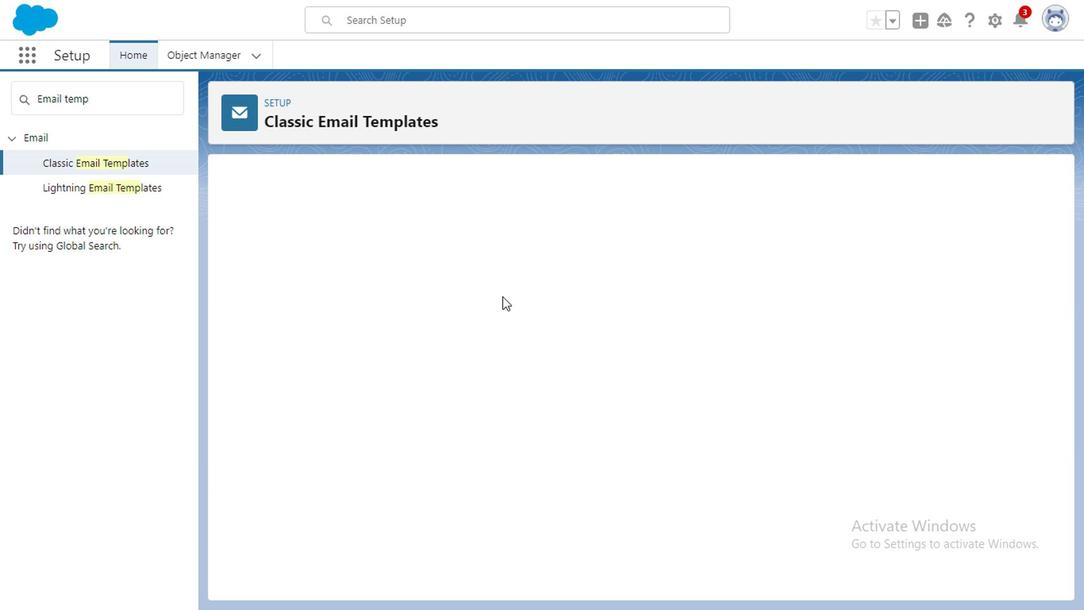 
Action: Mouse moved to (826, 391)
Screenshot: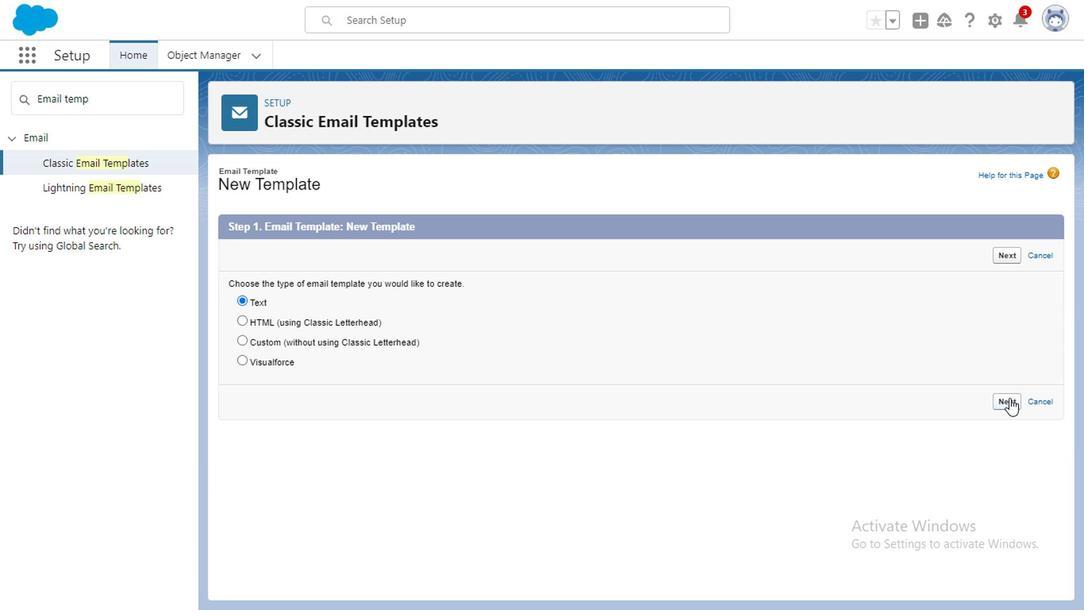 
Action: Mouse pressed left at (826, 391)
Screenshot: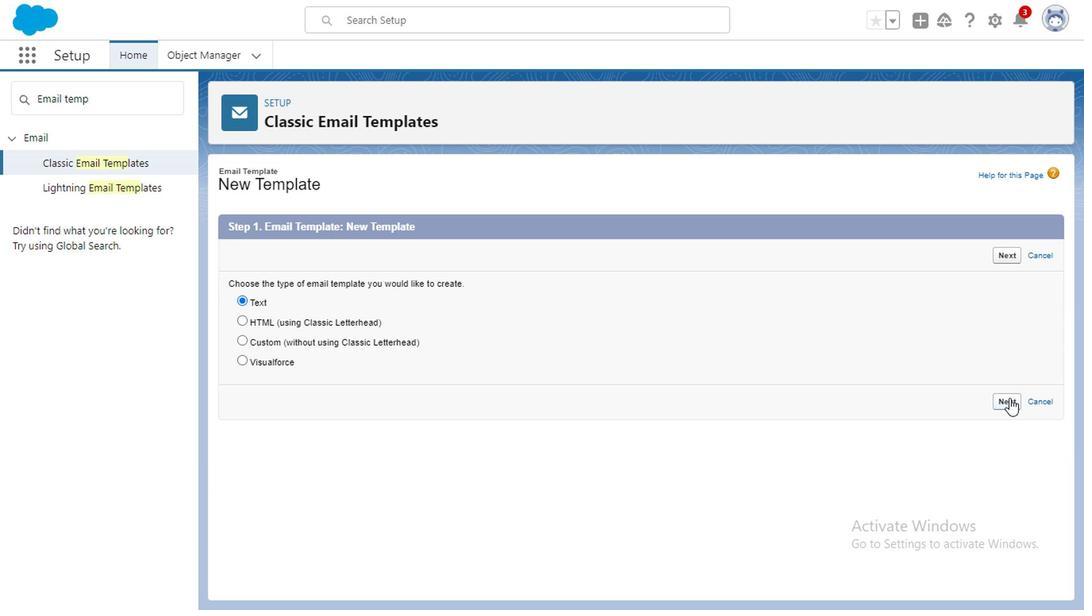 
Action: Mouse moved to (824, 394)
Screenshot: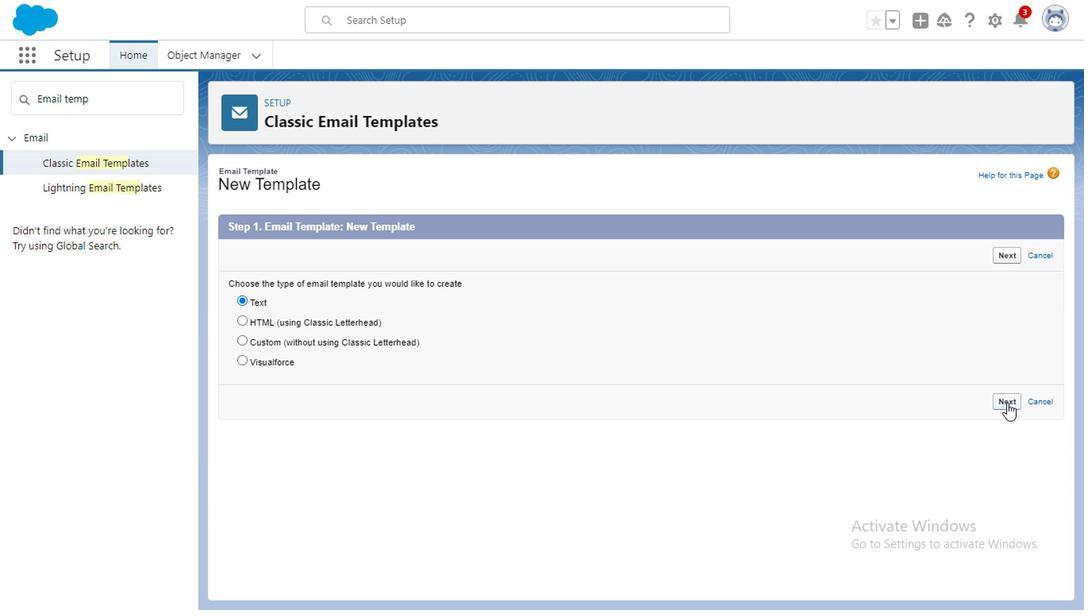
Action: Mouse pressed left at (824, 394)
Screenshot: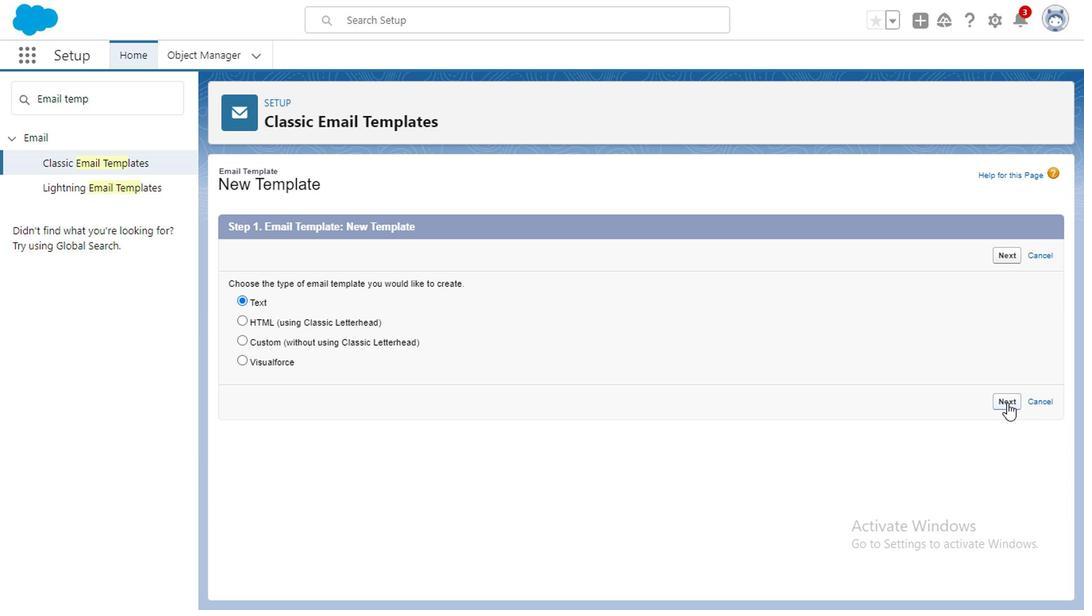 
Action: Mouse moved to (397, 336)
Screenshot: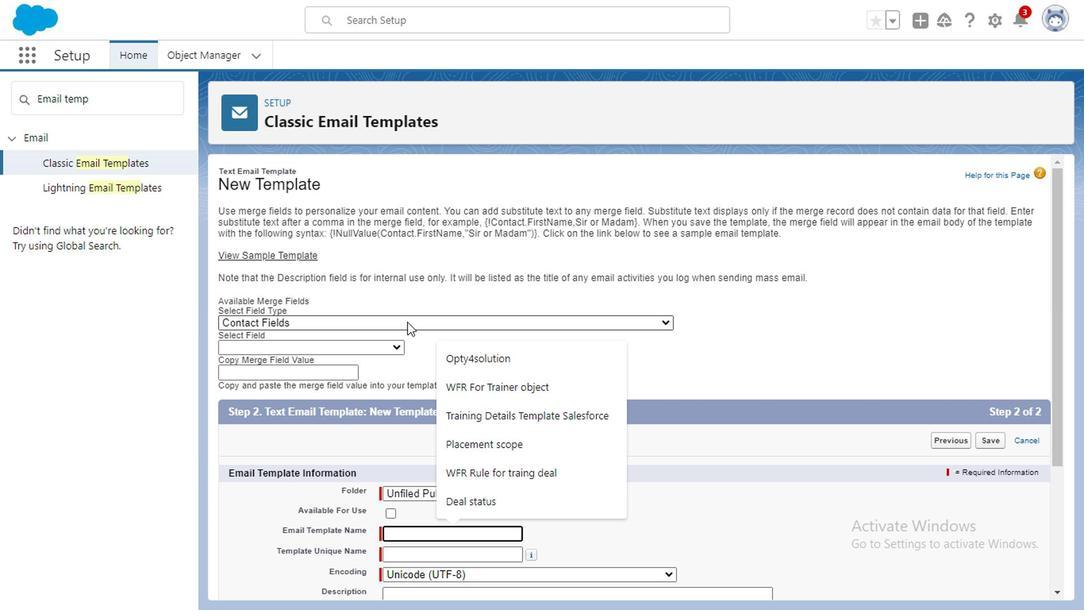 
Action: Mouse pressed left at (397, 336)
Screenshot: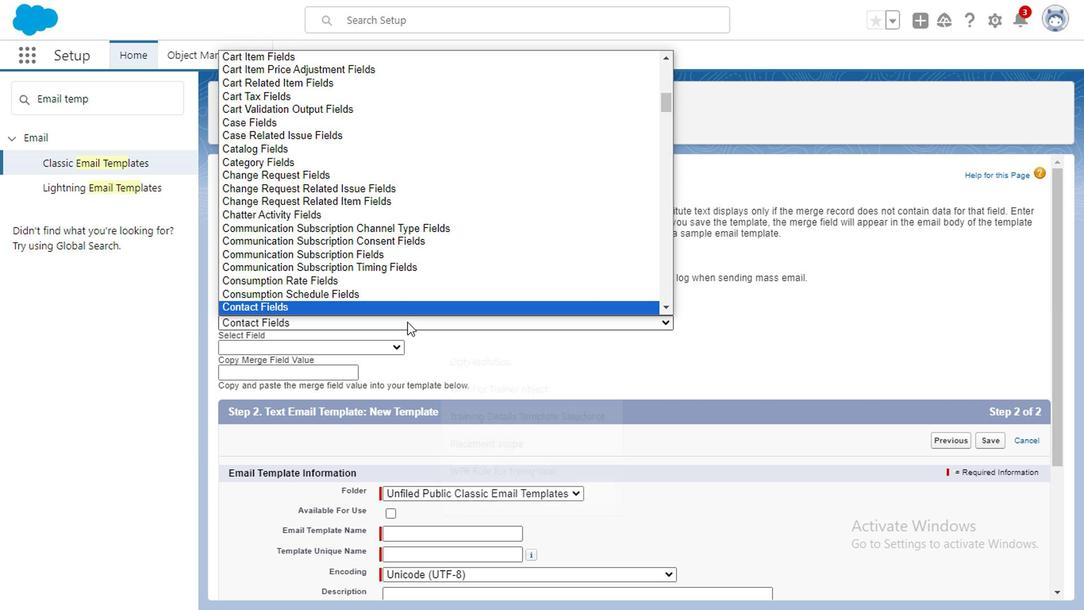 
Action: Mouse moved to (580, 180)
Screenshot: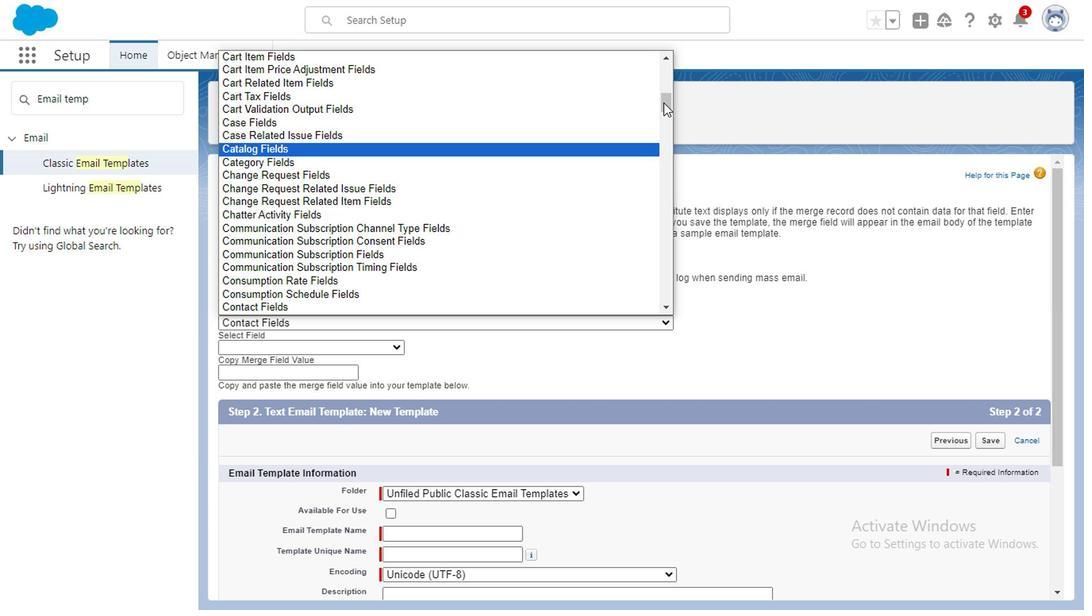 
Action: Mouse pressed left at (580, 180)
Screenshot: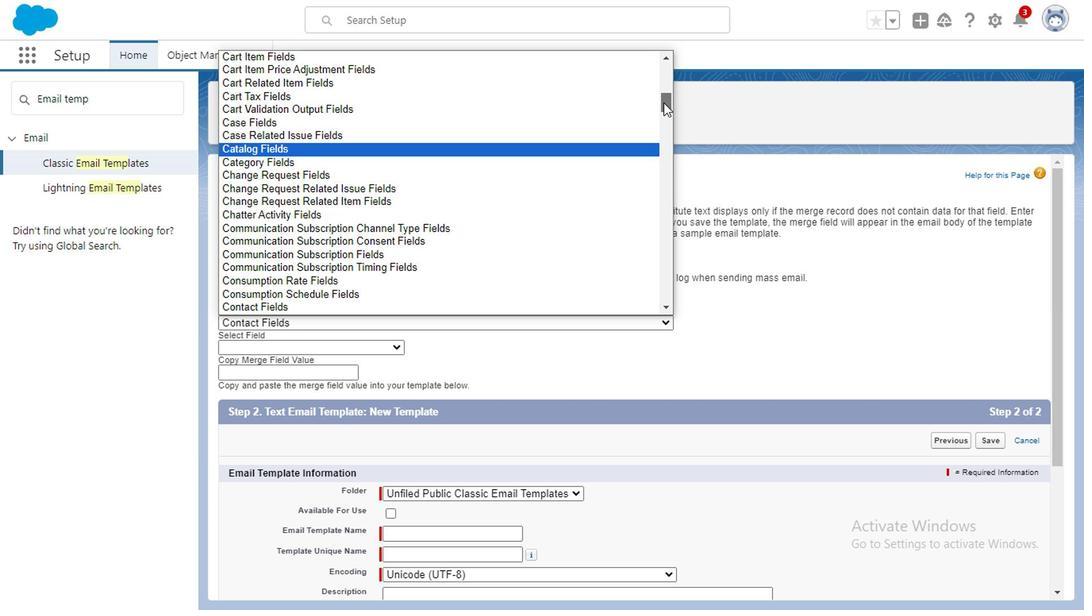 
Action: Mouse moved to (582, 259)
Screenshot: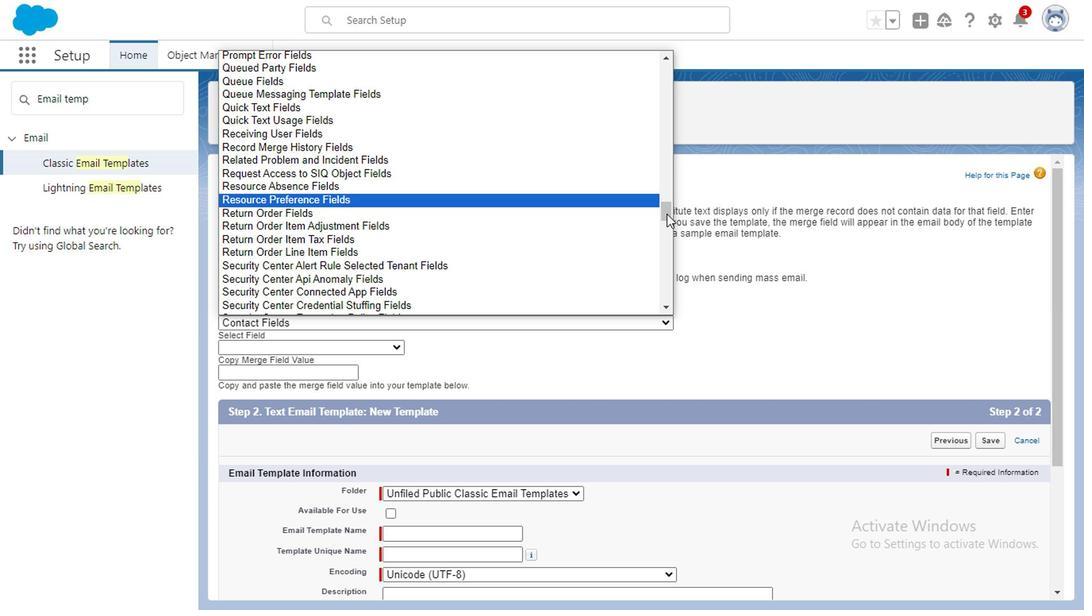
Action: Mouse pressed left at (582, 259)
Screenshot: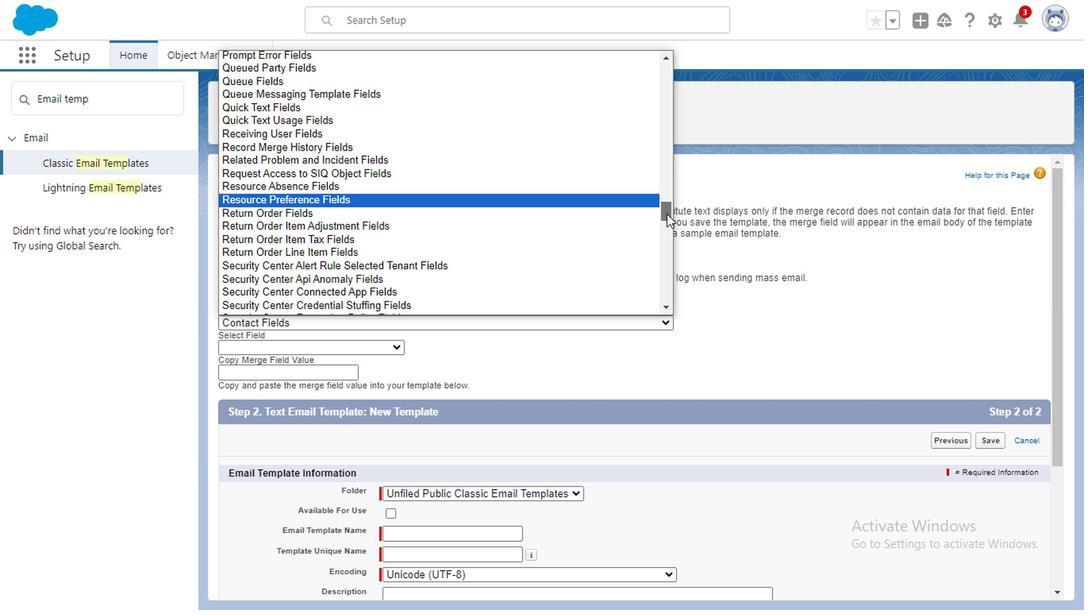 
Action: Mouse moved to (574, 301)
Screenshot: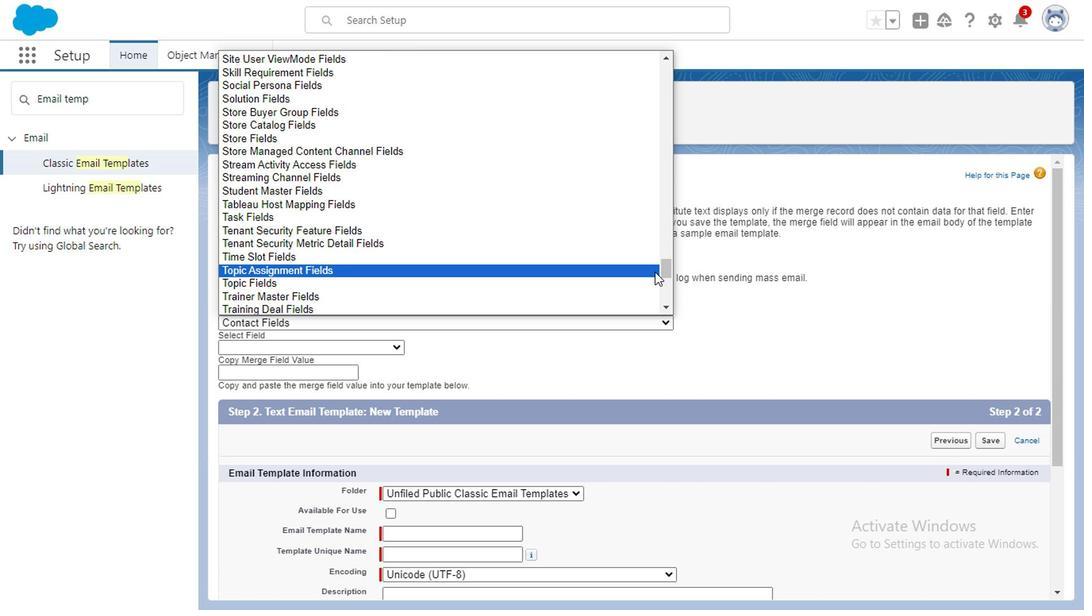 
Action: Mouse pressed left at (574, 301)
Screenshot: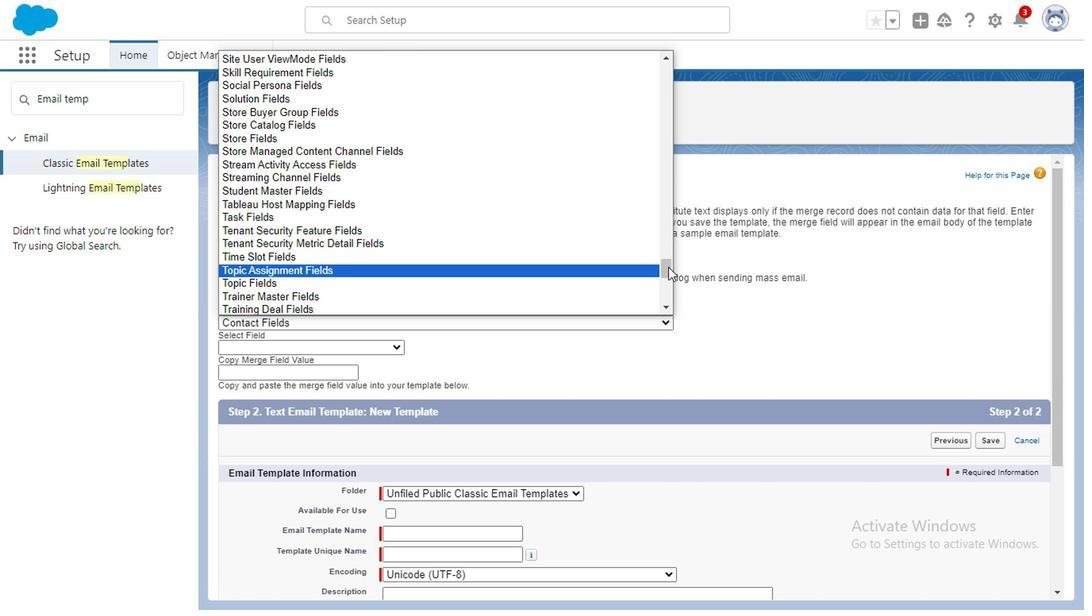 
Action: Mouse moved to (444, 336)
Screenshot: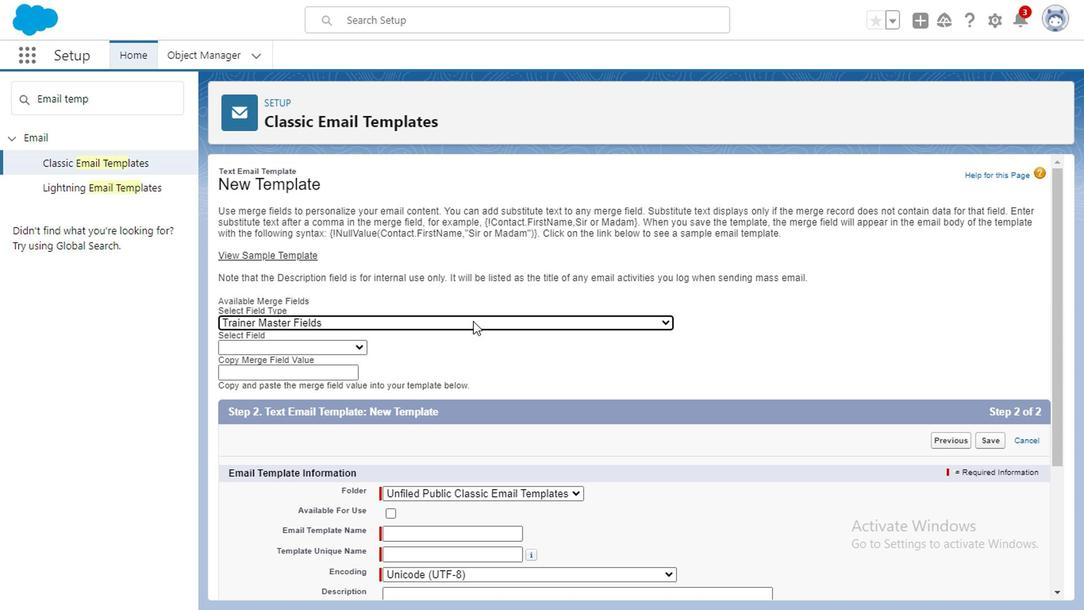 
Action: Mouse pressed left at (444, 336)
Screenshot: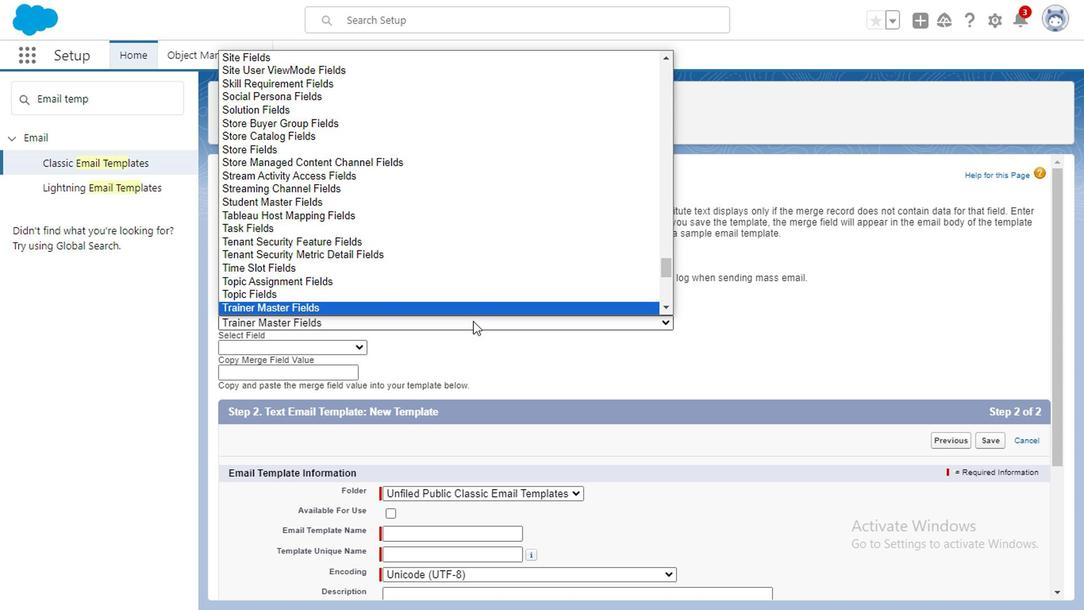 
Action: Mouse moved to (314, 337)
Screenshot: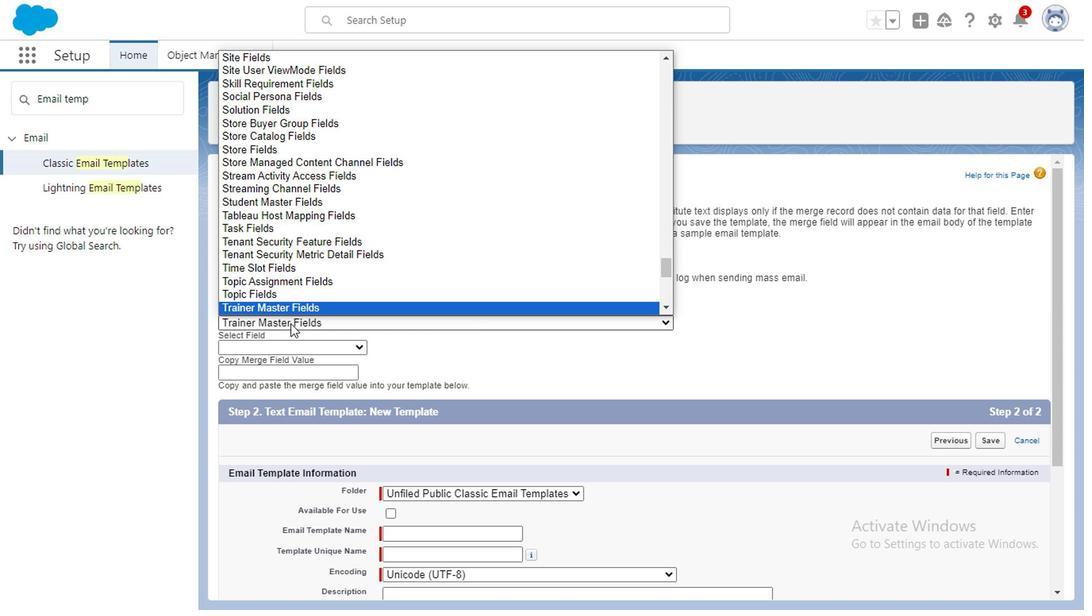 
Action: Mouse pressed left at (314, 337)
Screenshot: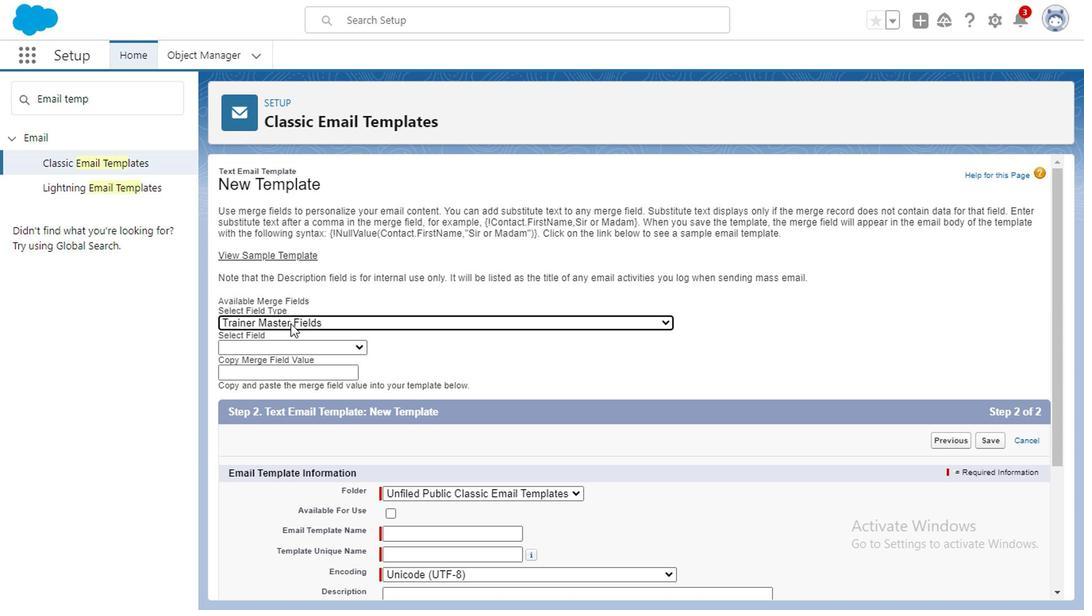 
Action: Mouse pressed left at (314, 337)
Screenshot: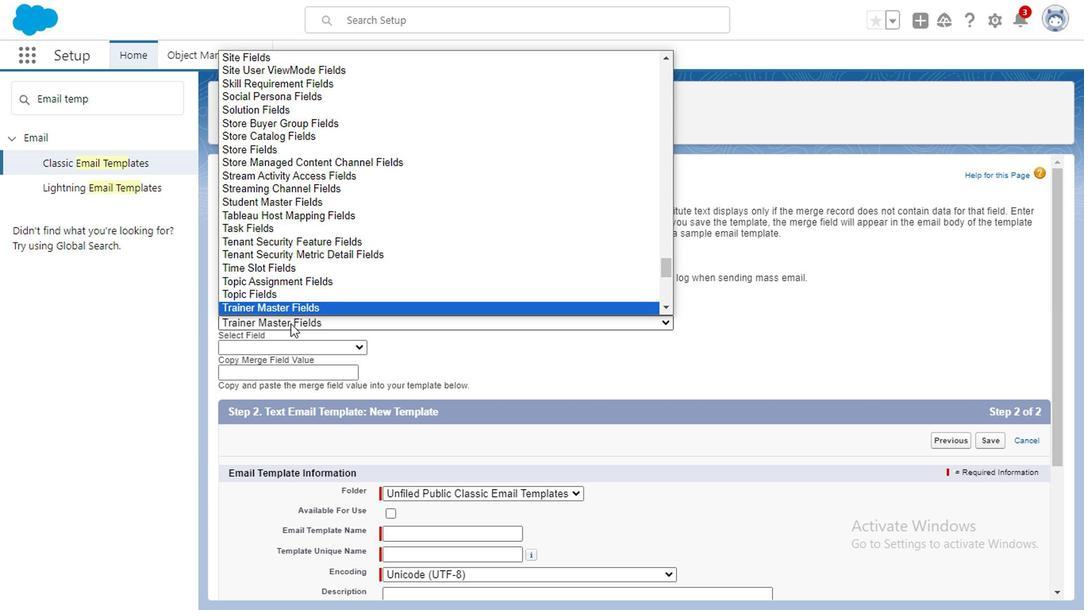 
Action: Mouse moved to (582, 295)
Screenshot: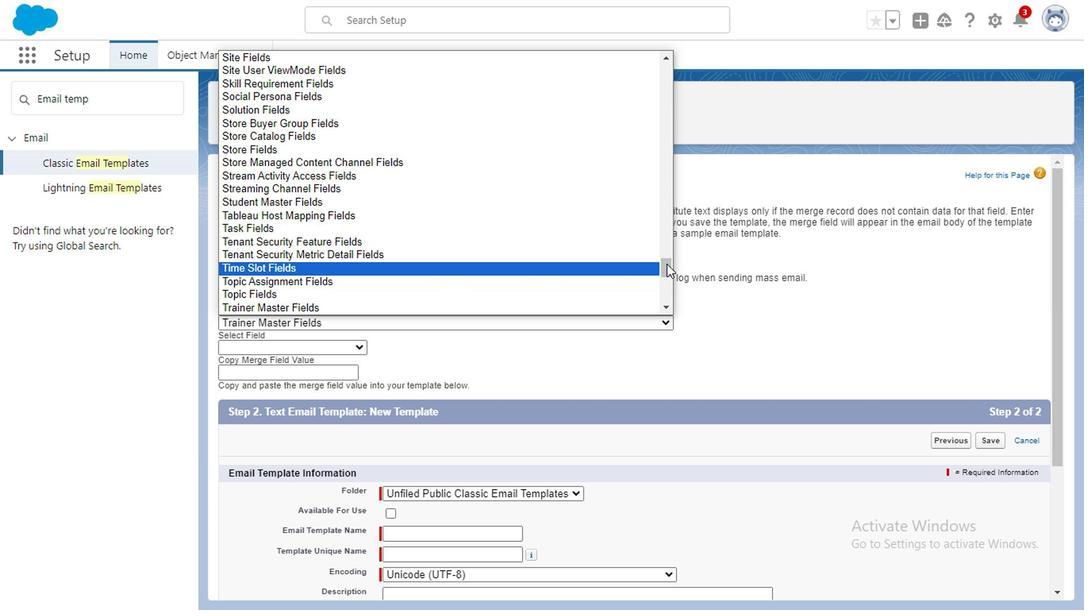 
Action: Mouse pressed left at (582, 295)
Screenshot: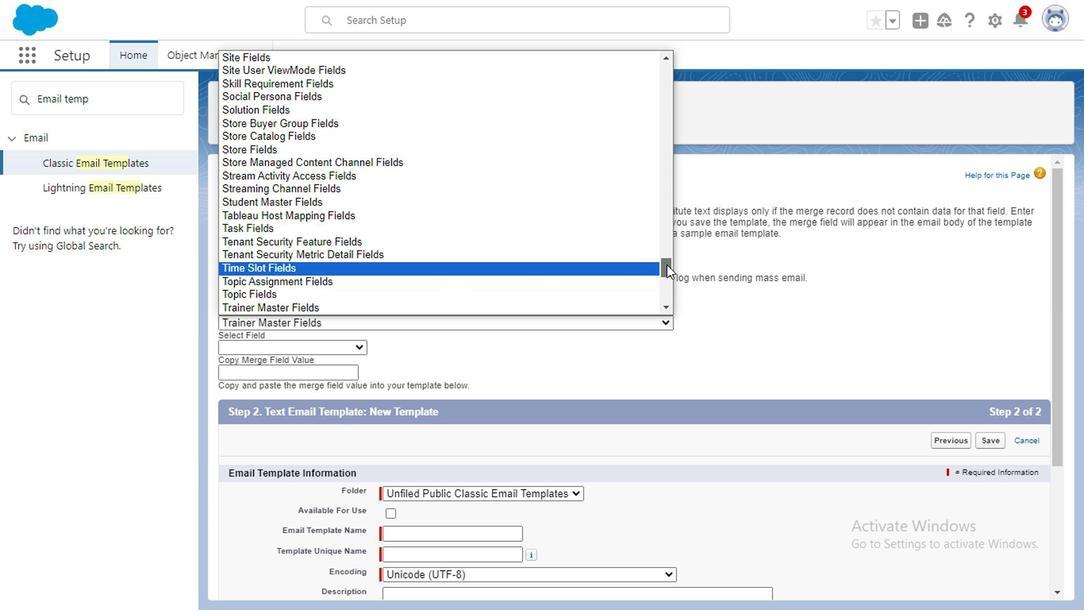 
Action: Mouse moved to (353, 307)
Screenshot: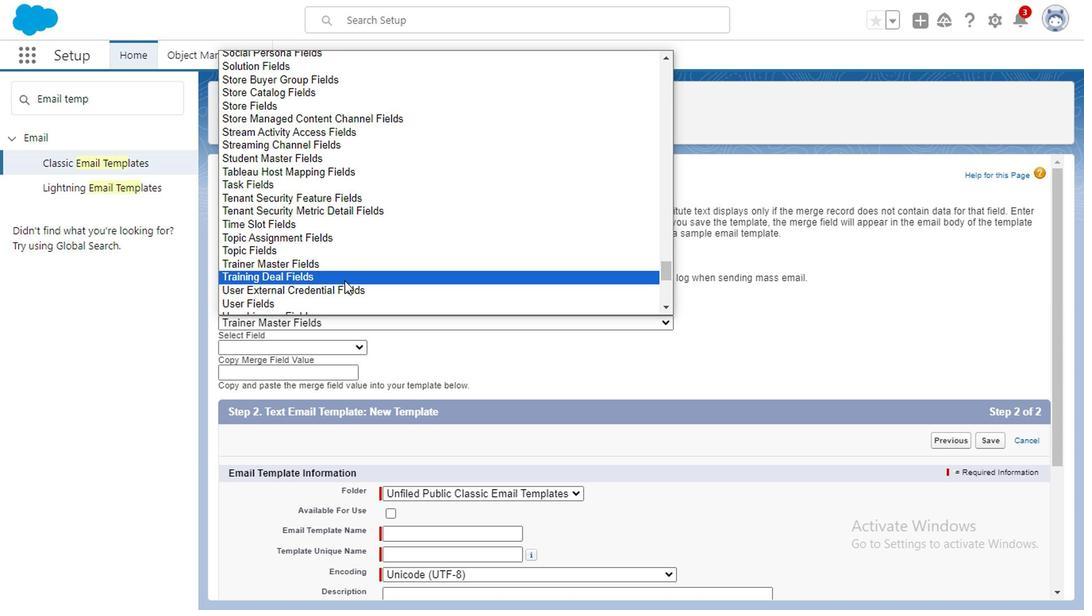
Action: Mouse pressed left at (353, 307)
Screenshot: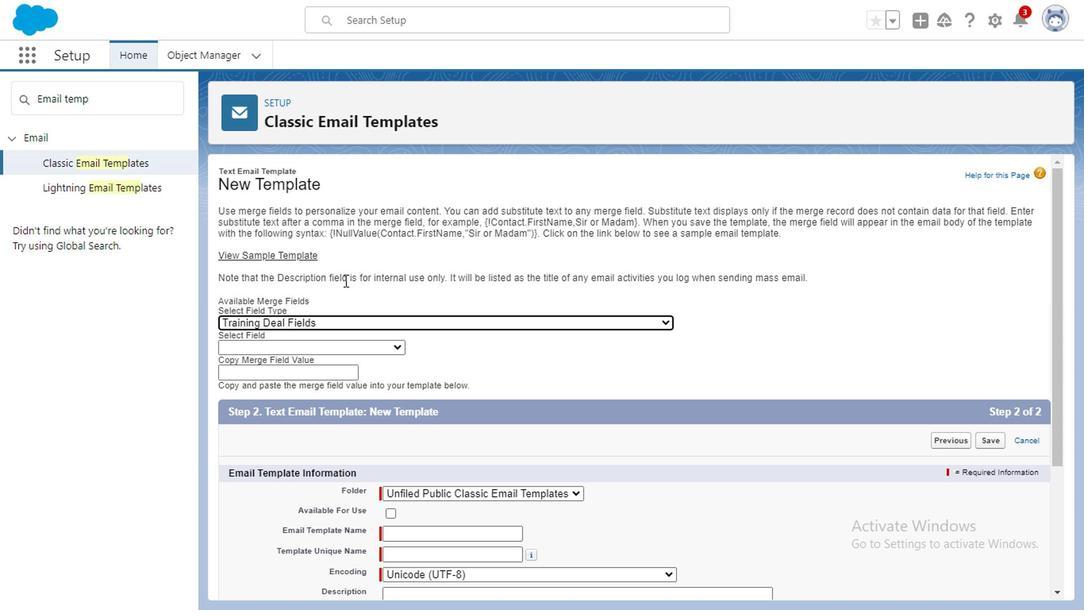 
Action: Mouse moved to (348, 353)
Screenshot: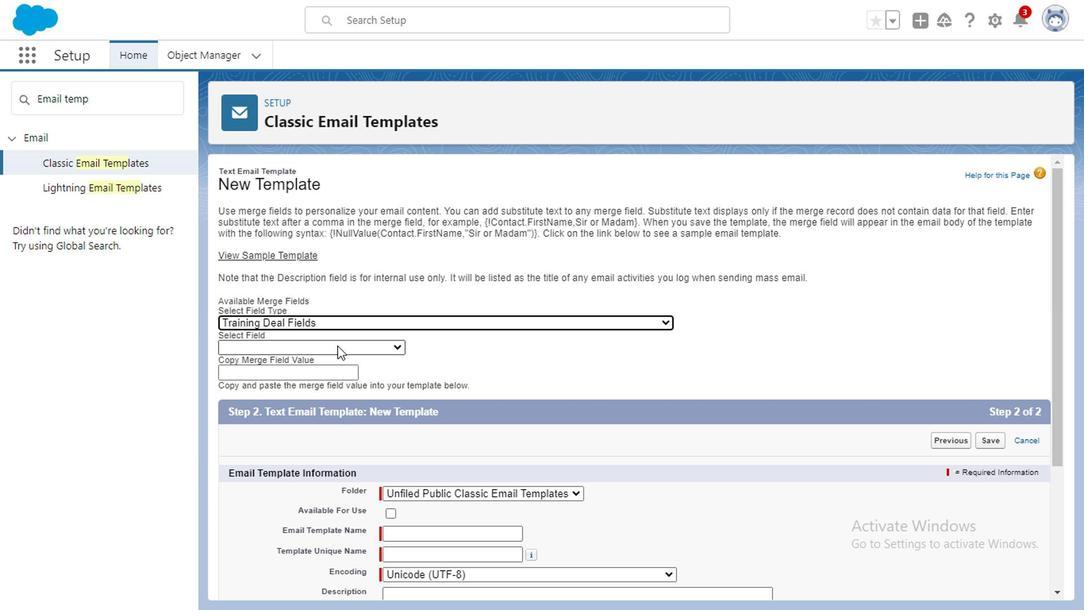 
Action: Mouse pressed left at (348, 353)
Screenshot: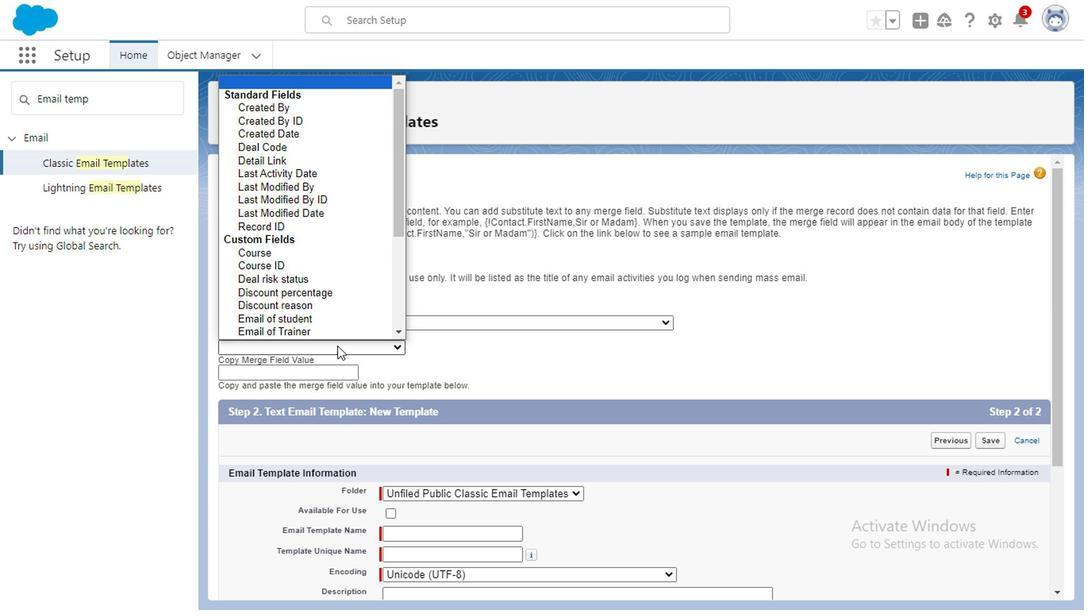 
Action: Mouse moved to (305, 303)
Screenshot: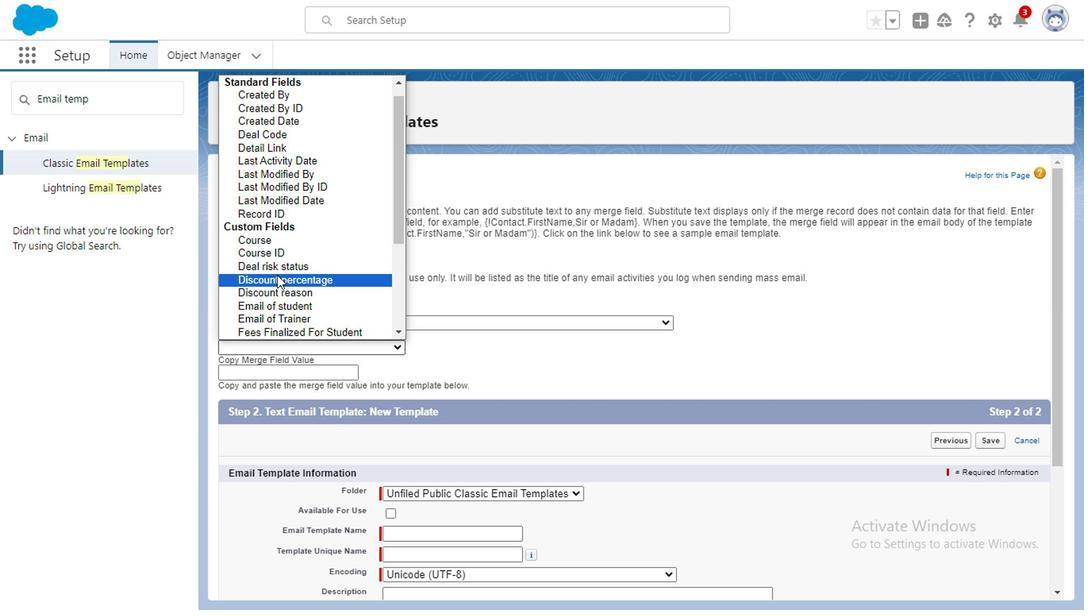
Action: Mouse scrolled (305, 302) with delta (0, 0)
Screenshot: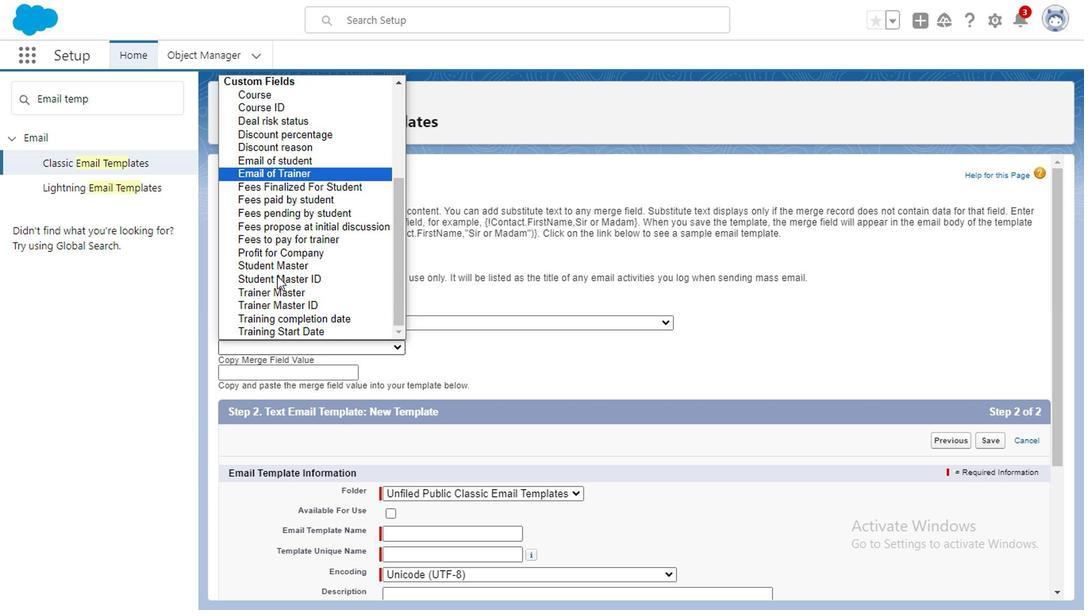 
Action: Mouse moved to (305, 303)
Screenshot: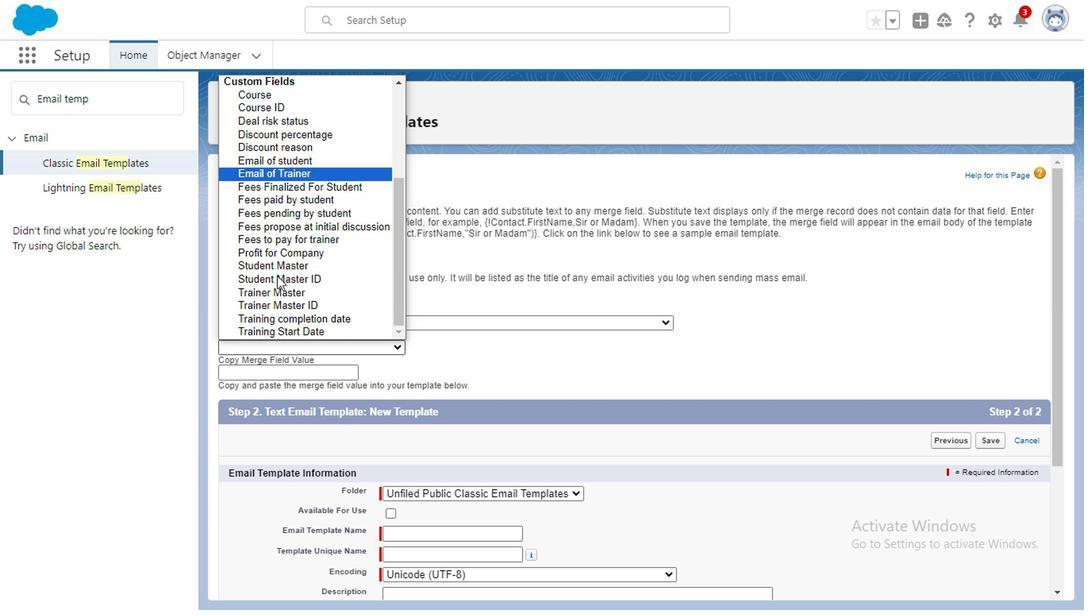
Action: Mouse scrolled (305, 303) with delta (0, 0)
Screenshot: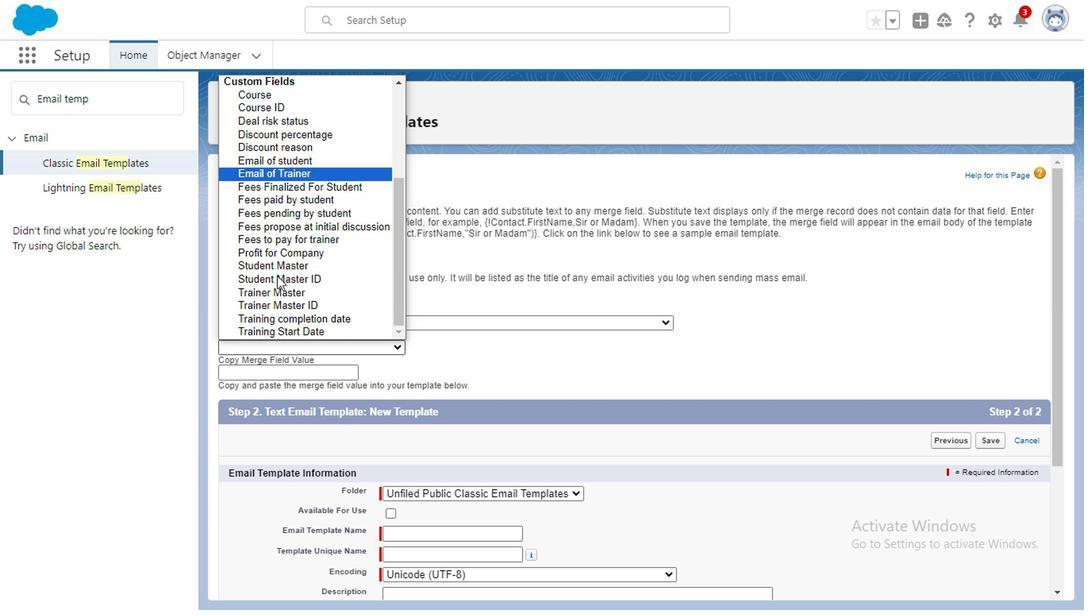 
Action: Mouse moved to (328, 335)
Screenshot: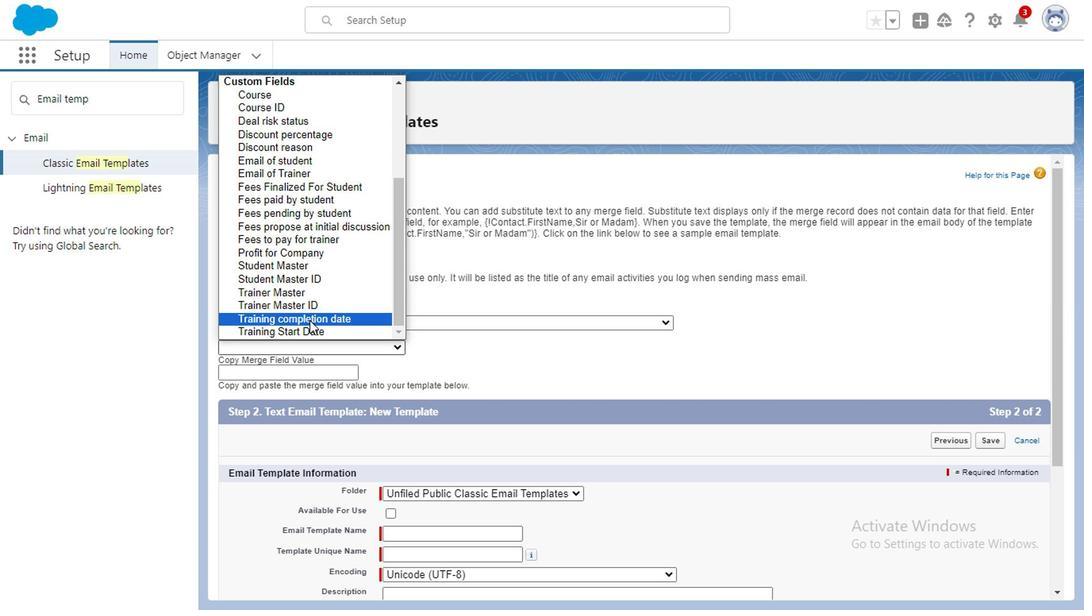 
Action: Mouse scrolled (328, 335) with delta (0, 0)
Screenshot: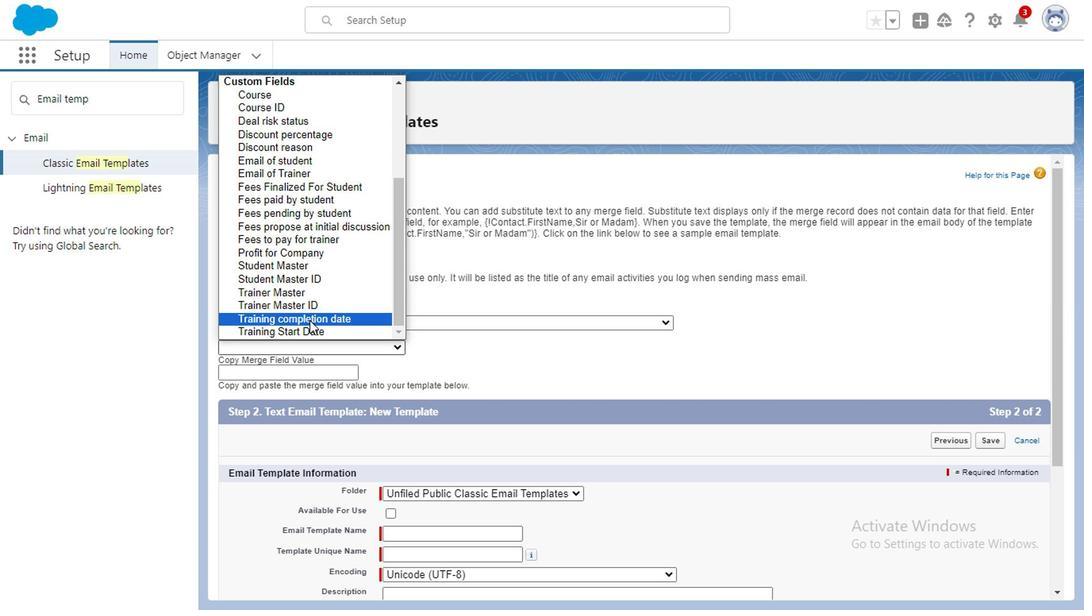 
Action: Mouse scrolled (328, 335) with delta (0, 0)
Screenshot: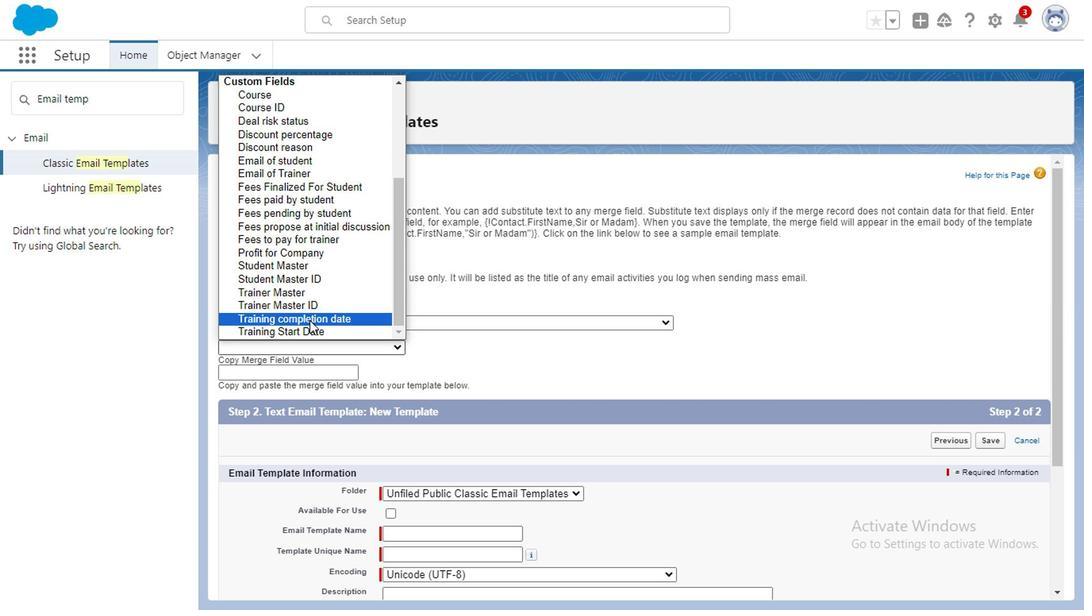 
Action: Mouse moved to (390, 319)
Screenshot: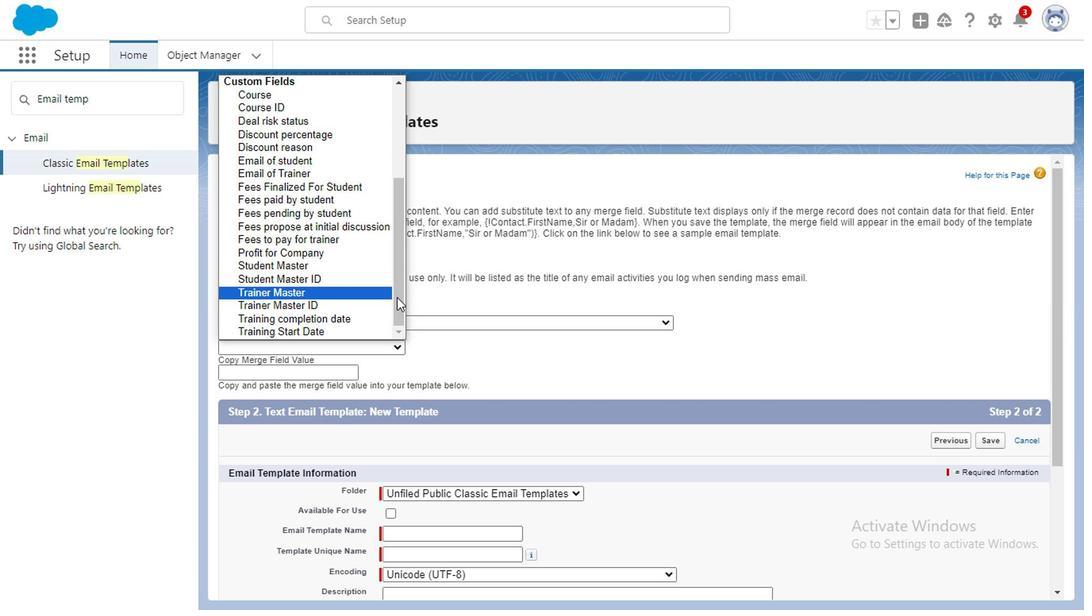 
Action: Mouse pressed left at (390, 319)
Screenshot: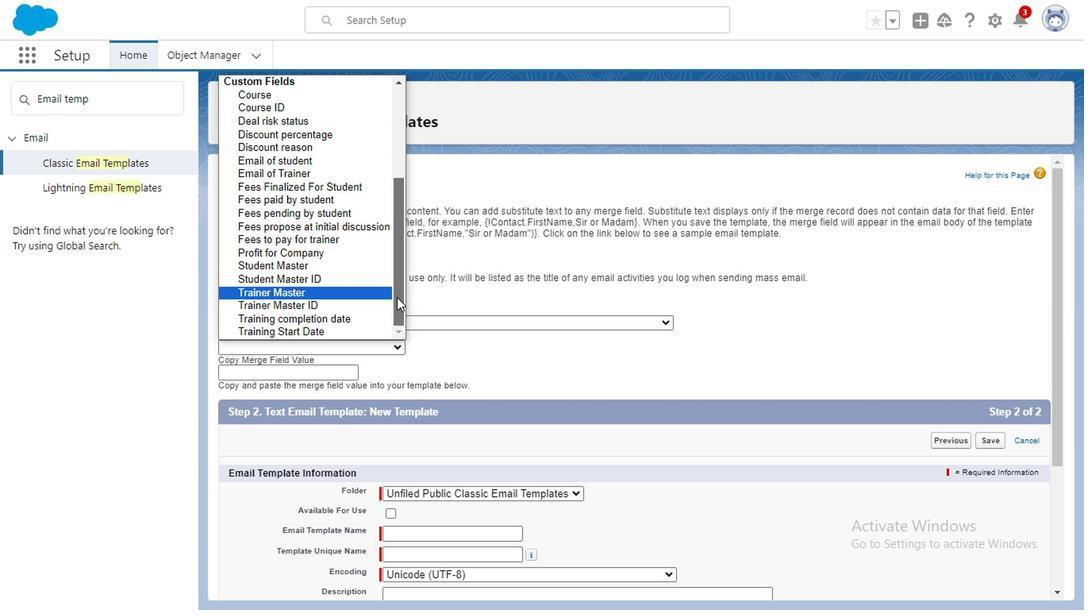 
Action: Mouse moved to (390, 319)
Screenshot: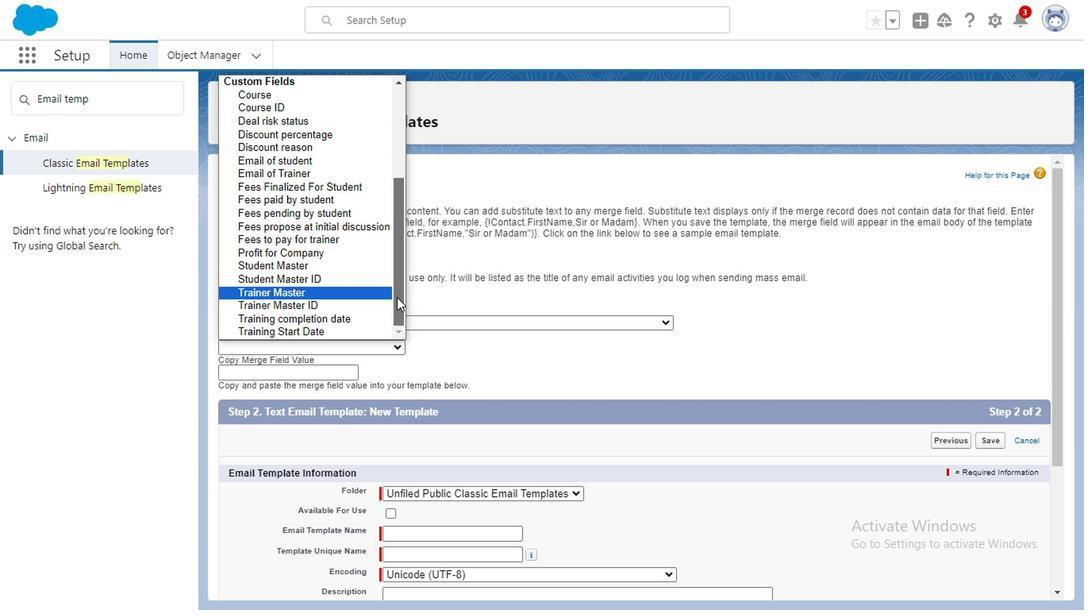 
Action: Mouse pressed left at (390, 319)
Screenshot: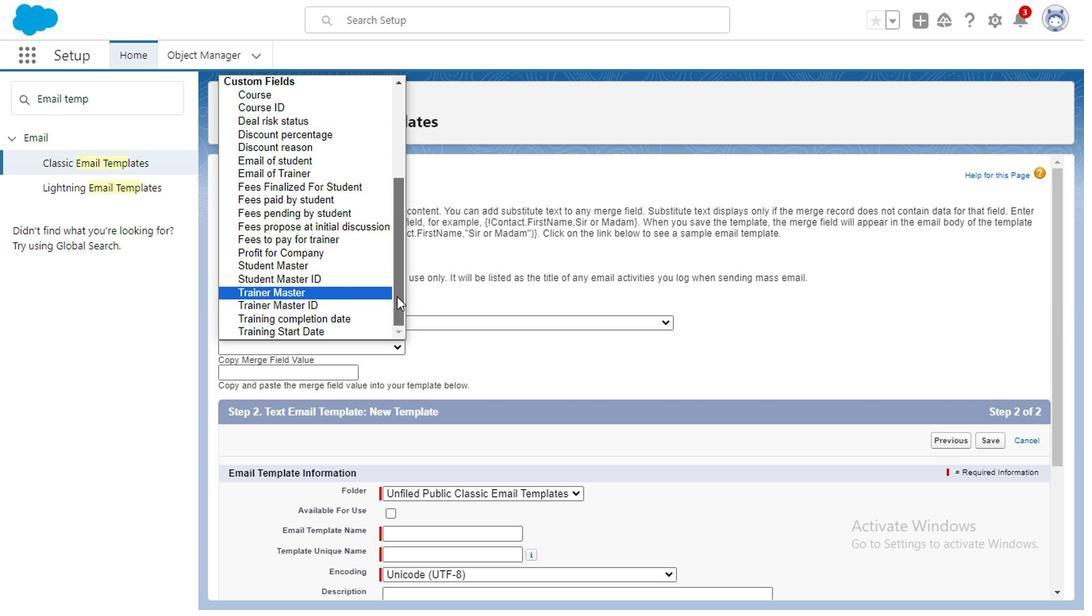
Action: Mouse moved to (390, 254)
Screenshot: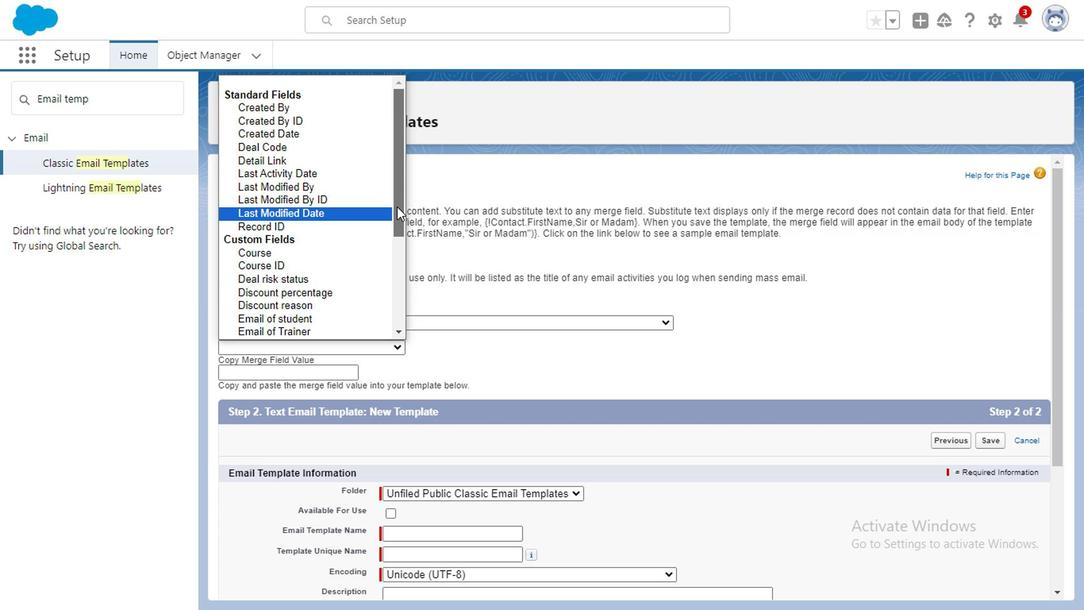 
Action: Mouse pressed left at (390, 254)
Screenshot: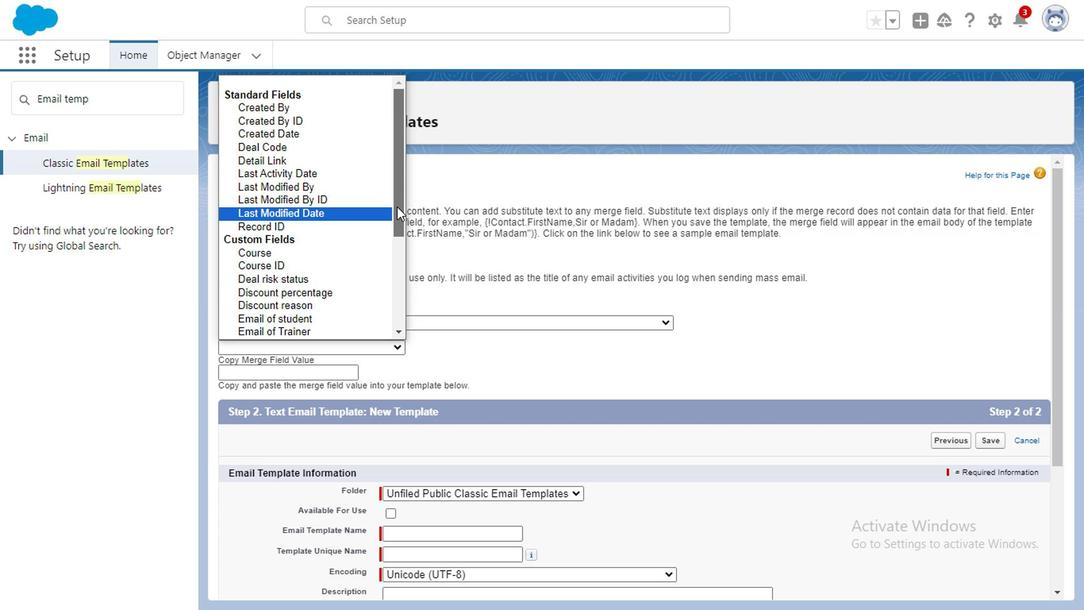 
Action: Mouse moved to (421, 358)
Screenshot: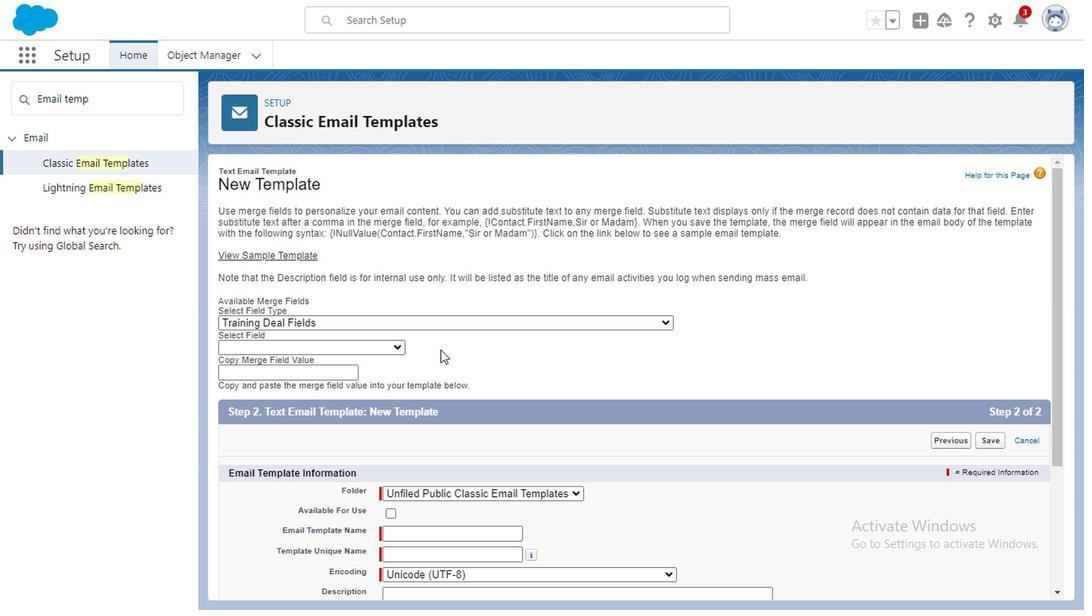 
Action: Mouse pressed left at (421, 358)
Screenshot: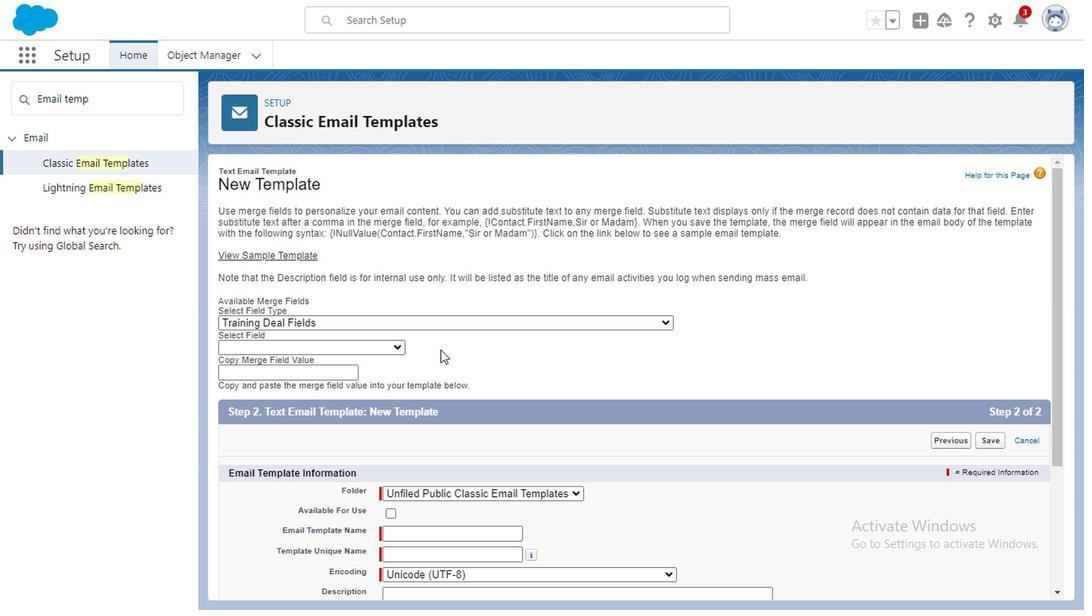 
Action: Mouse moved to (335, 333)
Screenshot: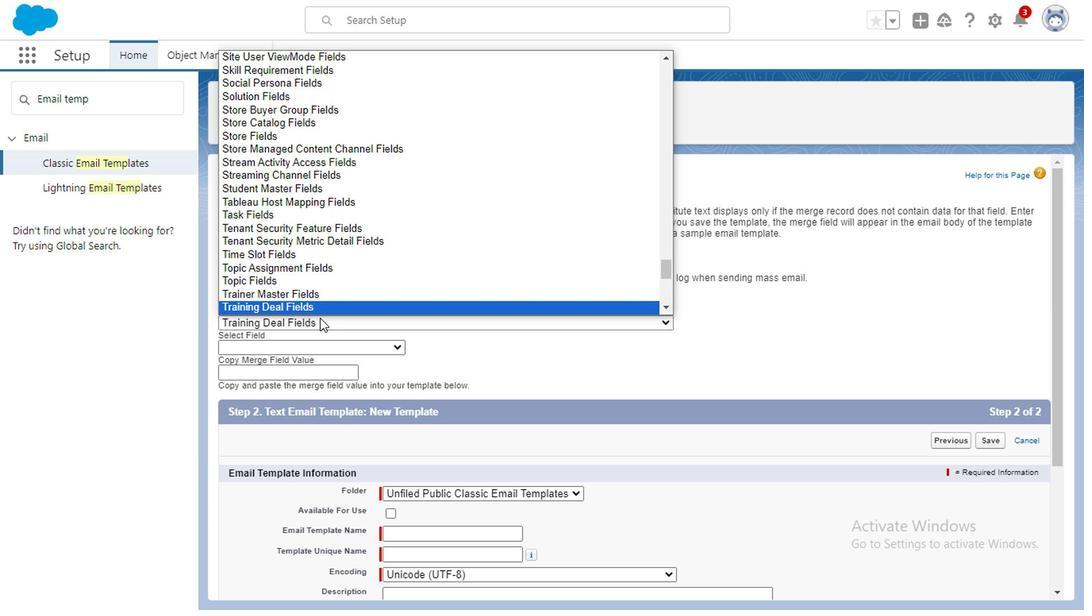 
Action: Mouse pressed left at (335, 333)
Screenshot: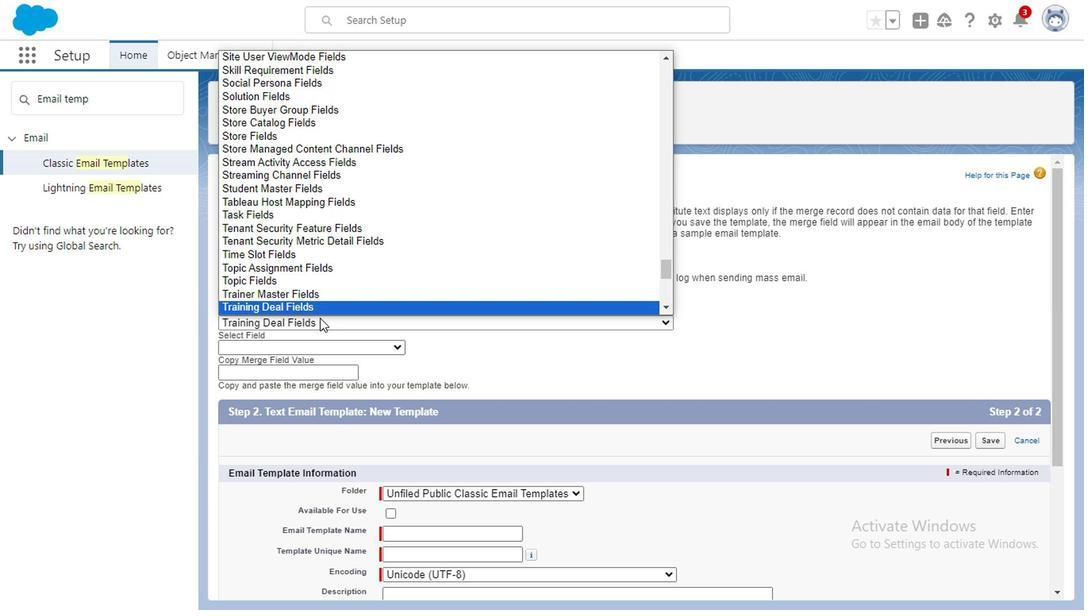 
Action: Mouse moved to (333, 337)
Screenshot: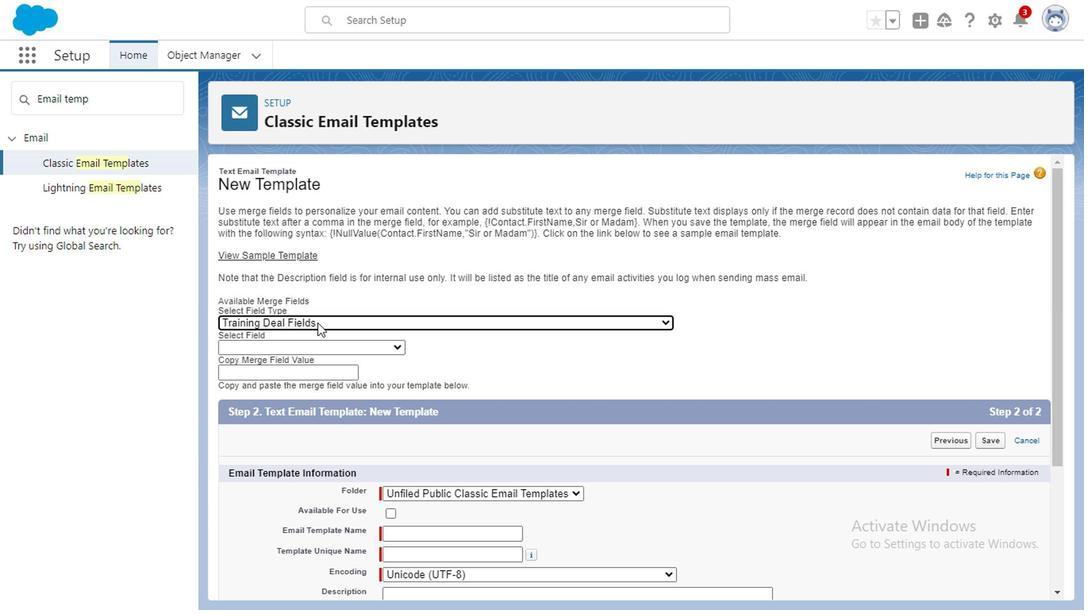 
Action: Mouse pressed left at (333, 337)
Screenshot: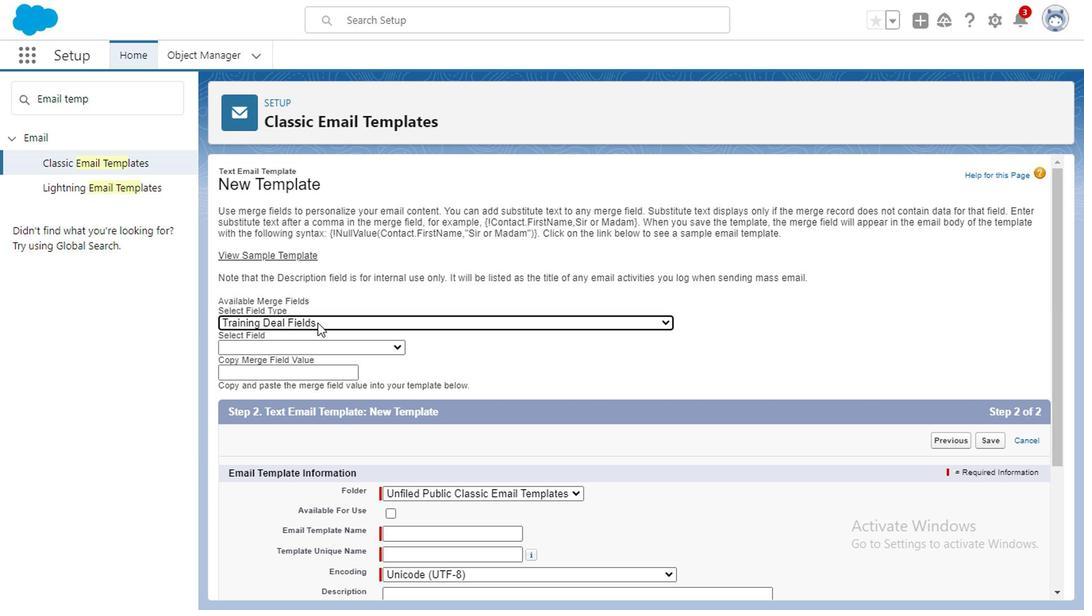 
Action: Mouse moved to (333, 337)
Screenshot: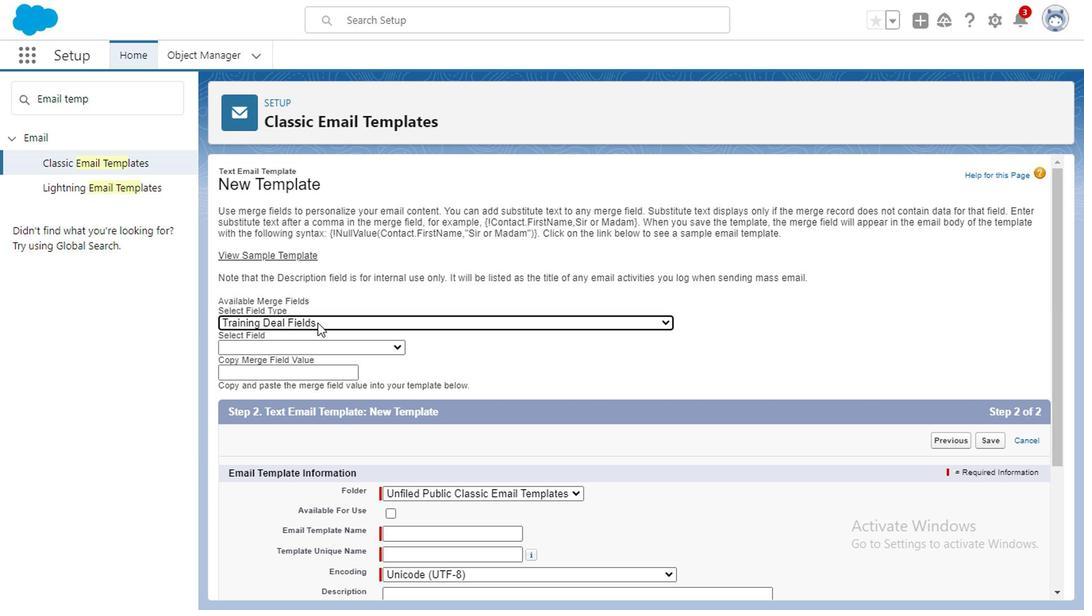 
Action: Mouse pressed left at (333, 337)
